 Task: Basic personal budget green modern simple.
Action: Mouse moved to (92, 253)
Screenshot: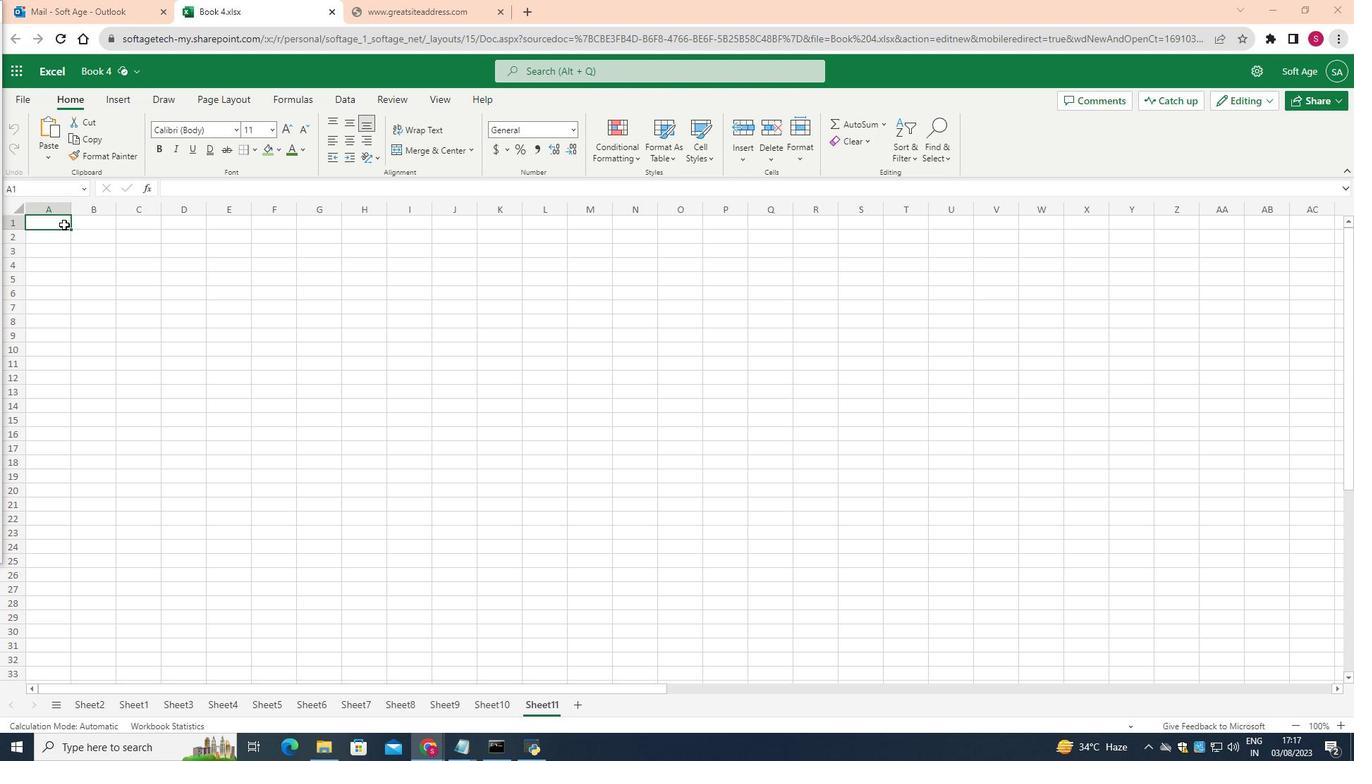 
Action: Mouse pressed left at (92, 253)
Screenshot: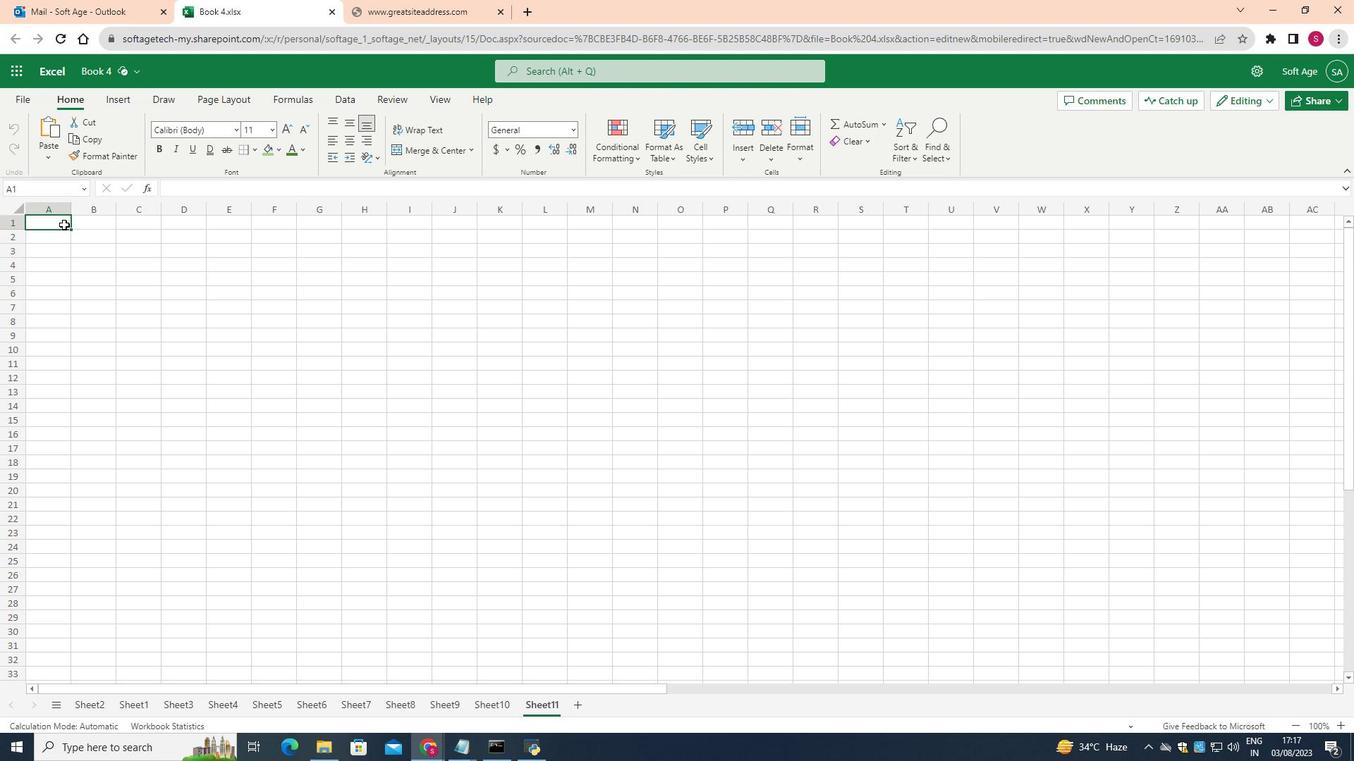 
Action: Mouse moved to (502, 177)
Screenshot: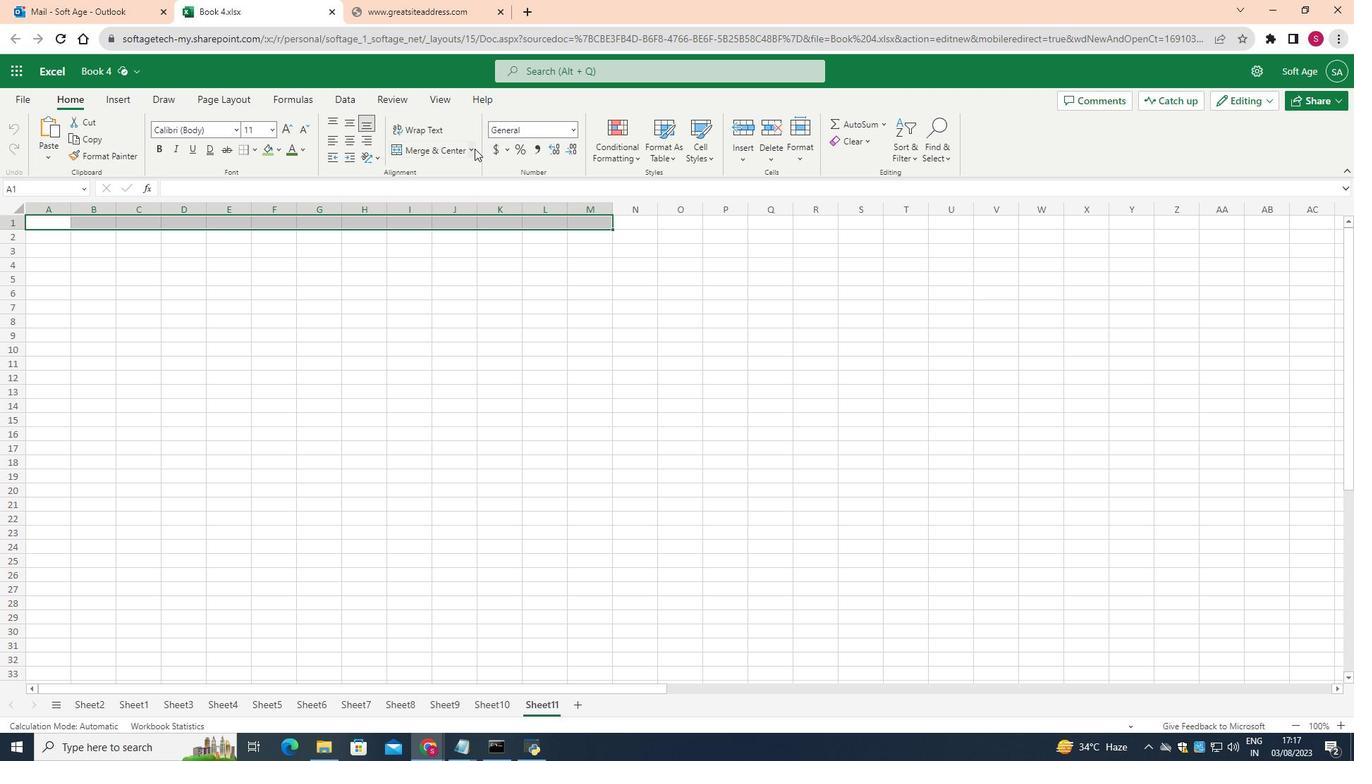 
Action: Mouse pressed left at (502, 177)
Screenshot: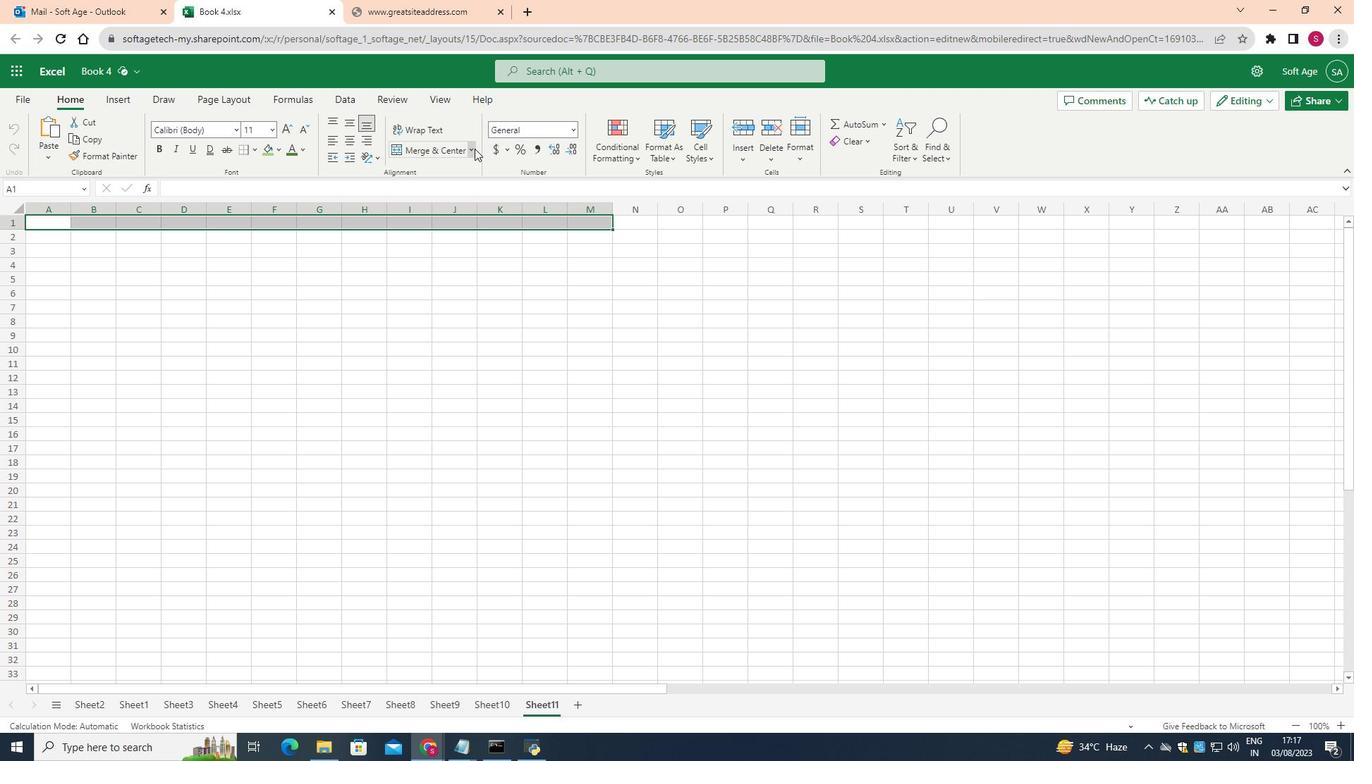 
Action: Mouse moved to (492, 262)
Screenshot: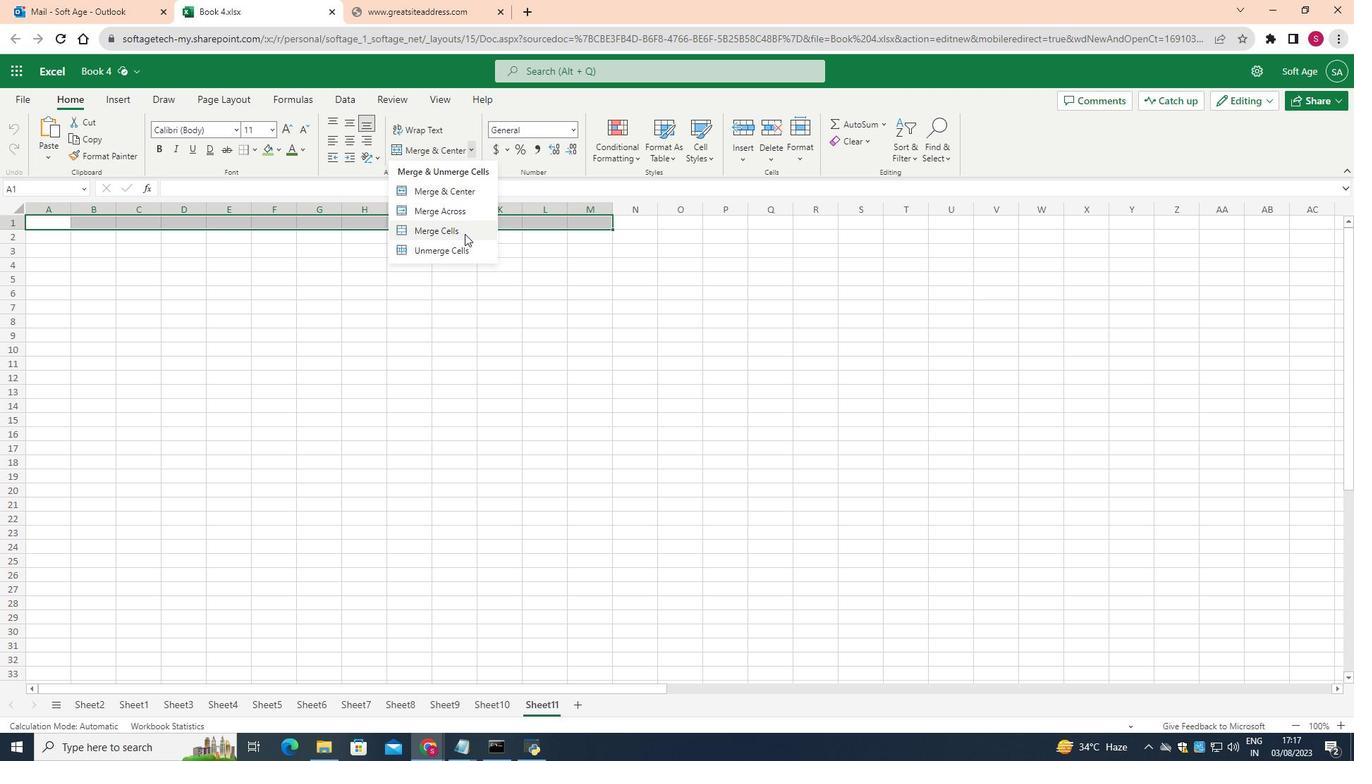 
Action: Mouse pressed left at (492, 262)
Screenshot: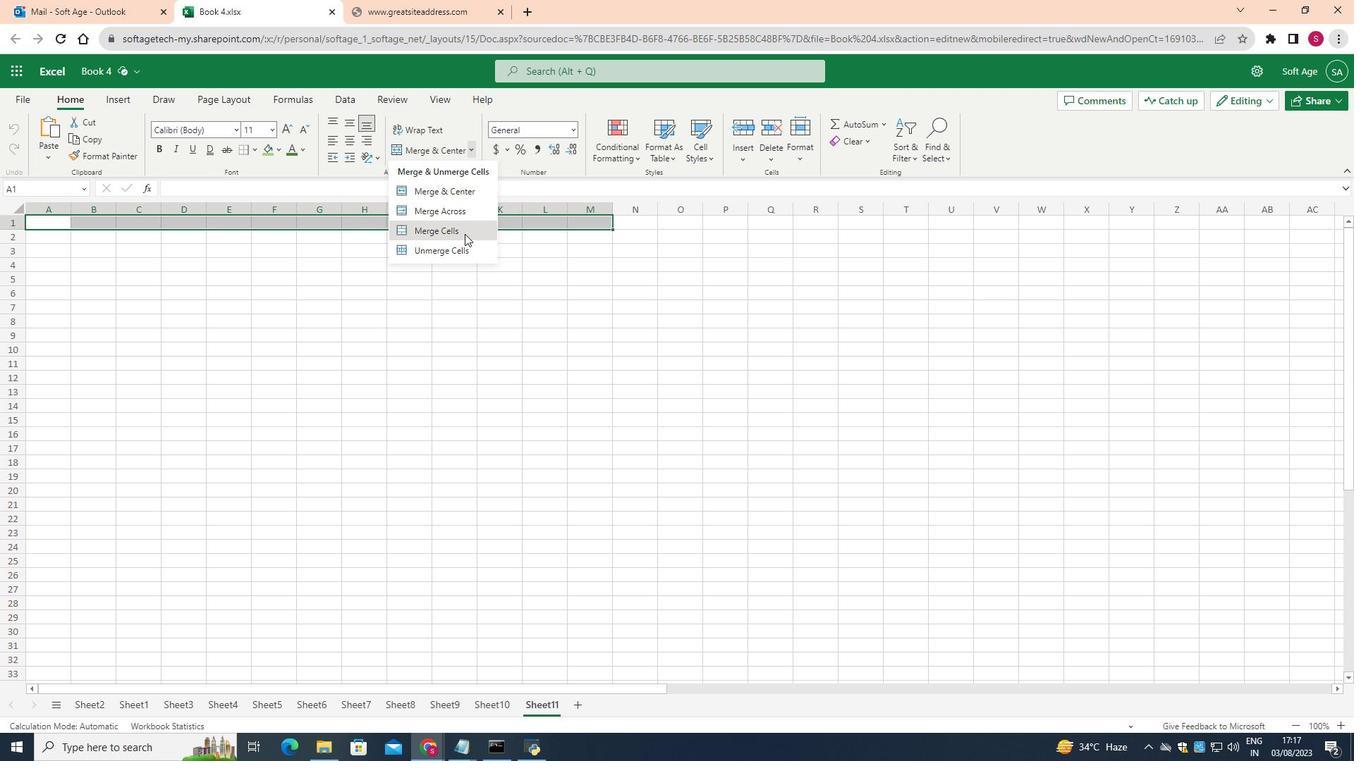 
Action: Mouse moved to (50, 257)
Screenshot: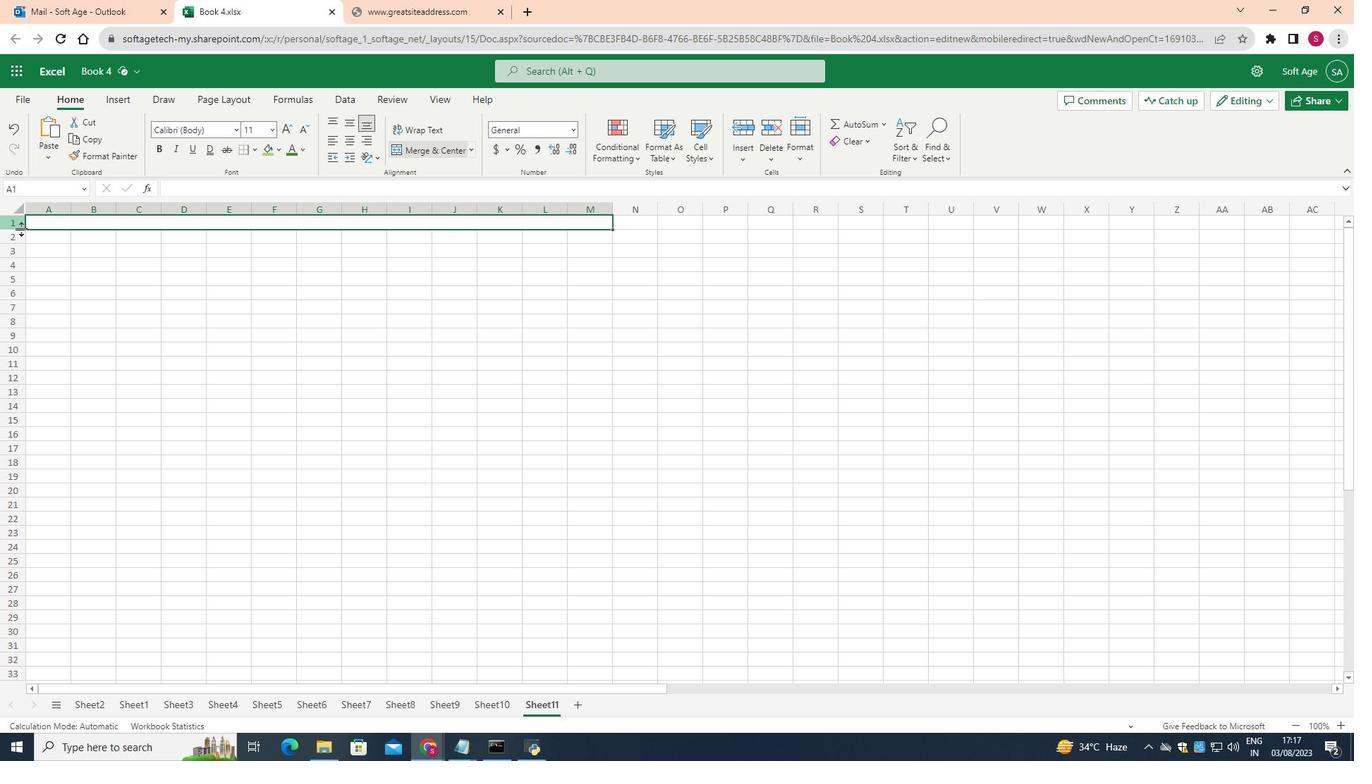 
Action: Mouse pressed left at (50, 257)
Screenshot: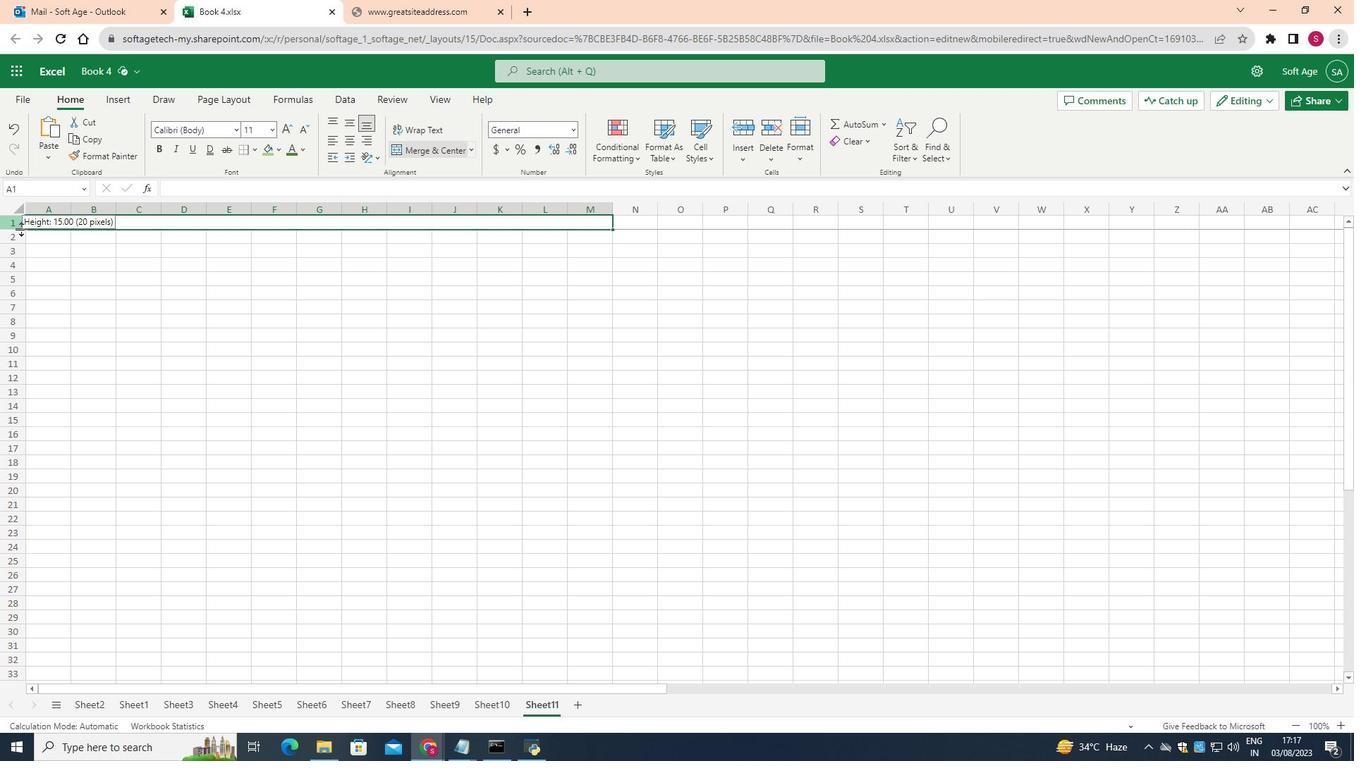 
Action: Mouse moved to (42, 299)
Screenshot: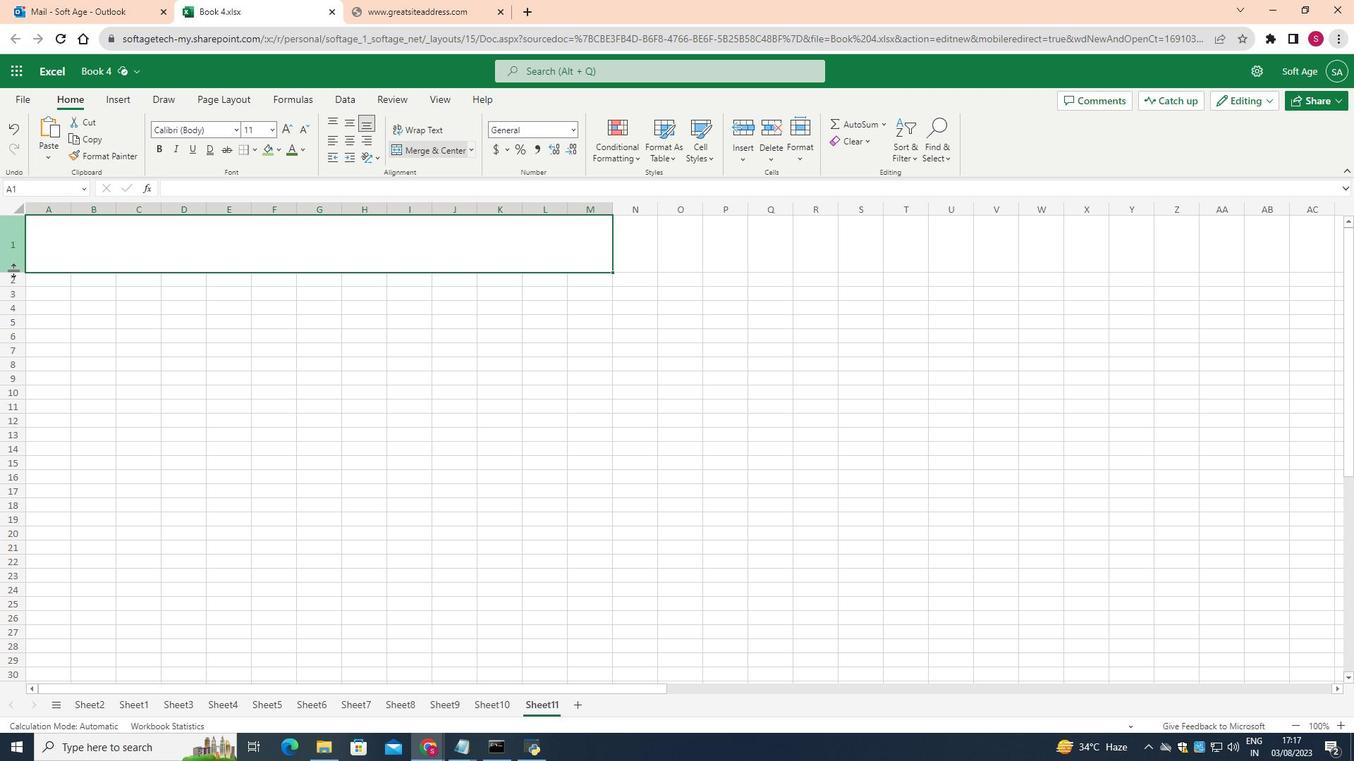 
Action: Mouse pressed left at (42, 299)
Screenshot: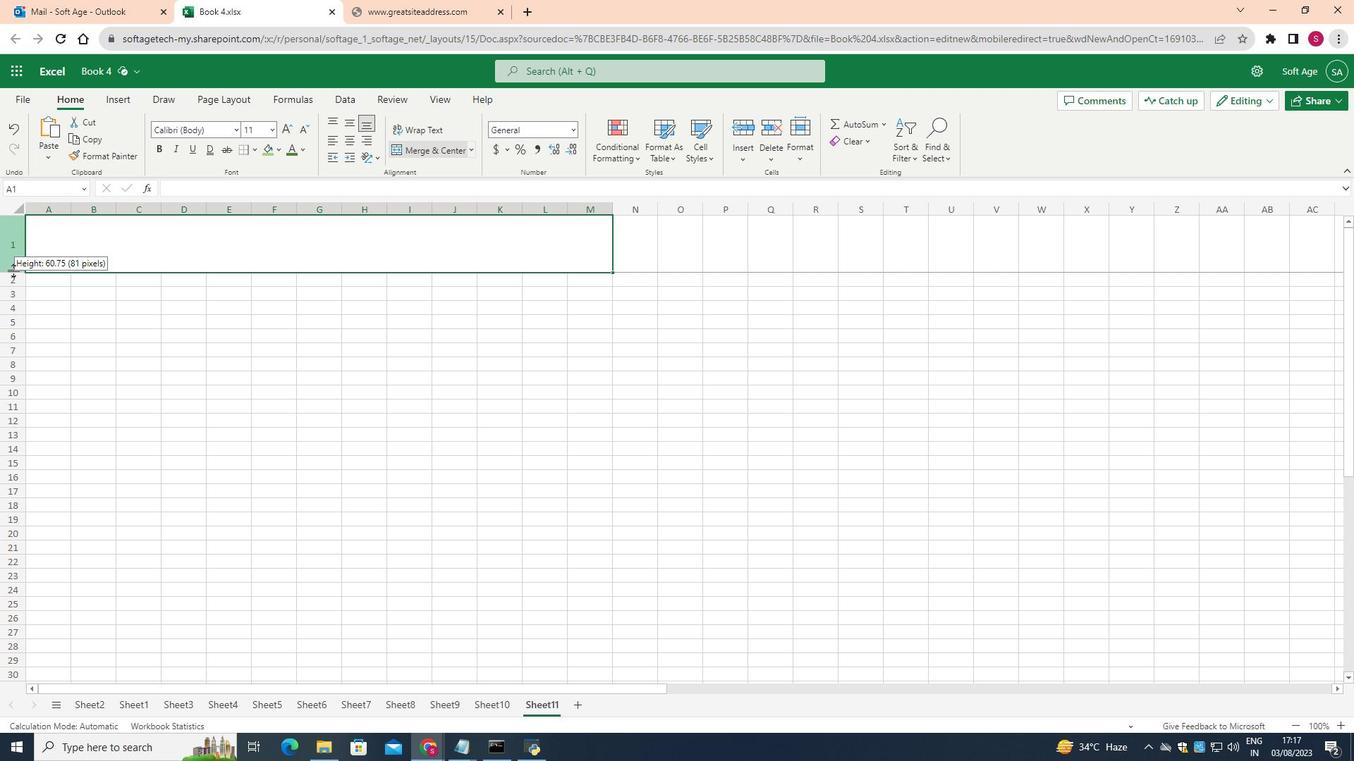 
Action: Mouse moved to (301, 157)
Screenshot: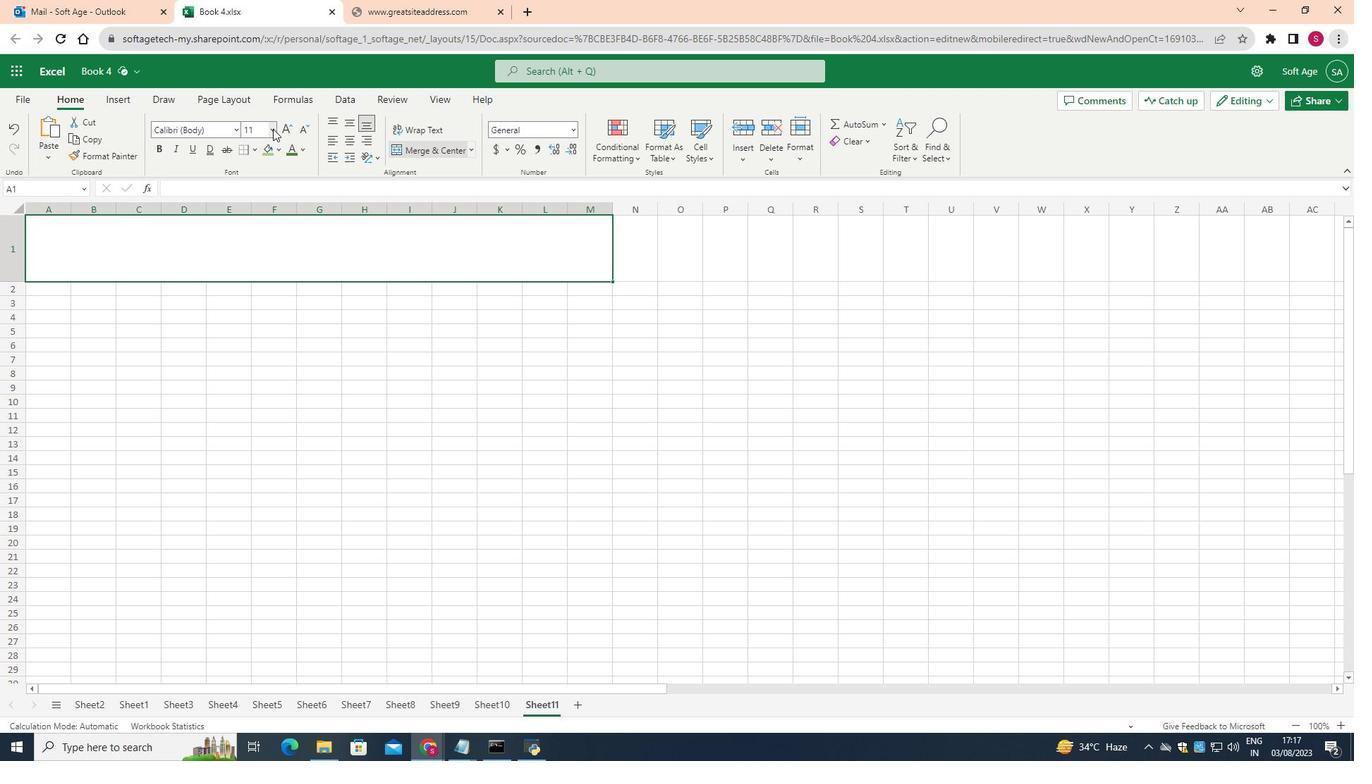 
Action: Mouse pressed left at (301, 157)
Screenshot: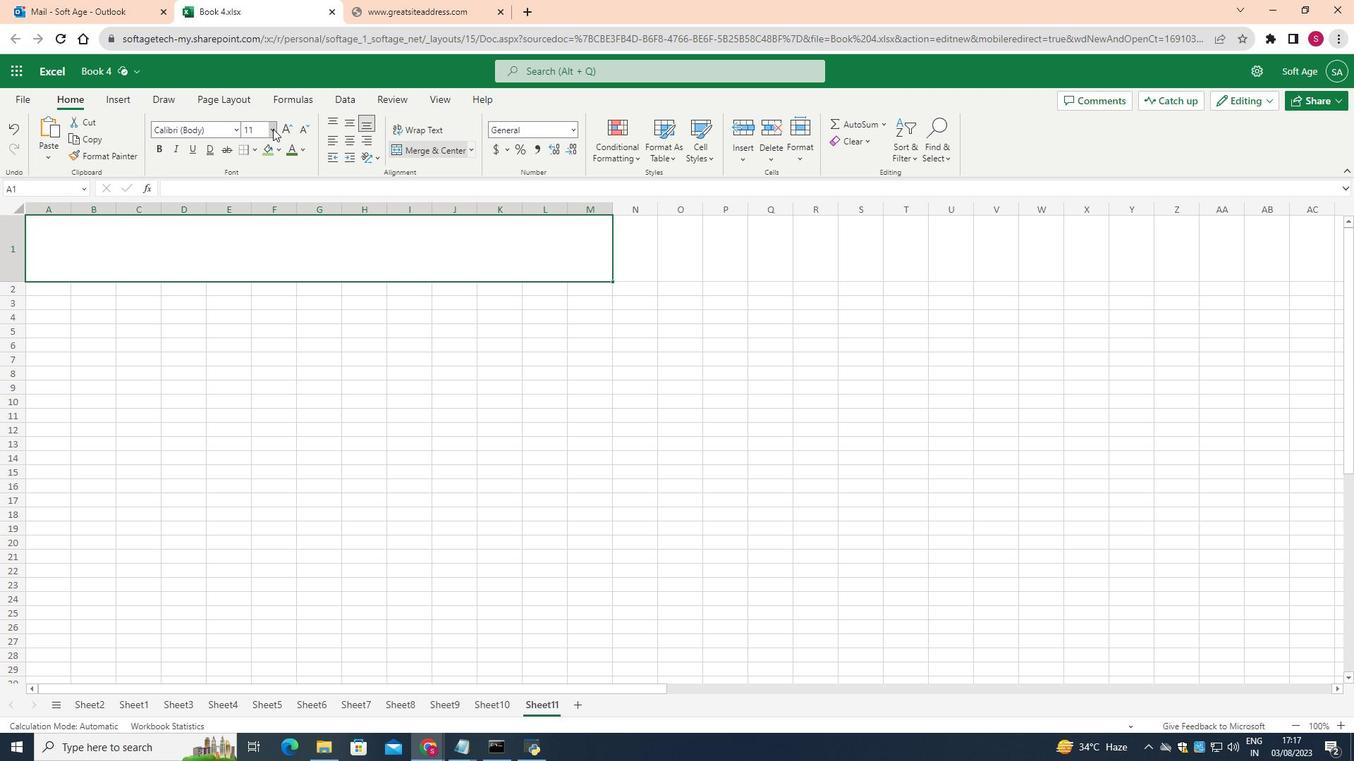 
Action: Mouse moved to (284, 387)
Screenshot: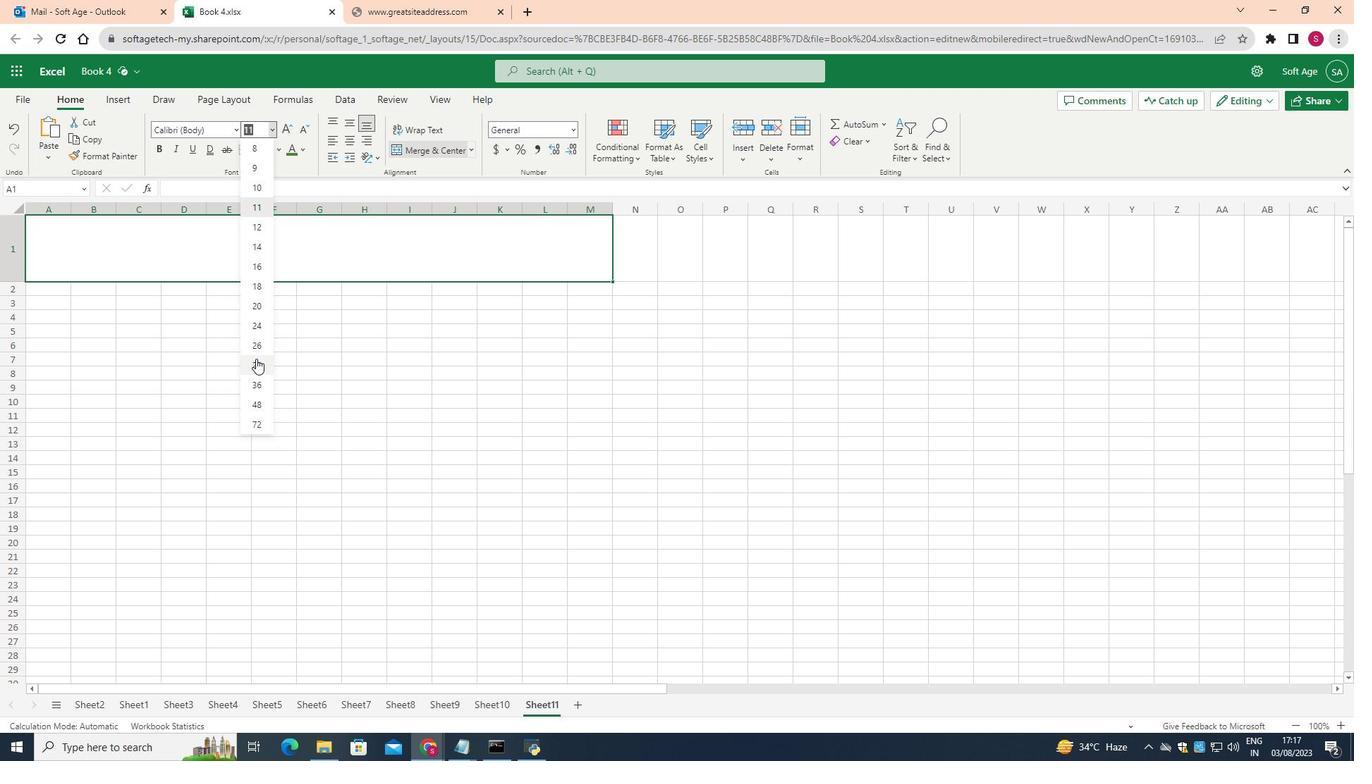 
Action: Mouse pressed left at (284, 387)
Screenshot: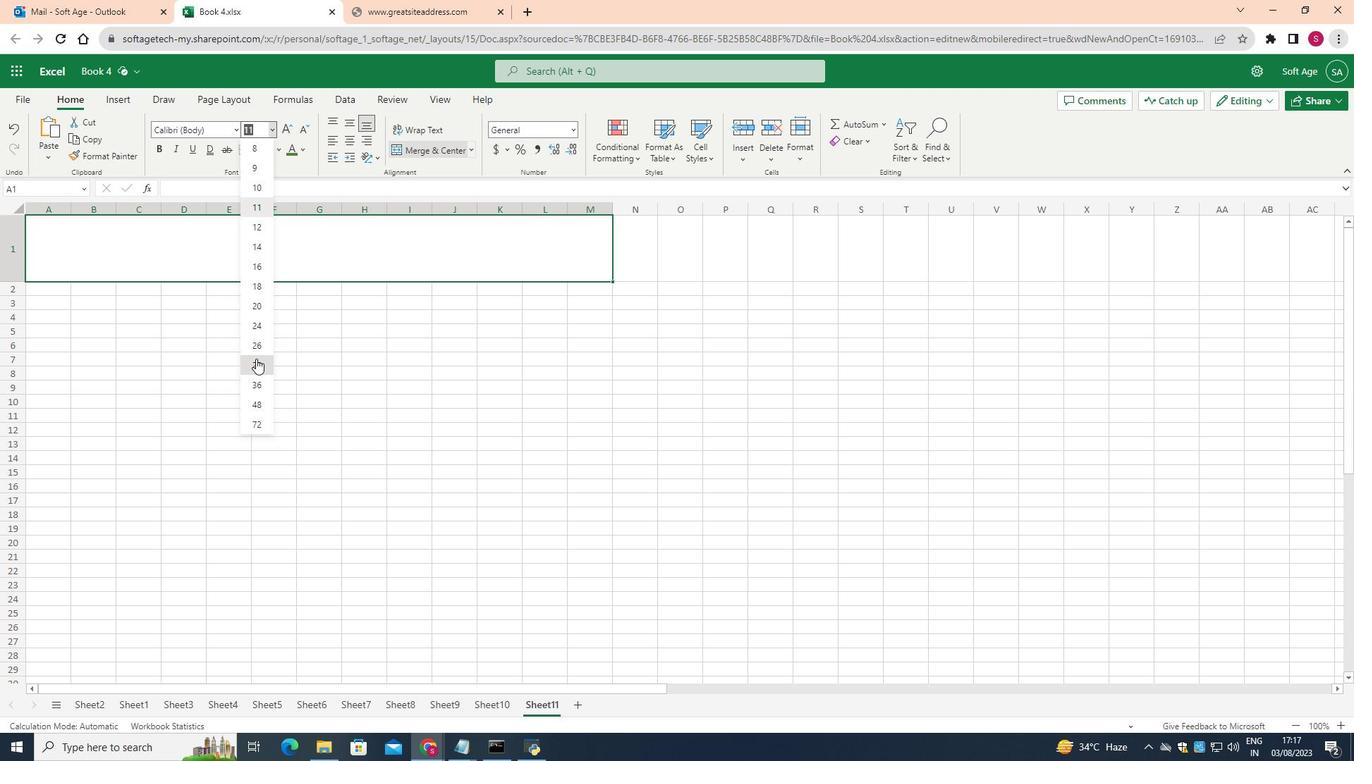 
Action: Mouse moved to (277, 284)
Screenshot: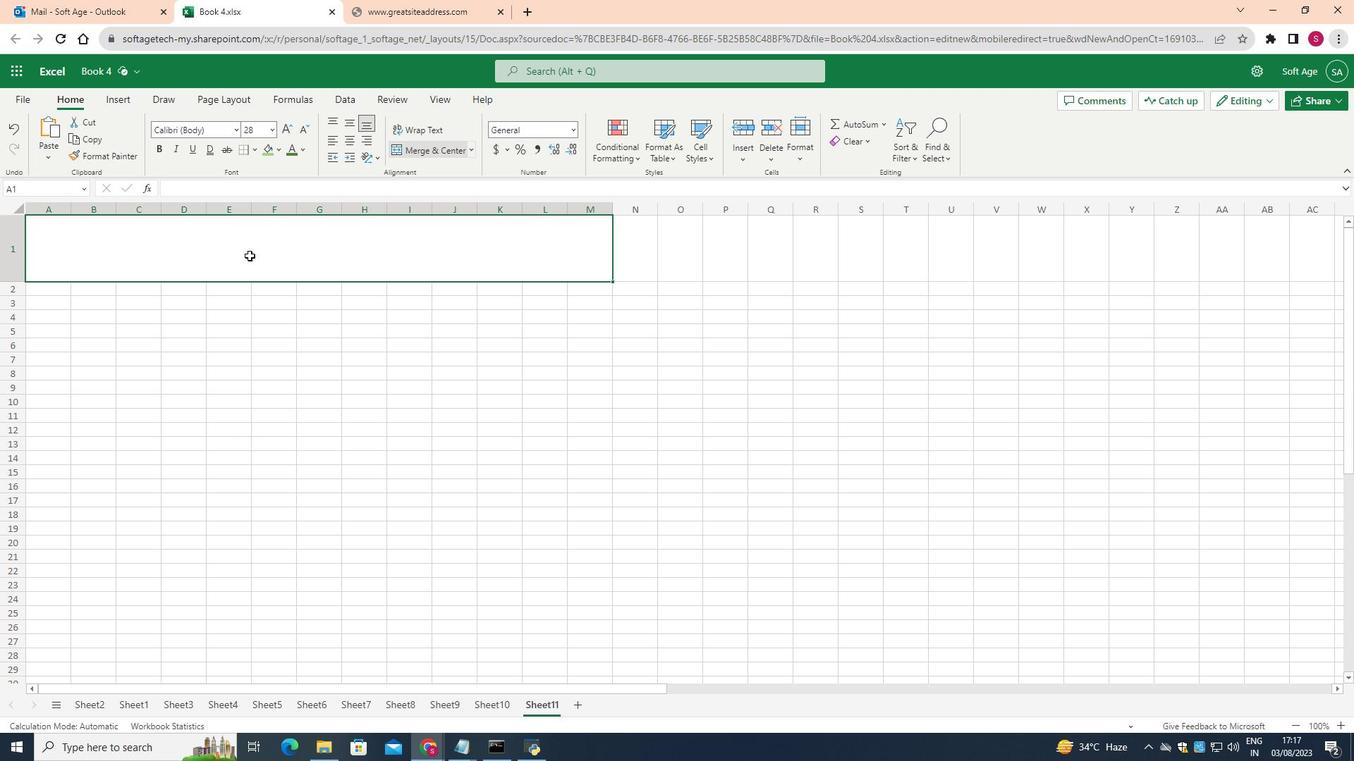 
Action: Mouse pressed left at (277, 284)
Screenshot: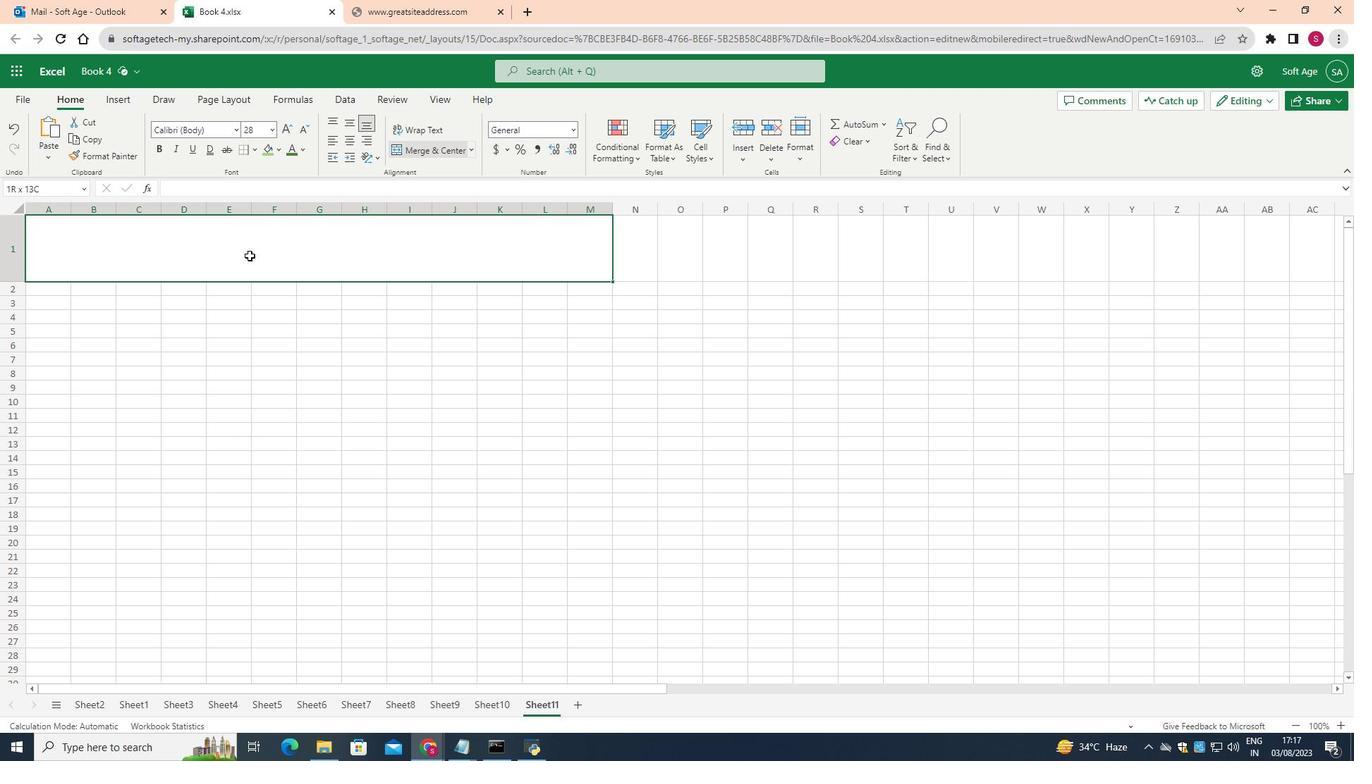 
Action: Mouse pressed left at (277, 284)
Screenshot: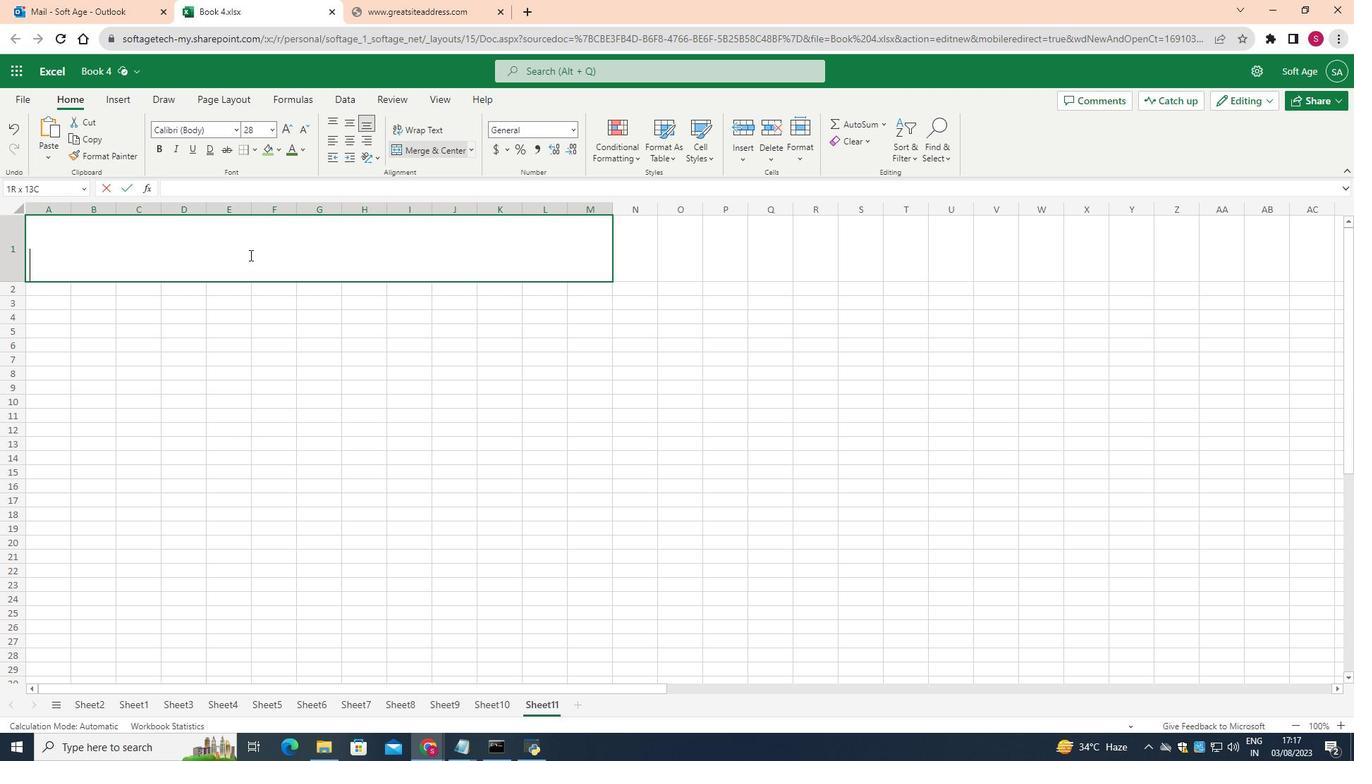 
Action: Mouse moved to (277, 283)
Screenshot: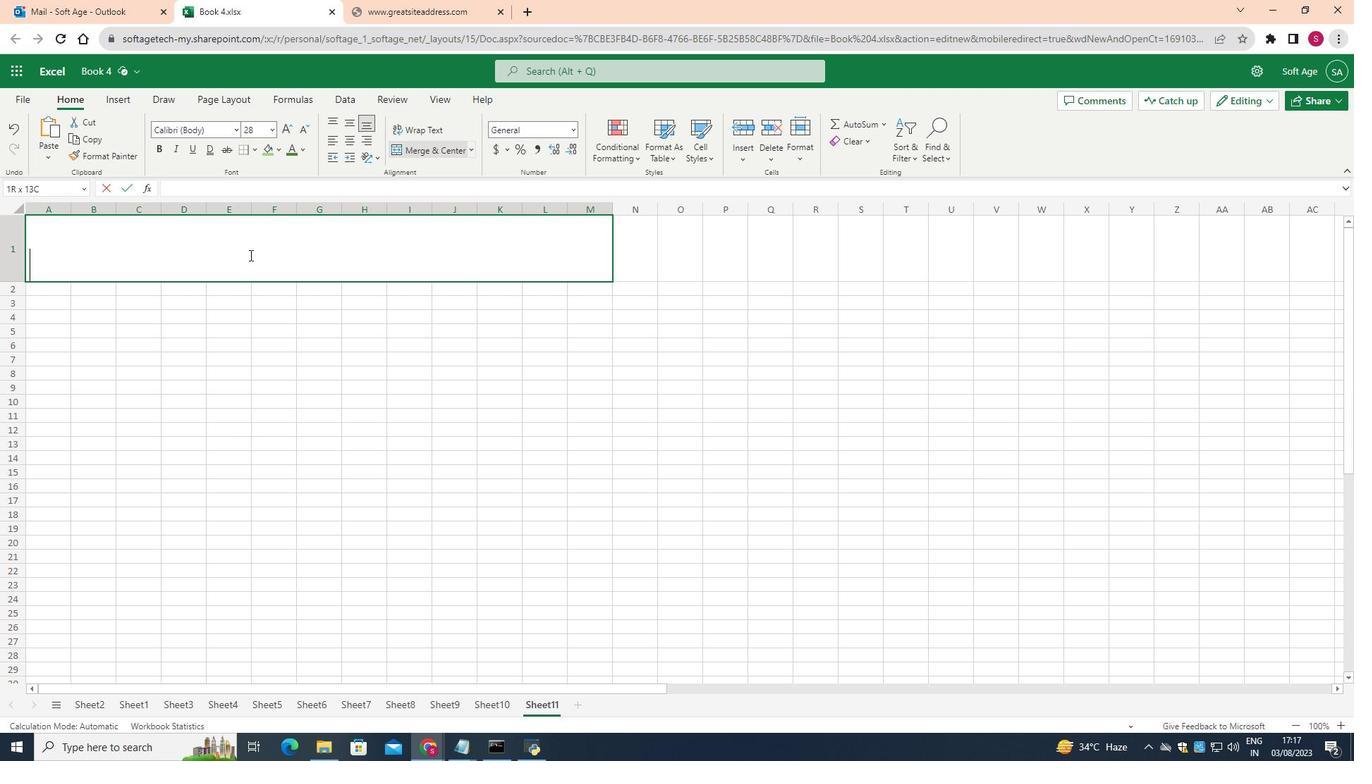 
Action: Key pressed <Key.shift>Personal<Key.space><Key.shift>Budget
Screenshot: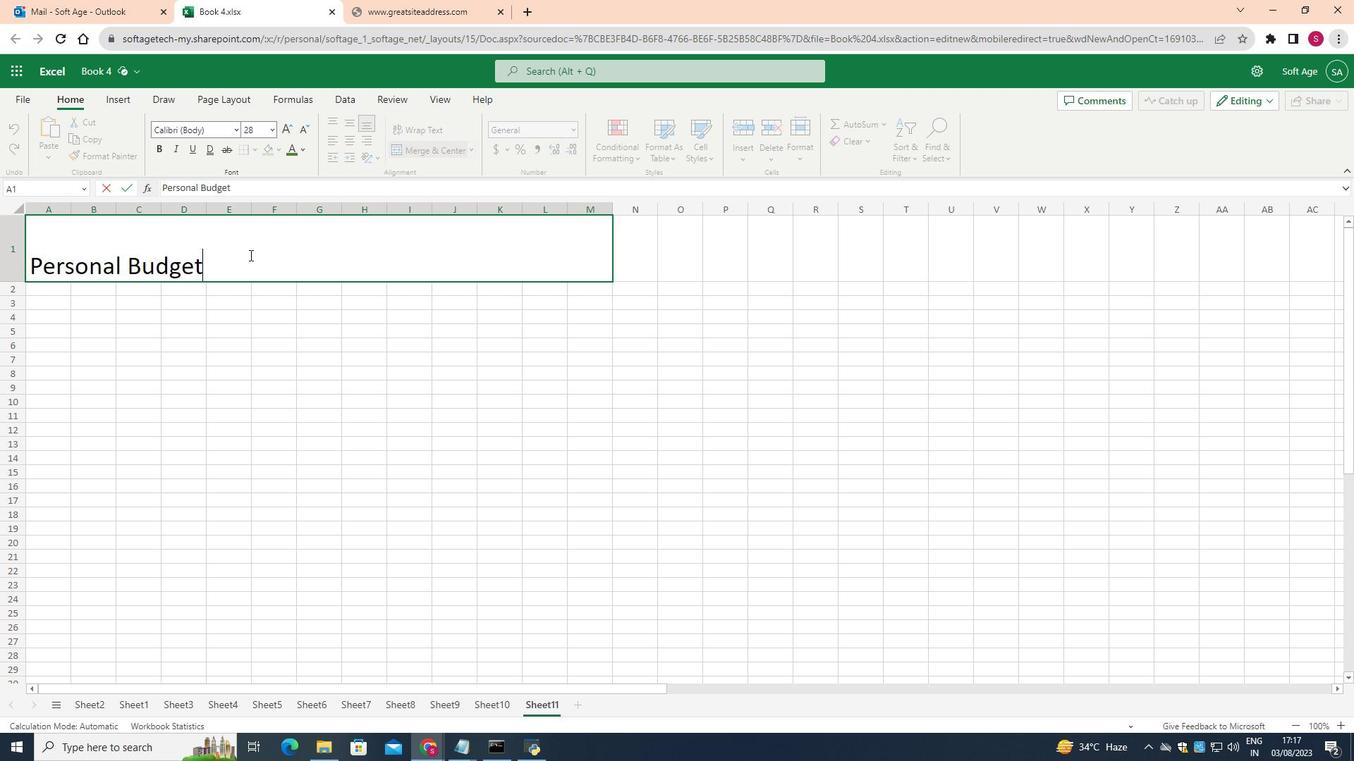 
Action: Mouse moved to (242, 368)
Screenshot: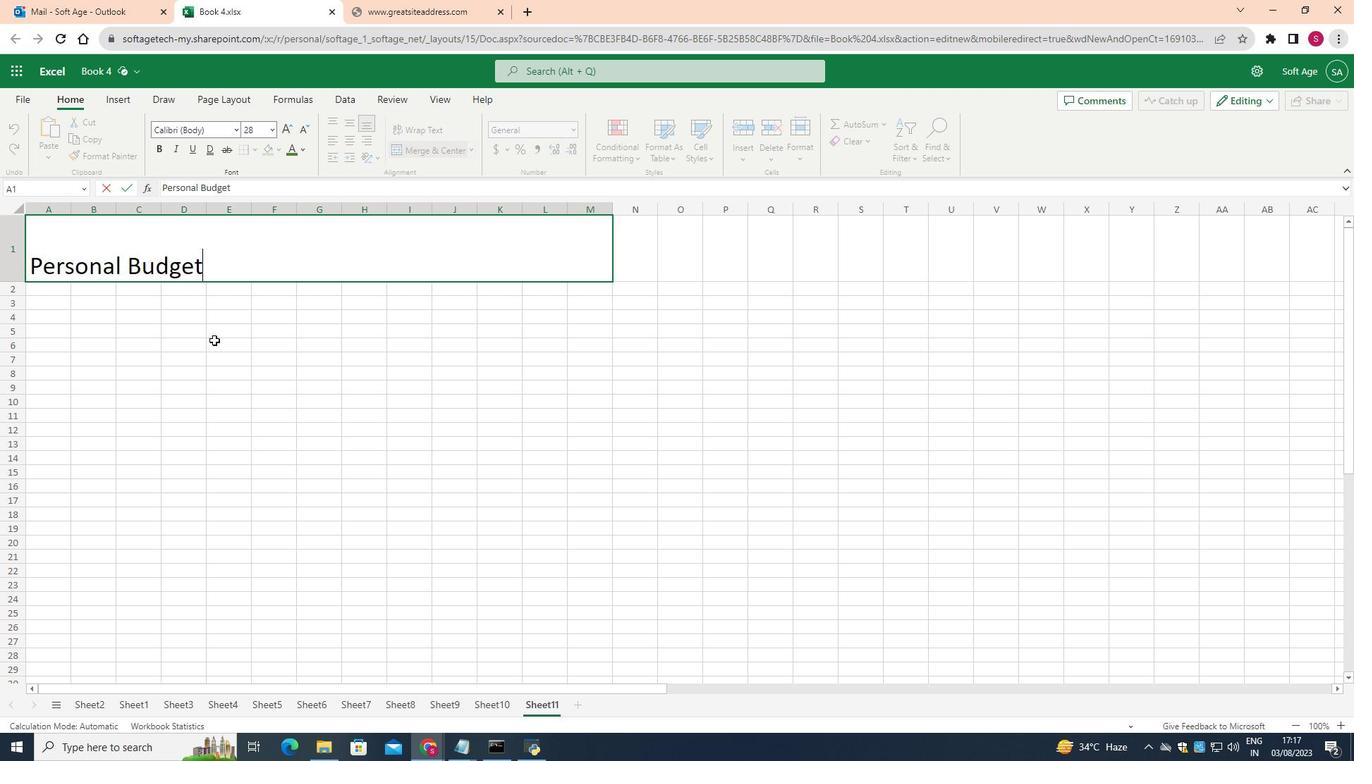 
Action: Mouse pressed left at (242, 368)
Screenshot: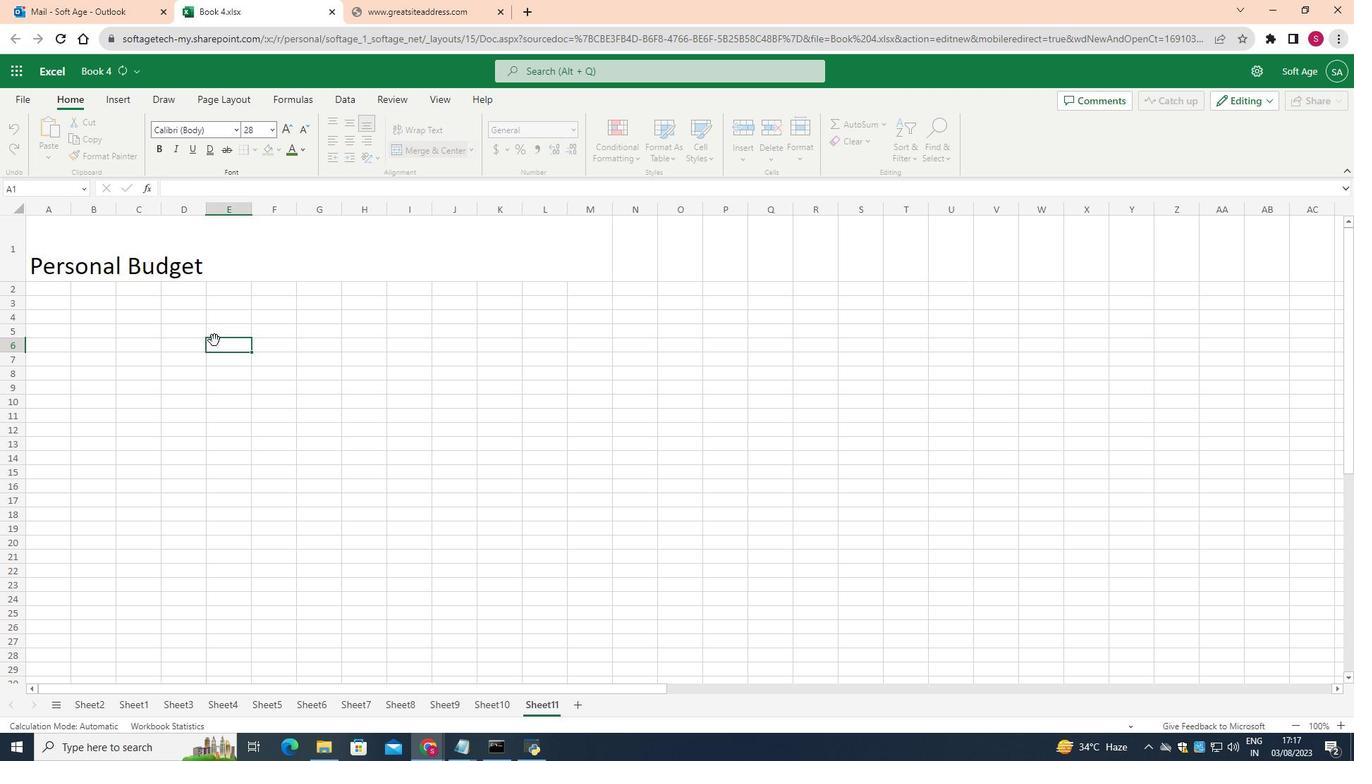 
Action: Mouse moved to (148, 294)
Screenshot: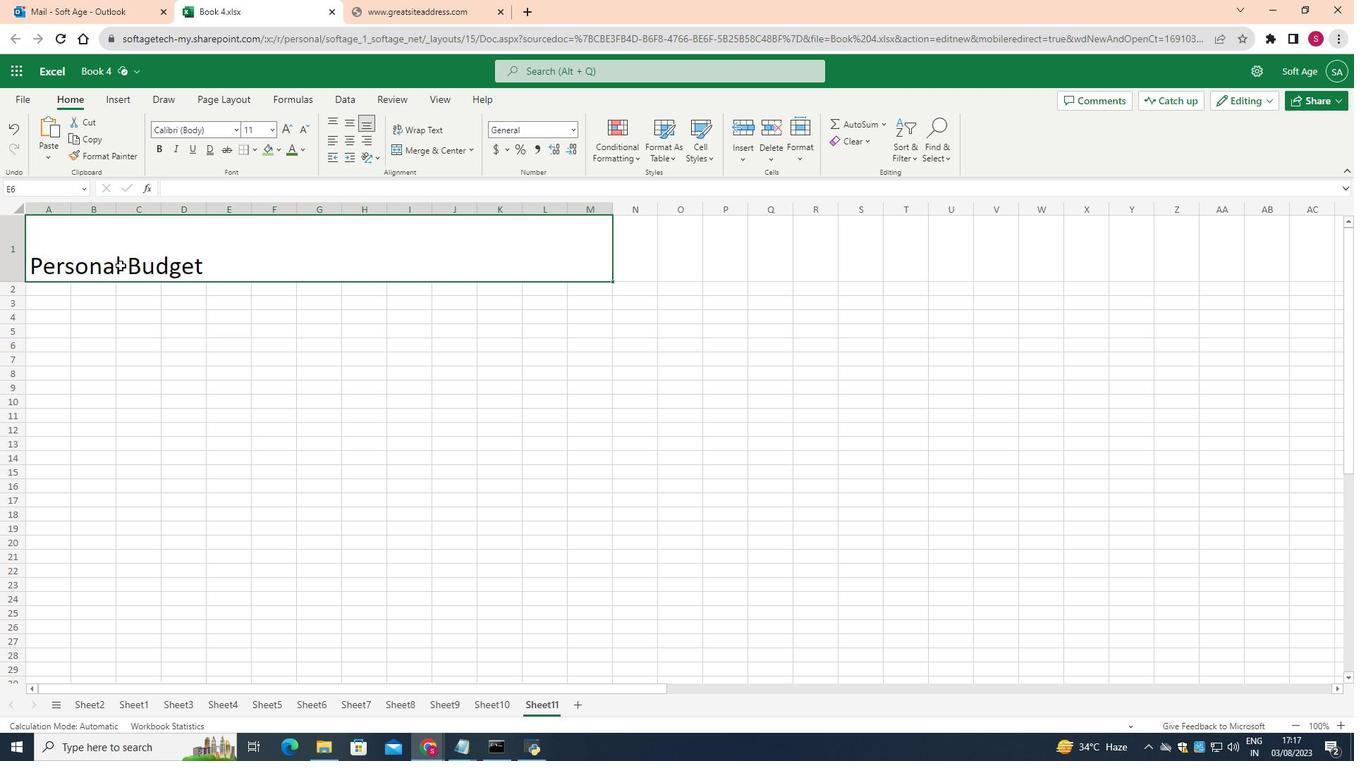 
Action: Mouse pressed left at (148, 294)
Screenshot: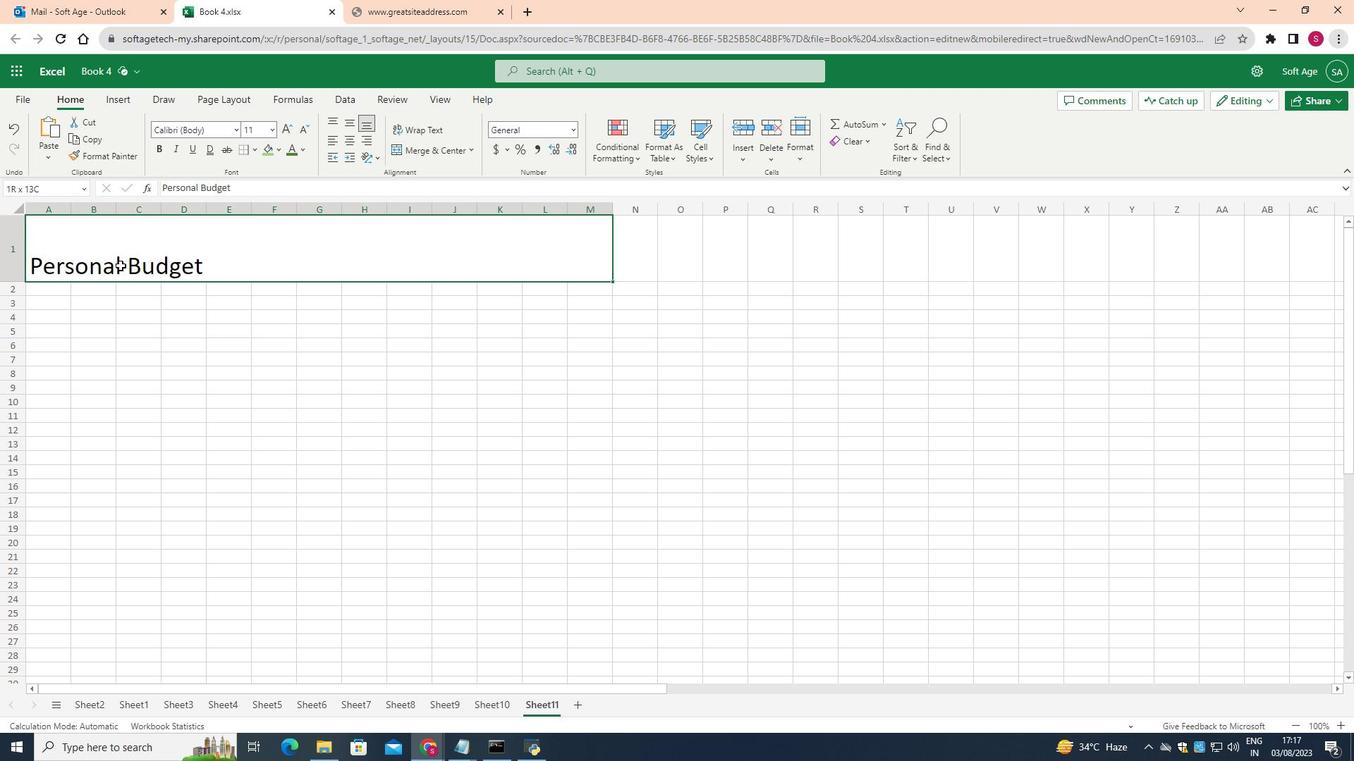 
Action: Mouse moved to (62, 293)
Screenshot: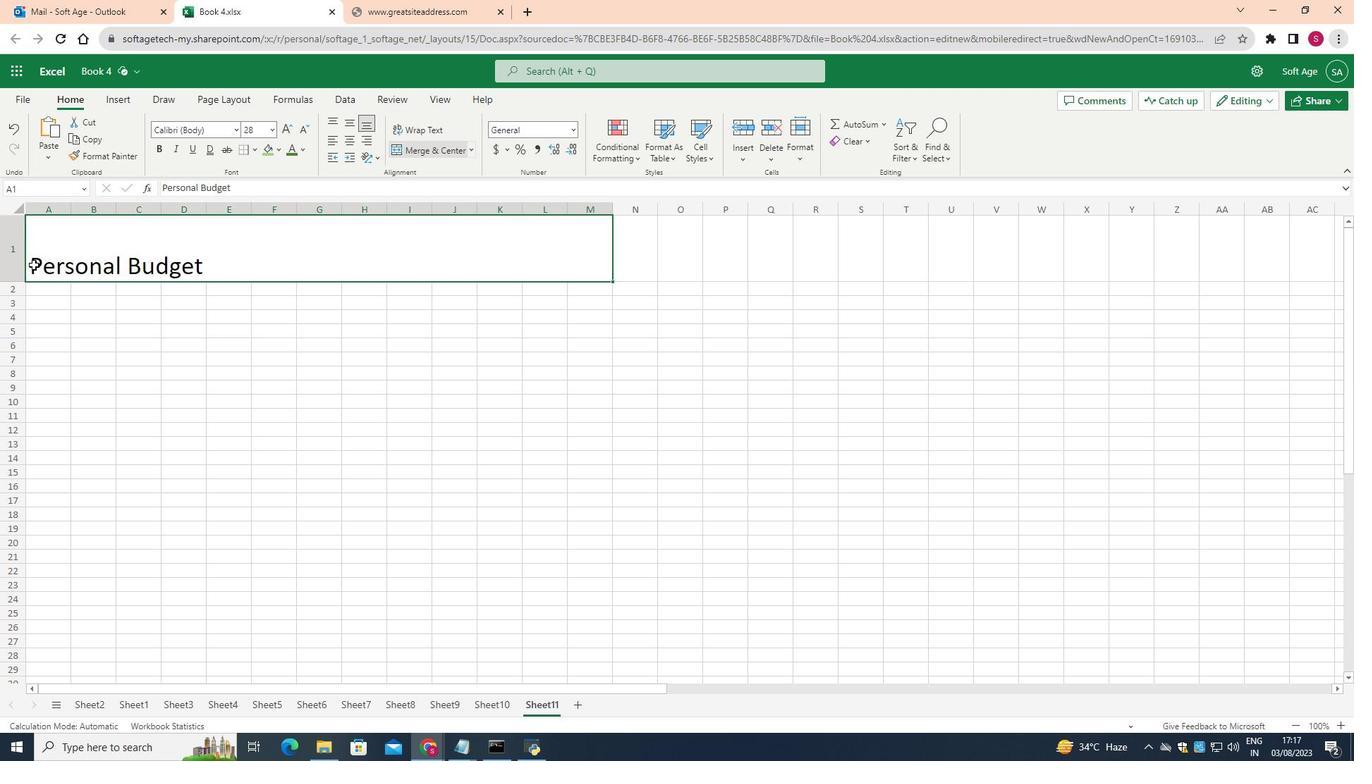 
Action: Mouse pressed left at (62, 293)
Screenshot: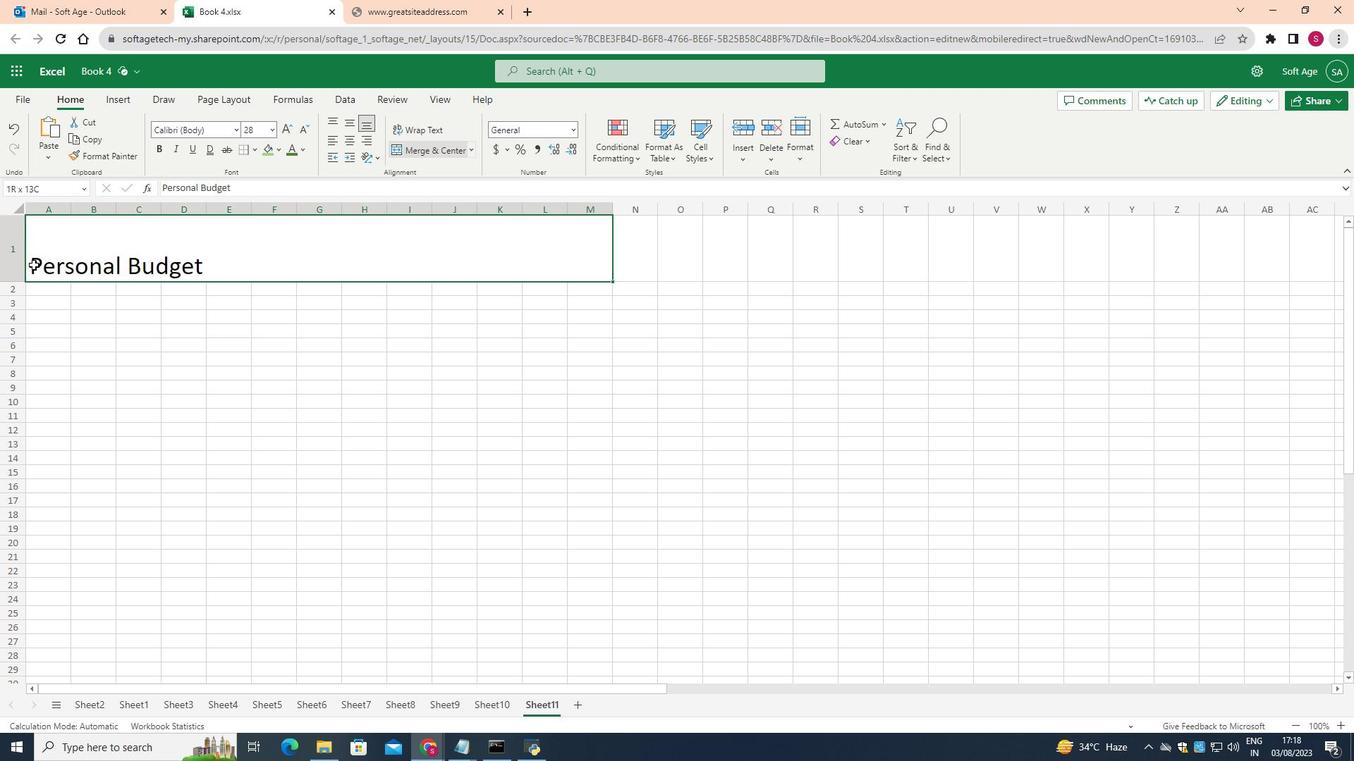 
Action: Mouse pressed left at (62, 293)
Screenshot: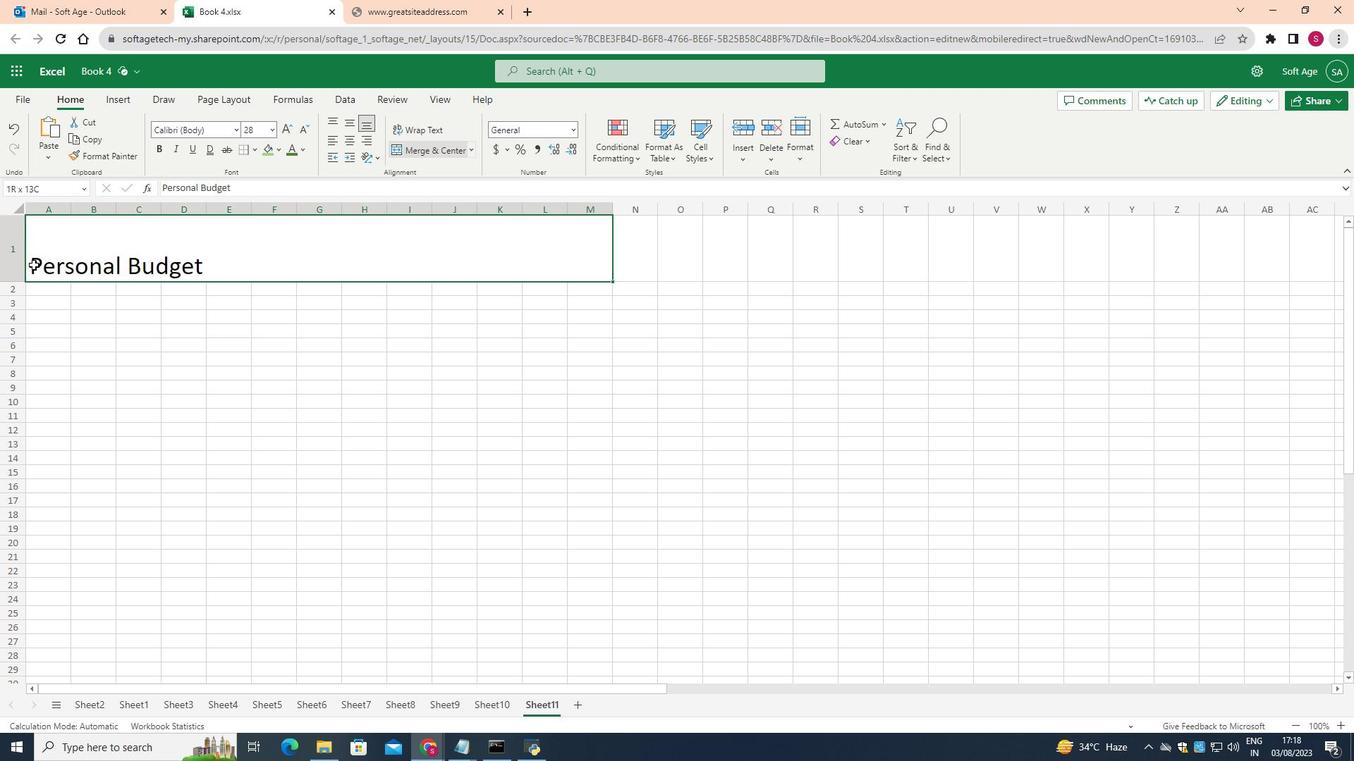 
Action: Mouse moved to (58, 295)
Screenshot: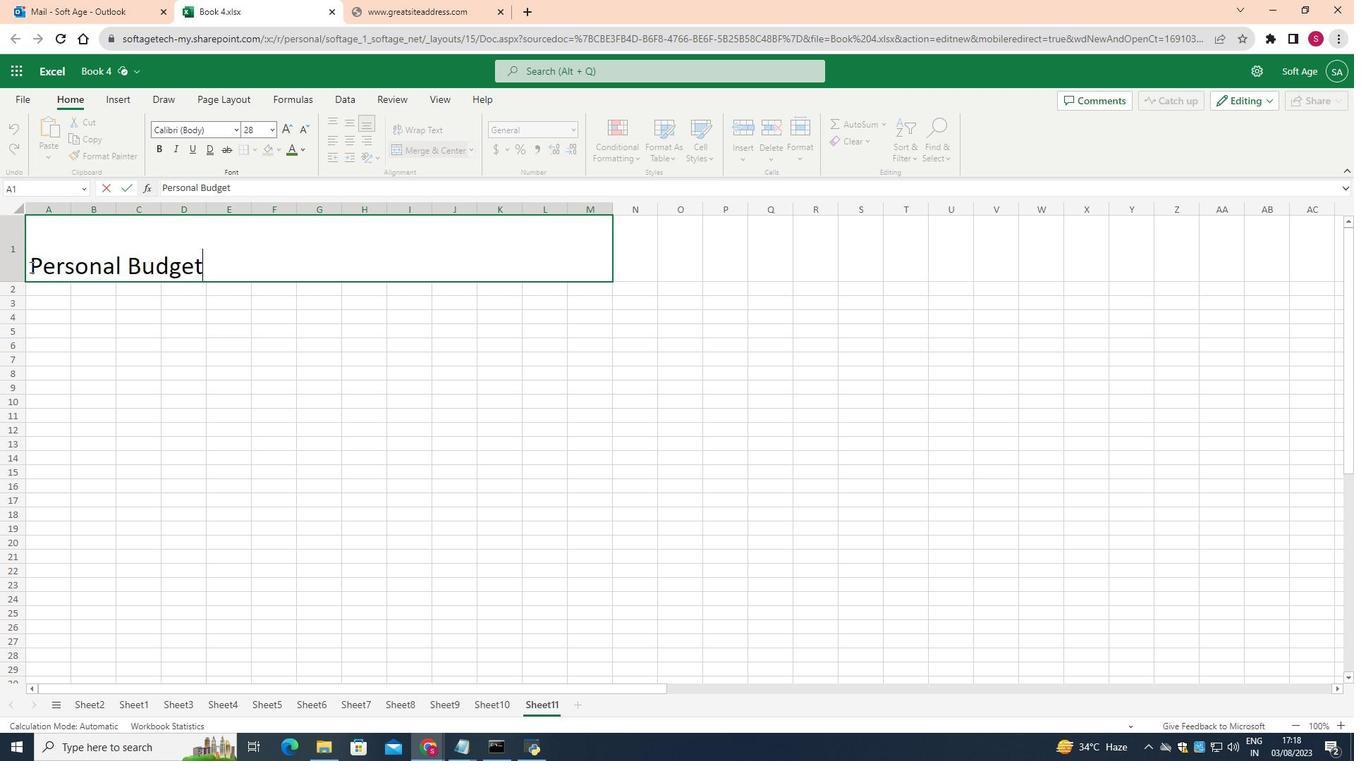 
Action: Mouse pressed left at (58, 295)
Screenshot: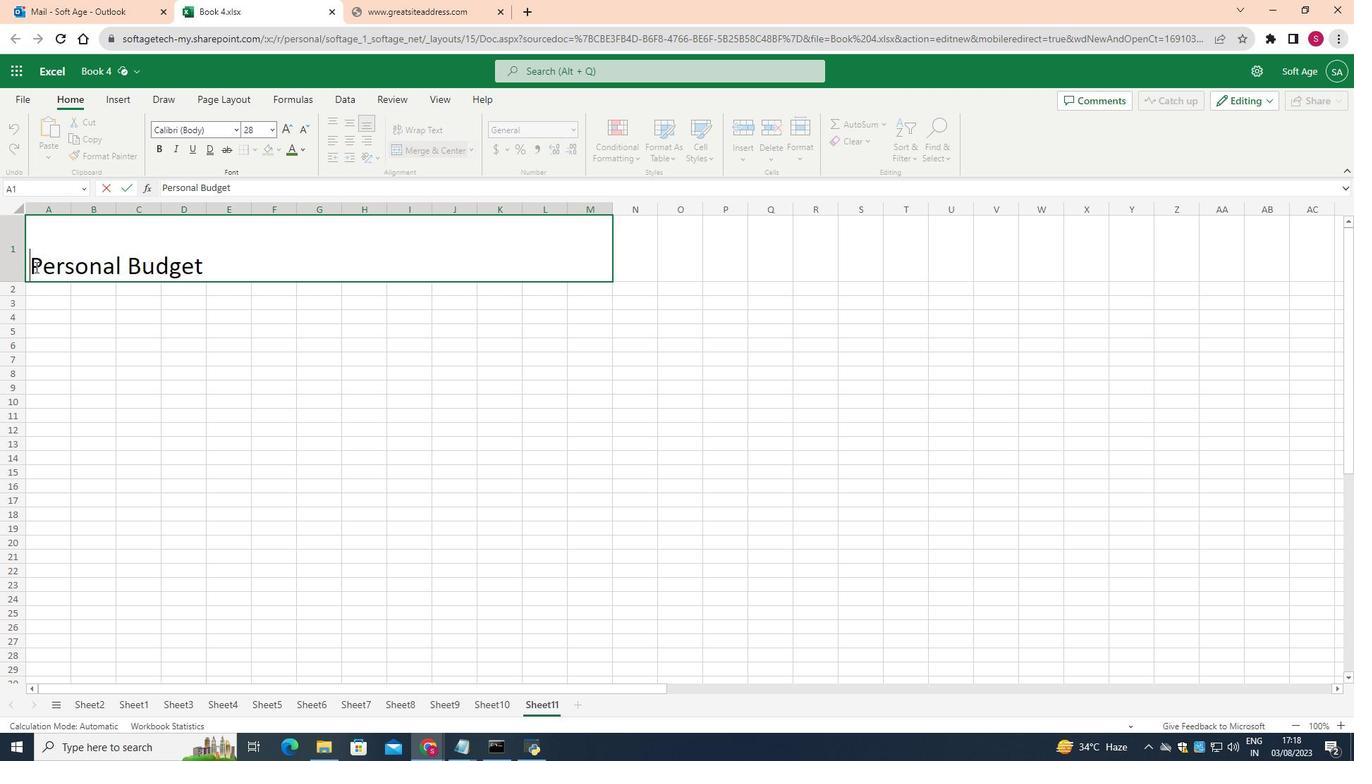 
Action: Mouse moved to (401, 395)
Screenshot: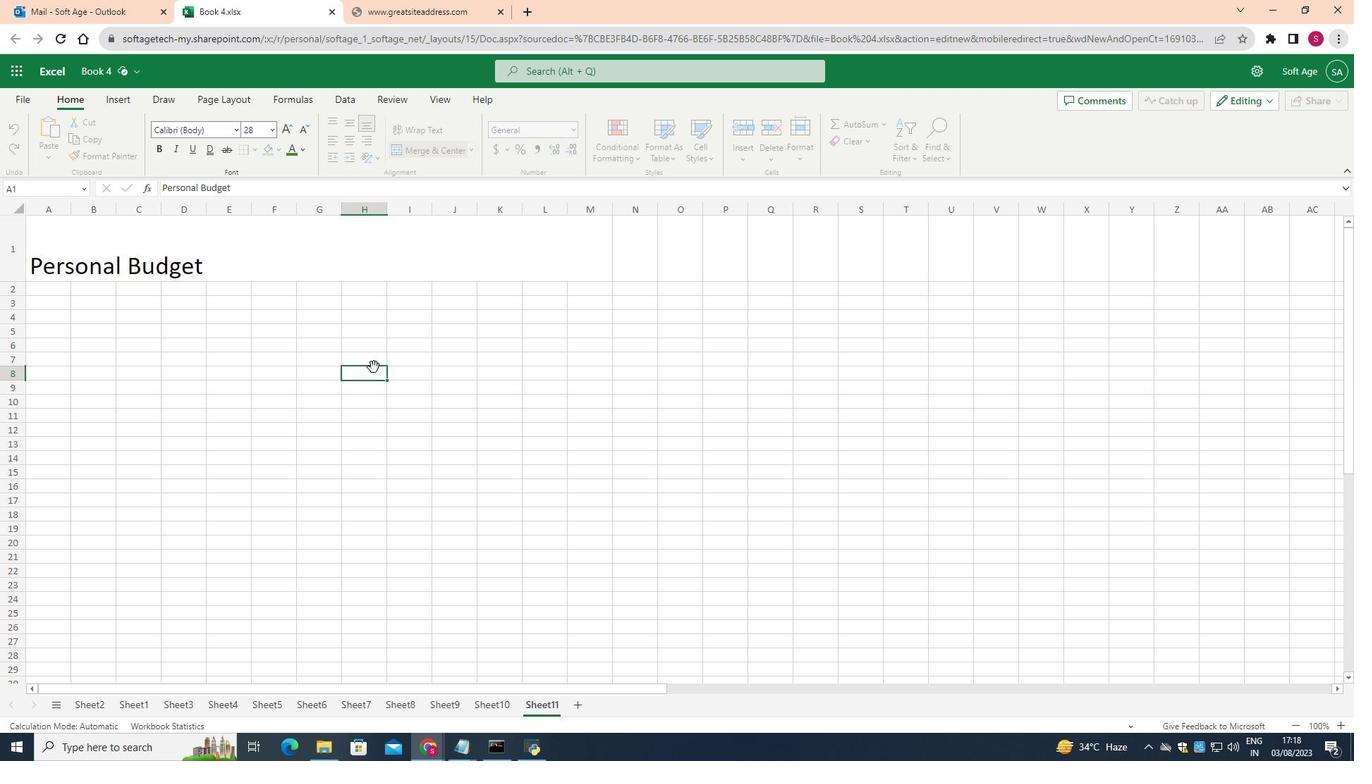 
Action: Mouse pressed left at (401, 395)
Screenshot: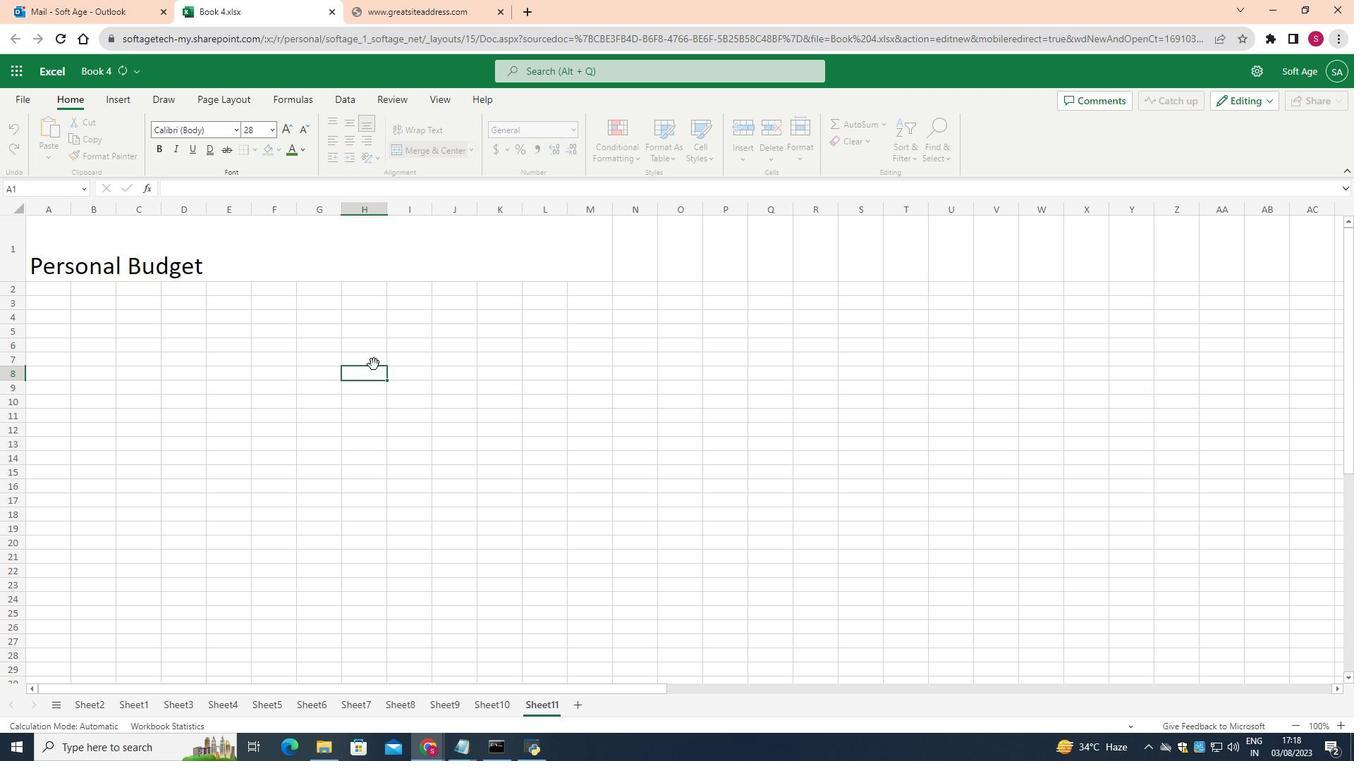 
Action: Mouse moved to (391, 300)
Screenshot: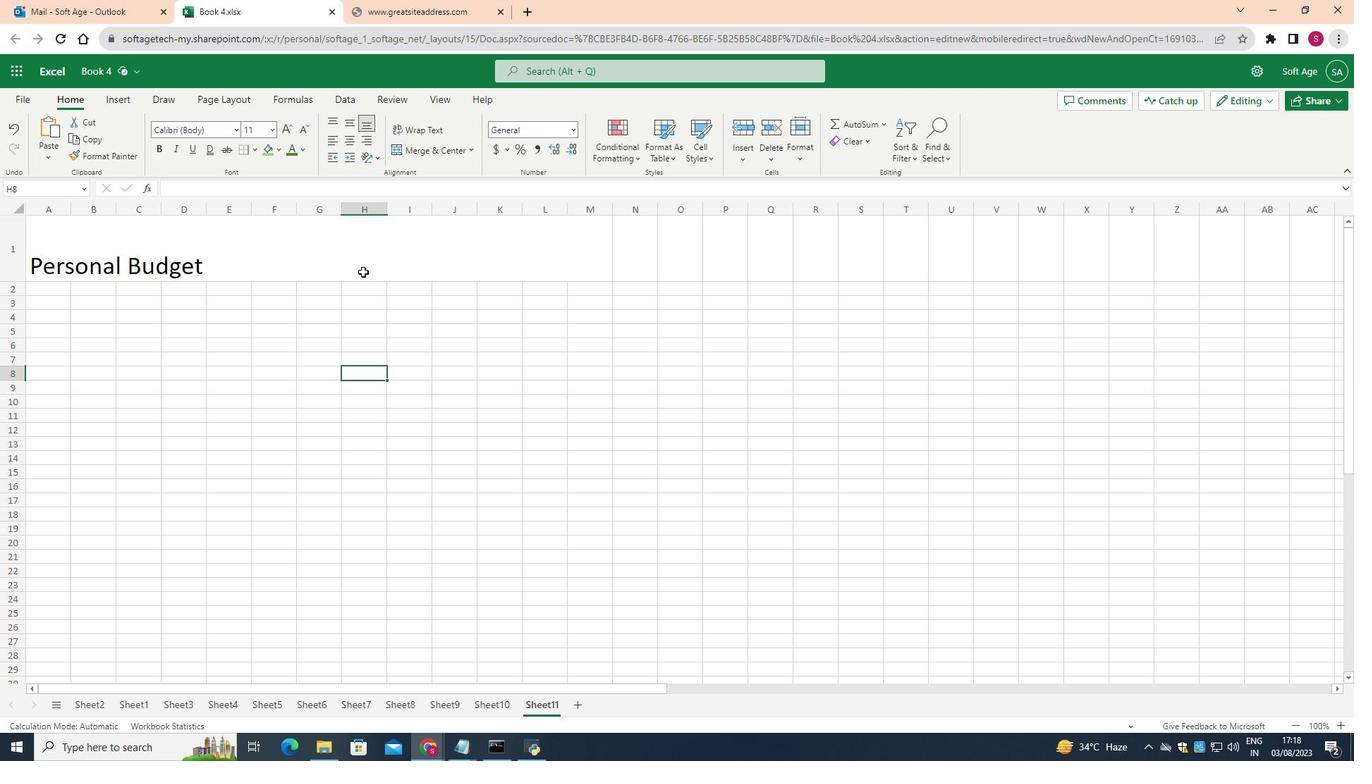 
Action: Mouse pressed left at (391, 300)
Screenshot: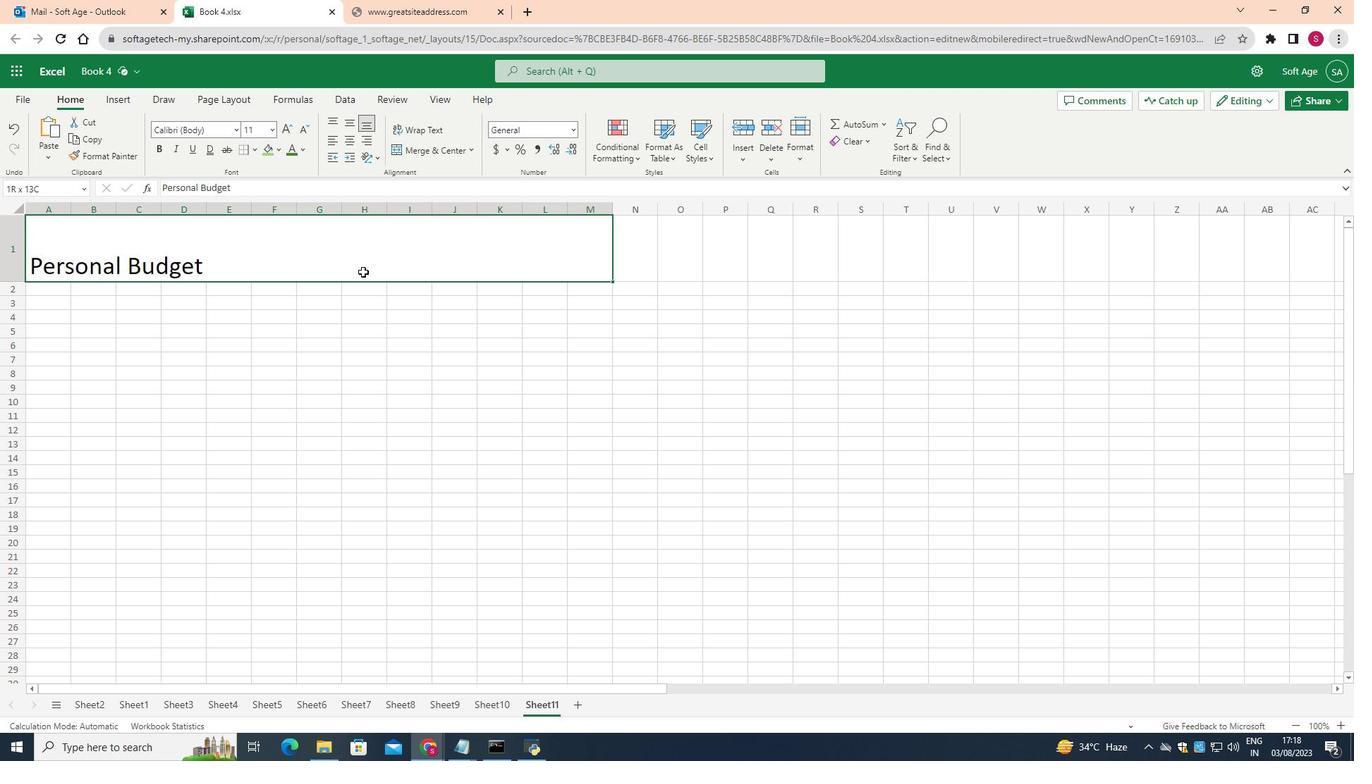 
Action: Mouse moved to (378, 148)
Screenshot: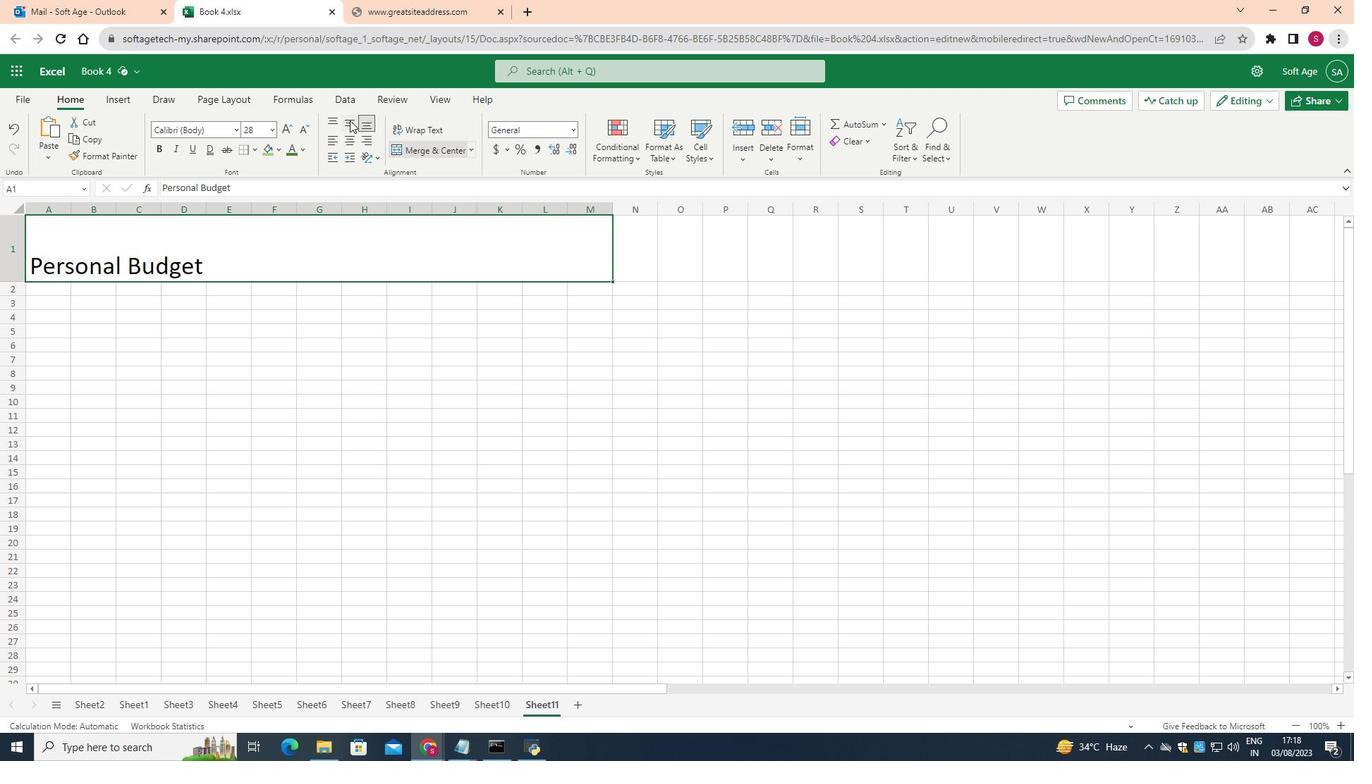 
Action: Mouse pressed left at (378, 148)
Screenshot: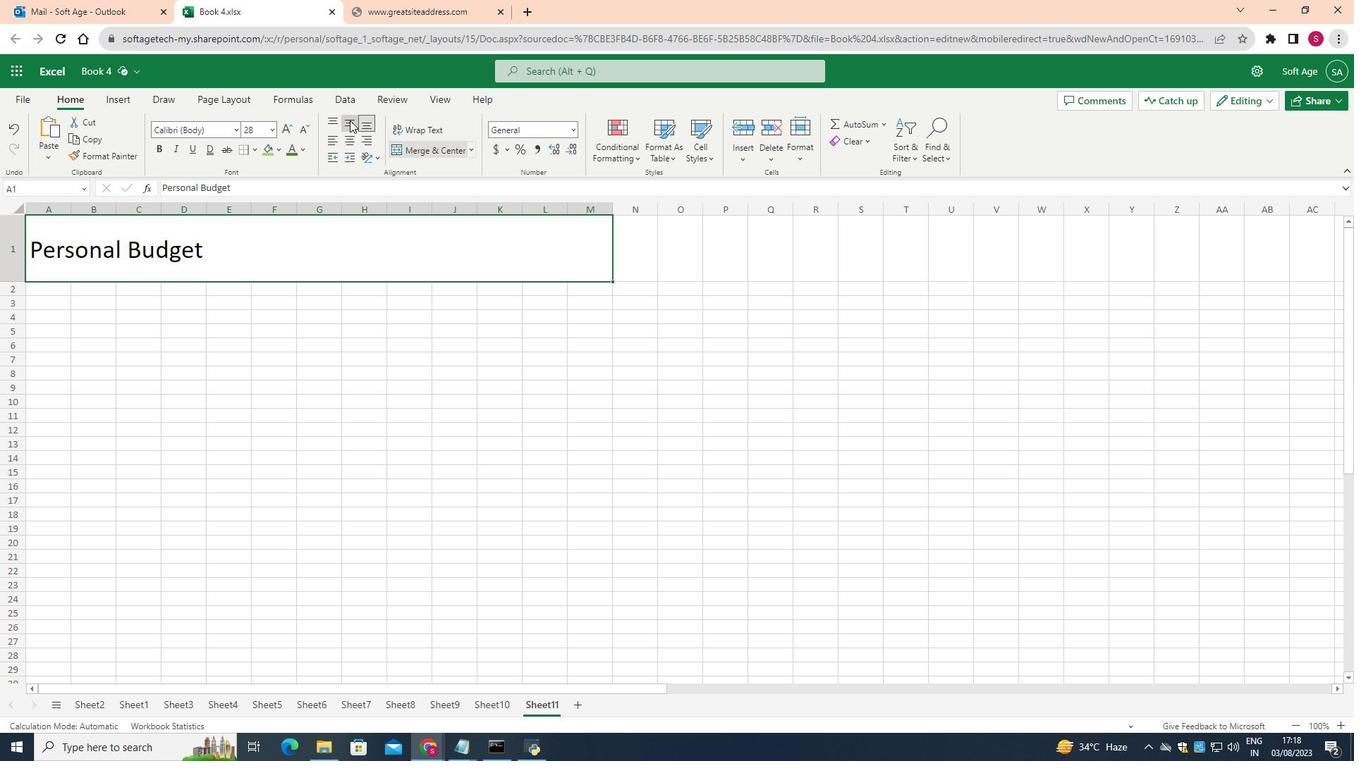 
Action: Mouse moved to (298, 160)
Screenshot: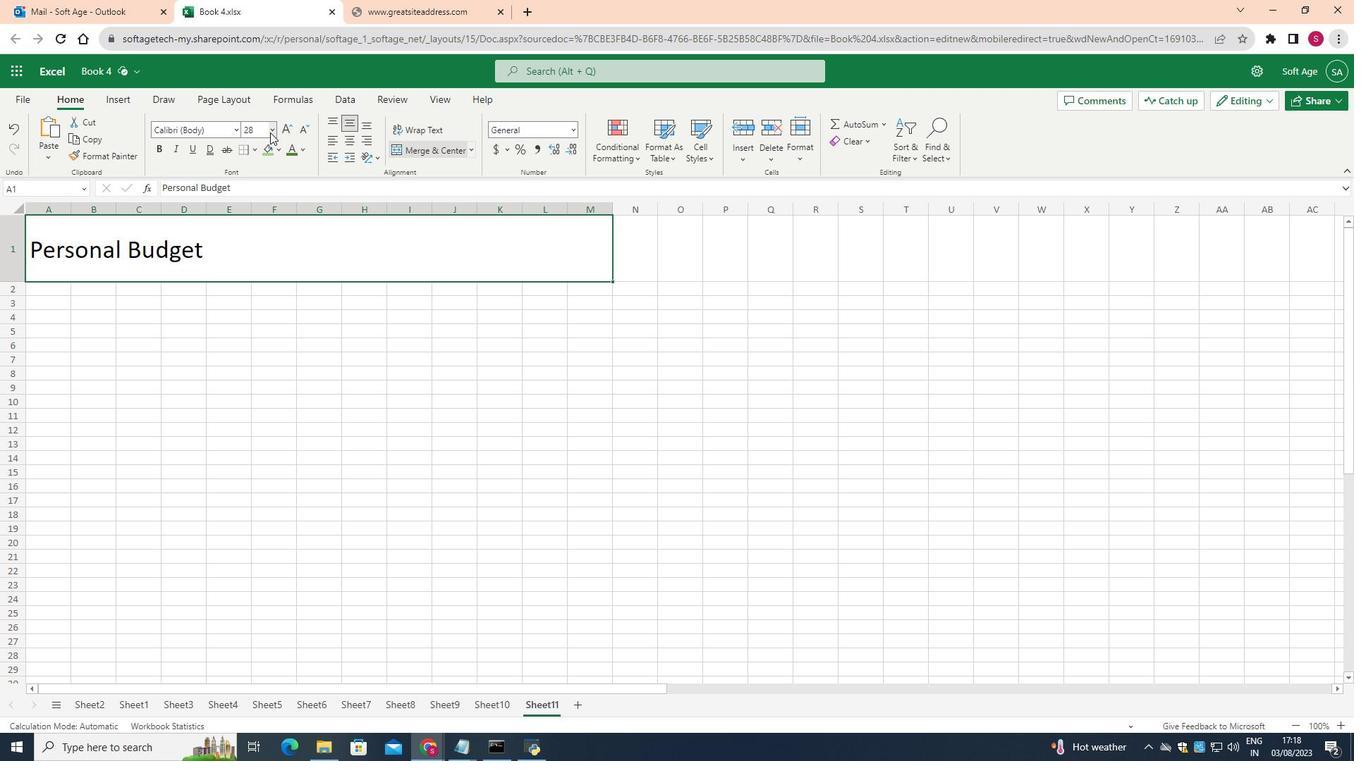 
Action: Mouse pressed left at (298, 160)
Screenshot: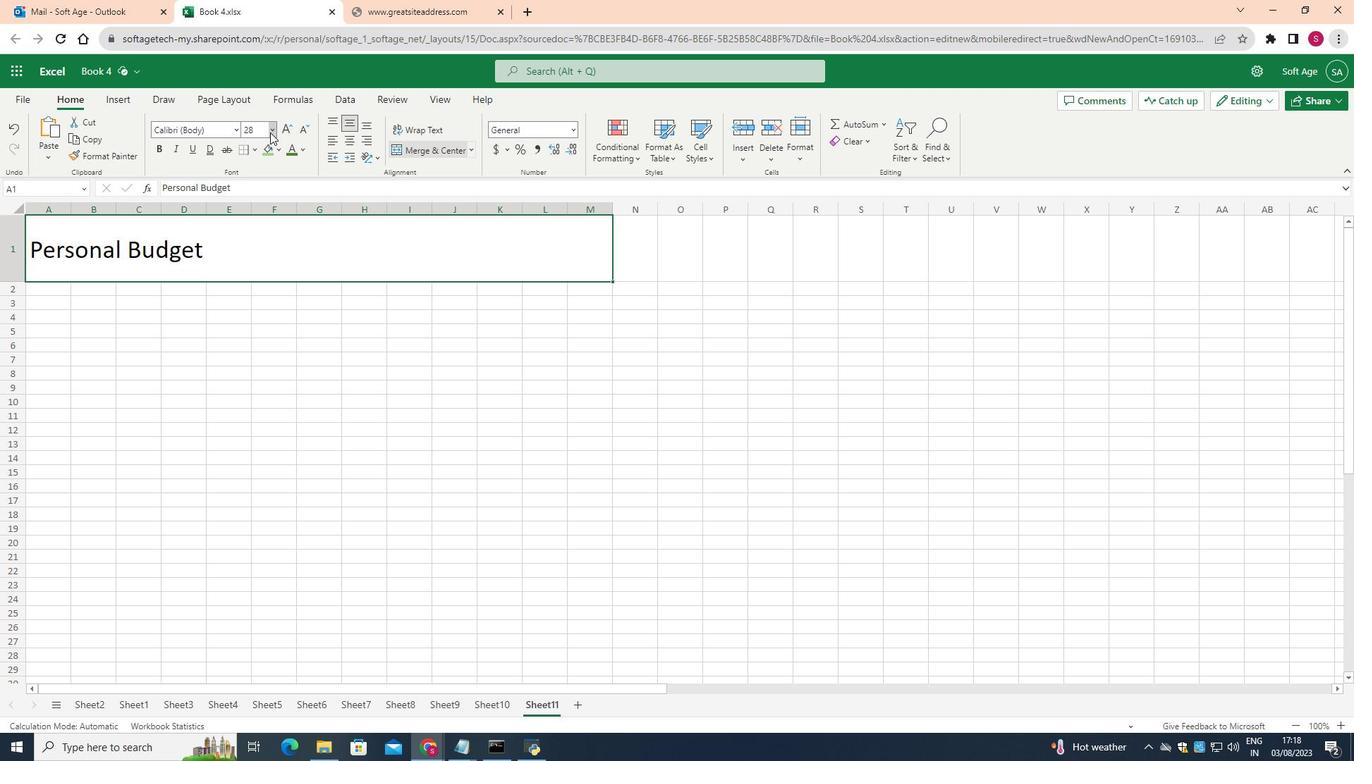 
Action: Mouse moved to (285, 407)
Screenshot: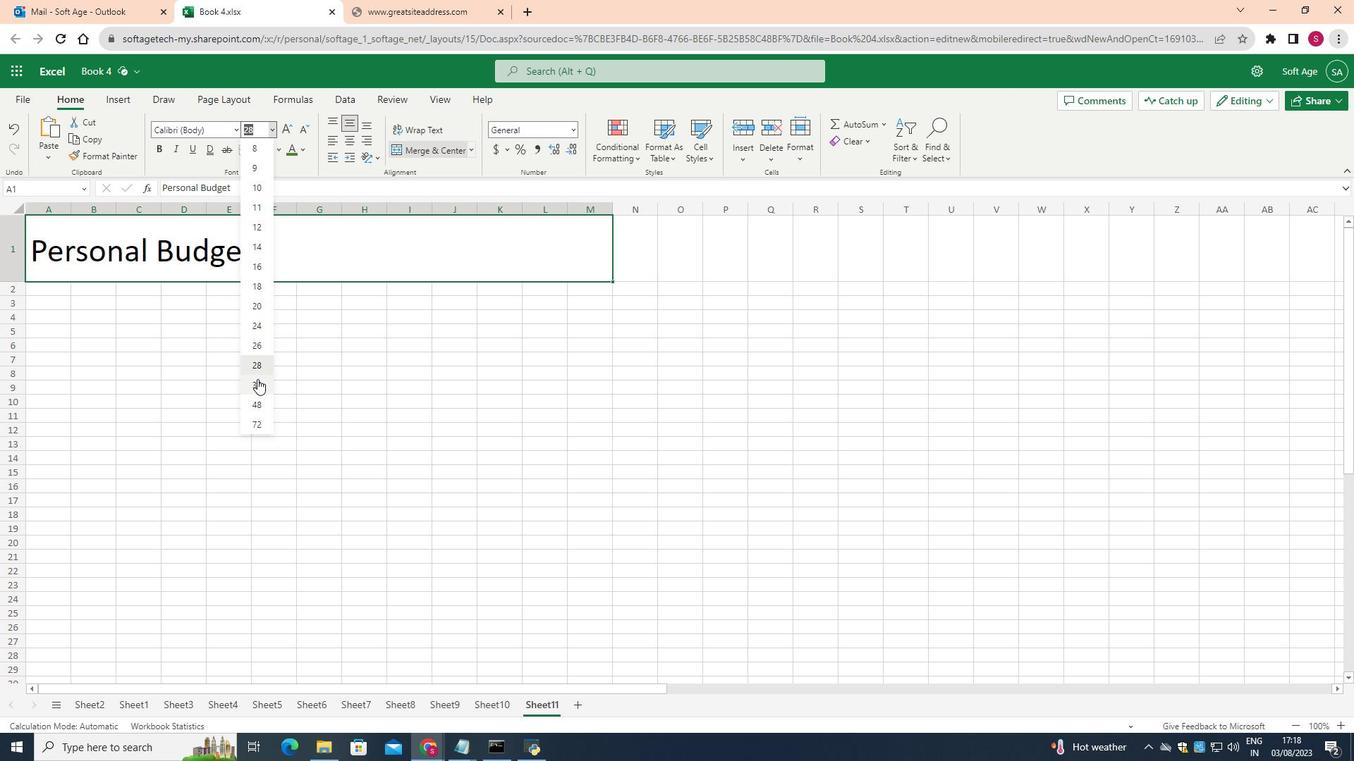 
Action: Mouse pressed left at (285, 407)
Screenshot: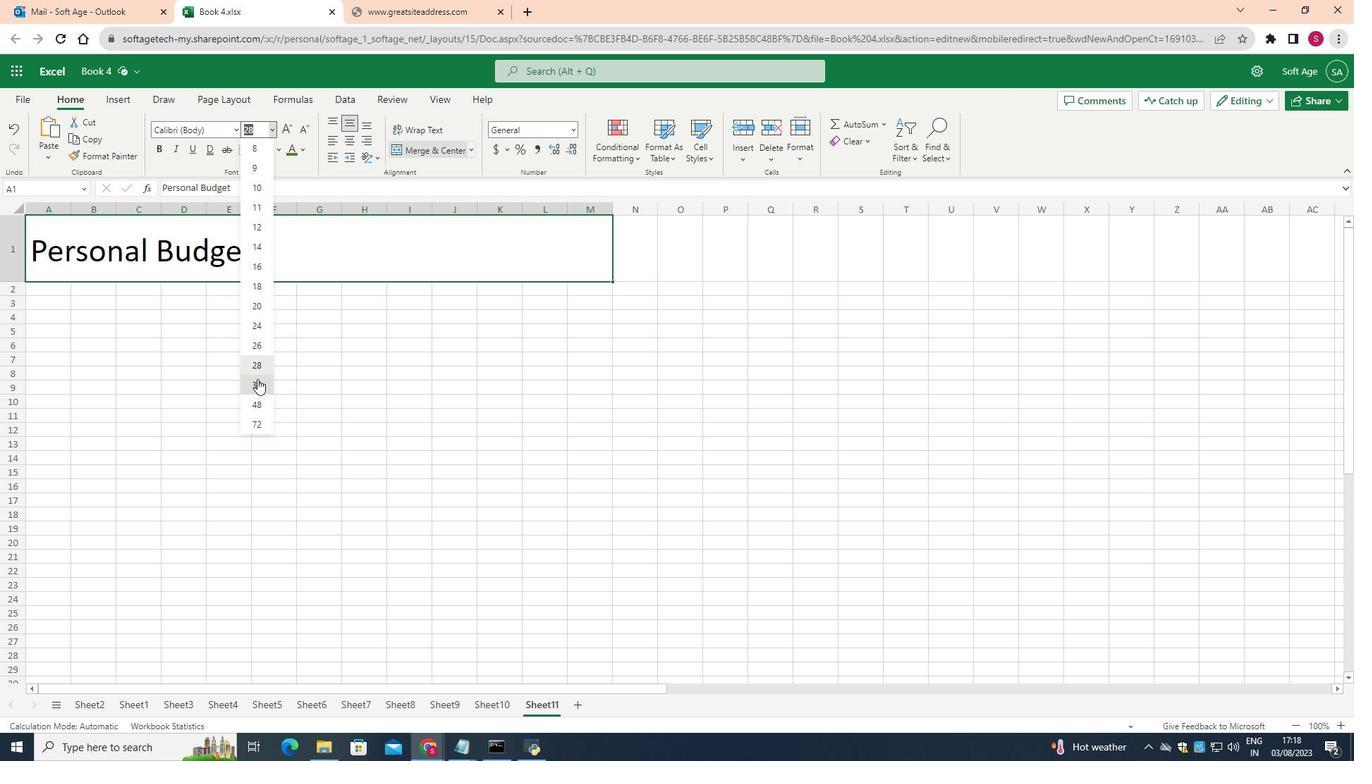 
Action: Mouse moved to (285, 360)
Screenshot: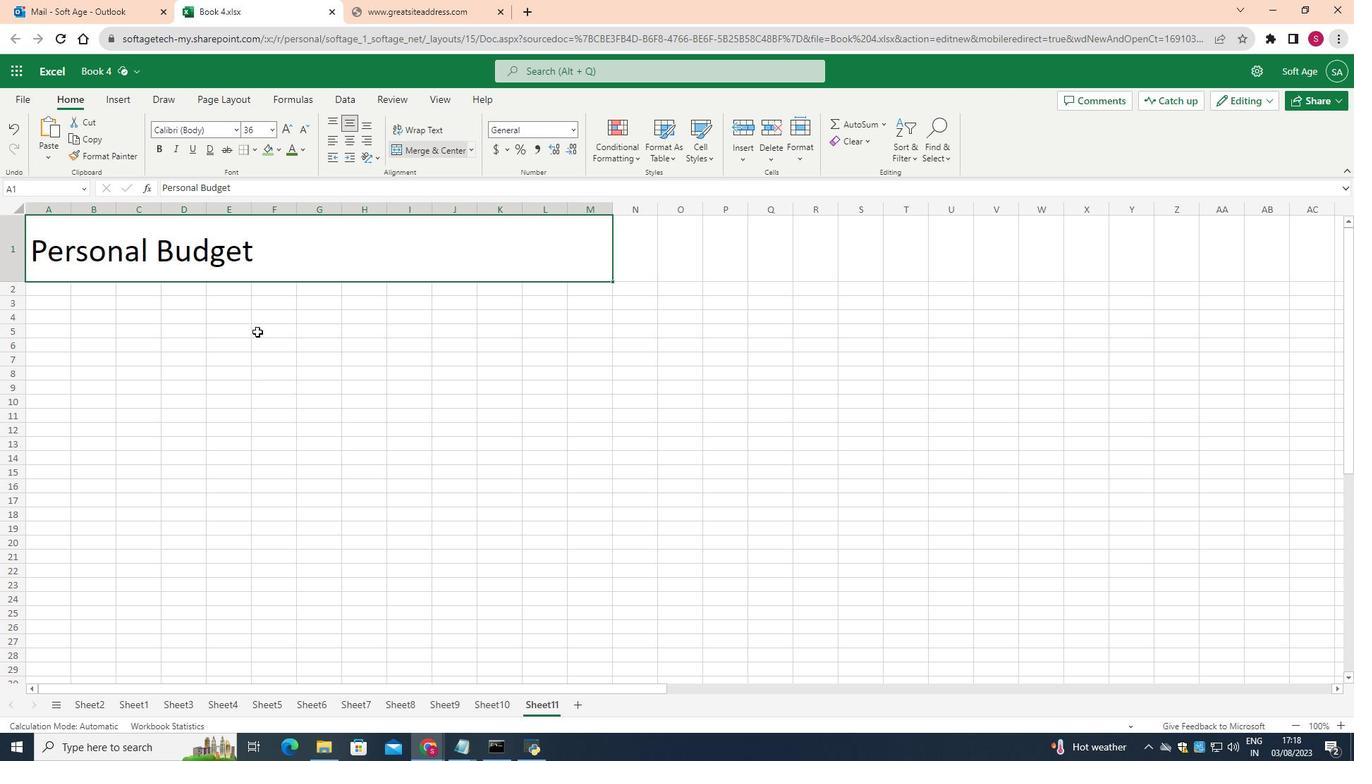 
Action: Mouse pressed left at (285, 360)
Screenshot: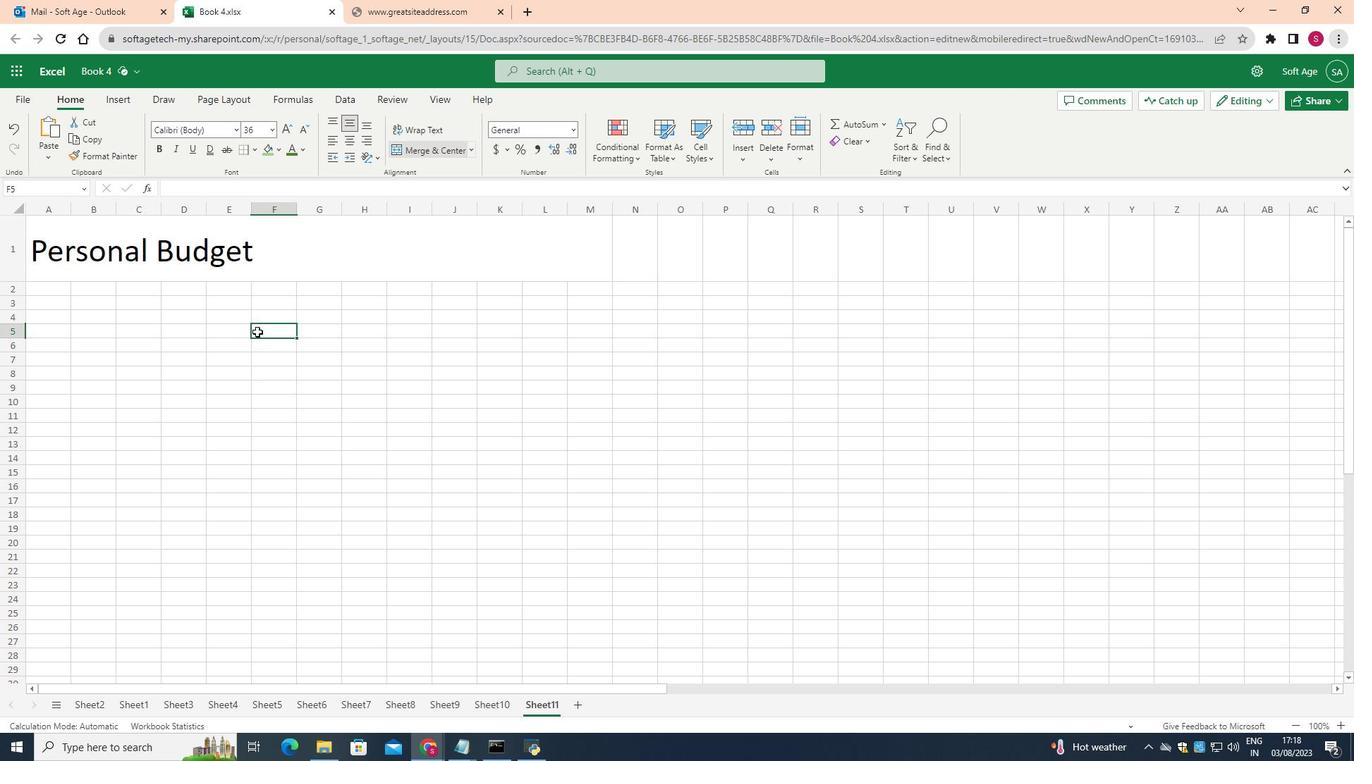 
Action: Mouse moved to (100, 241)
Screenshot: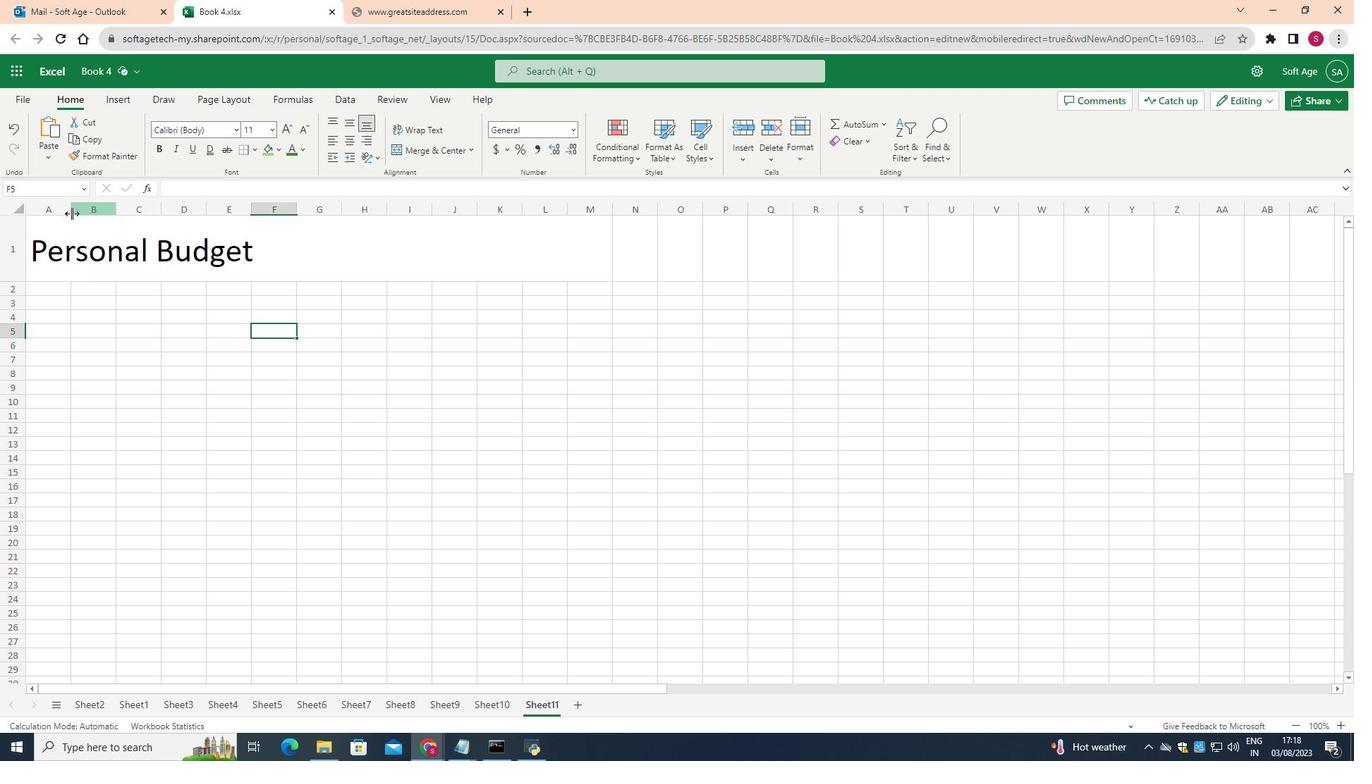 
Action: Mouse pressed left at (100, 241)
Screenshot: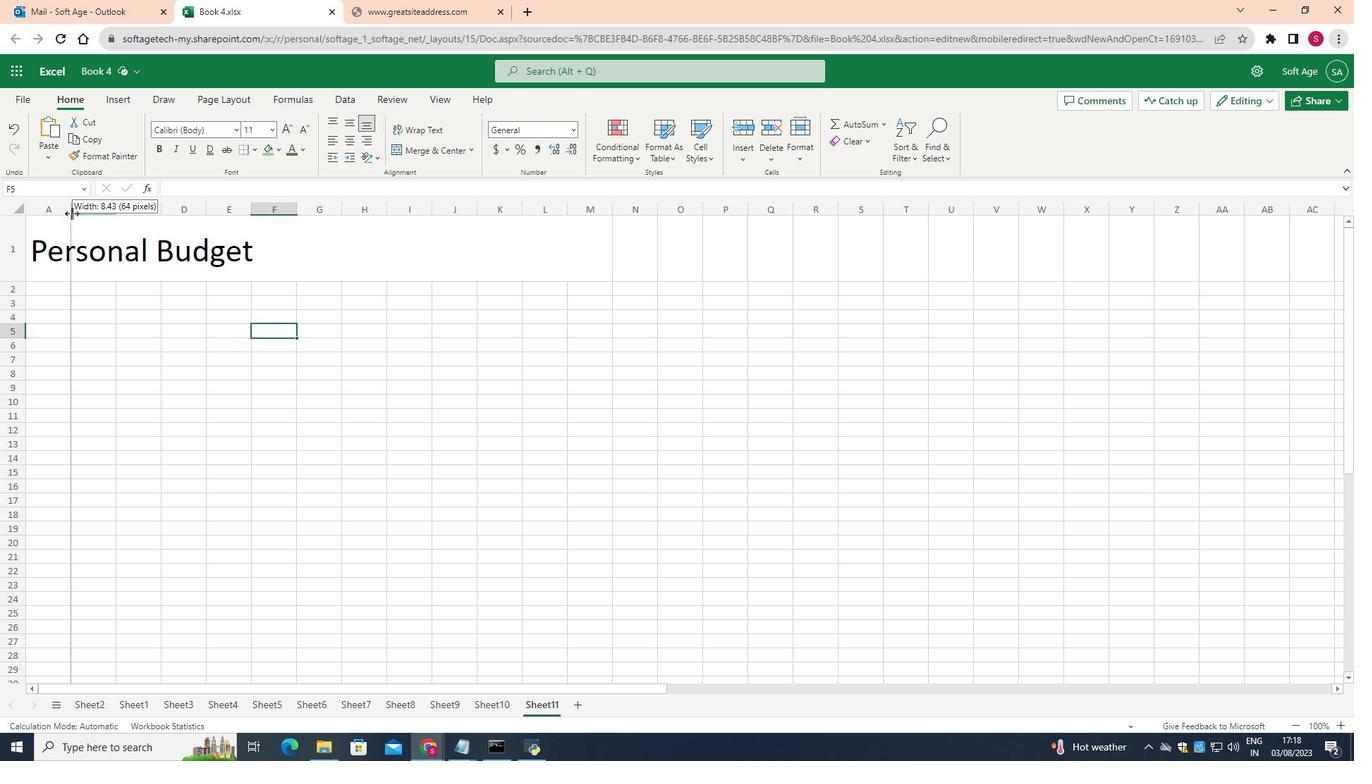 
Action: Mouse moved to (178, 314)
Screenshot: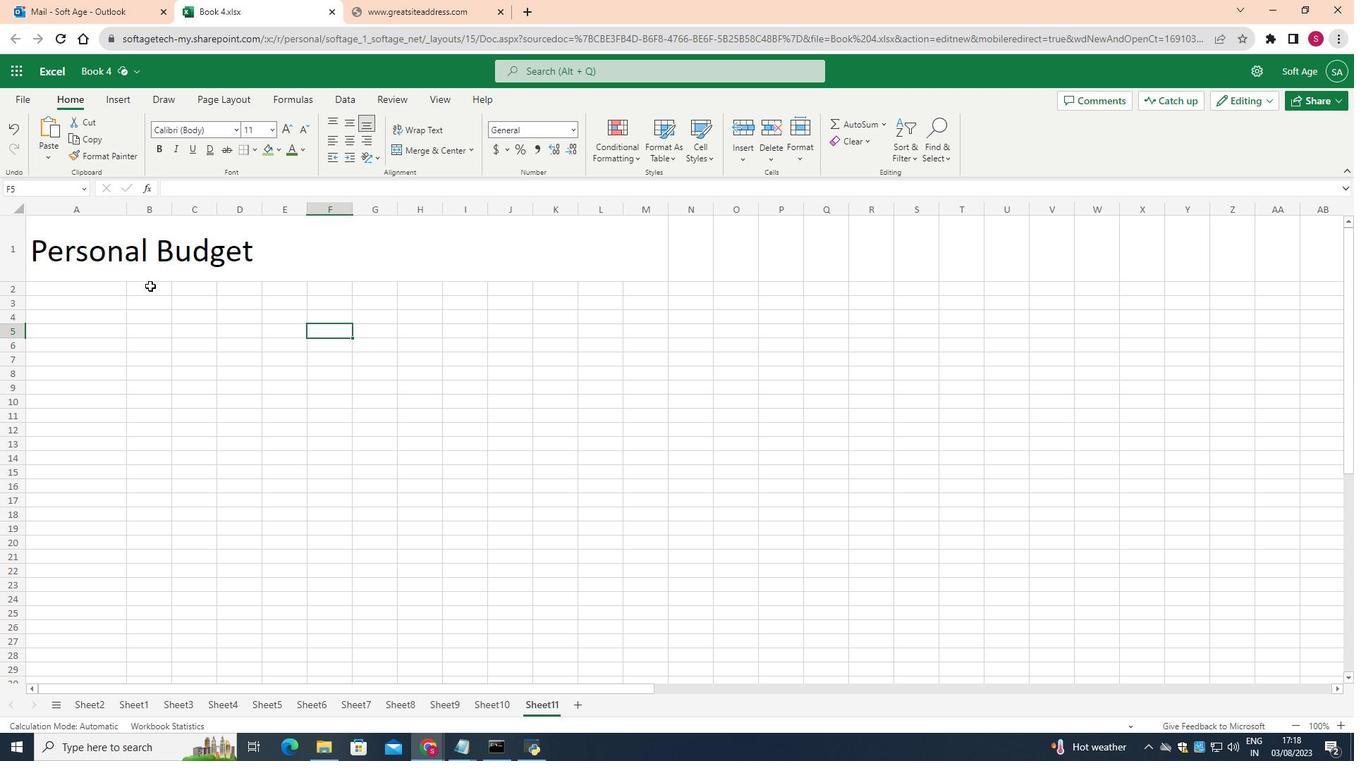 
Action: Mouse pressed left at (178, 314)
Screenshot: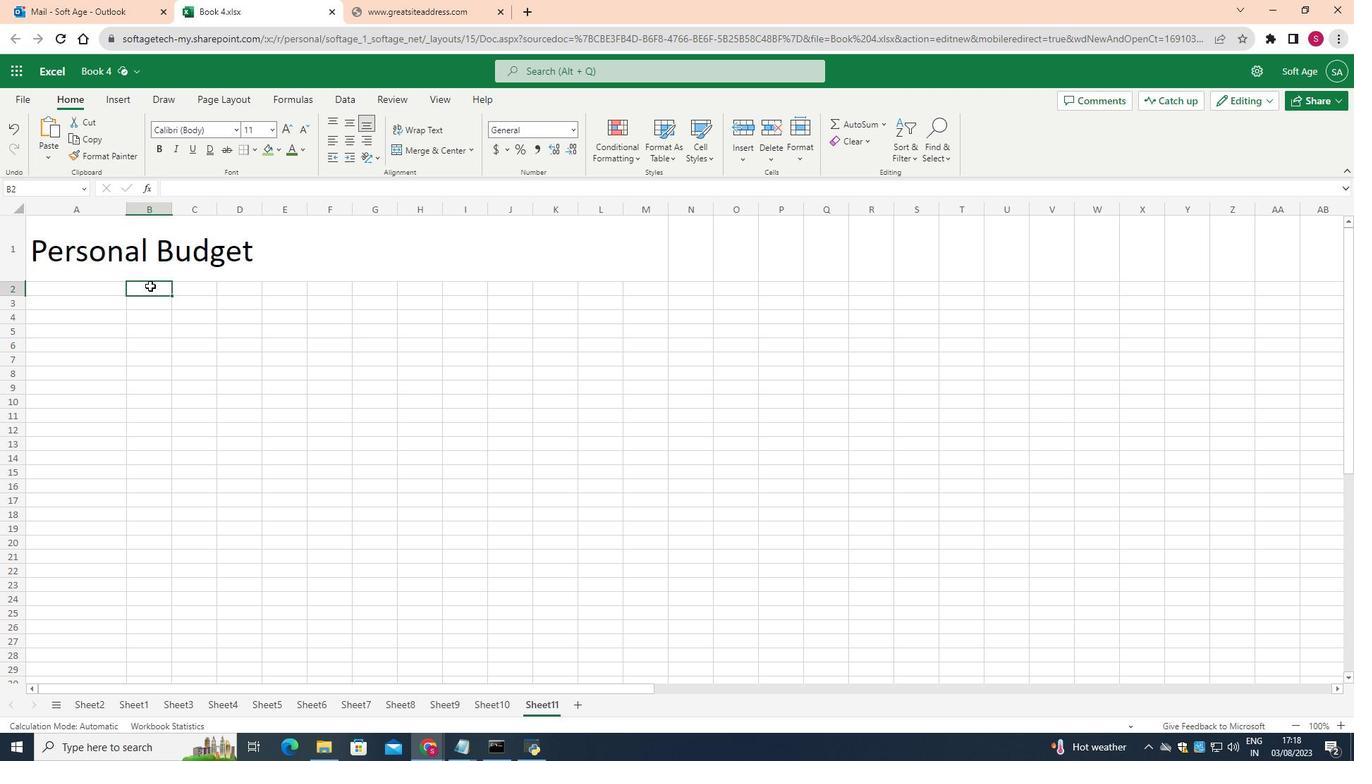 
Action: Mouse moved to (301, 154)
Screenshot: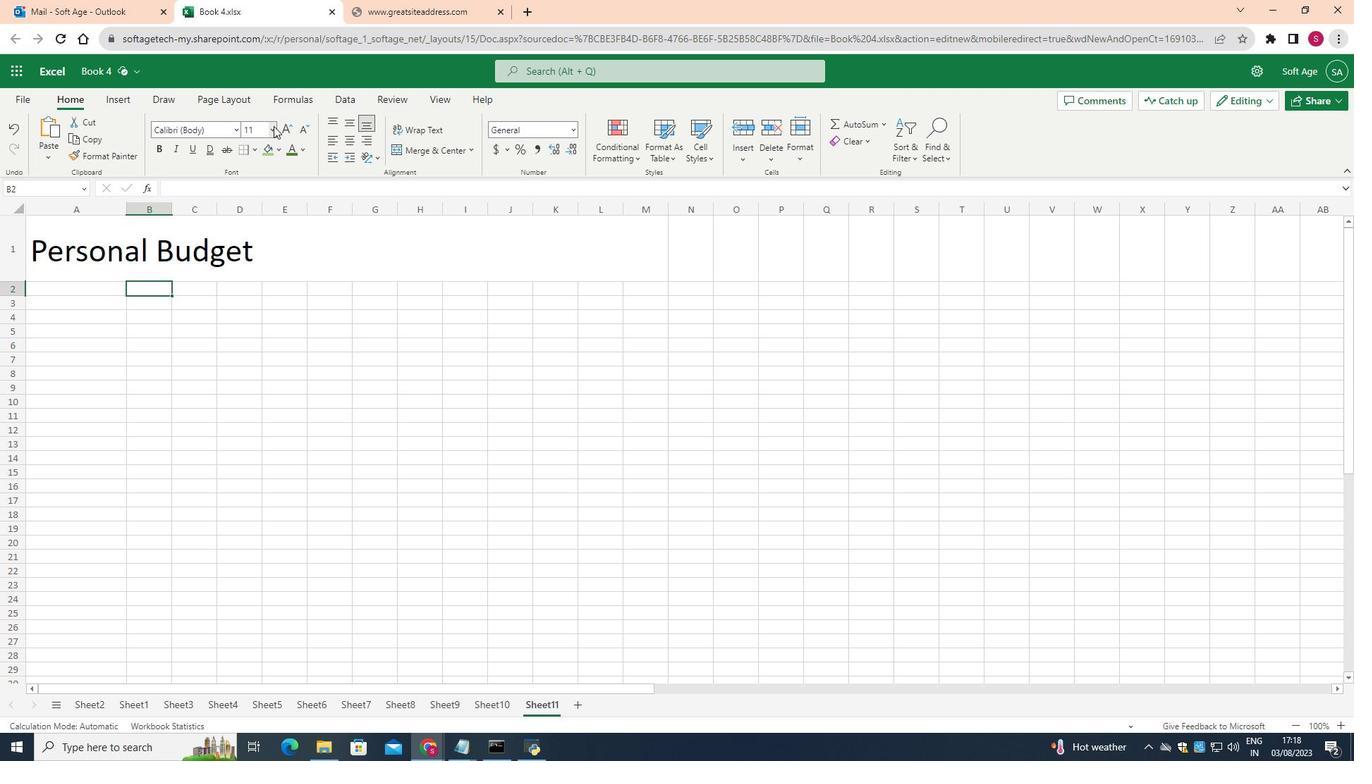 
Action: Mouse pressed left at (301, 154)
Screenshot: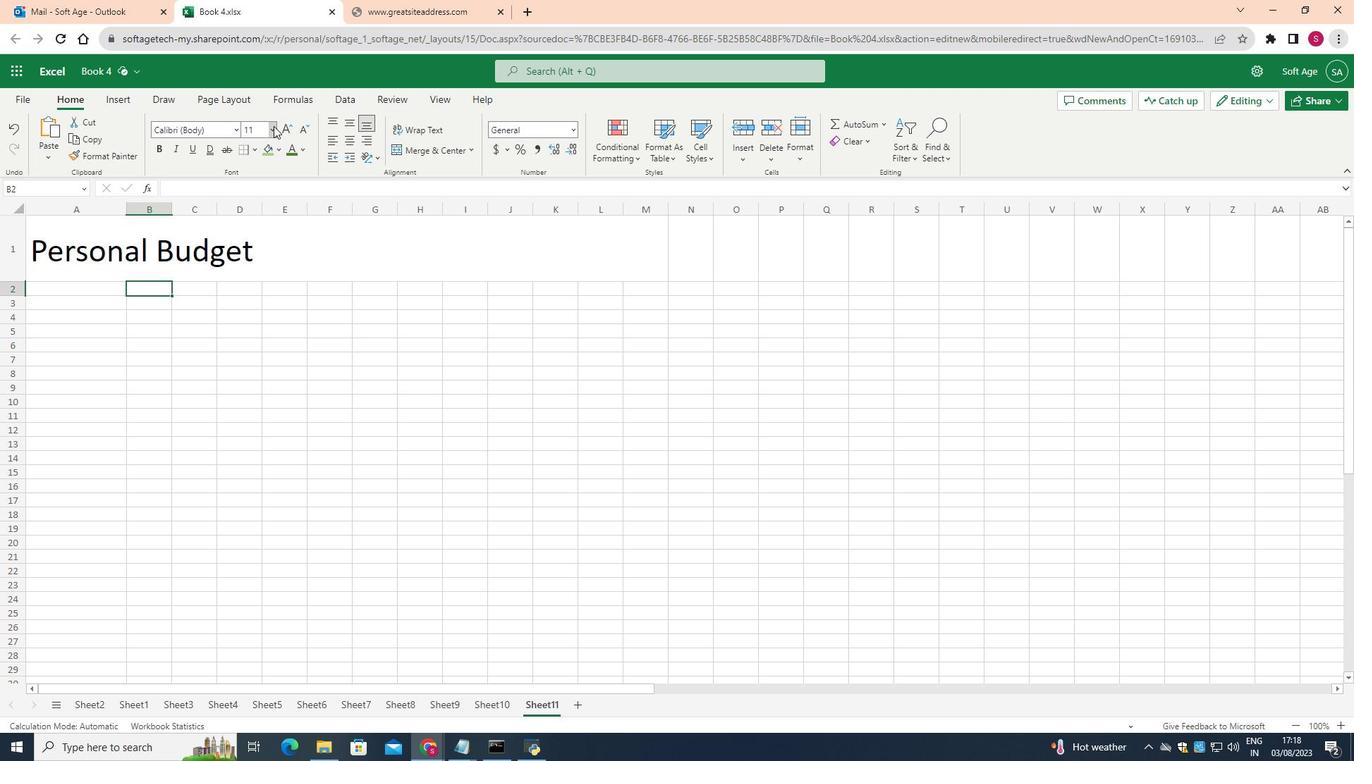 
Action: Mouse moved to (287, 272)
Screenshot: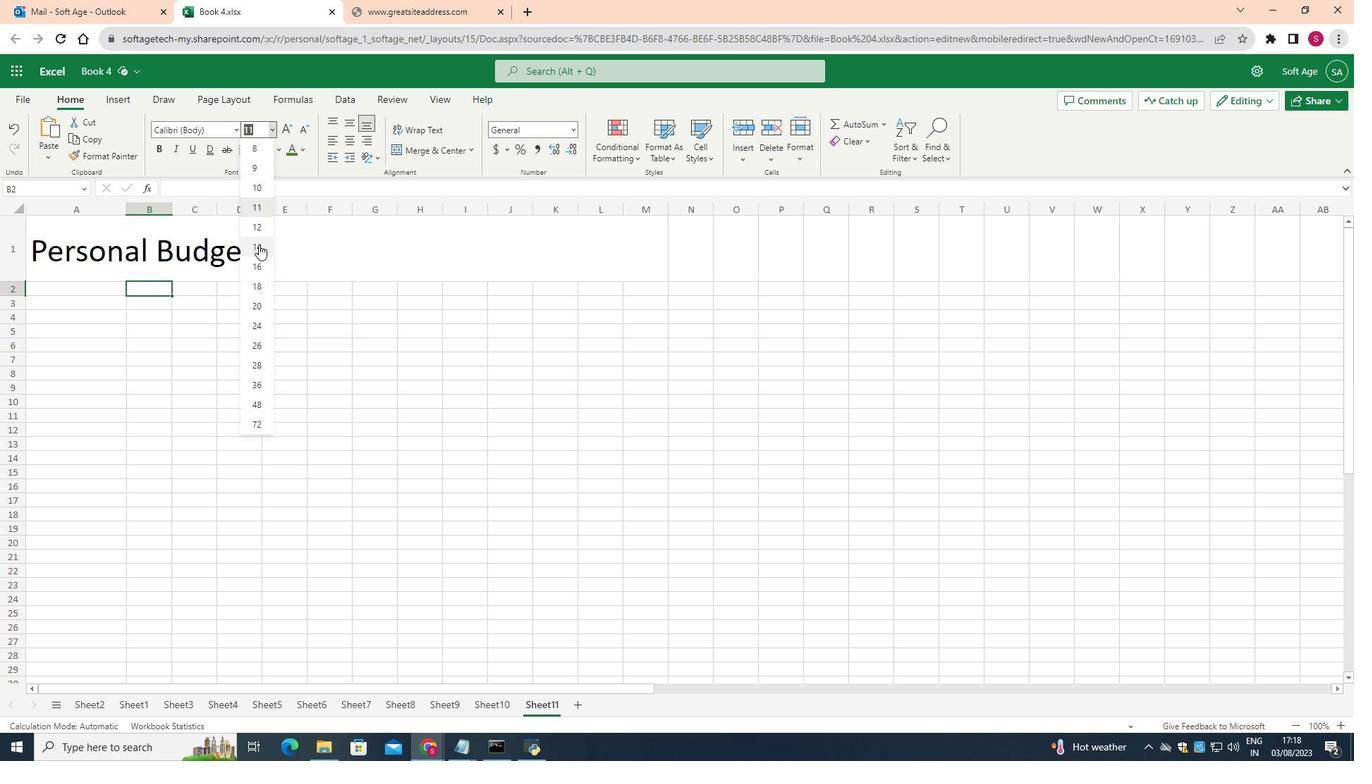 
Action: Mouse pressed left at (287, 272)
Screenshot: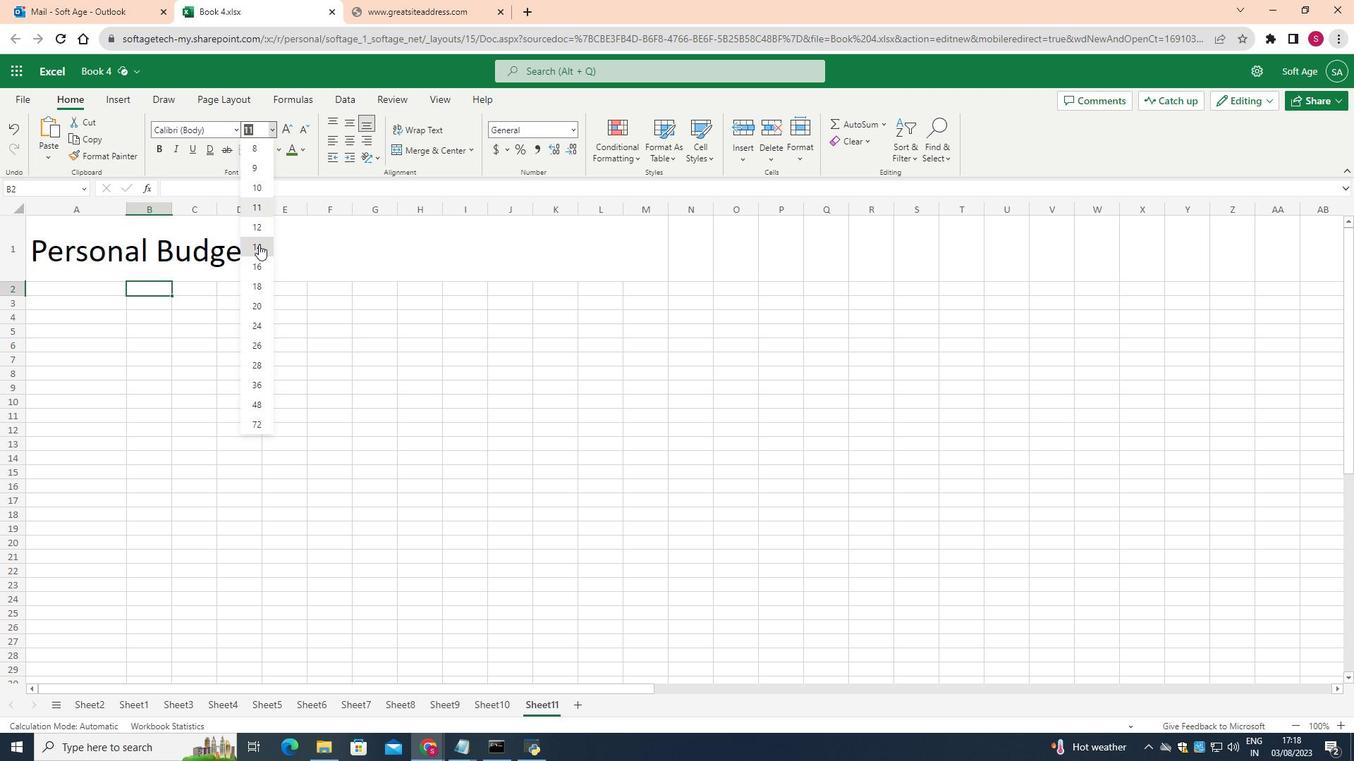 
Action: Key pressed <Key.shift>Jan
Screenshot: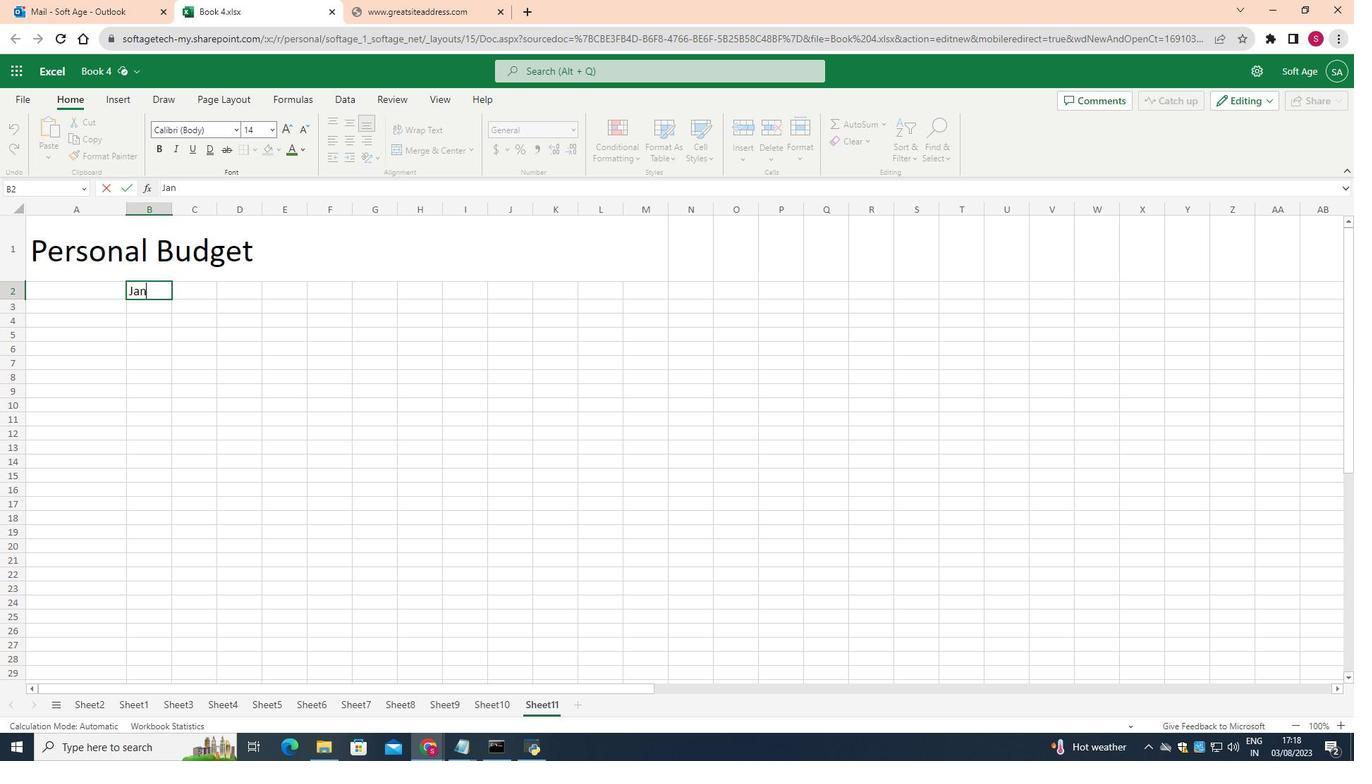 
Action: Mouse moved to (210, 320)
Screenshot: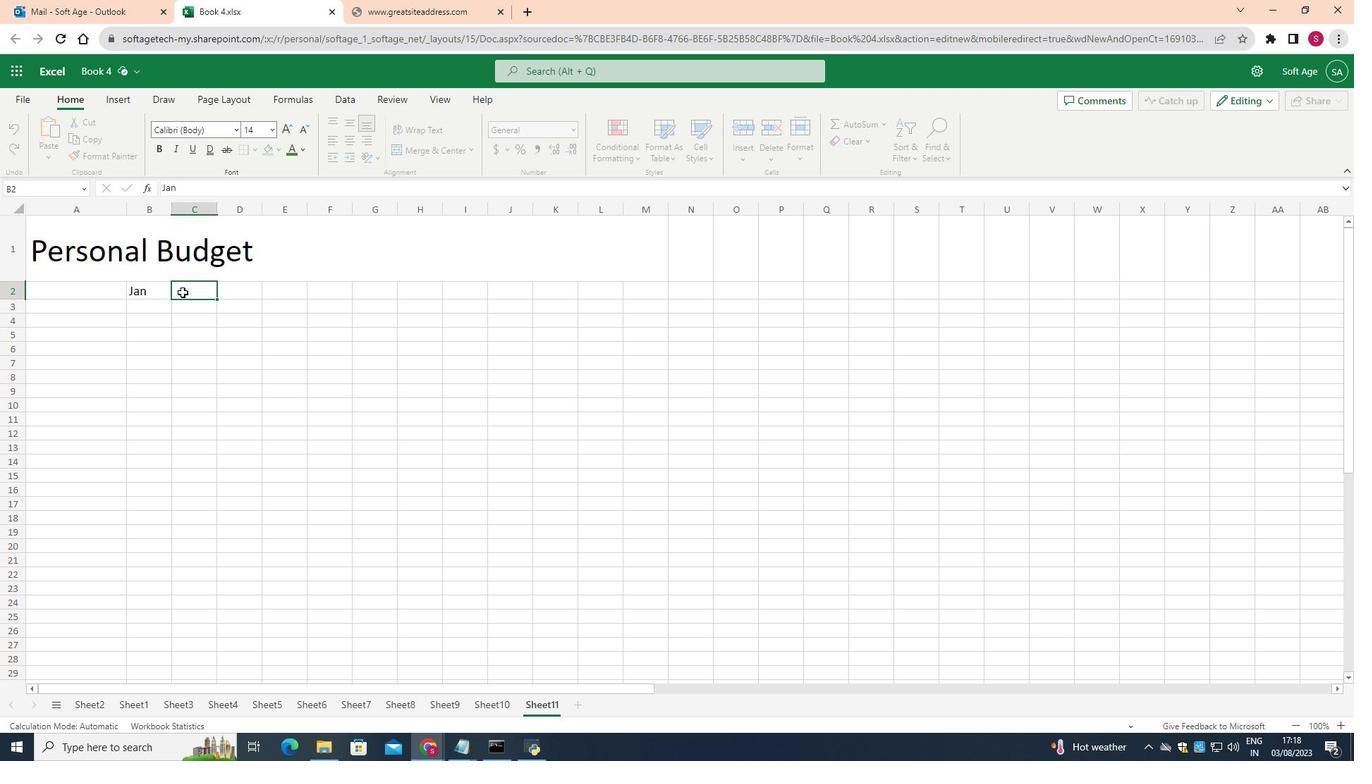 
Action: Mouse pressed left at (210, 320)
Screenshot: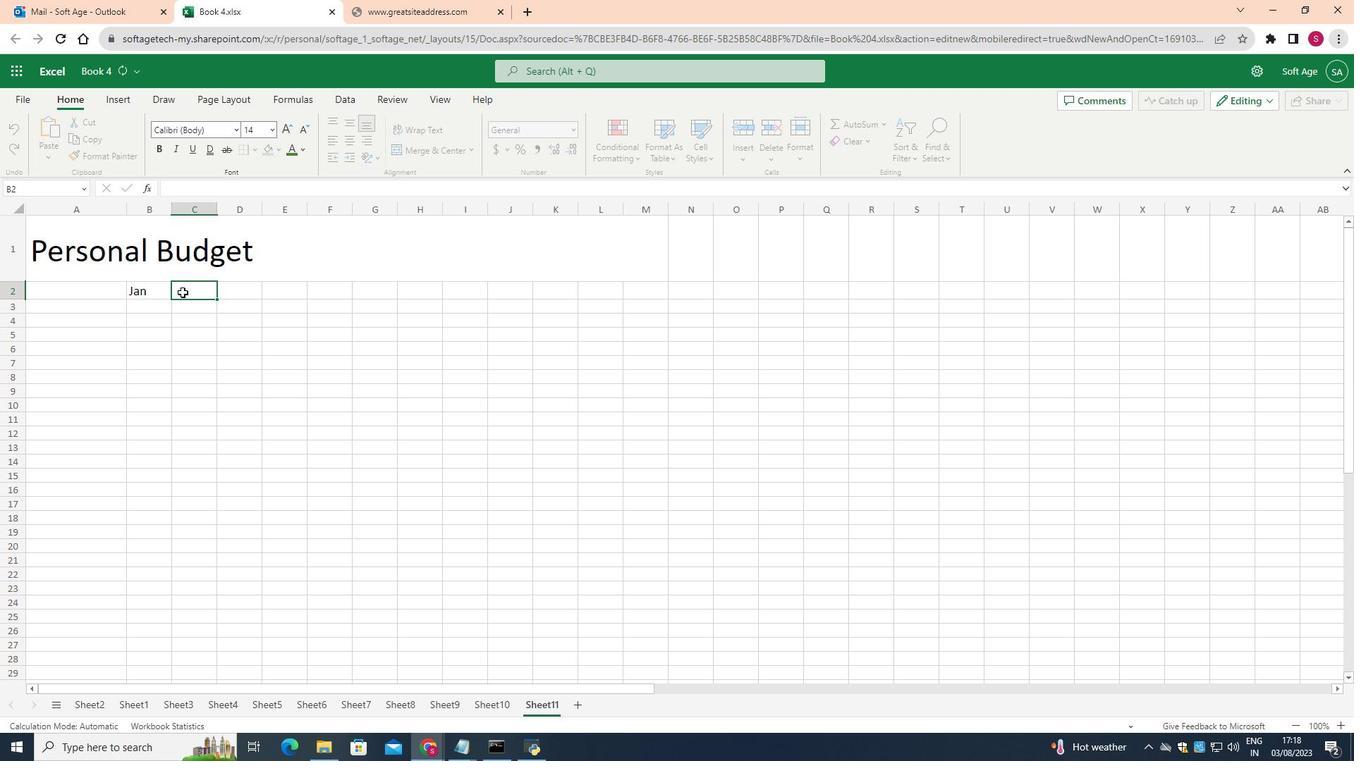 
Action: Mouse moved to (299, 153)
Screenshot: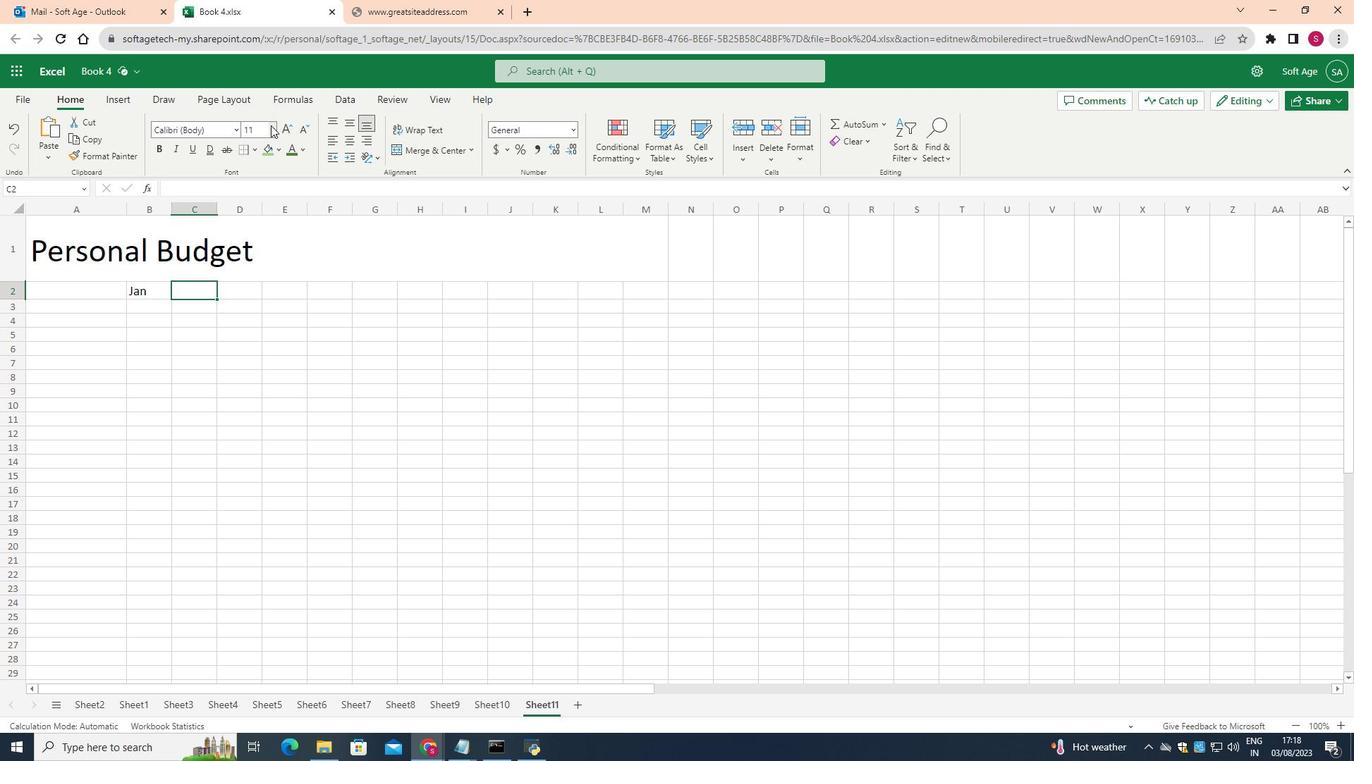 
Action: Mouse pressed left at (299, 153)
Screenshot: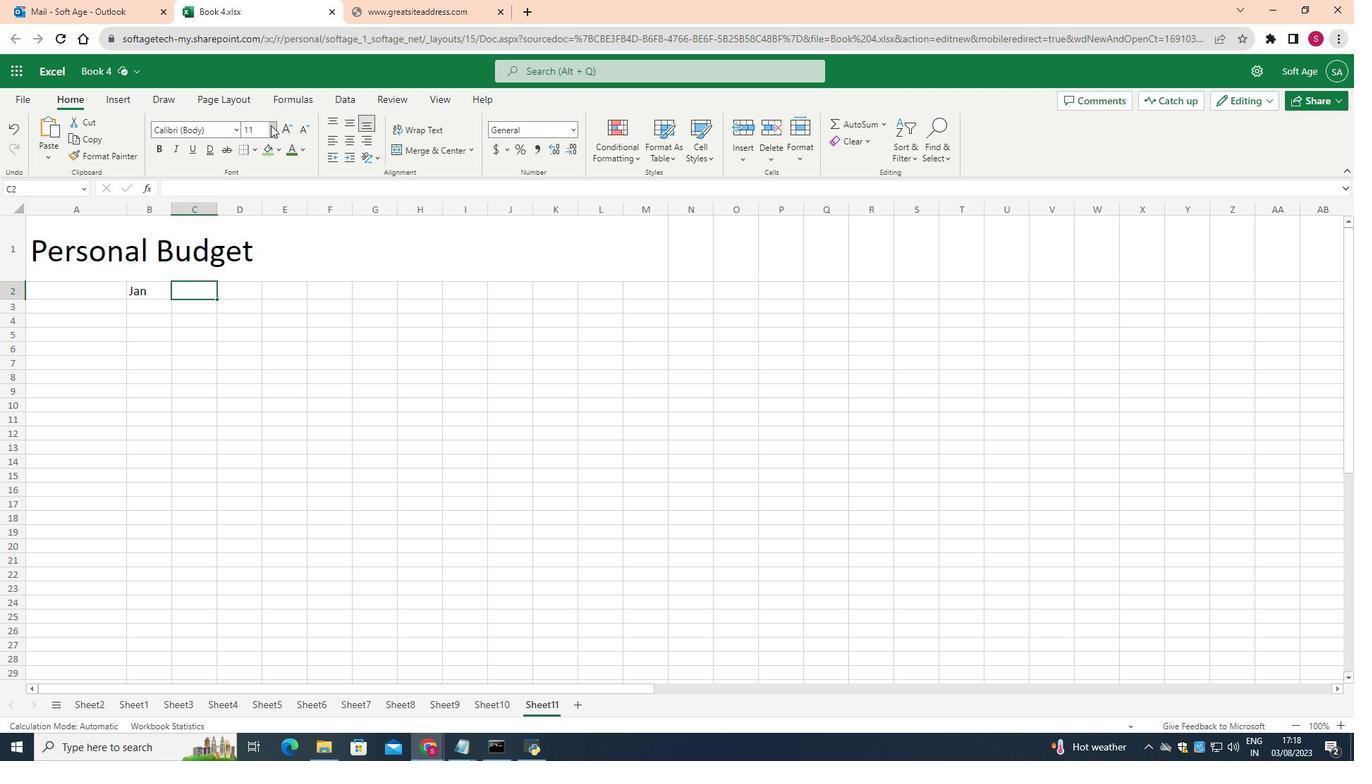 
Action: Mouse moved to (289, 275)
Screenshot: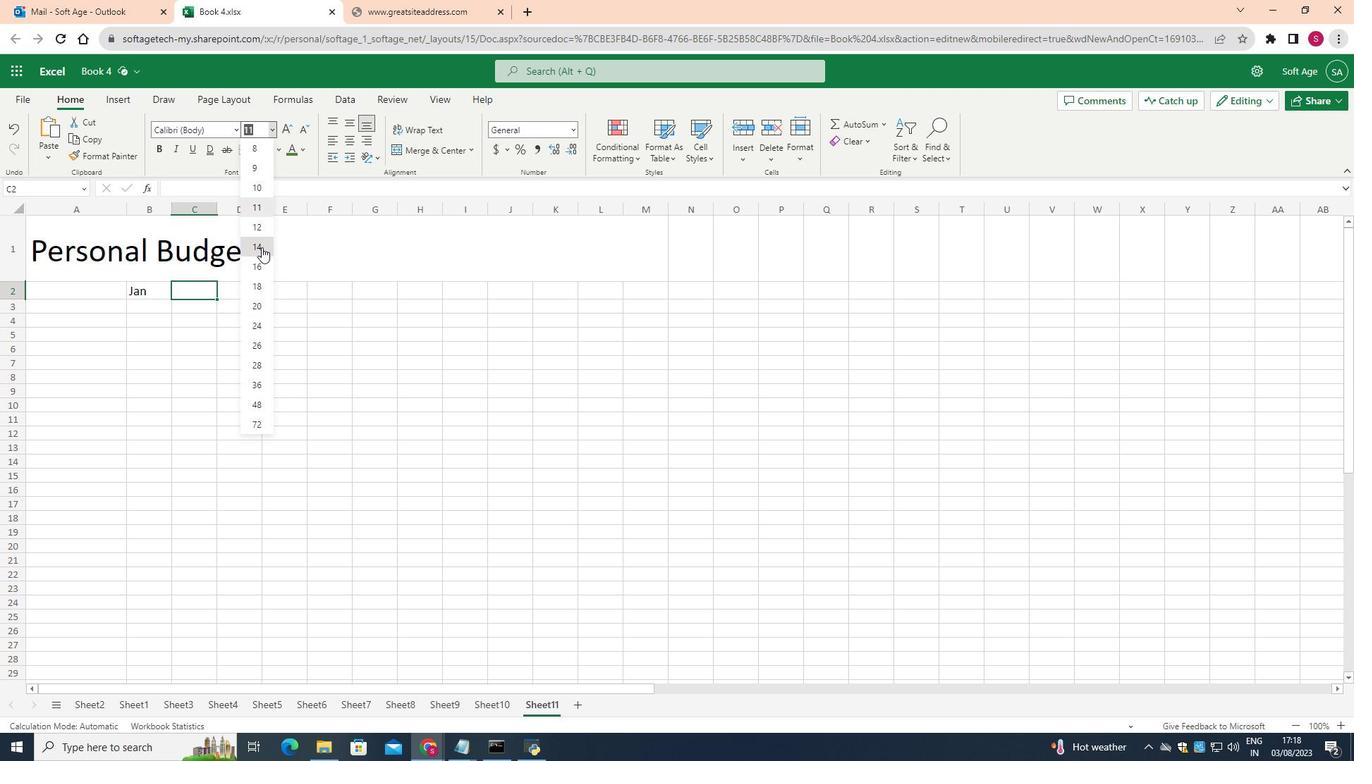
Action: Mouse pressed left at (289, 275)
Screenshot: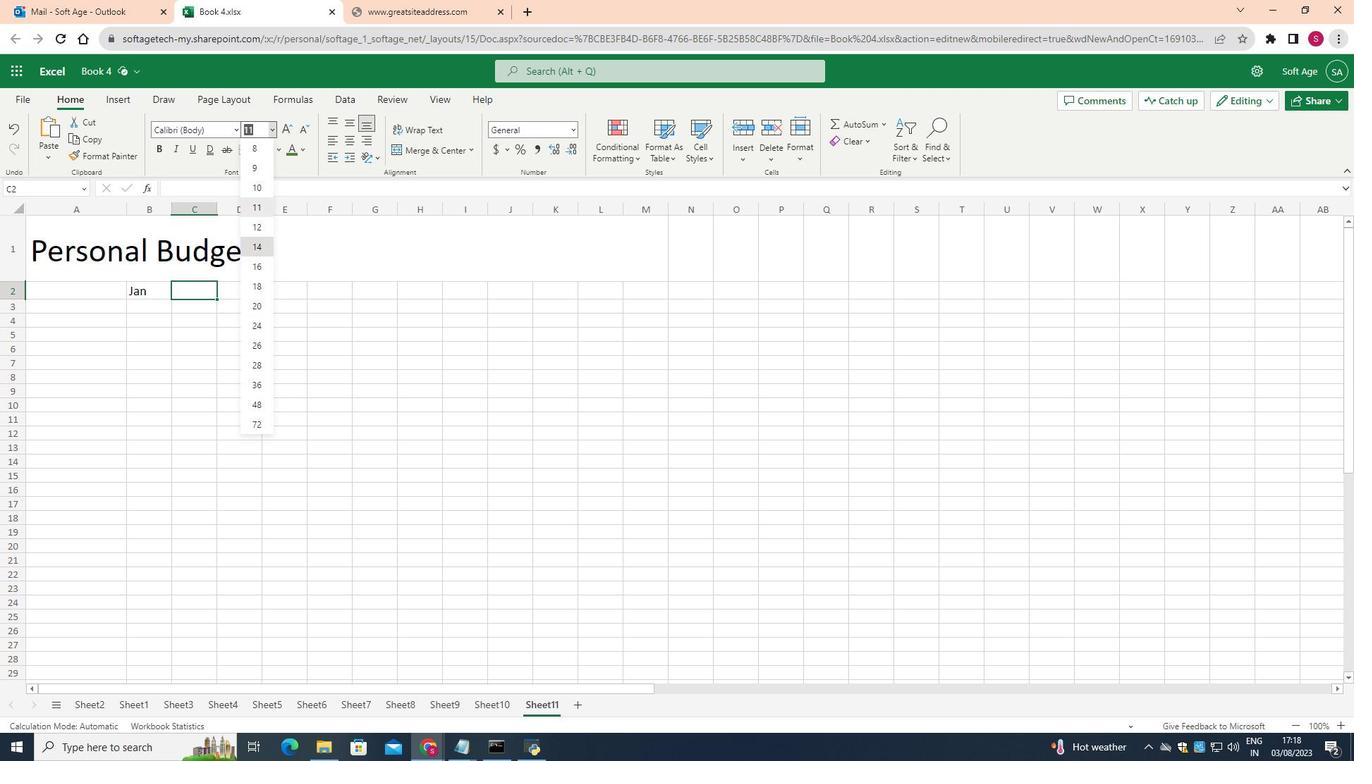 
Action: Key pressed <Key.shift>Feb
Screenshot: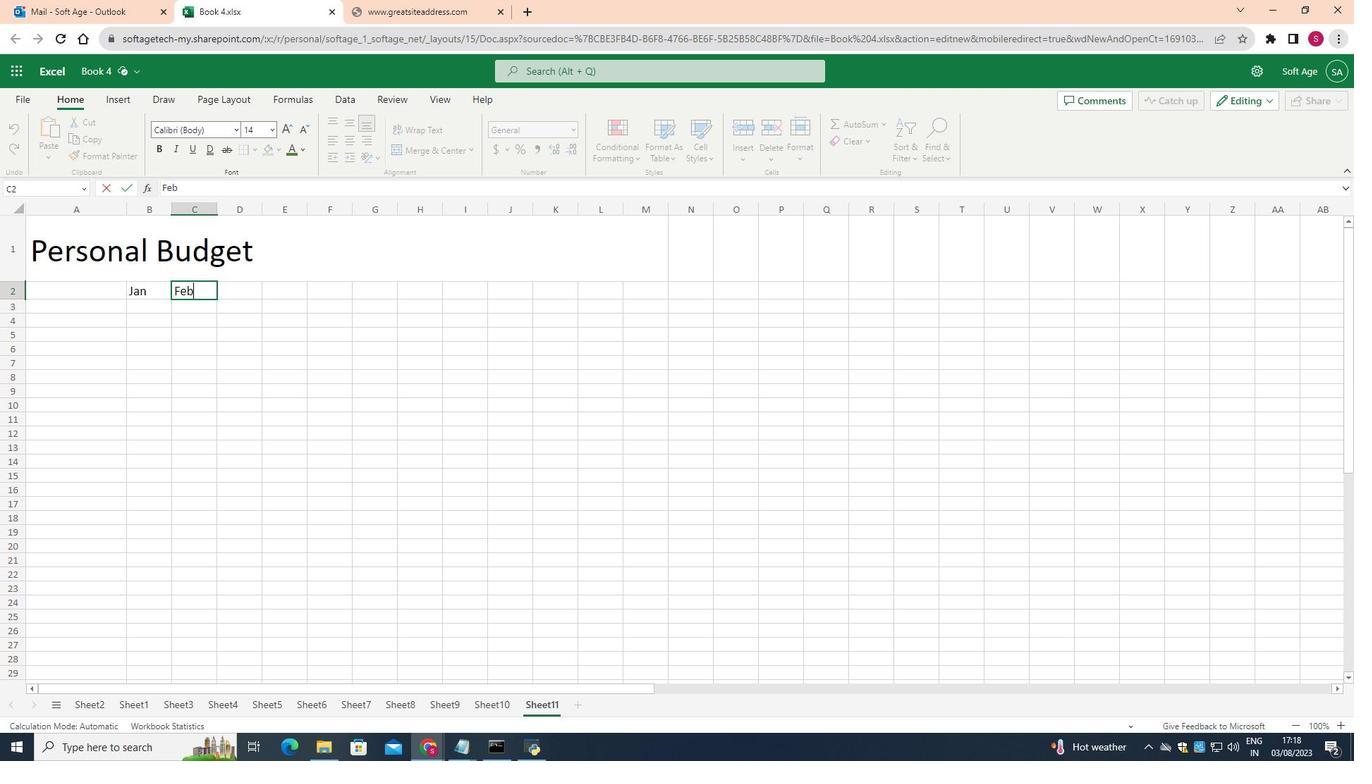 
Action: Mouse moved to (278, 318)
Screenshot: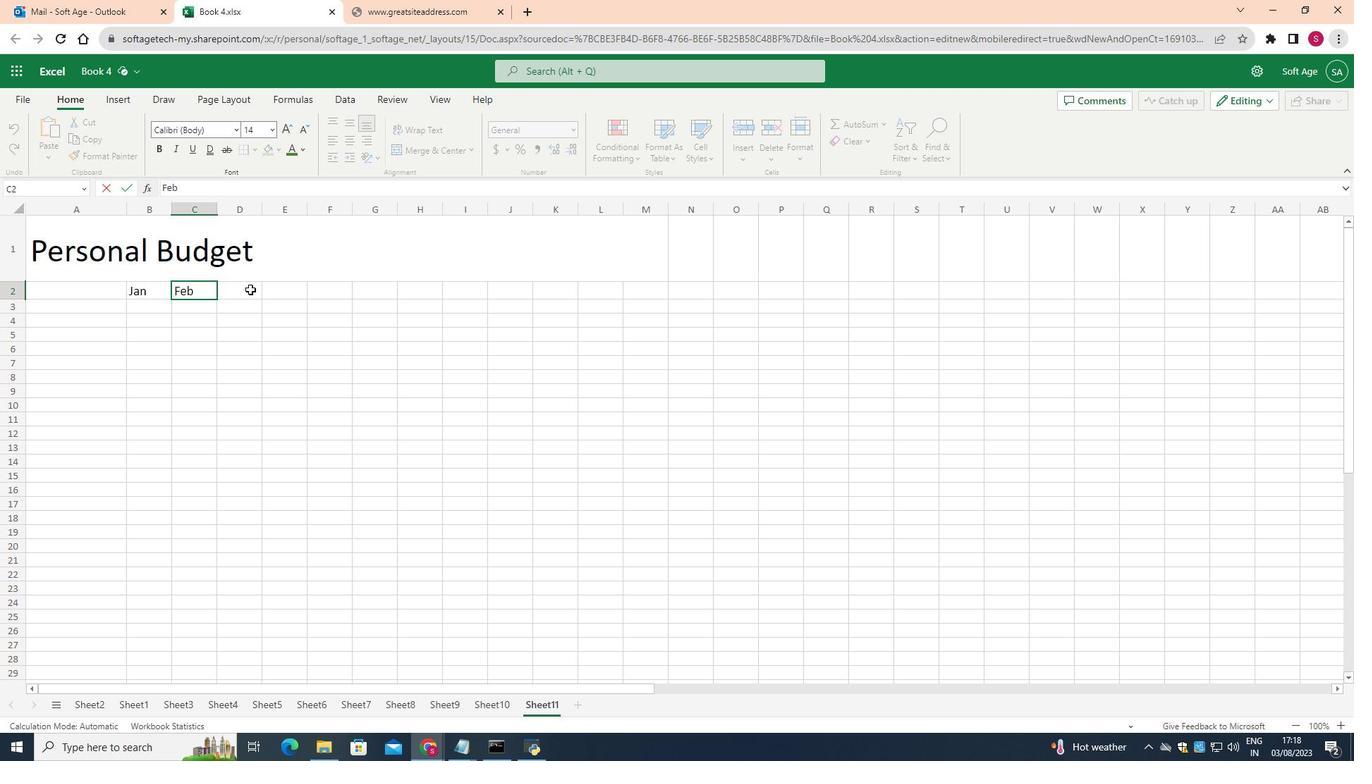 
Action: Mouse pressed left at (278, 318)
Screenshot: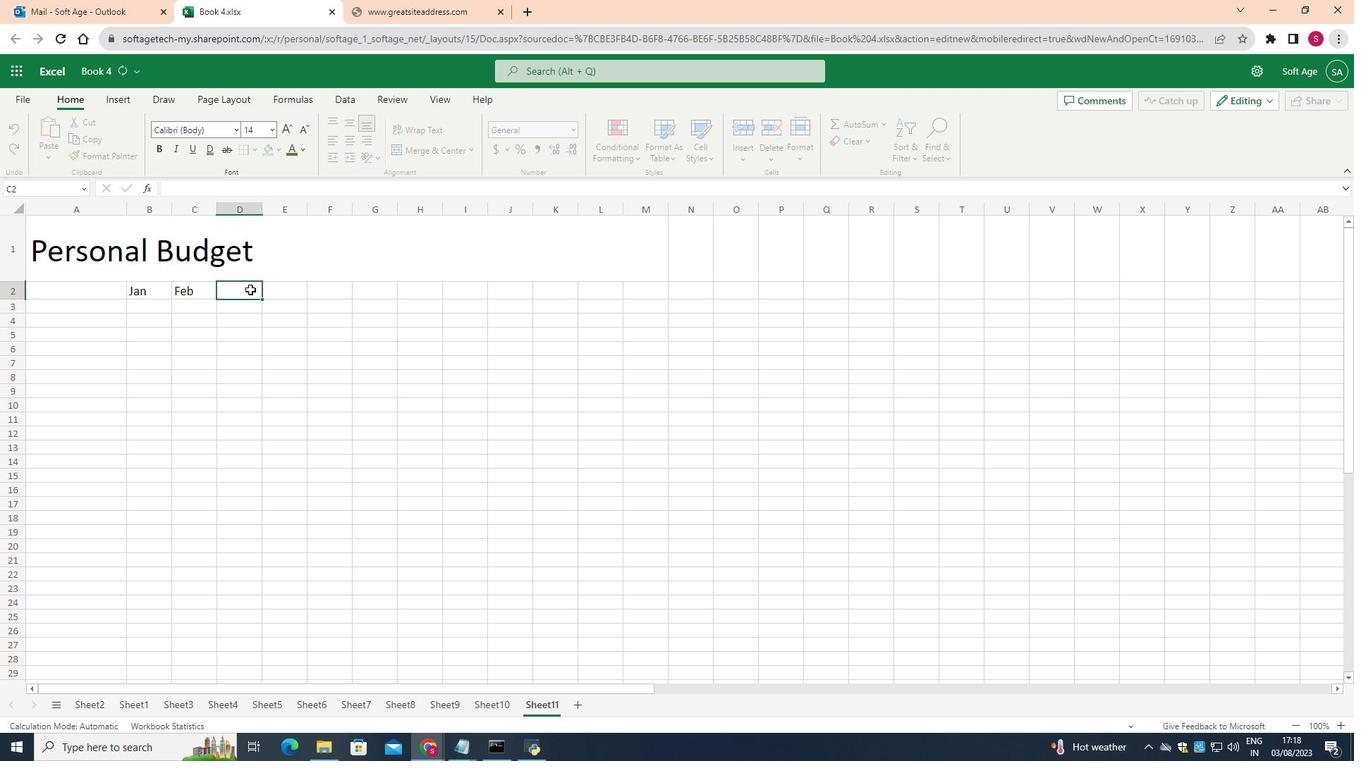 
Action: Mouse moved to (298, 156)
Screenshot: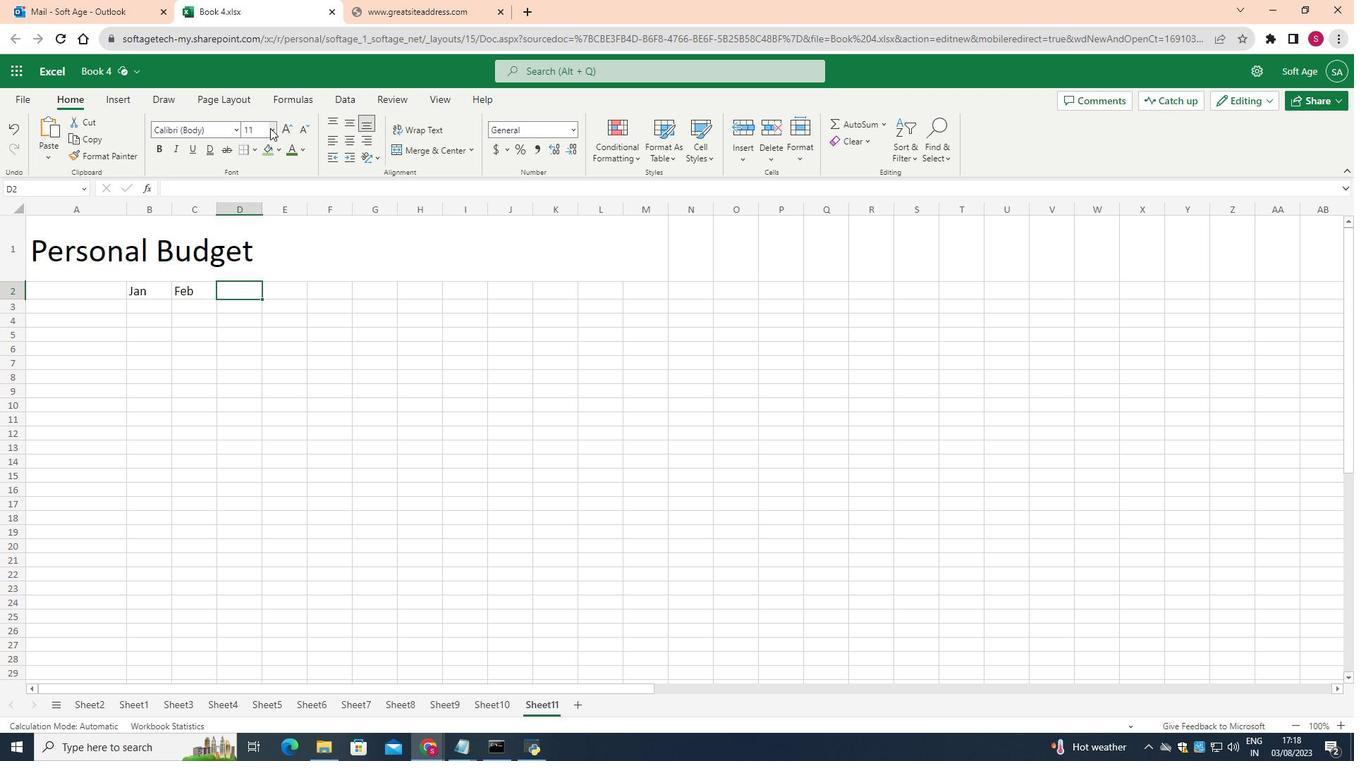 
Action: Mouse pressed left at (298, 156)
Screenshot: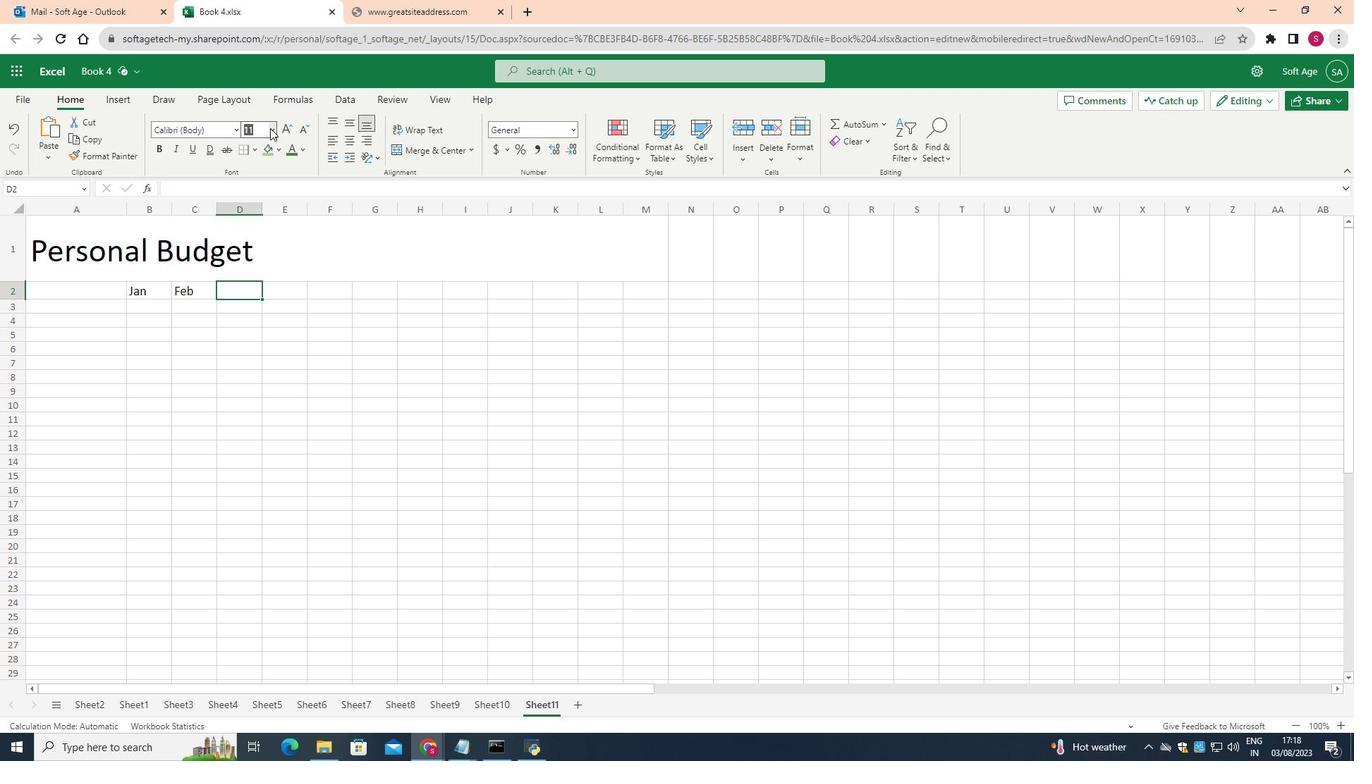 
Action: Mouse moved to (279, 270)
Screenshot: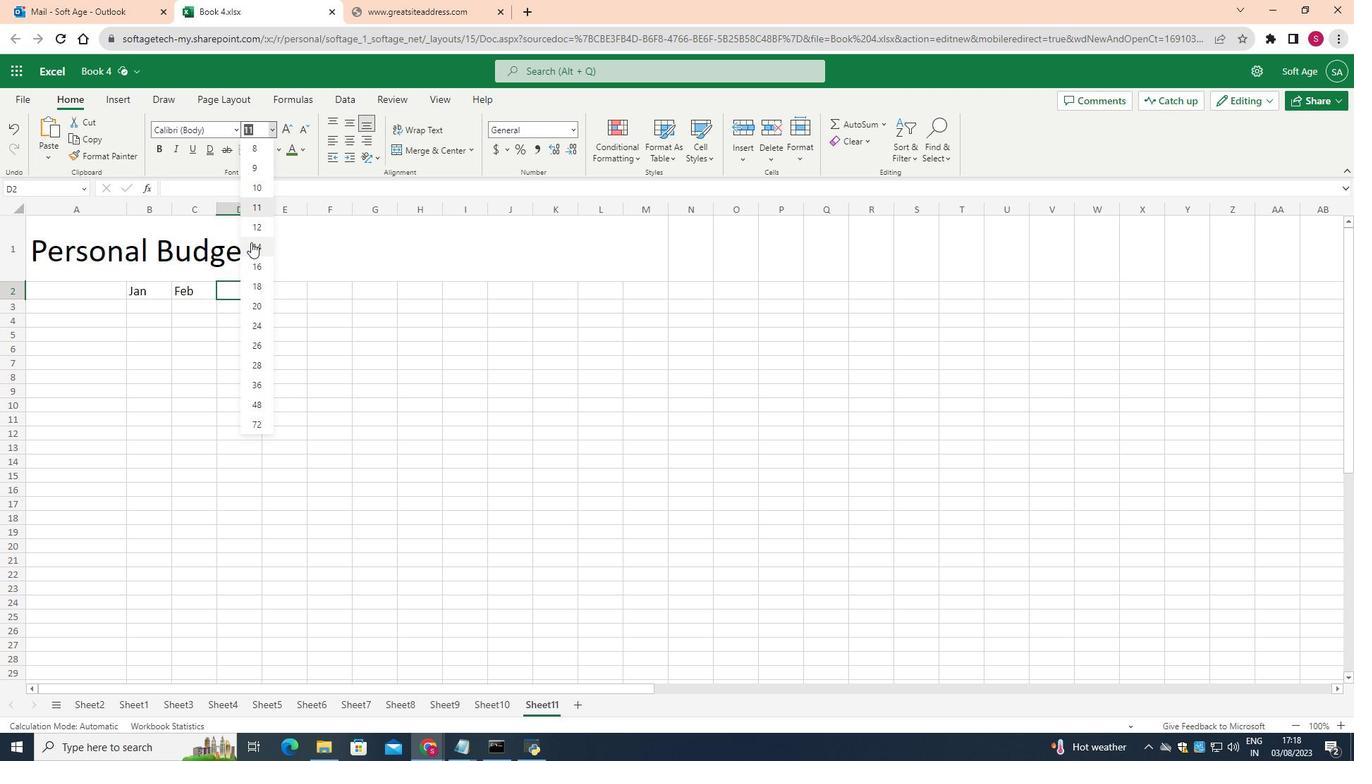 
Action: Mouse pressed left at (279, 270)
Screenshot: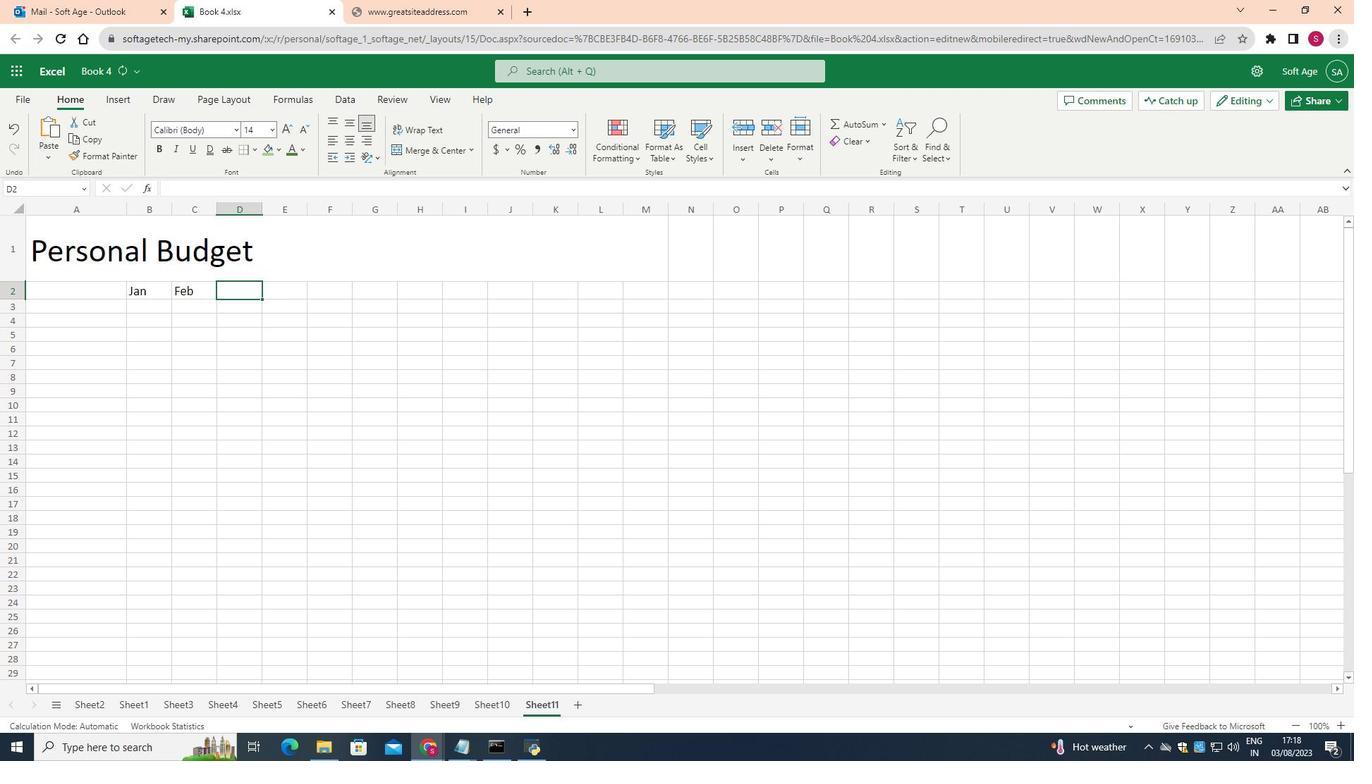
Action: Key pressed <Key.shift>March
Screenshot: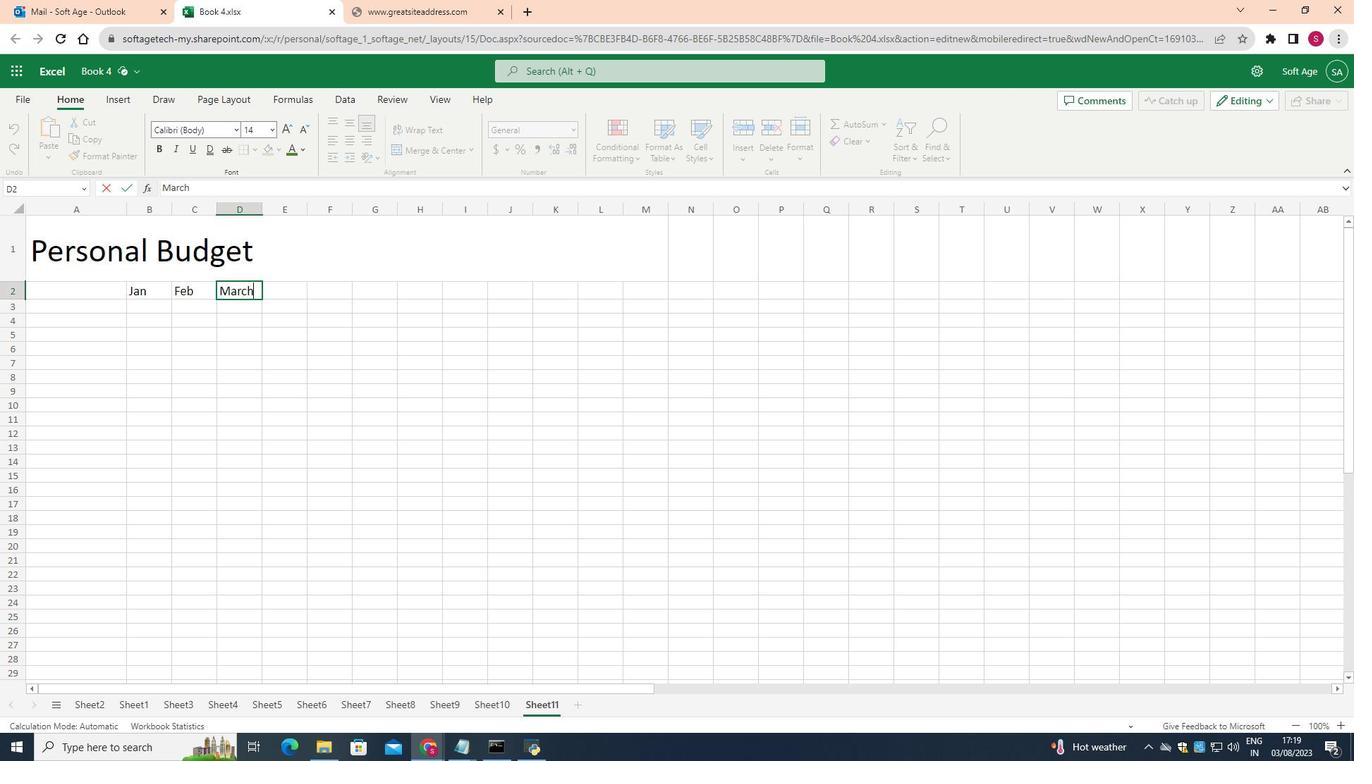 
Action: Mouse moved to (319, 323)
Screenshot: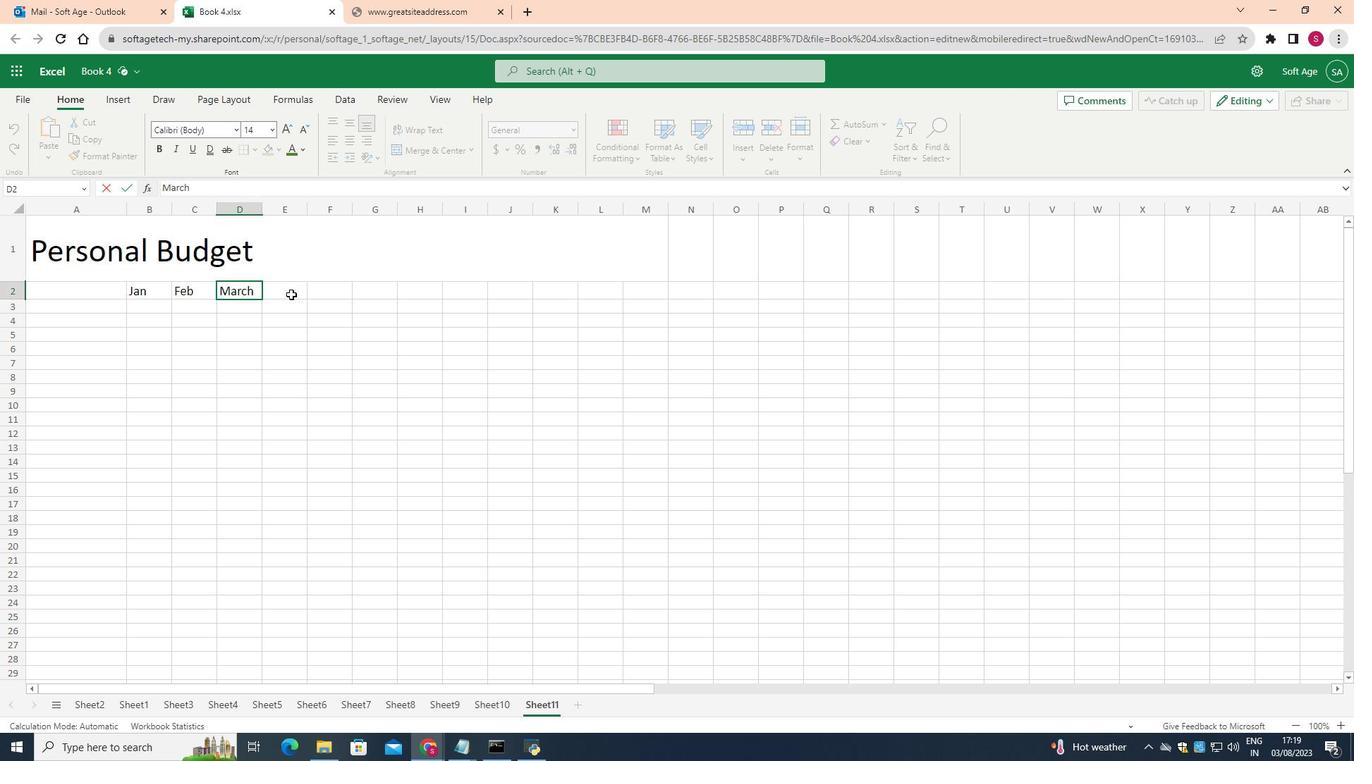 
Action: Mouse pressed left at (319, 323)
Screenshot: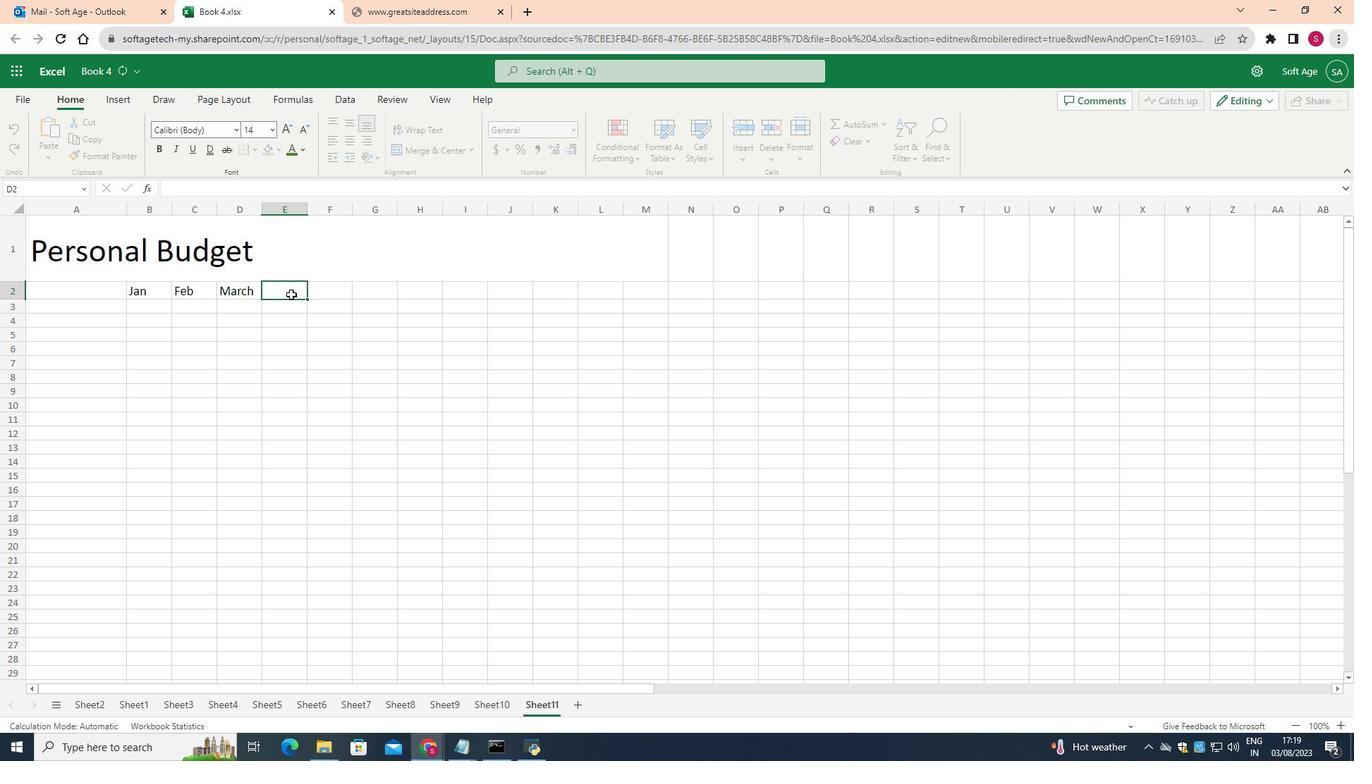 
Action: Mouse moved to (301, 160)
Screenshot: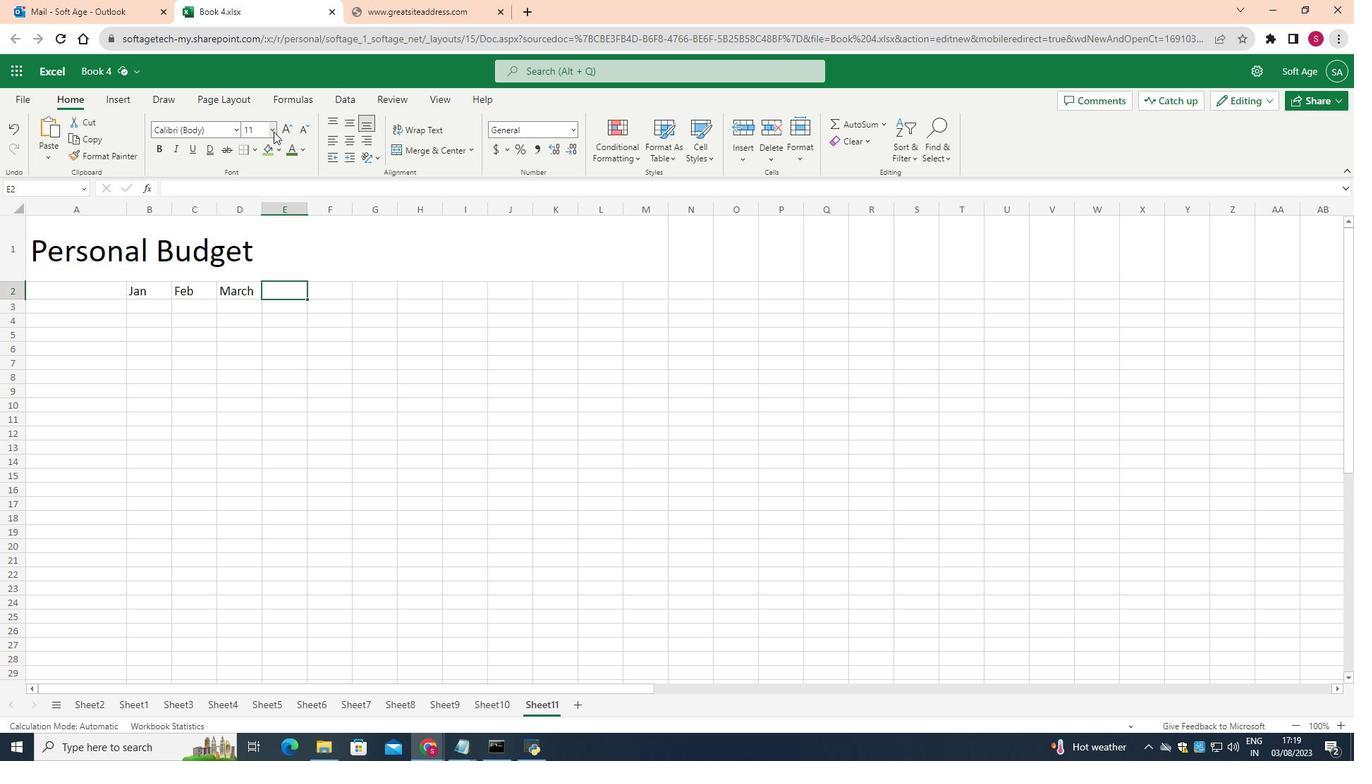 
Action: Mouse pressed left at (301, 160)
Screenshot: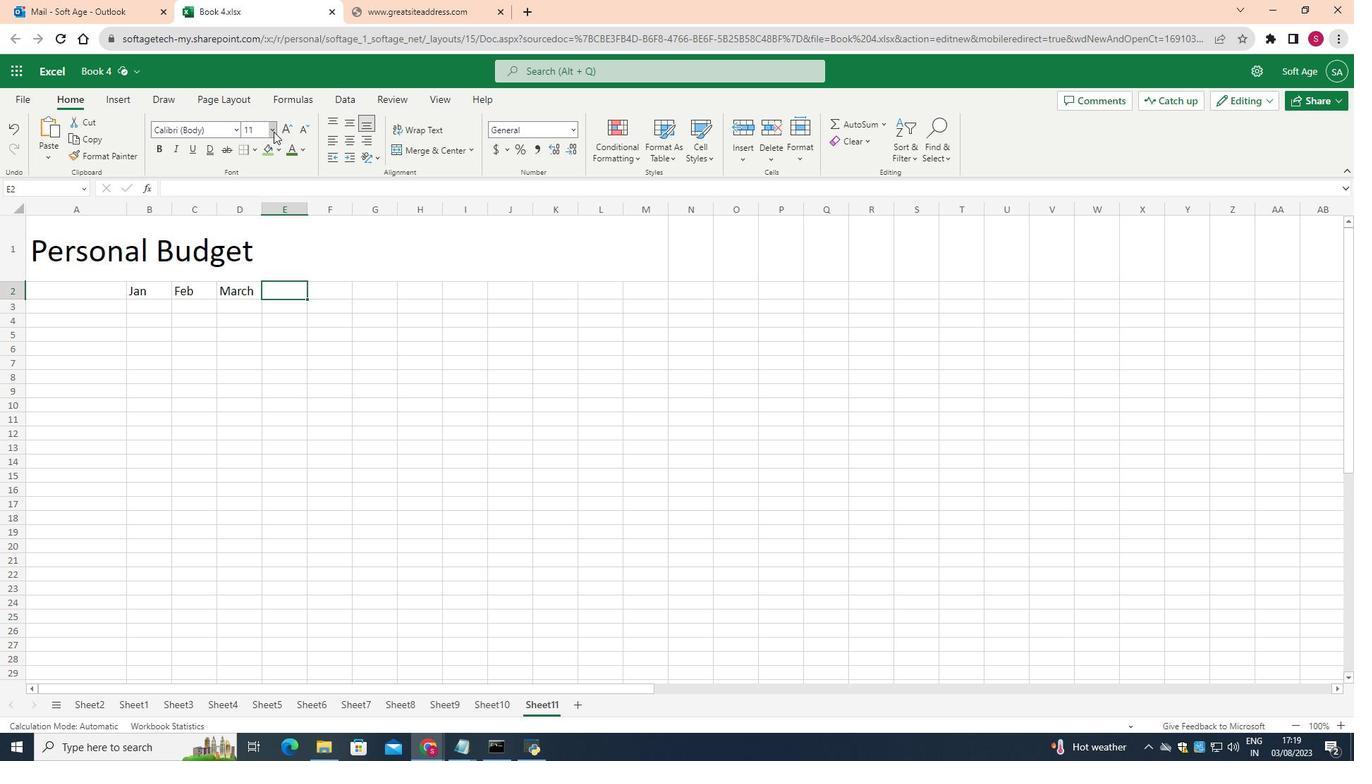 
Action: Mouse moved to (288, 279)
Screenshot: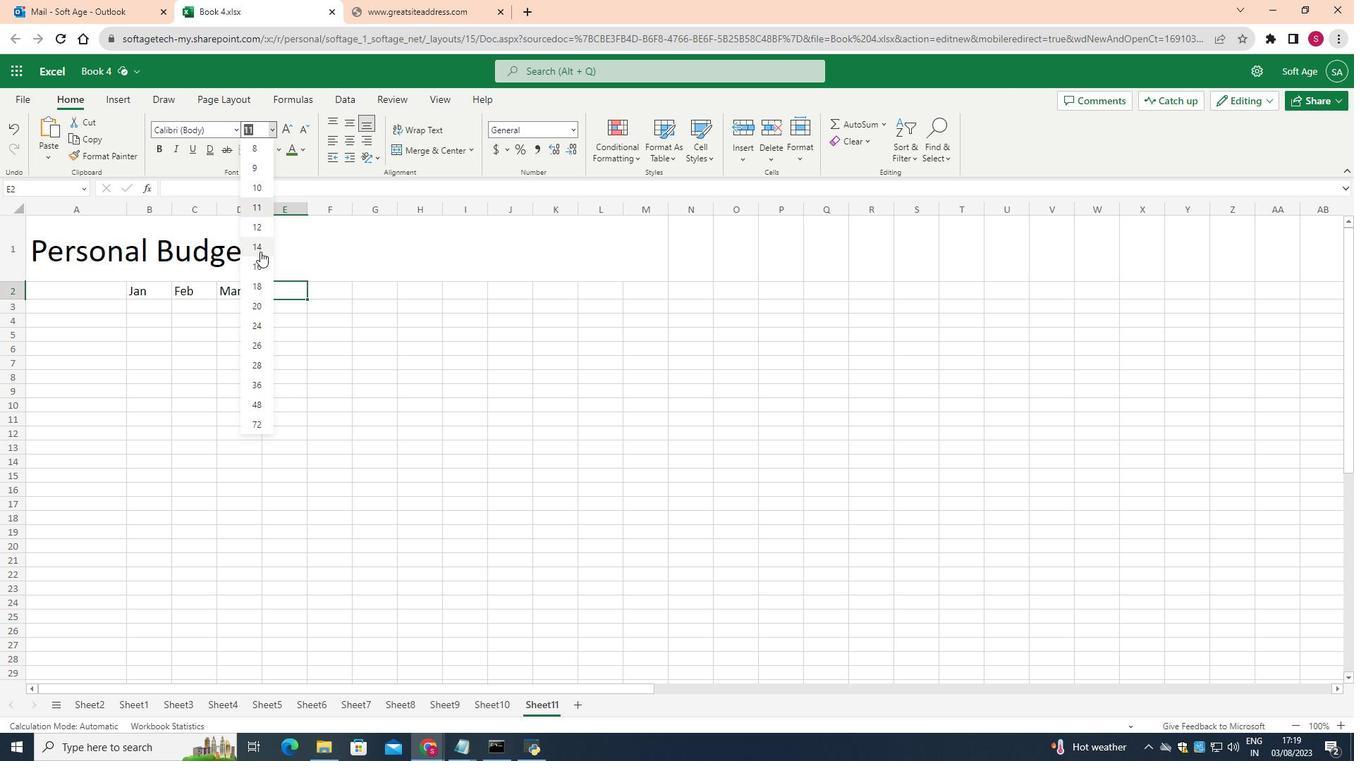 
Action: Mouse pressed left at (288, 279)
Screenshot: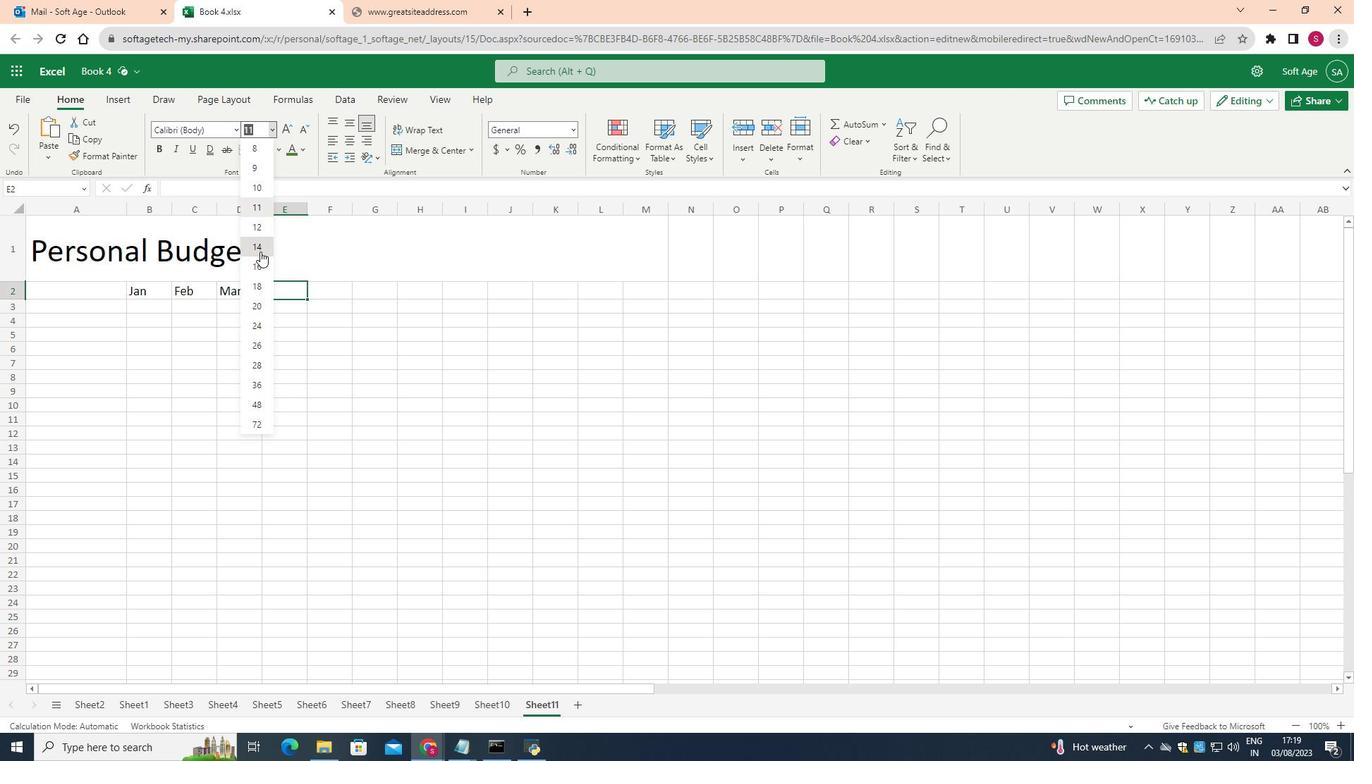 
Action: Key pressed <Key.shift>April
Screenshot: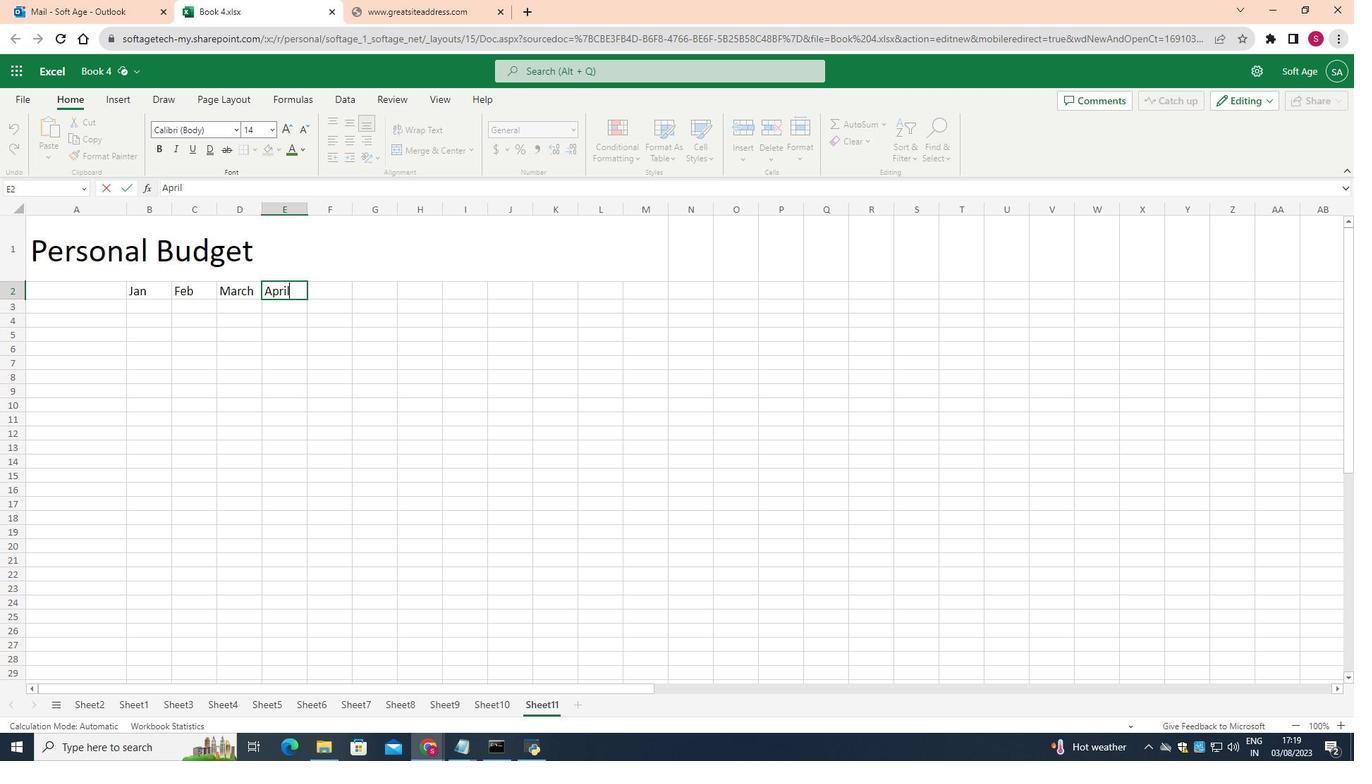 
Action: Mouse moved to (368, 319)
Screenshot: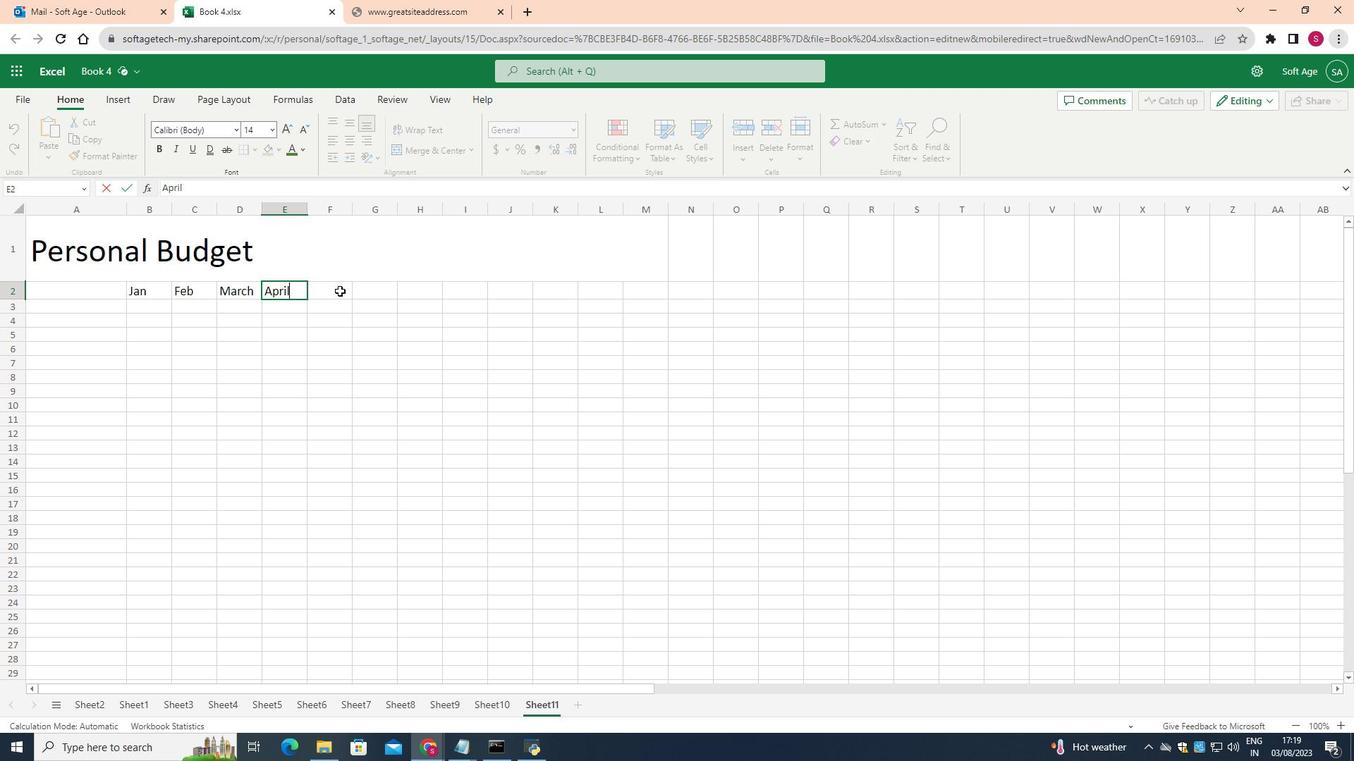 
Action: Mouse pressed left at (368, 319)
Screenshot: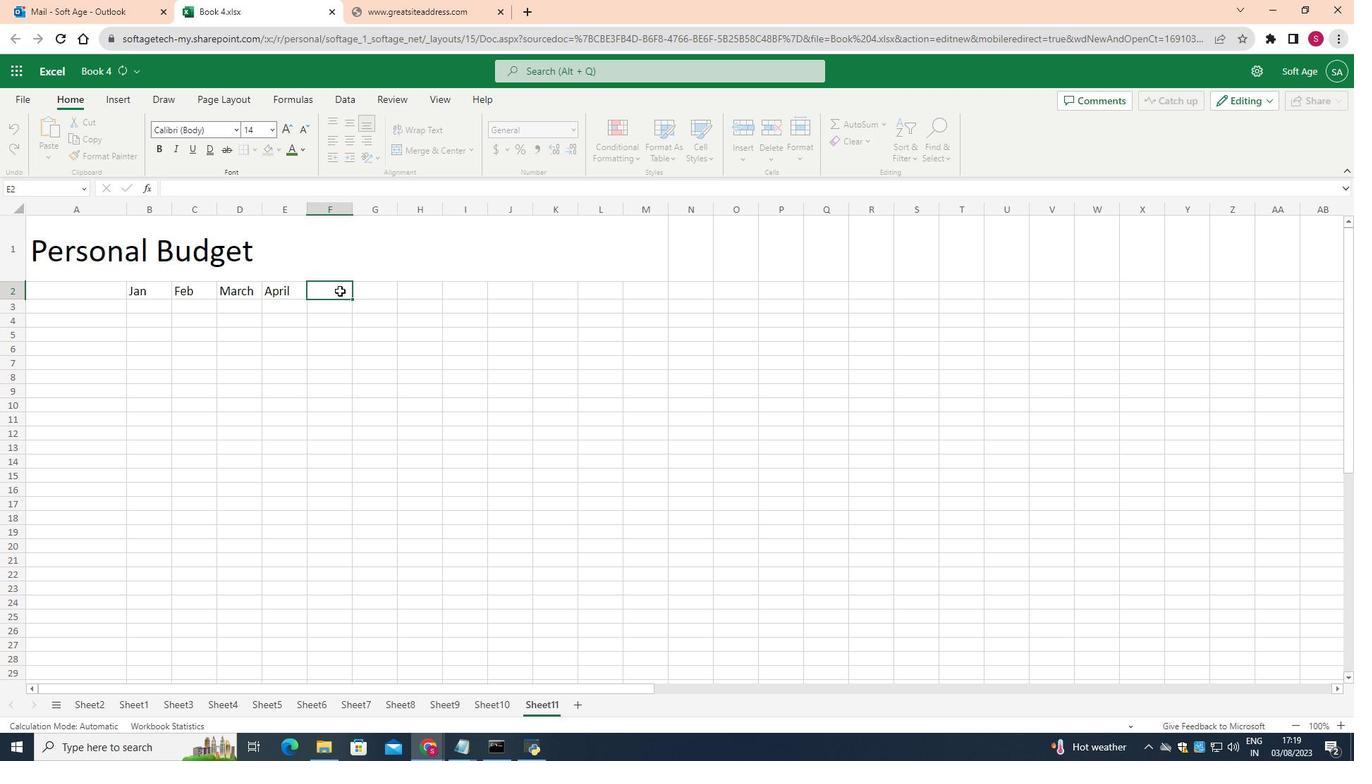 
Action: Mouse moved to (299, 155)
Screenshot: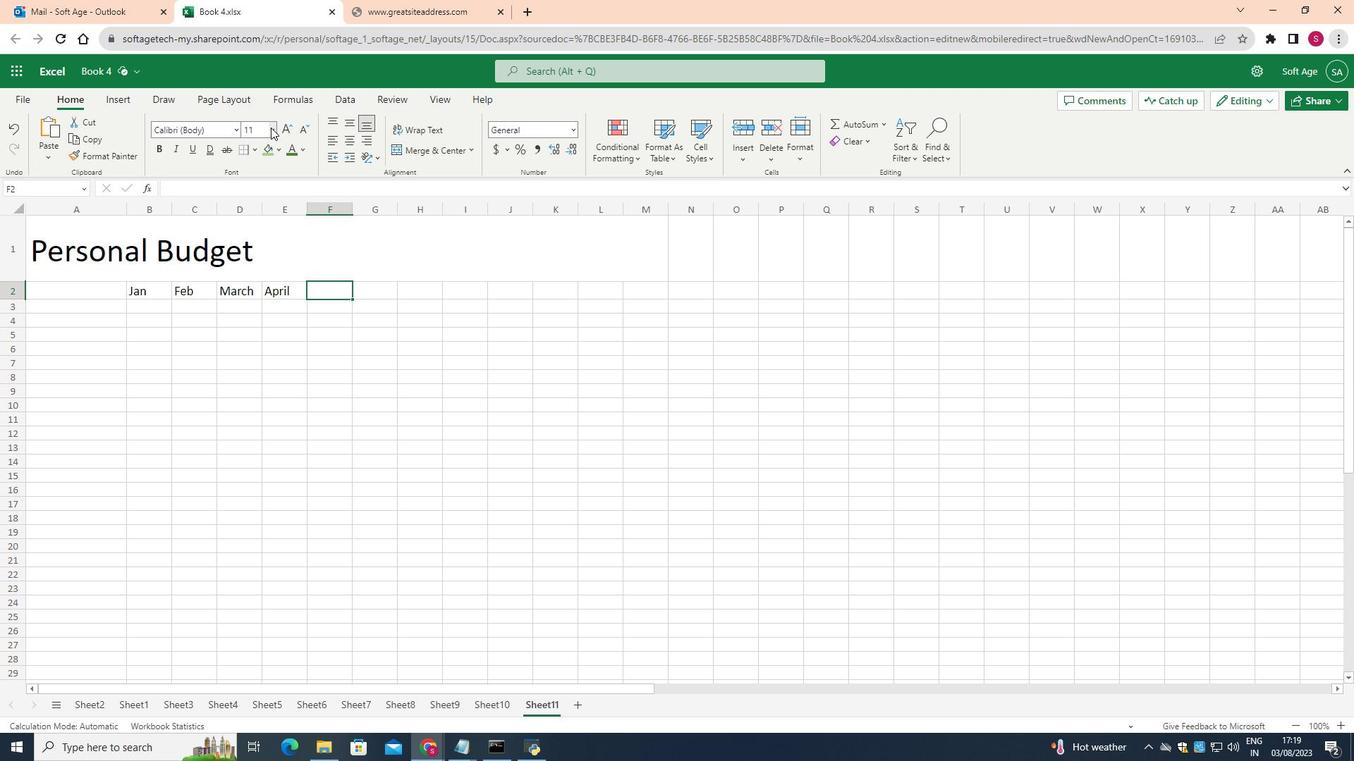 
Action: Mouse pressed left at (299, 155)
Screenshot: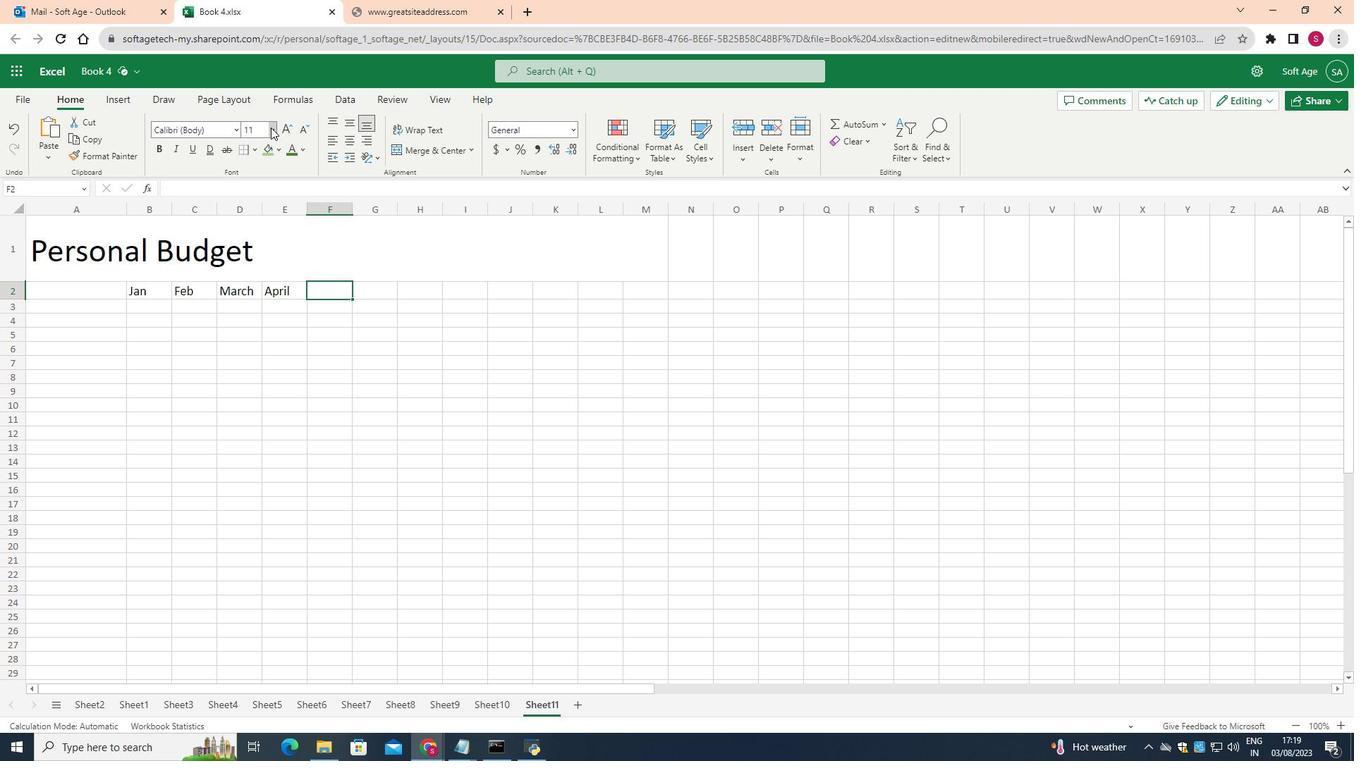 
Action: Mouse moved to (289, 274)
Screenshot: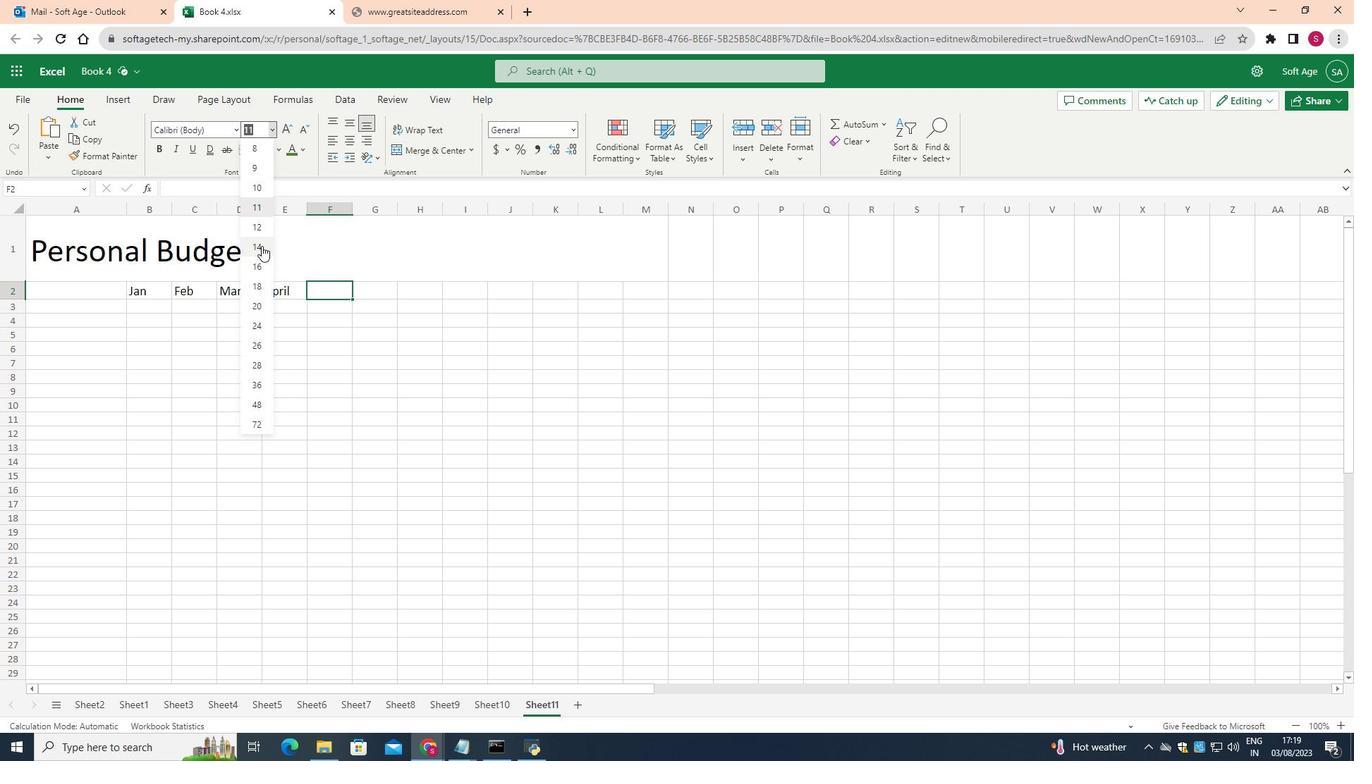 
Action: Mouse pressed left at (289, 274)
Screenshot: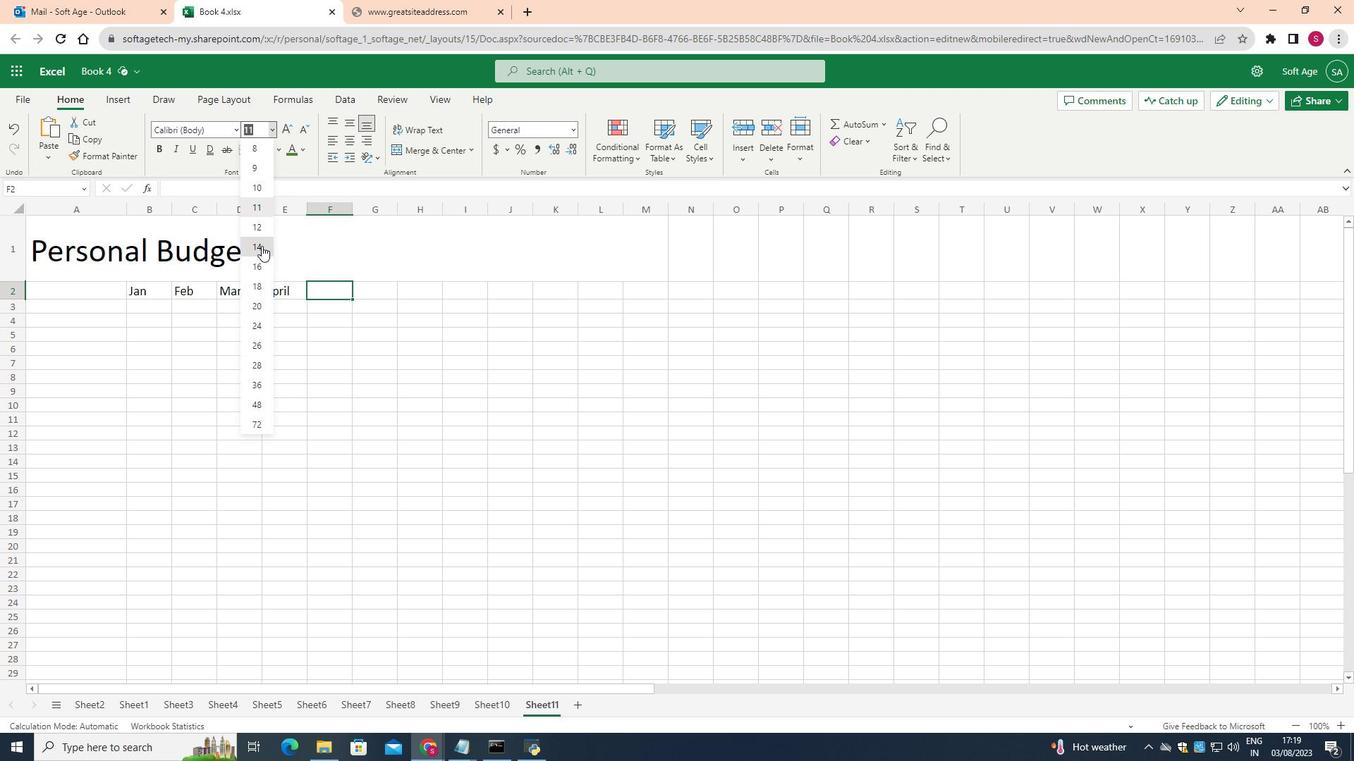 
Action: Key pressed <Key.shift>May
Screenshot: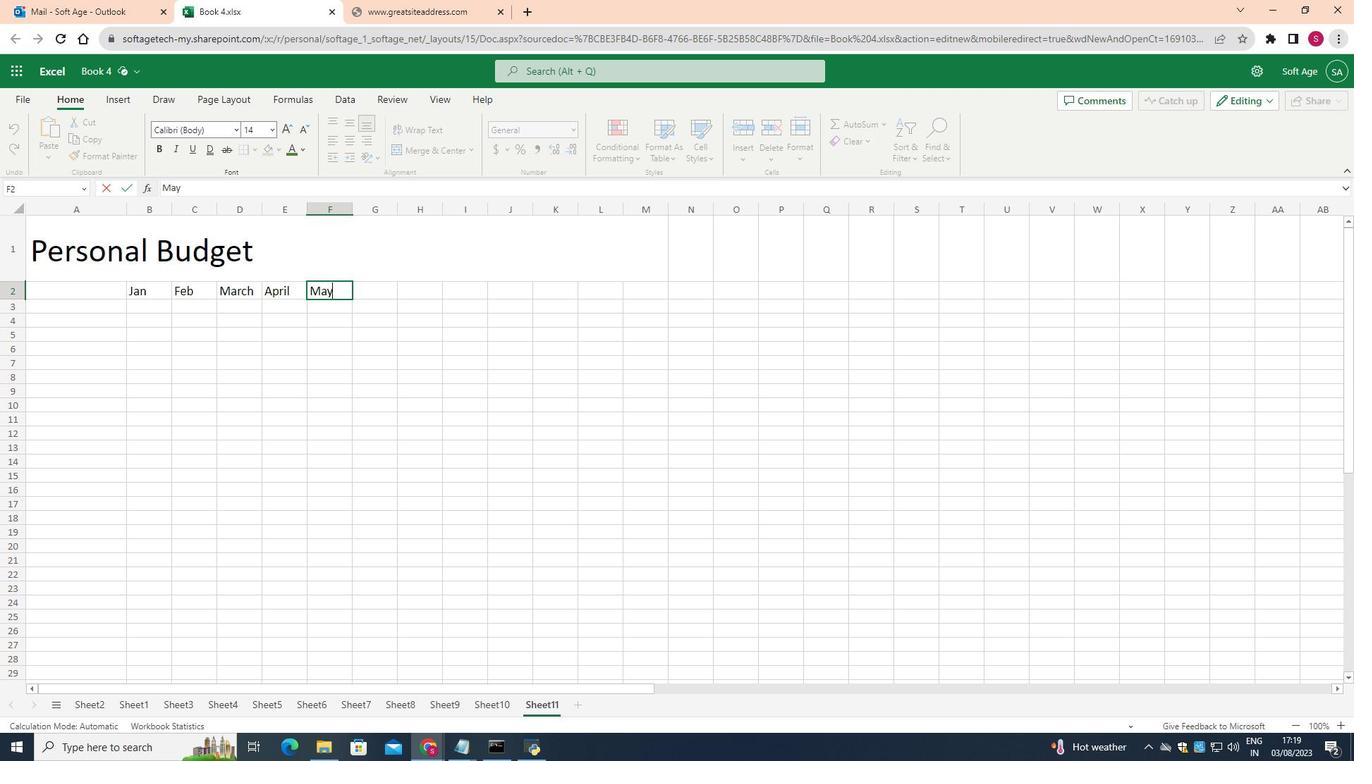
Action: Mouse moved to (413, 316)
Screenshot: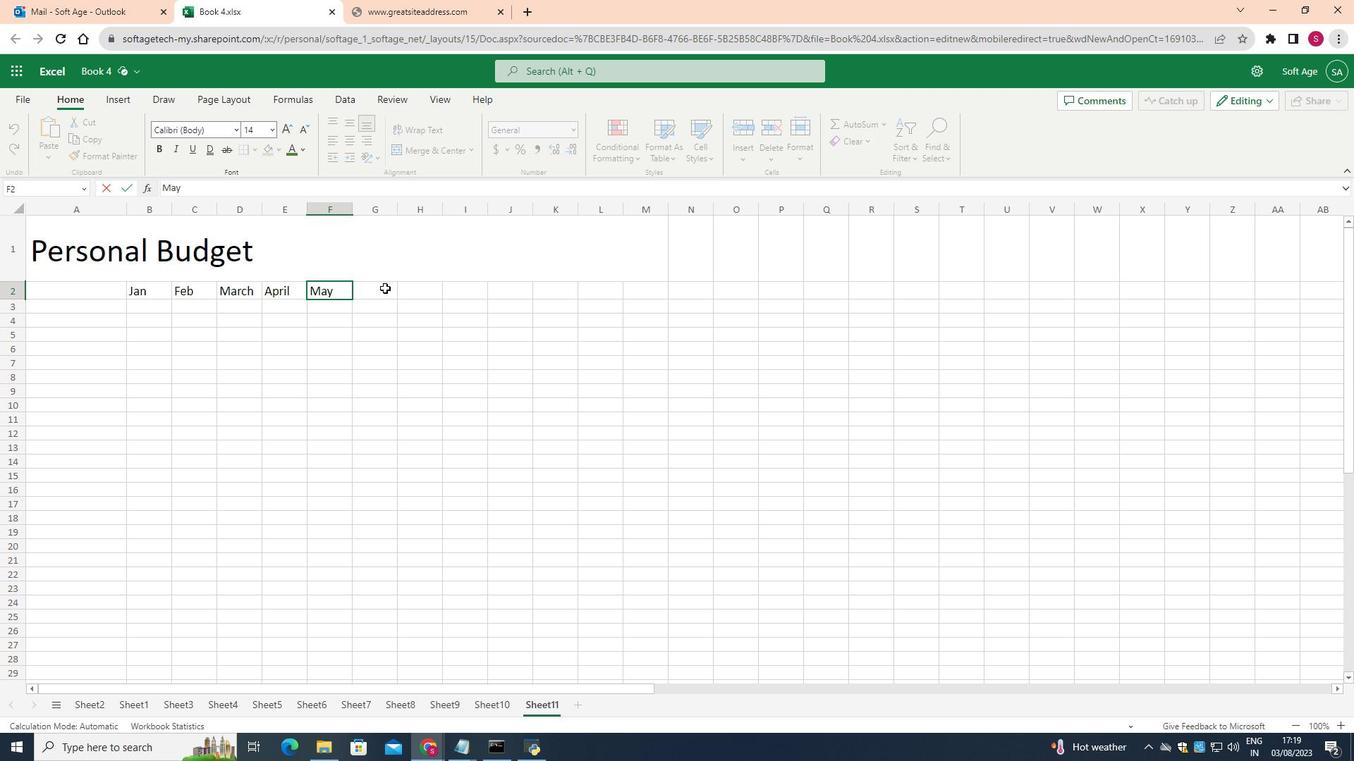 
Action: Mouse pressed left at (413, 316)
Screenshot: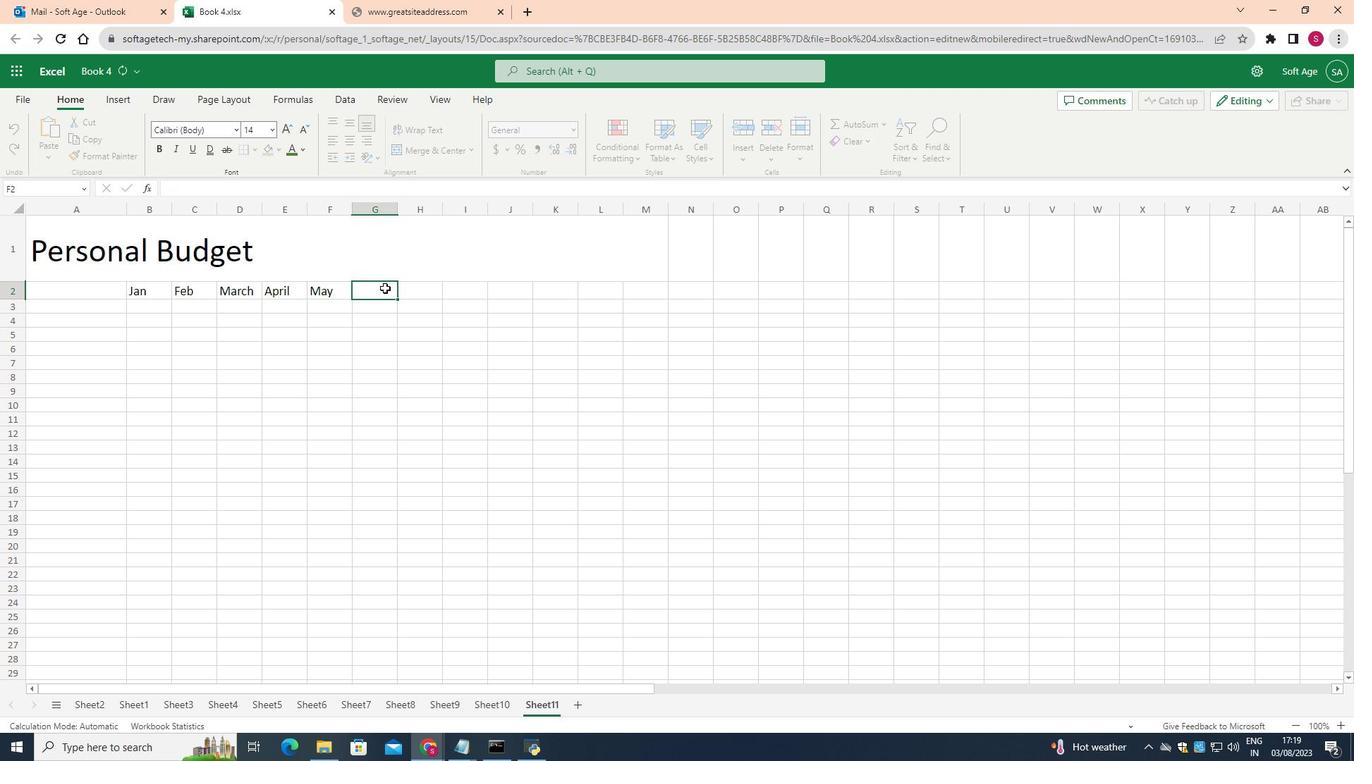 
Action: Mouse moved to (299, 153)
Screenshot: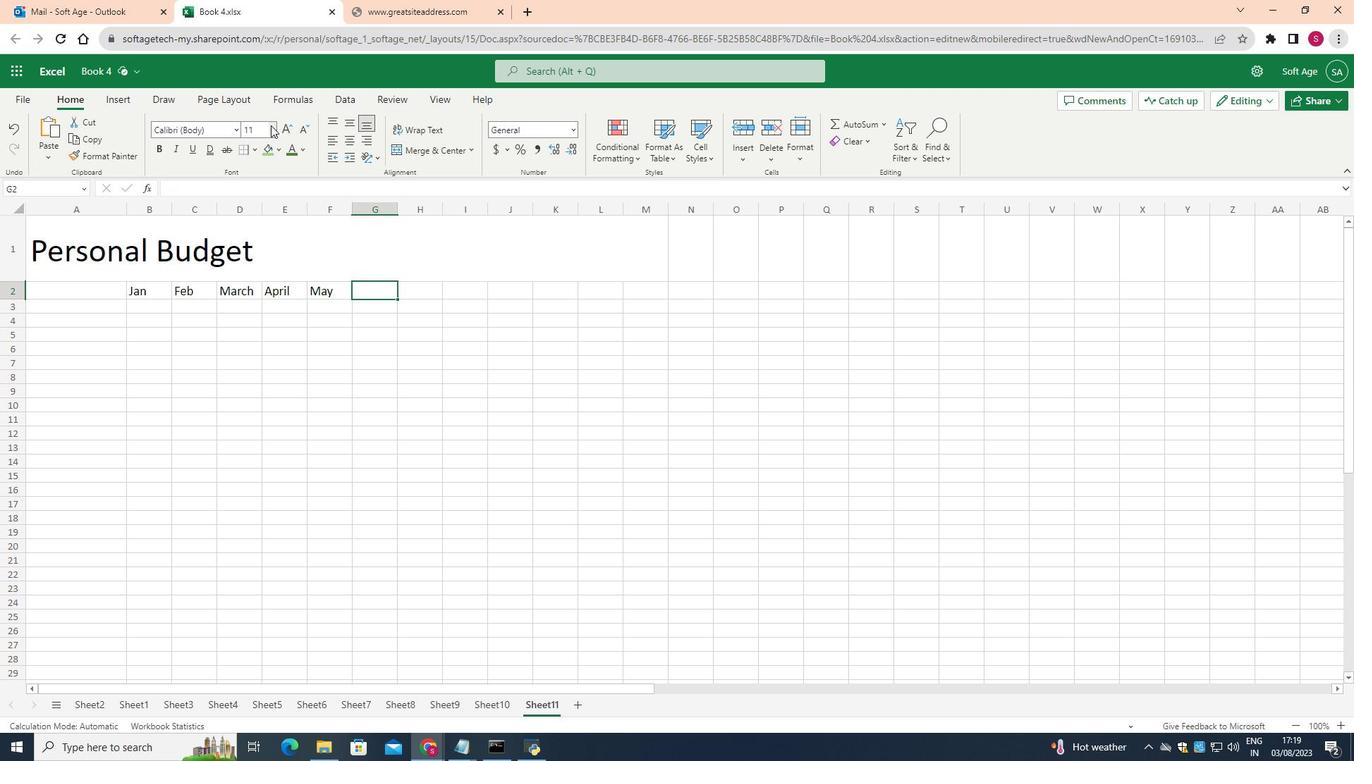 
Action: Mouse pressed left at (299, 153)
Screenshot: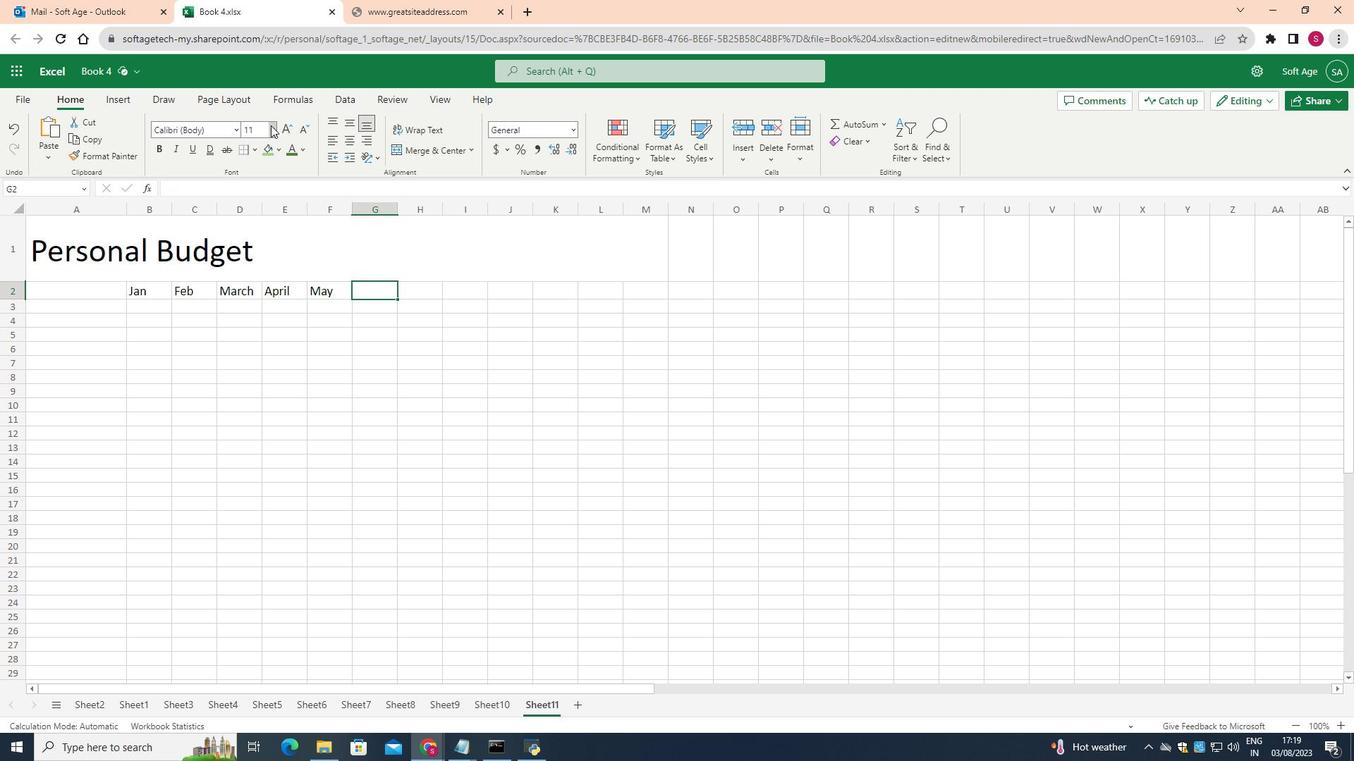 
Action: Mouse moved to (284, 271)
Screenshot: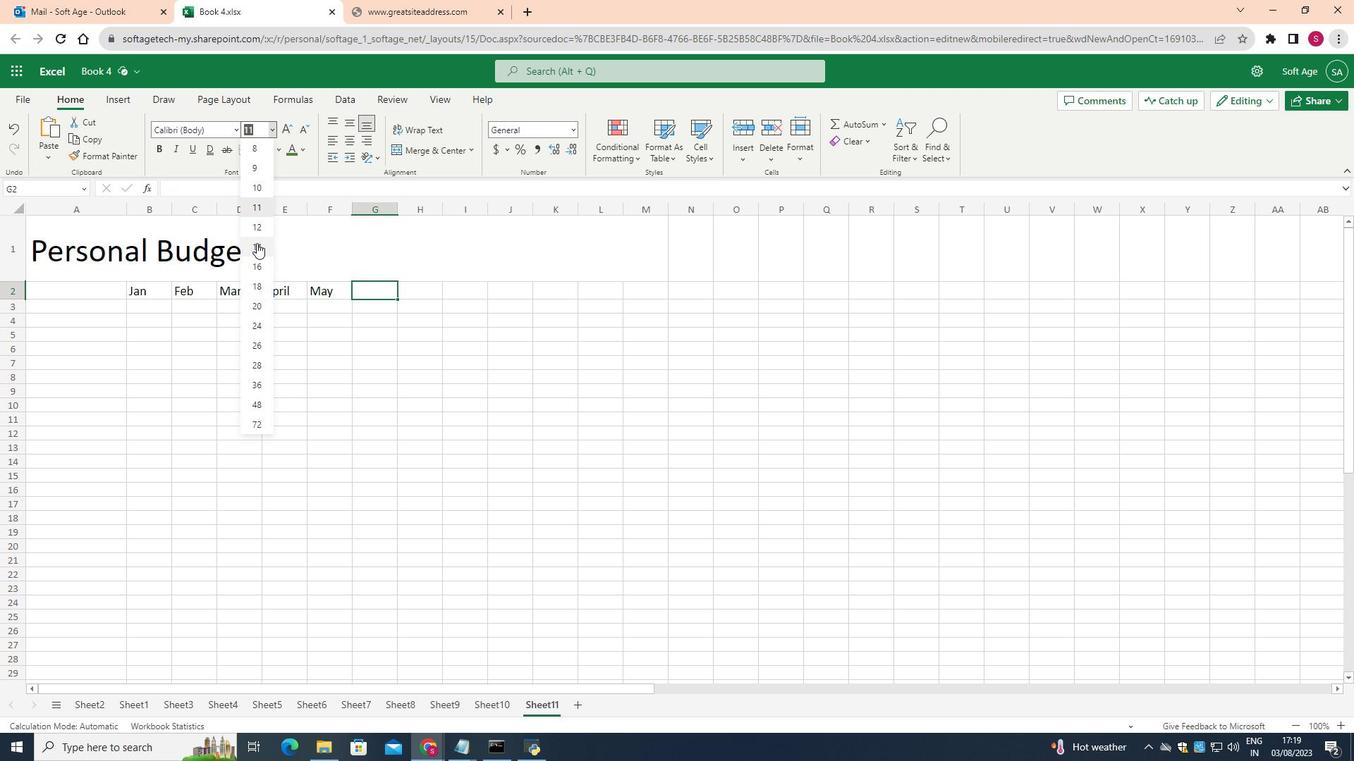 
Action: Mouse pressed left at (284, 271)
Screenshot: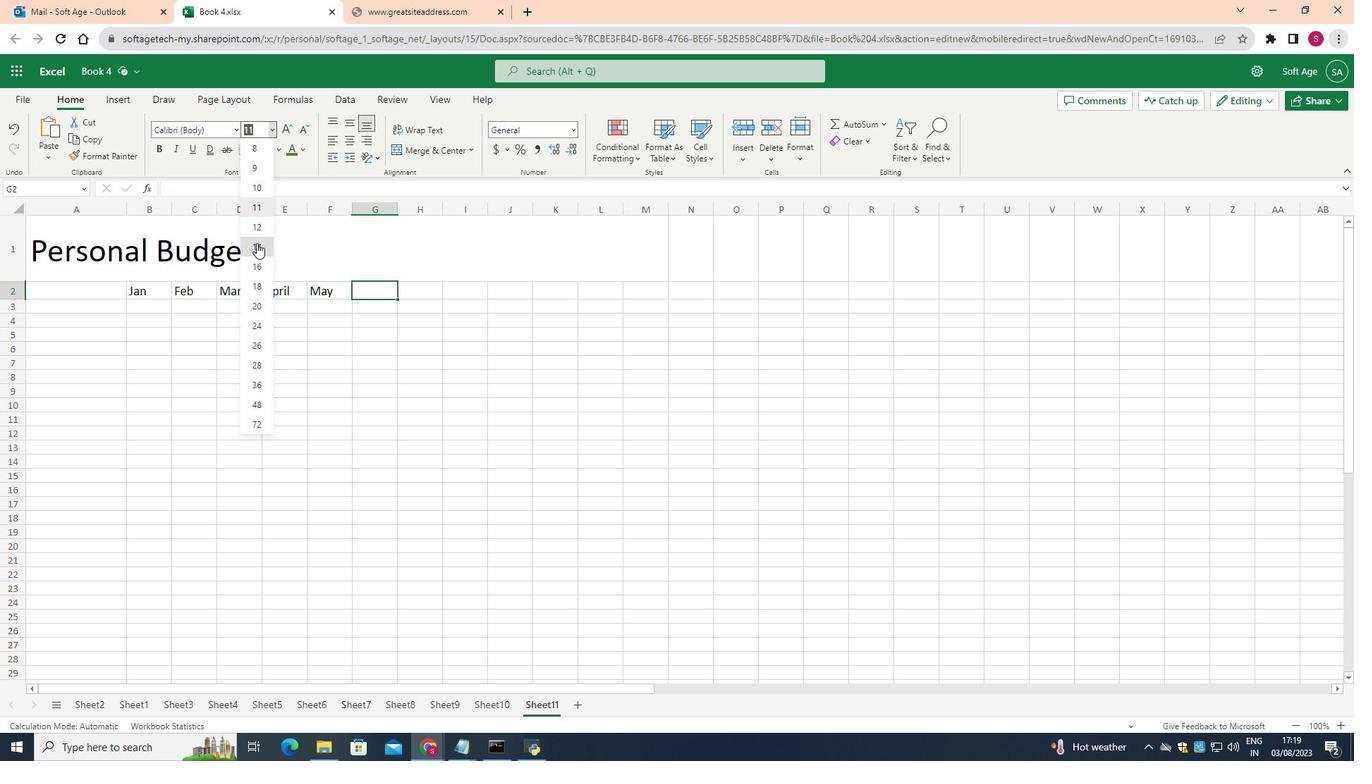 
Action: Key pressed <Key.shift>June
Screenshot: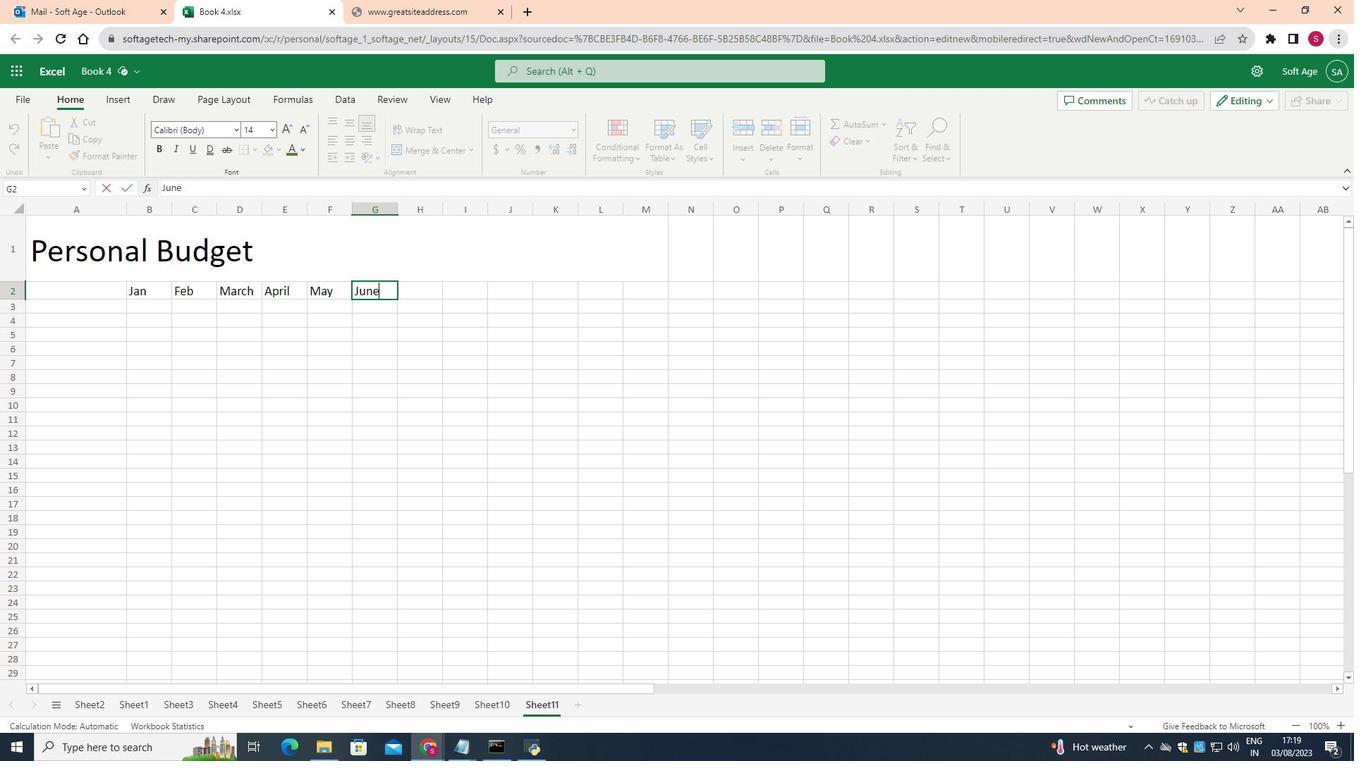 
Action: Mouse moved to (438, 318)
Screenshot: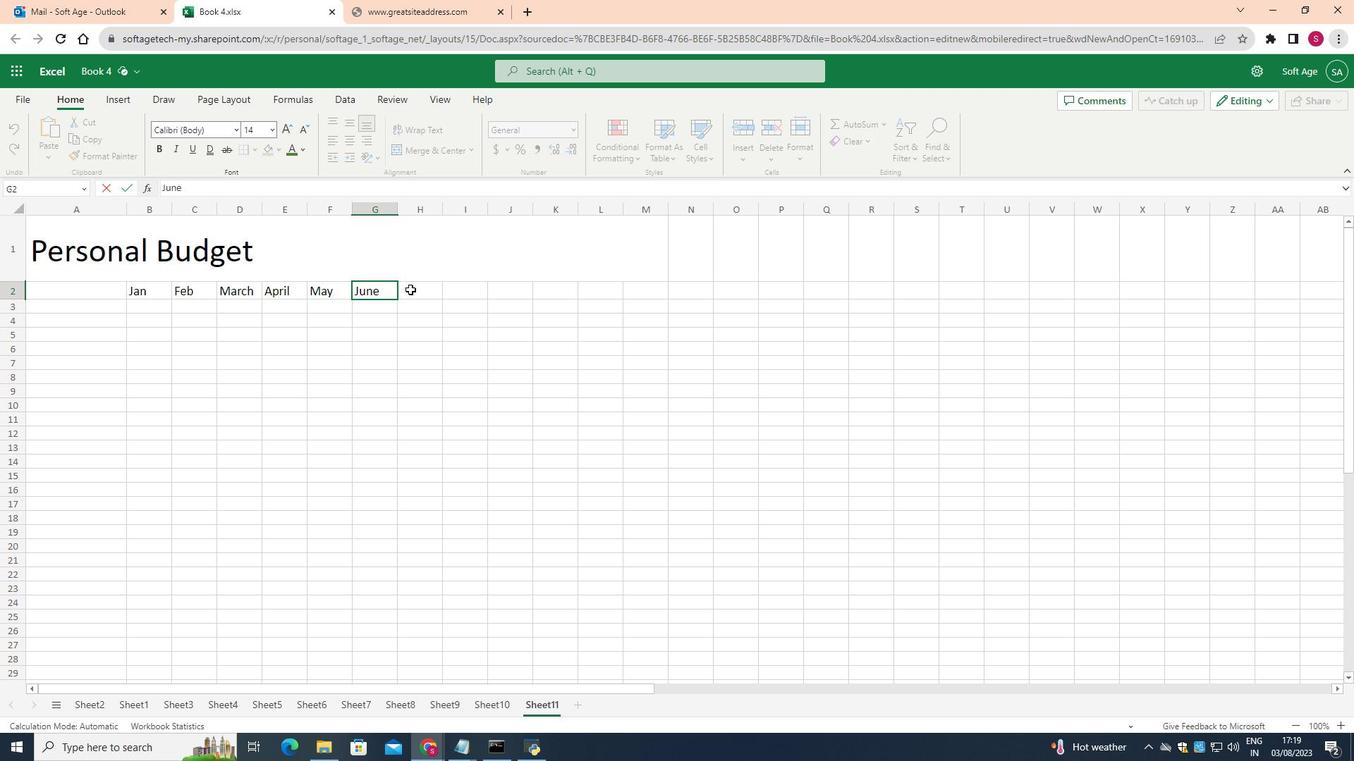 
Action: Mouse pressed left at (438, 318)
Screenshot: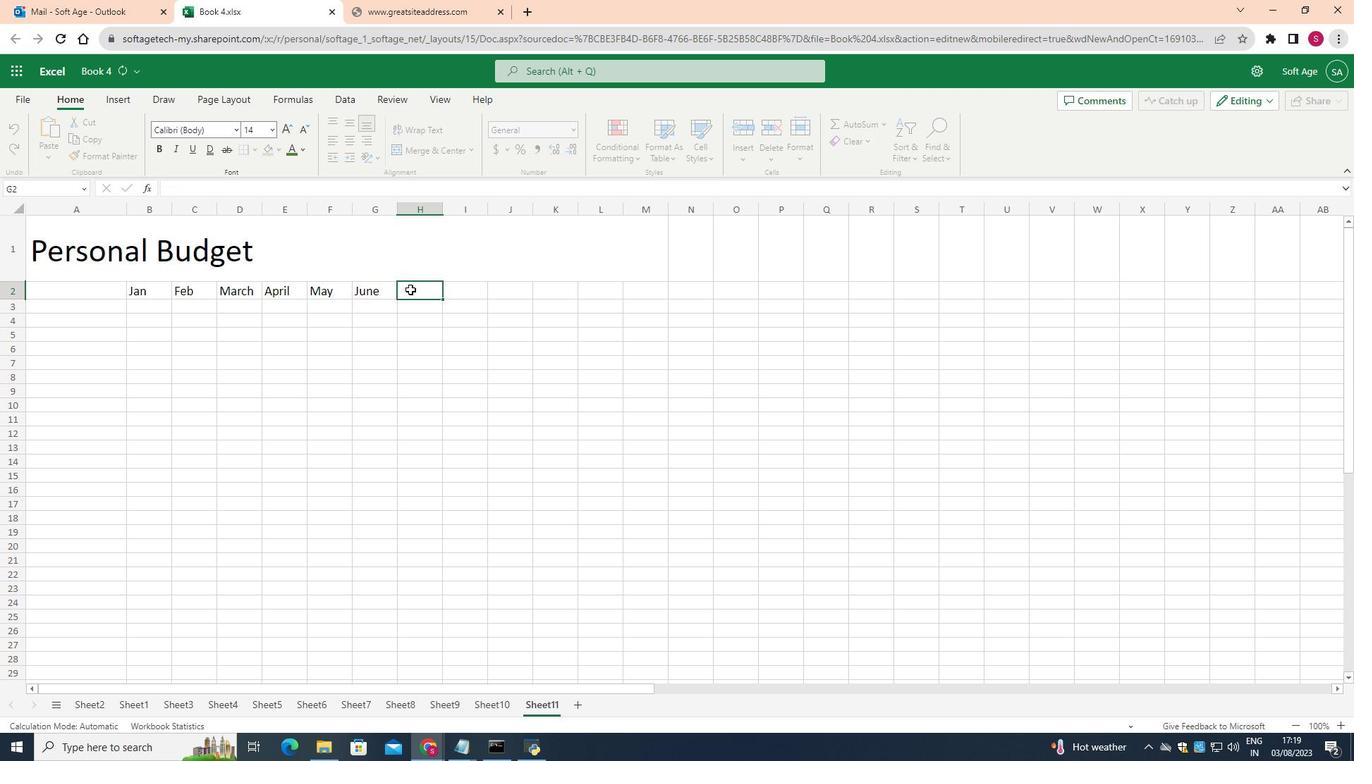 
Action: Mouse moved to (296, 155)
Screenshot: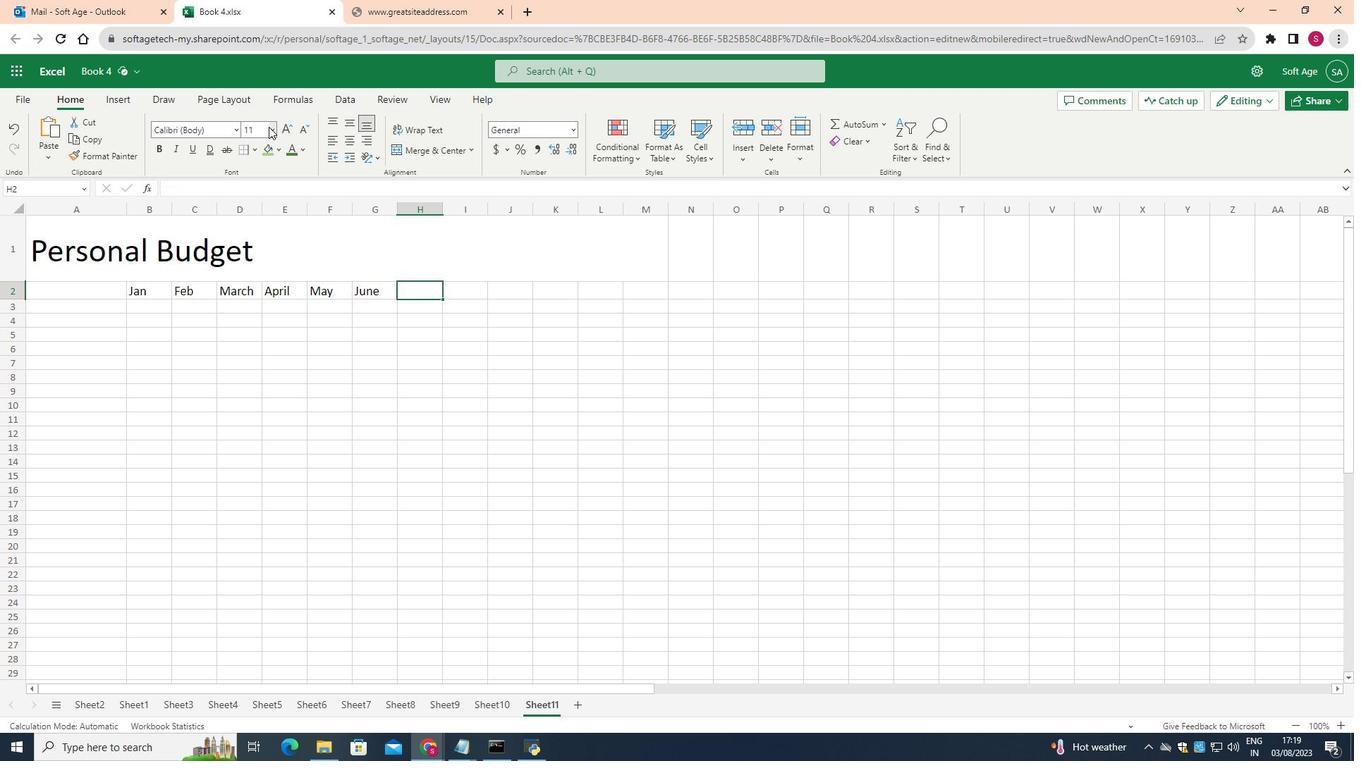 
Action: Mouse pressed left at (296, 155)
Screenshot: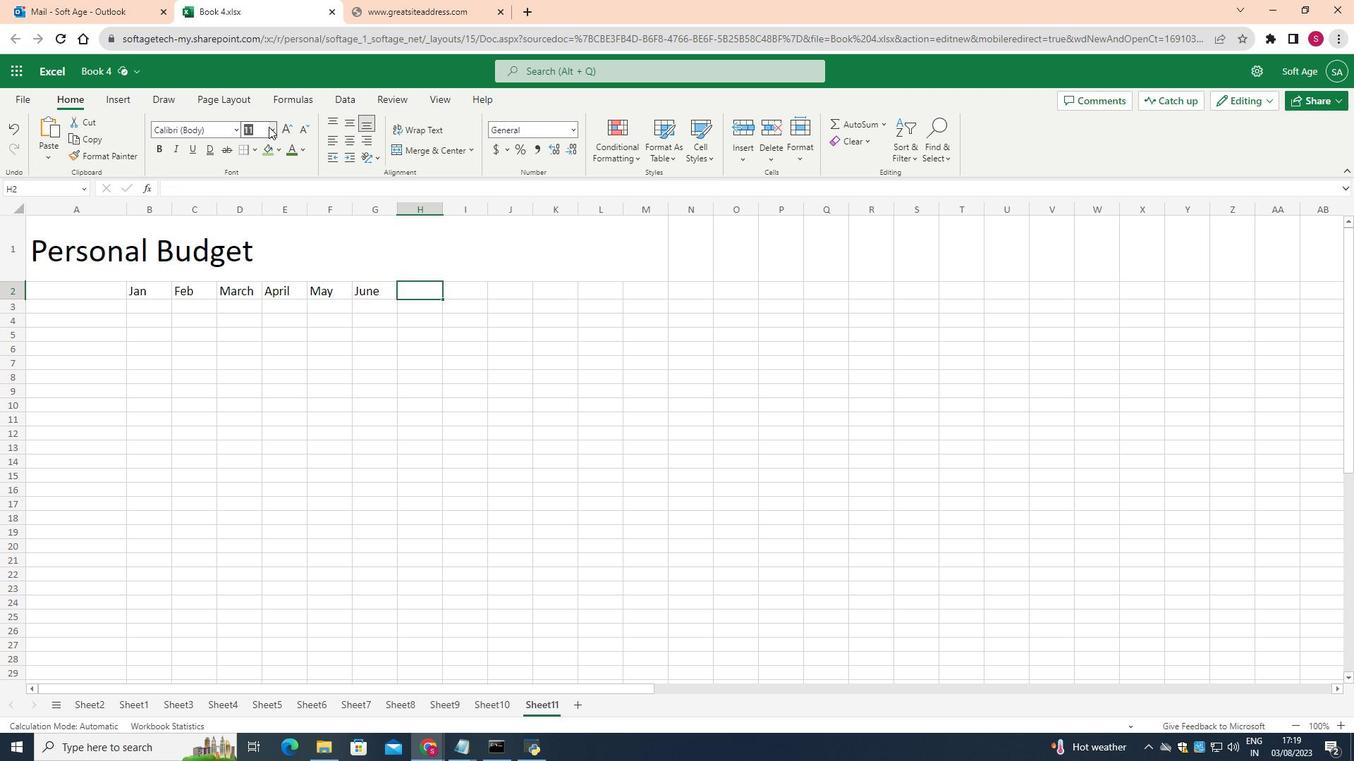 
Action: Mouse moved to (289, 272)
Screenshot: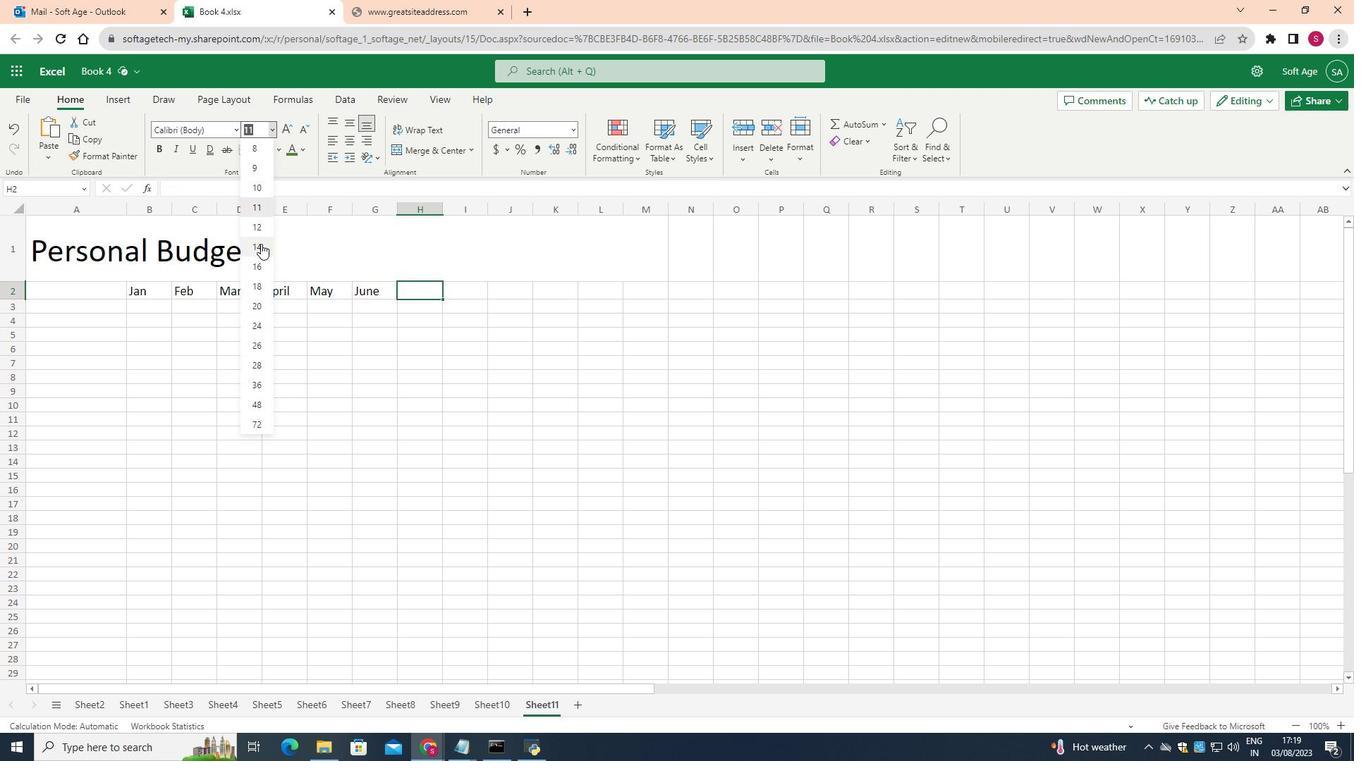 
Action: Mouse pressed left at (289, 272)
Screenshot: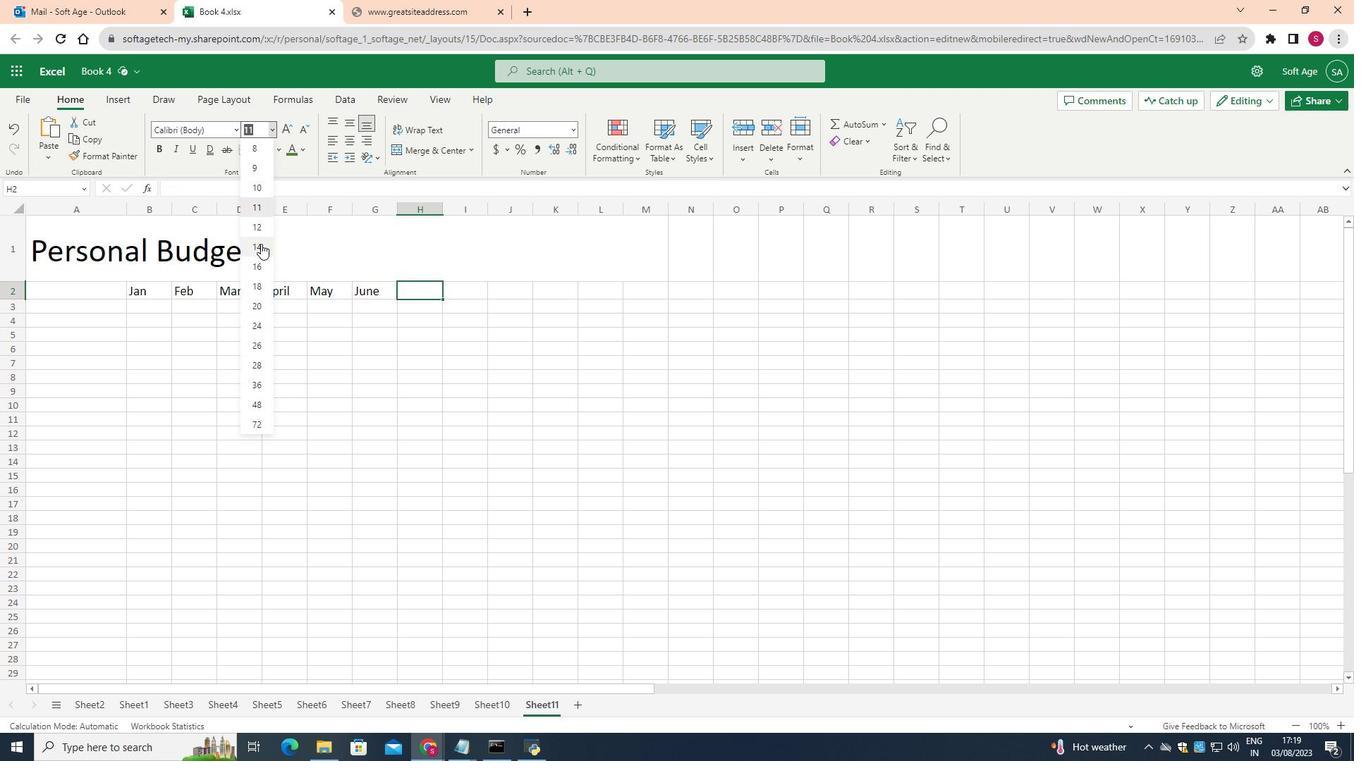 
Action: Key pressed <Key.shift>July
Screenshot: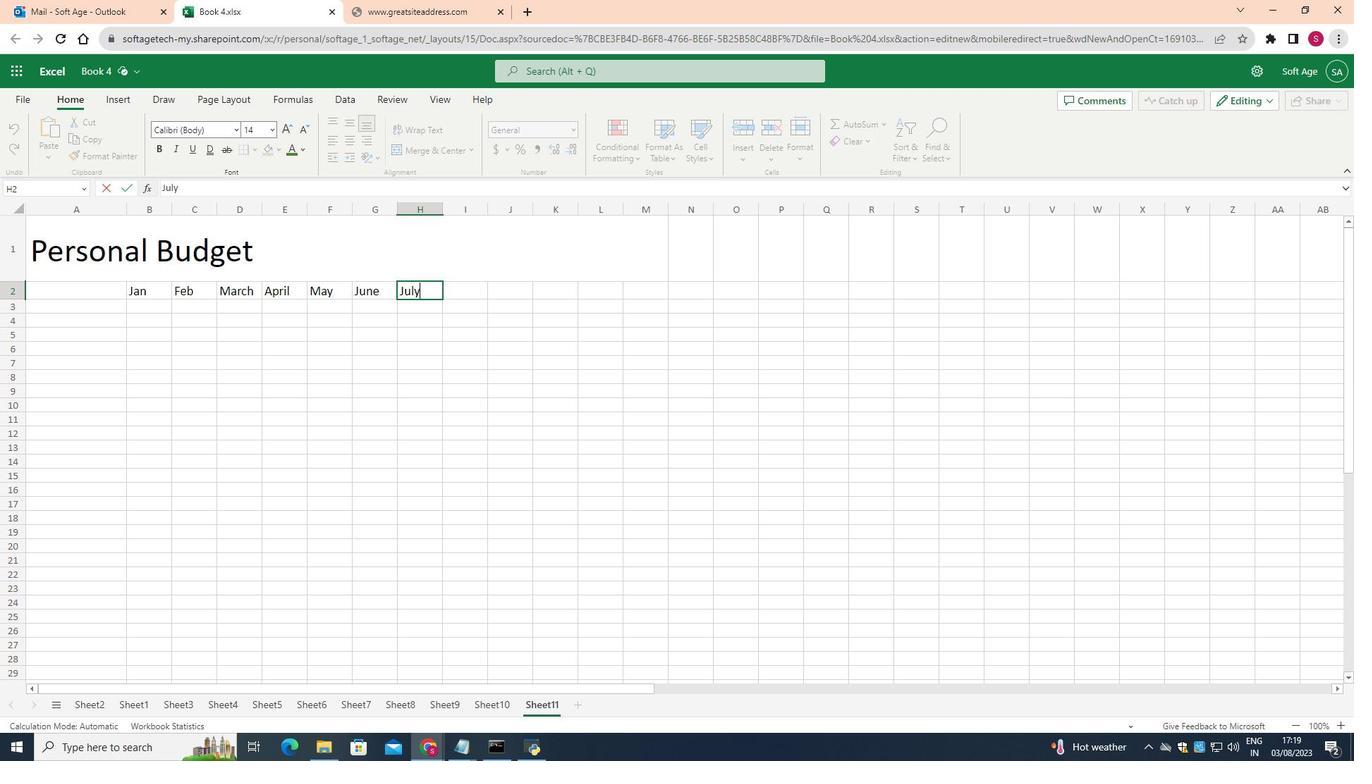 
Action: Mouse moved to (503, 322)
Screenshot: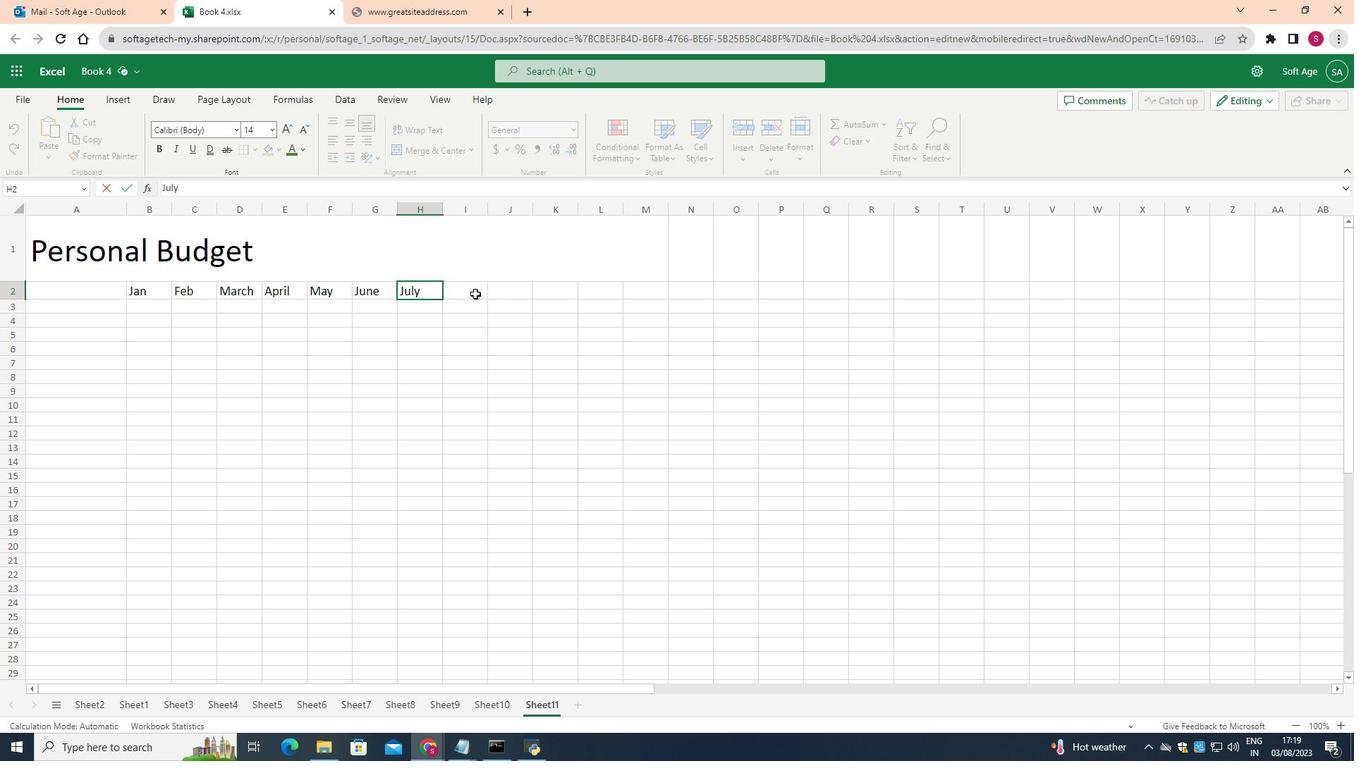
Action: Mouse pressed left at (503, 322)
Screenshot: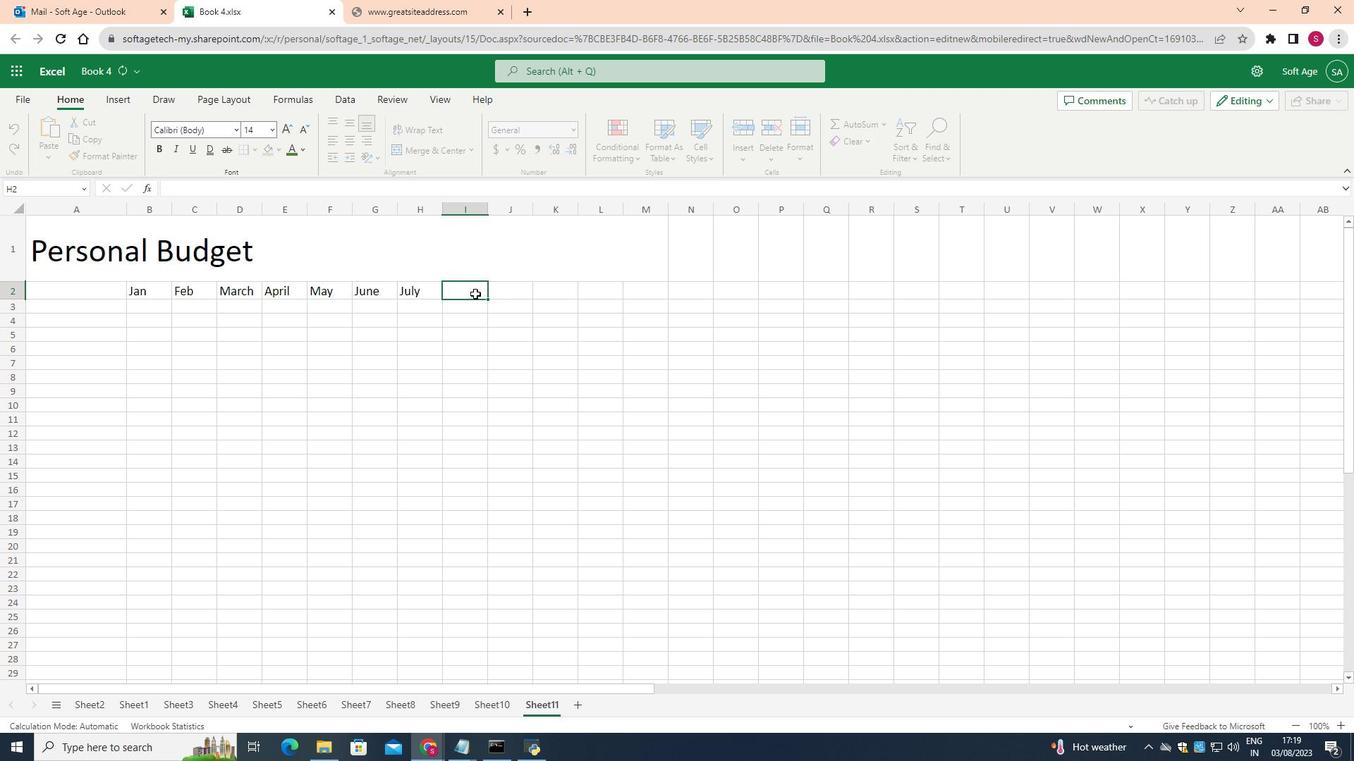 
Action: Mouse moved to (299, 156)
Screenshot: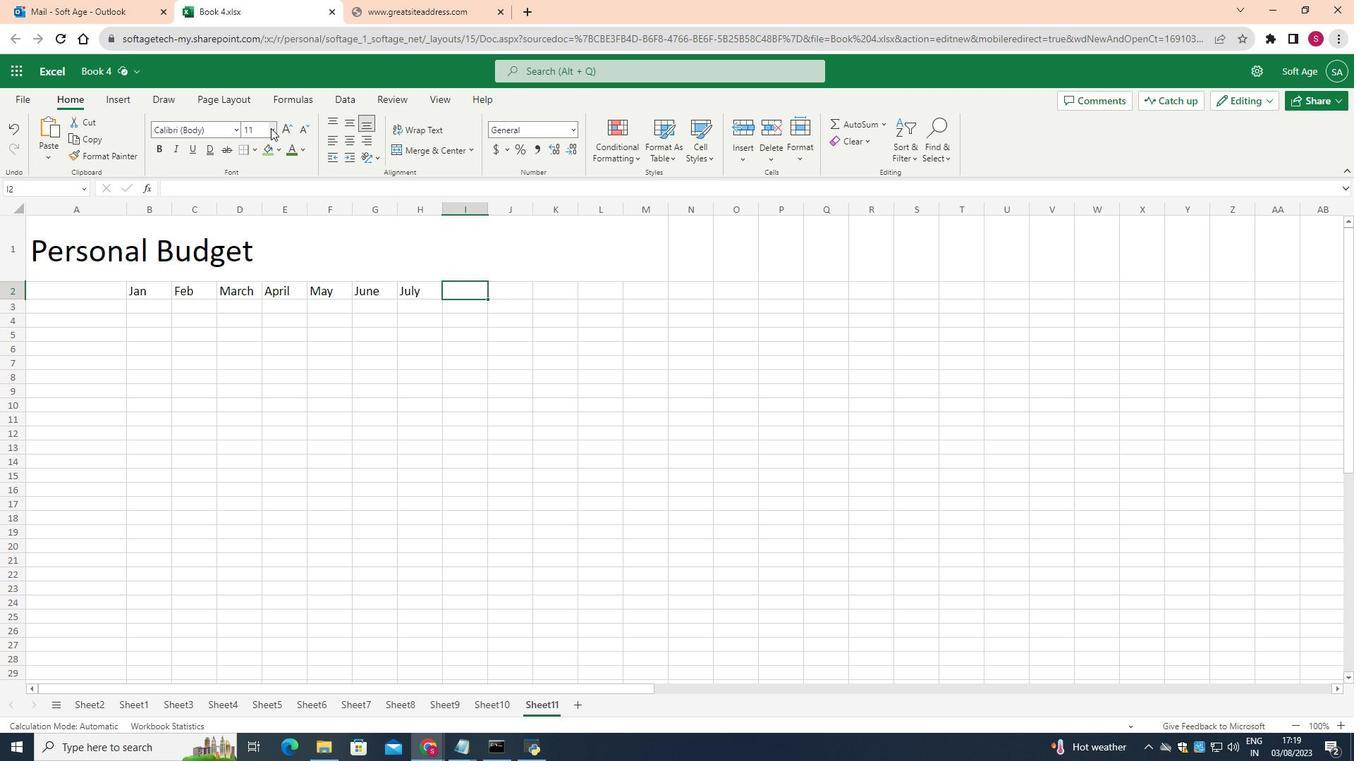 
Action: Mouse pressed left at (299, 156)
Screenshot: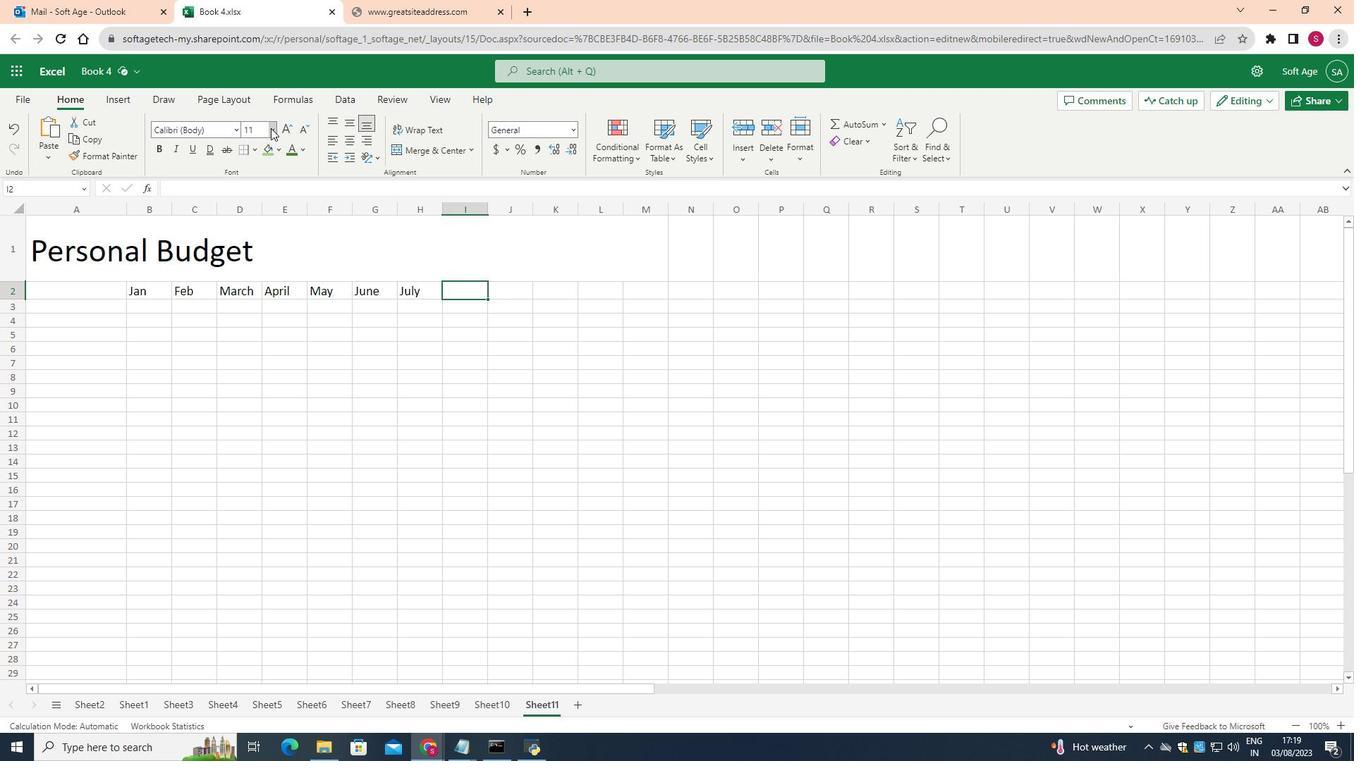 
Action: Mouse moved to (280, 271)
Screenshot: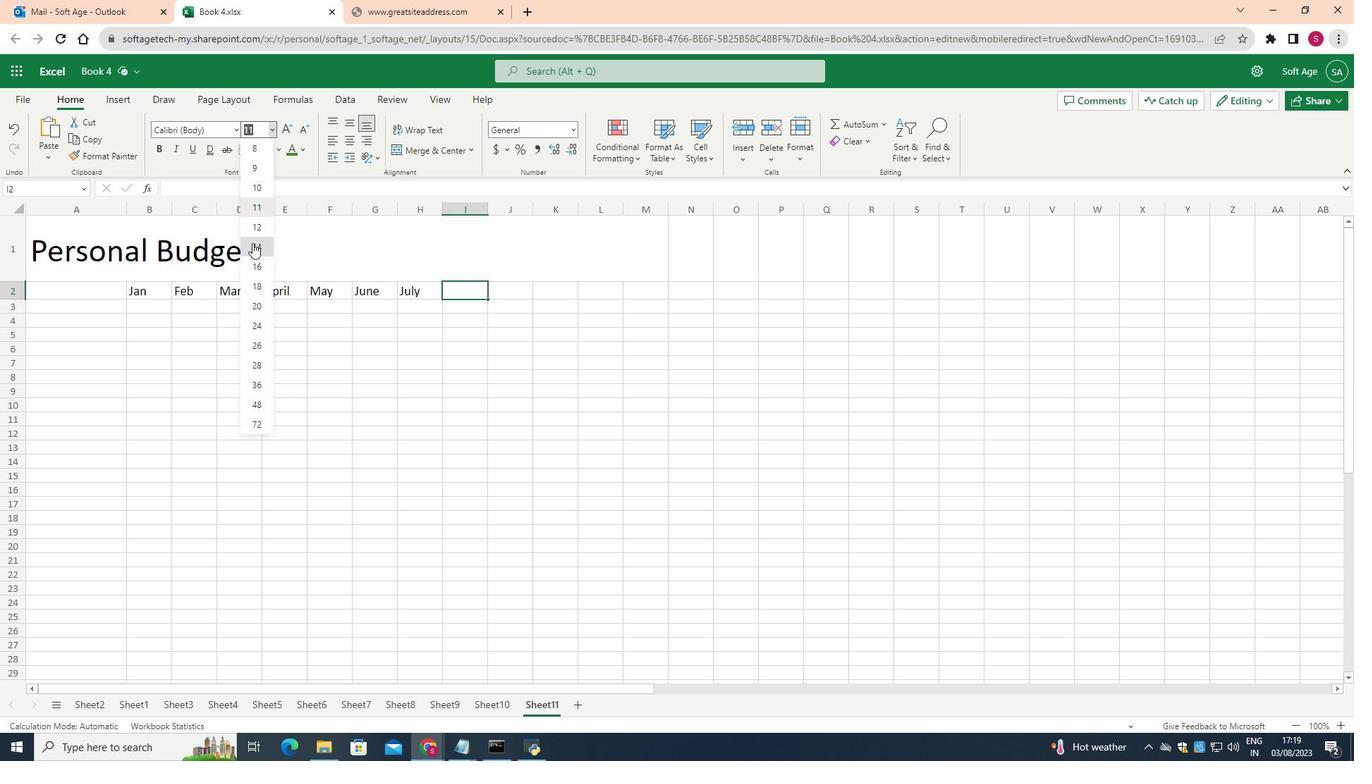 
Action: Mouse pressed left at (280, 271)
Screenshot: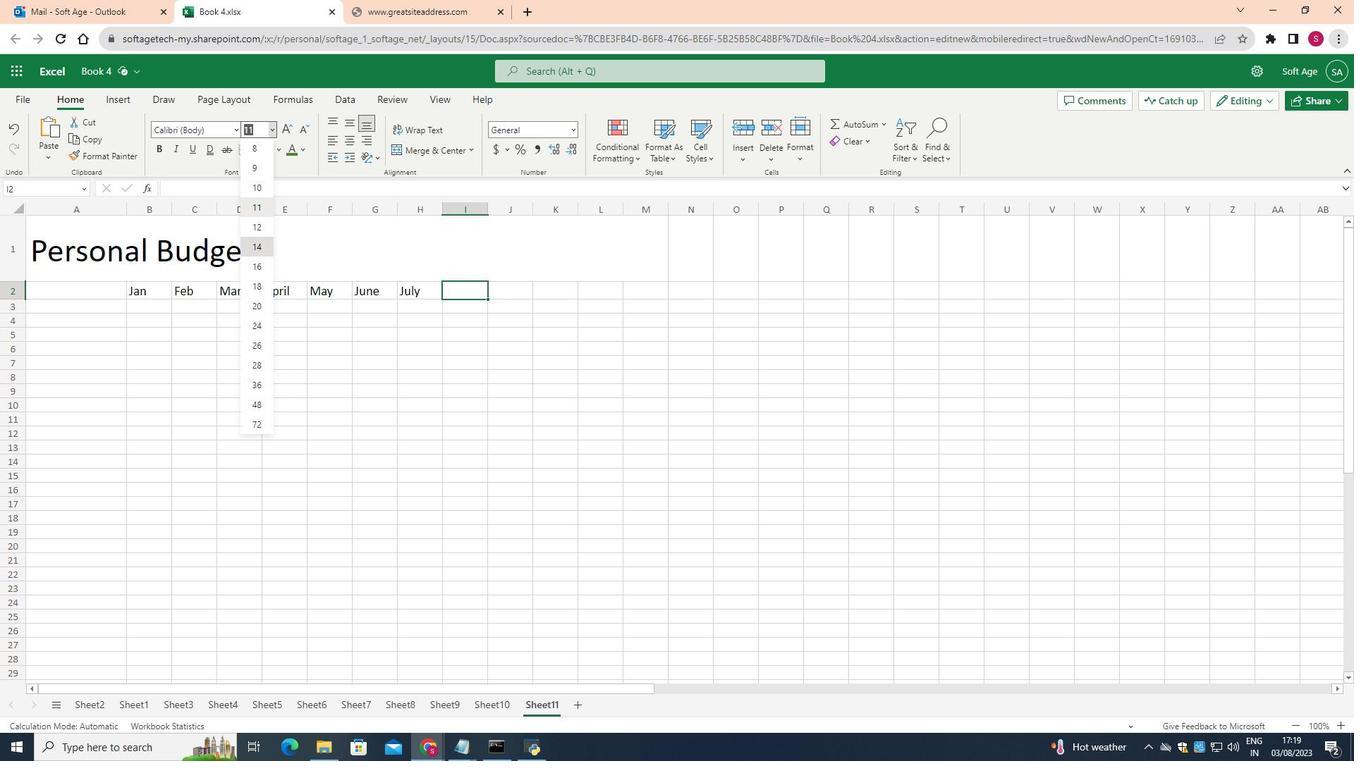 
Action: Mouse moved to (478, 320)
Screenshot: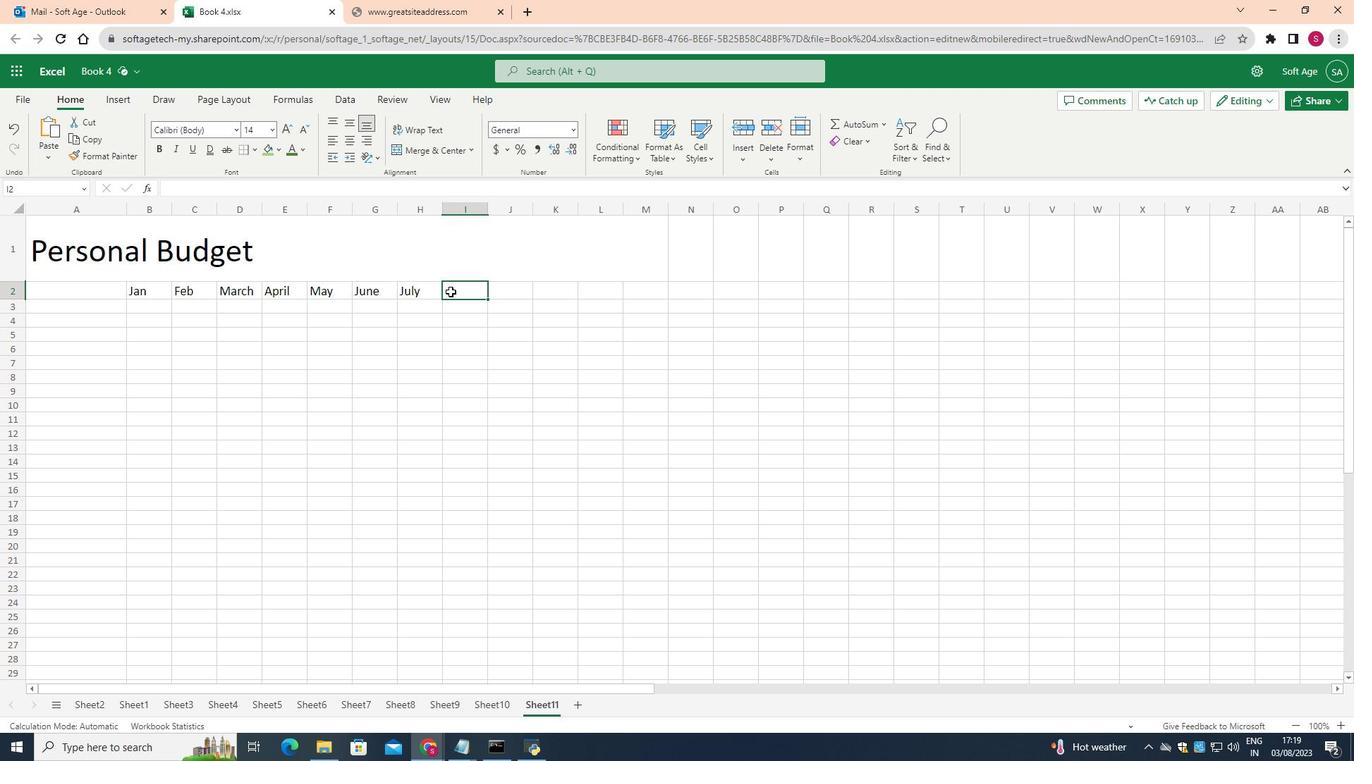 
Action: Mouse pressed left at (478, 320)
Screenshot: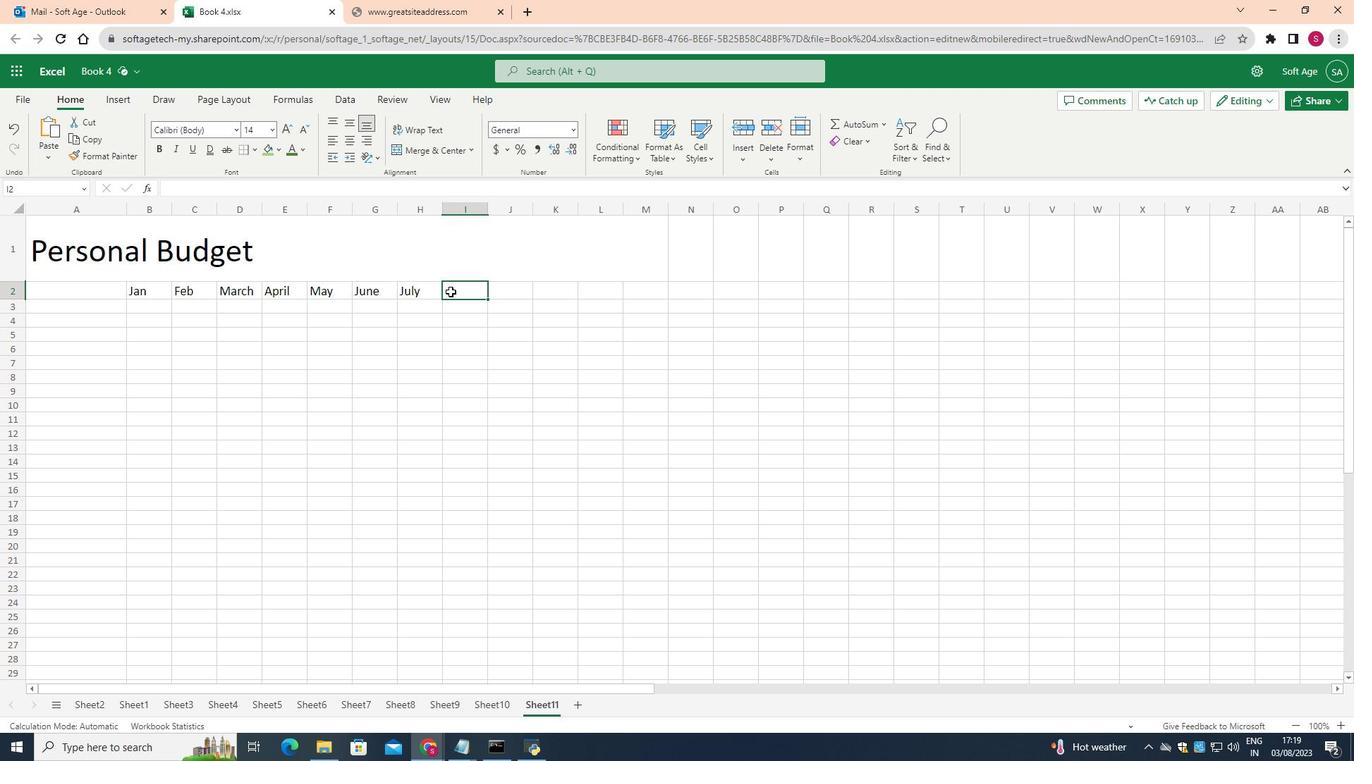 
Action: Mouse pressed left at (478, 320)
Screenshot: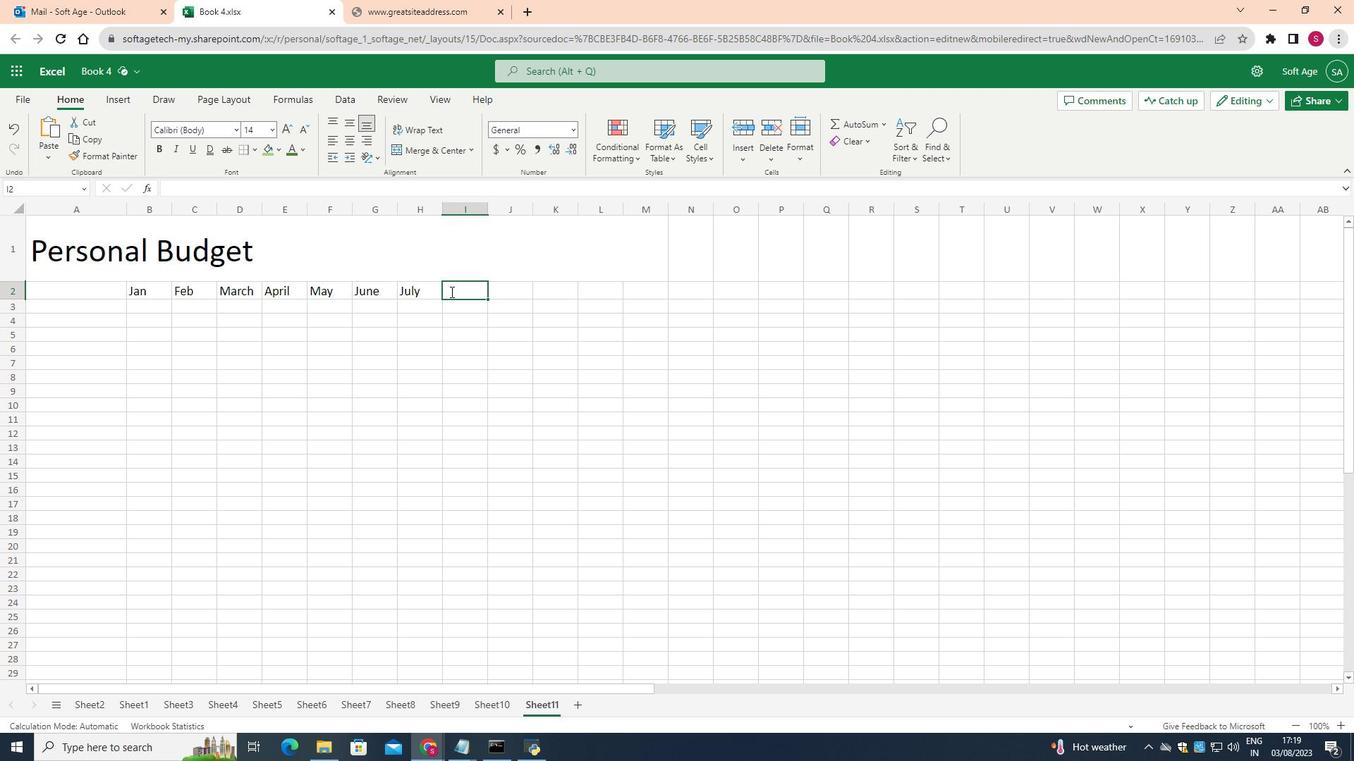 
Action: Key pressed <Key.shift>Aug
Screenshot: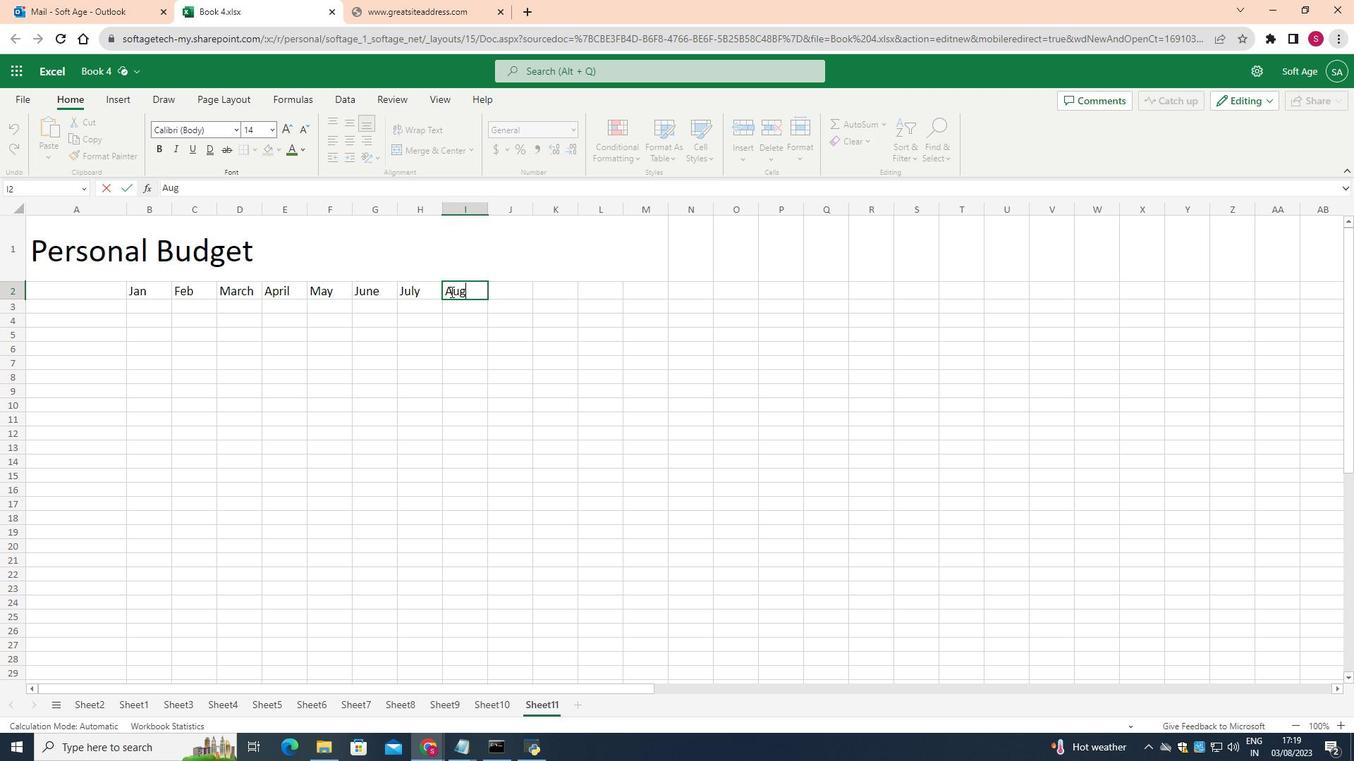 
Action: Mouse moved to (538, 327)
Screenshot: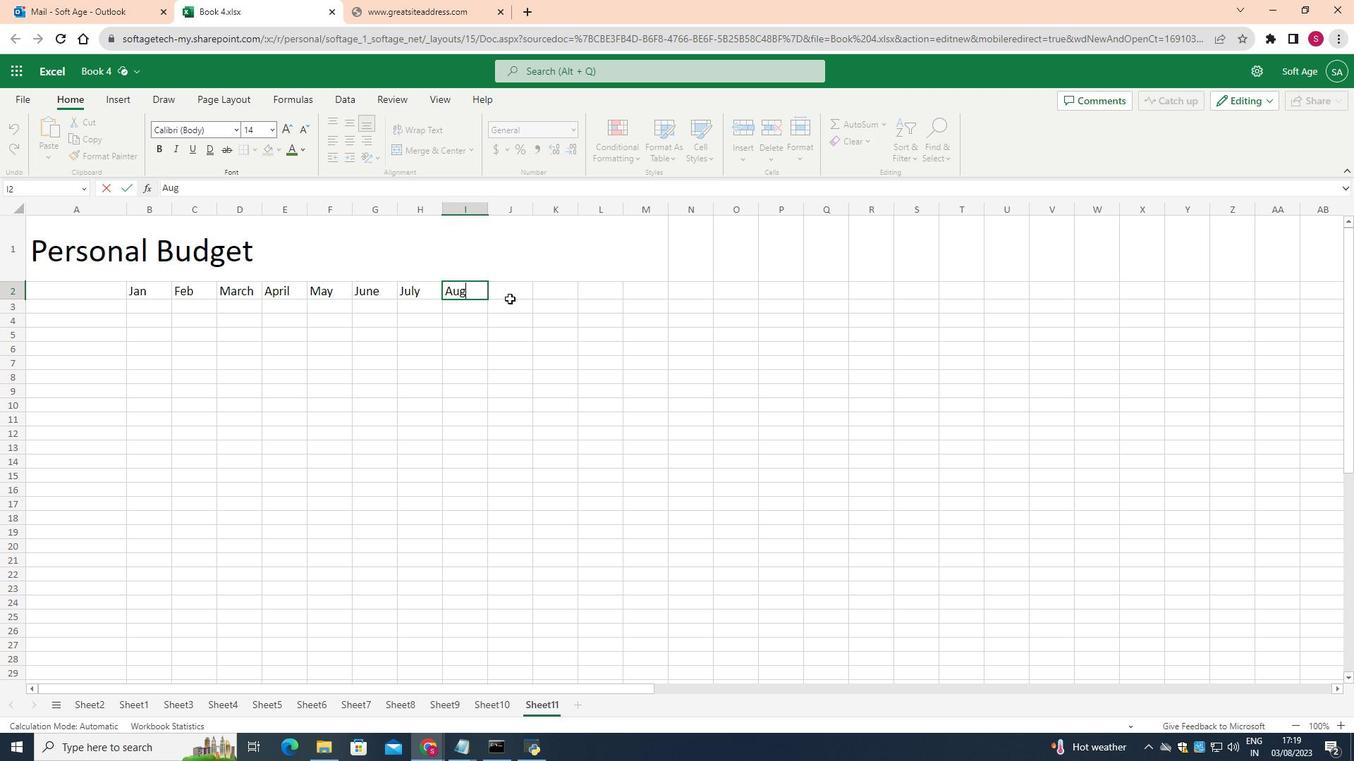 
Action: Mouse pressed left at (538, 327)
Screenshot: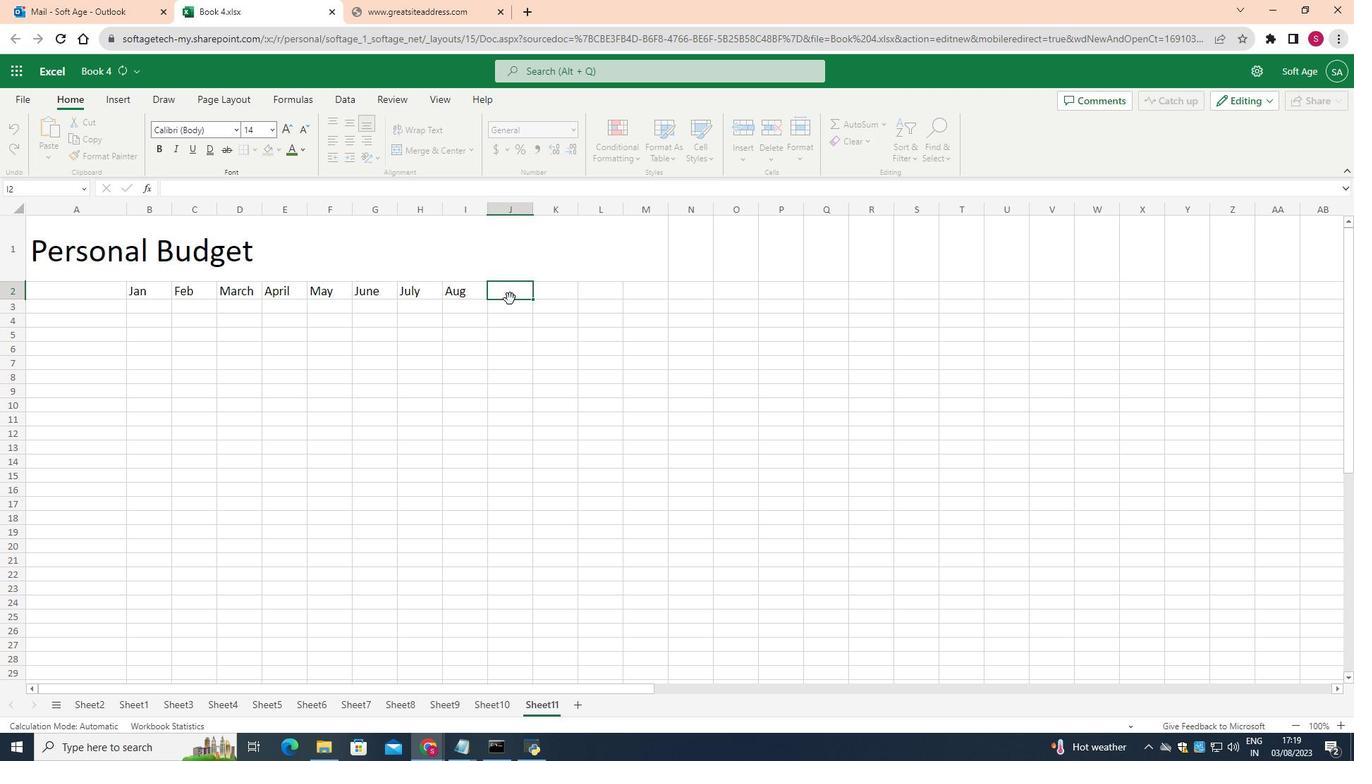 
Action: Mouse moved to (301, 157)
Screenshot: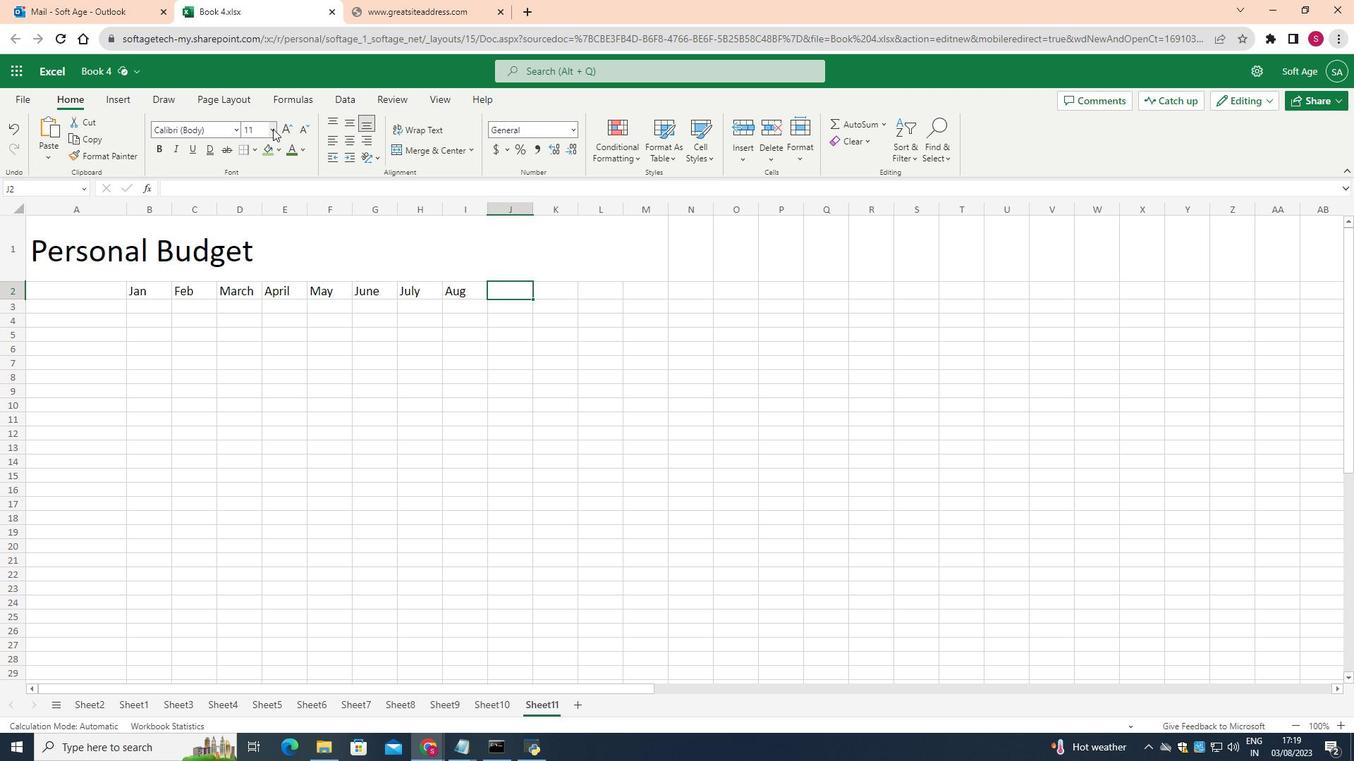 
Action: Mouse pressed left at (301, 157)
Screenshot: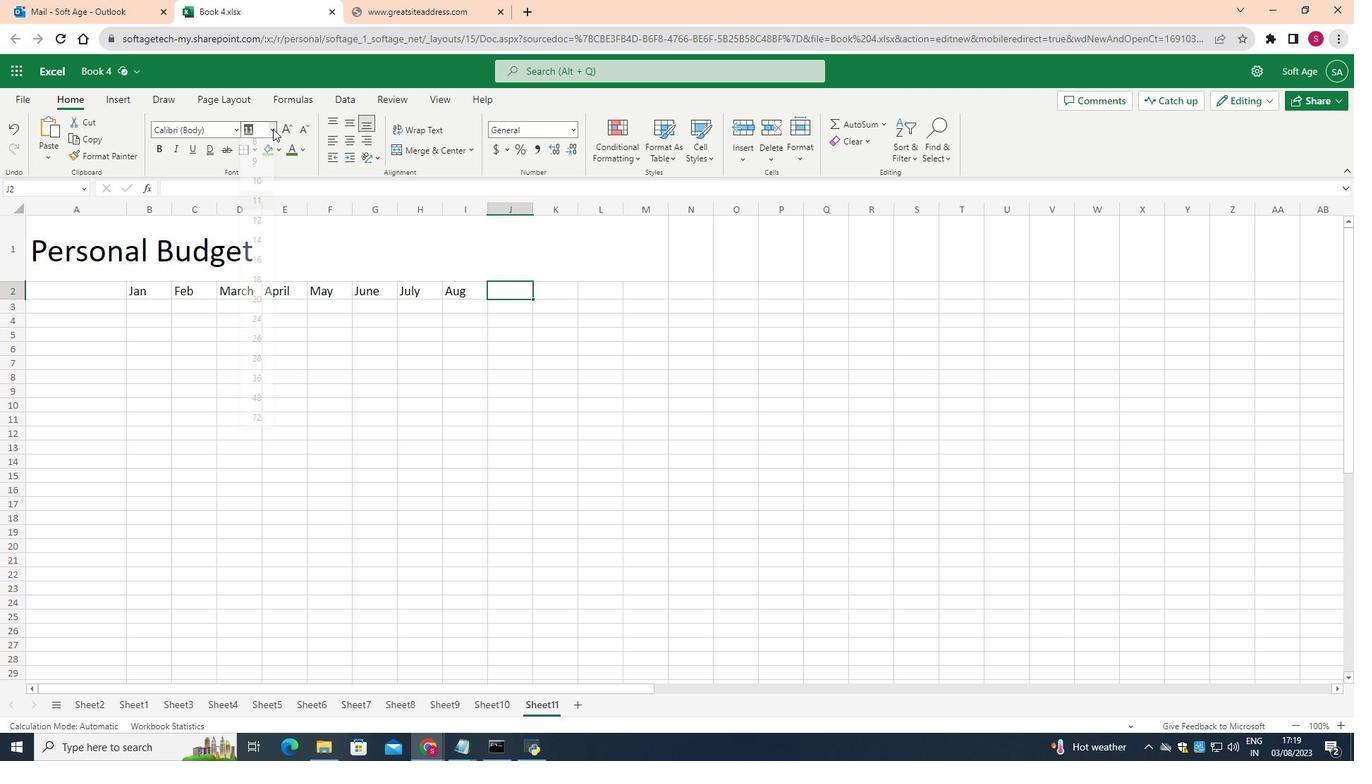 
Action: Mouse moved to (285, 277)
Screenshot: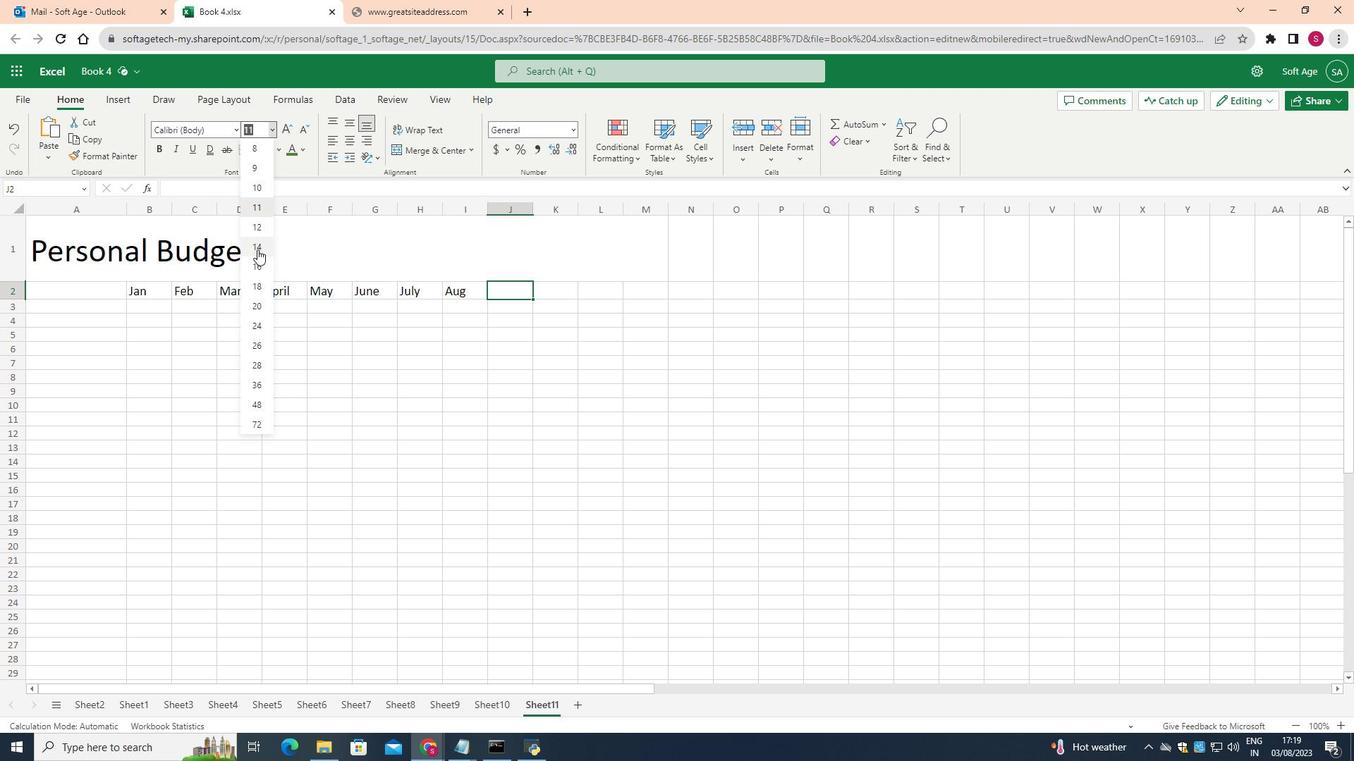 
Action: Mouse pressed left at (285, 277)
Screenshot: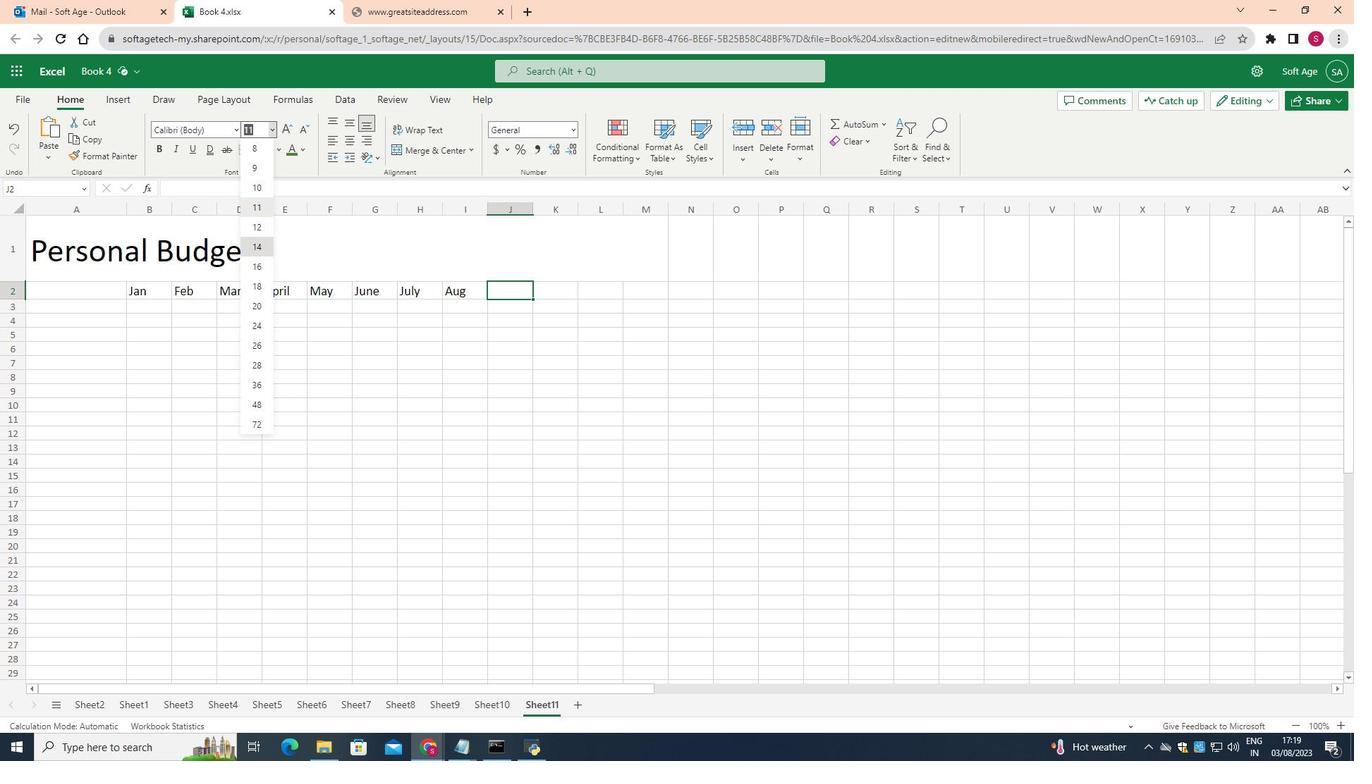 
Action: Mouse moved to (531, 325)
Screenshot: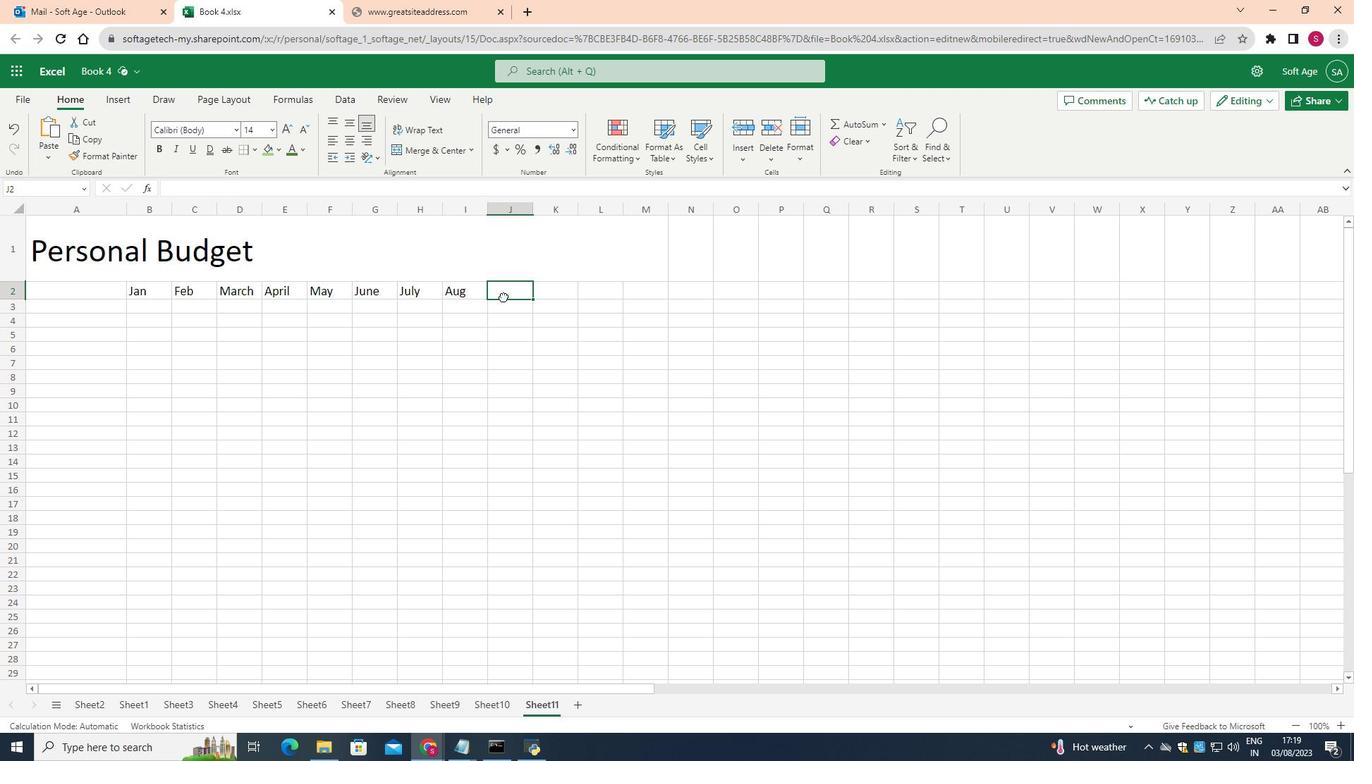 
Action: Mouse pressed left at (531, 325)
Screenshot: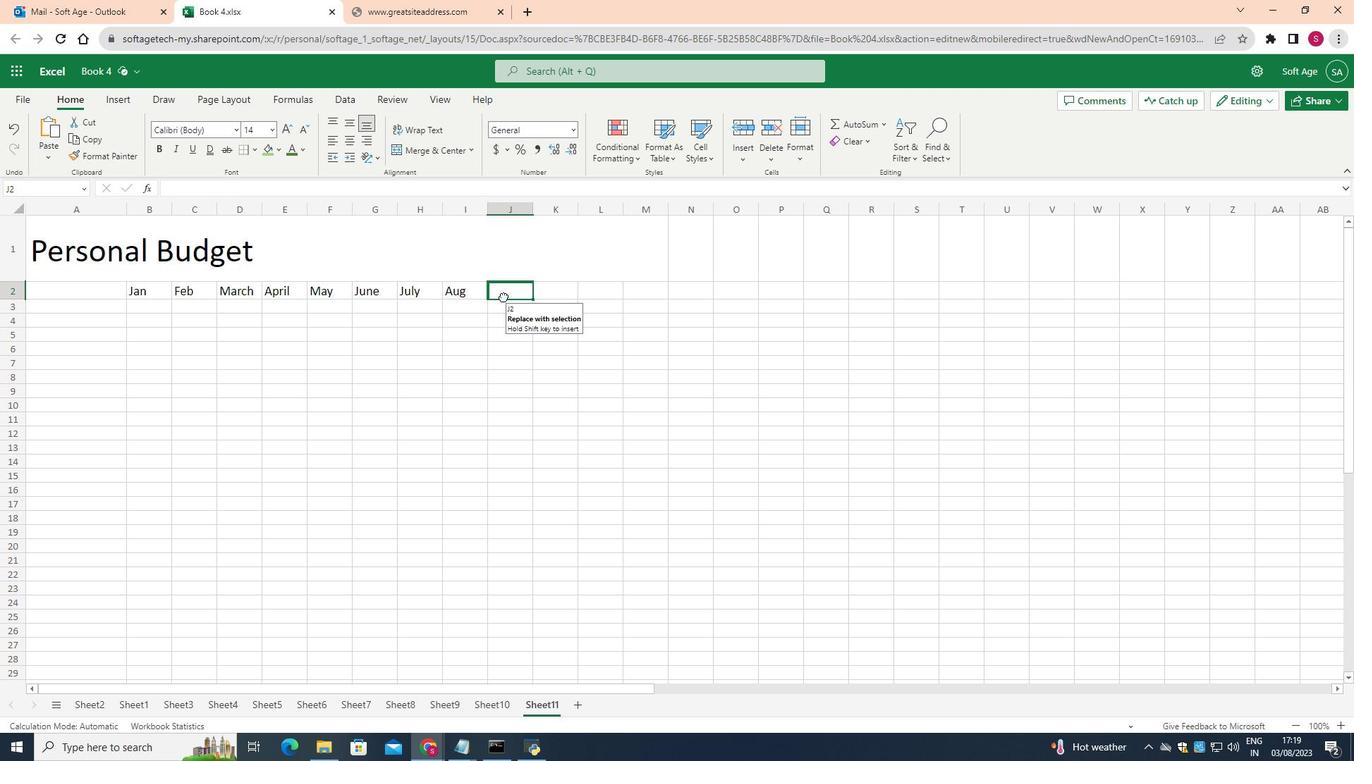 
Action: Mouse pressed left at (531, 325)
Screenshot: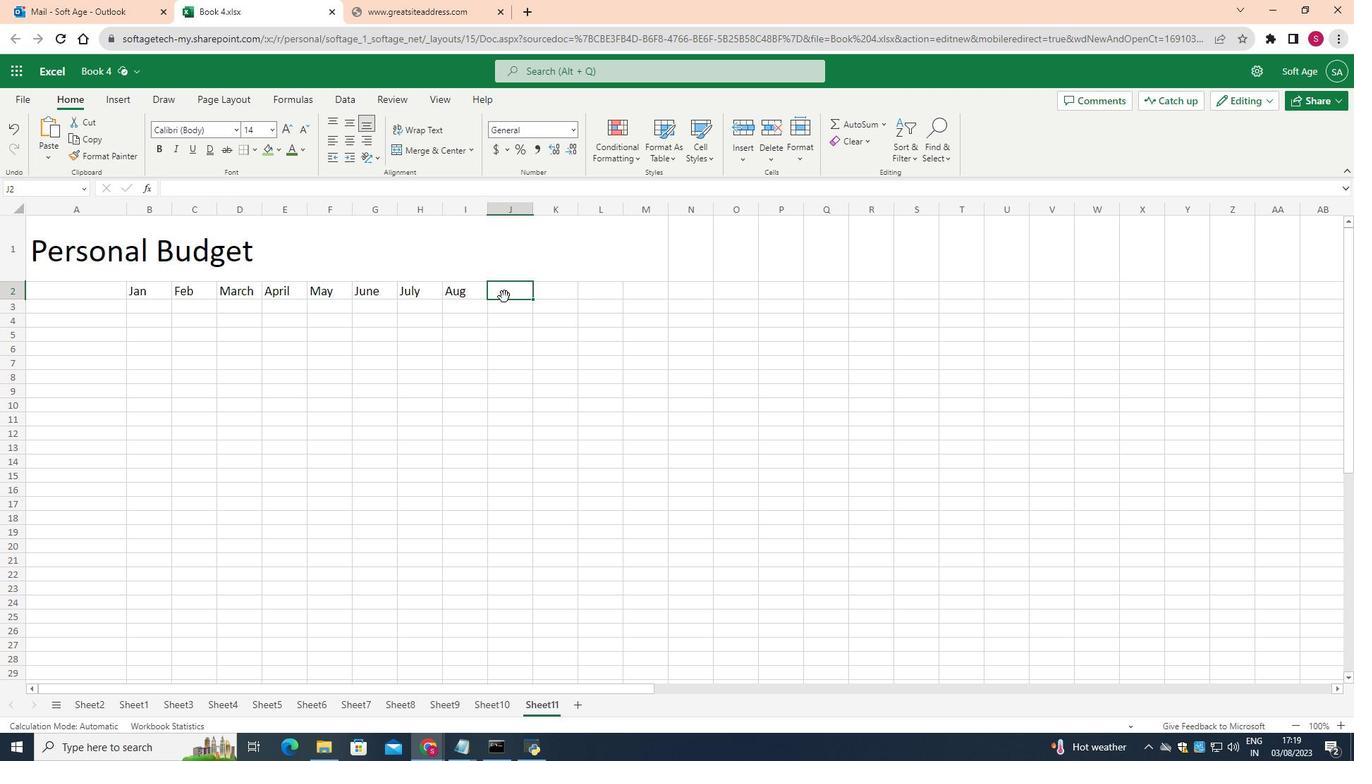
Action: Mouse moved to (533, 320)
Screenshot: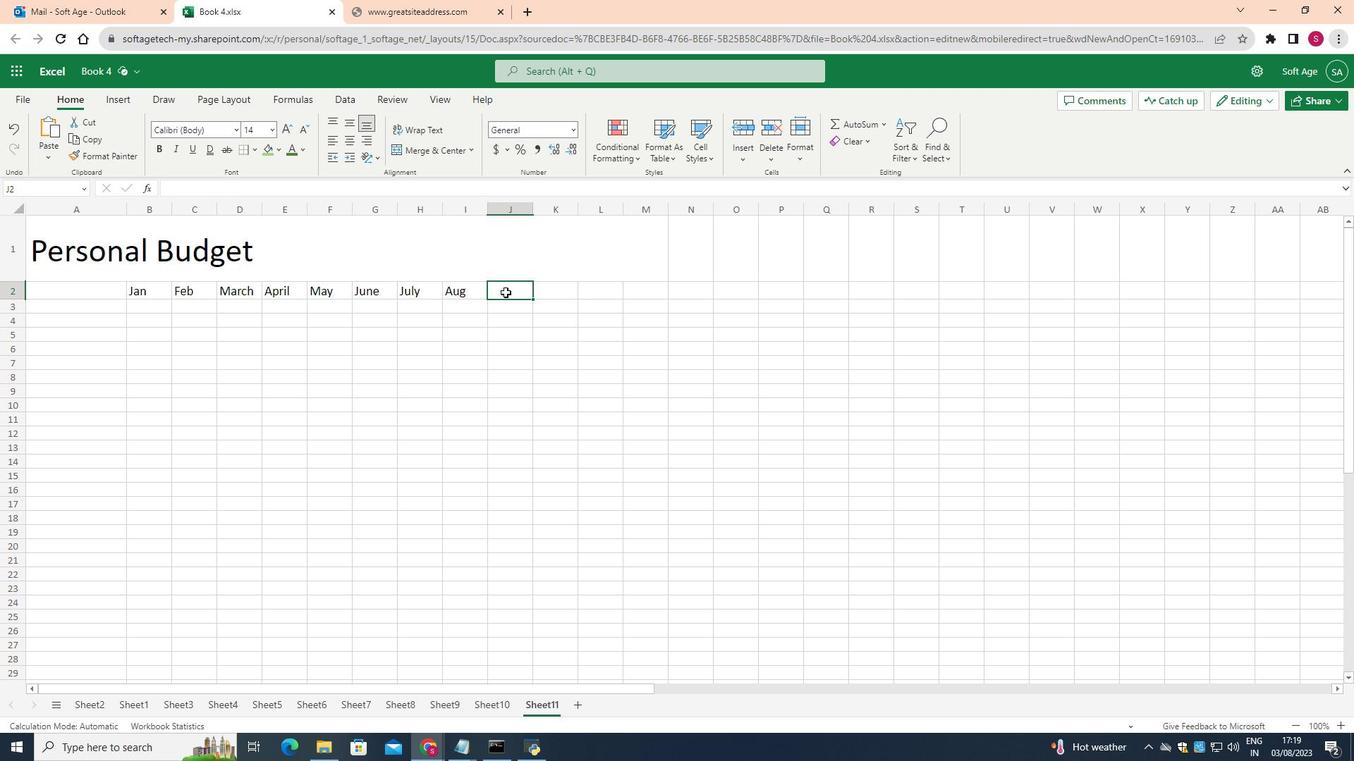 
Action: Mouse pressed left at (533, 320)
Screenshot: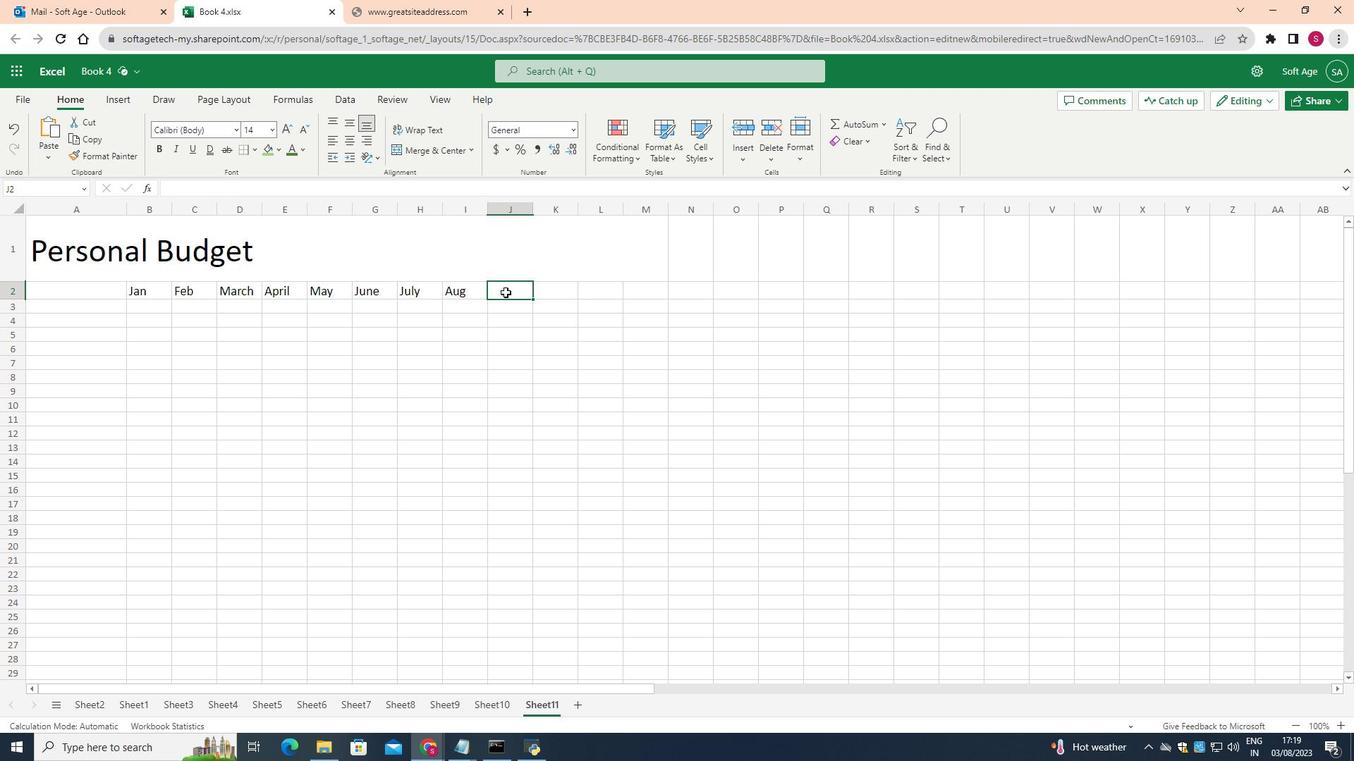 
Action: Mouse pressed left at (533, 320)
Screenshot: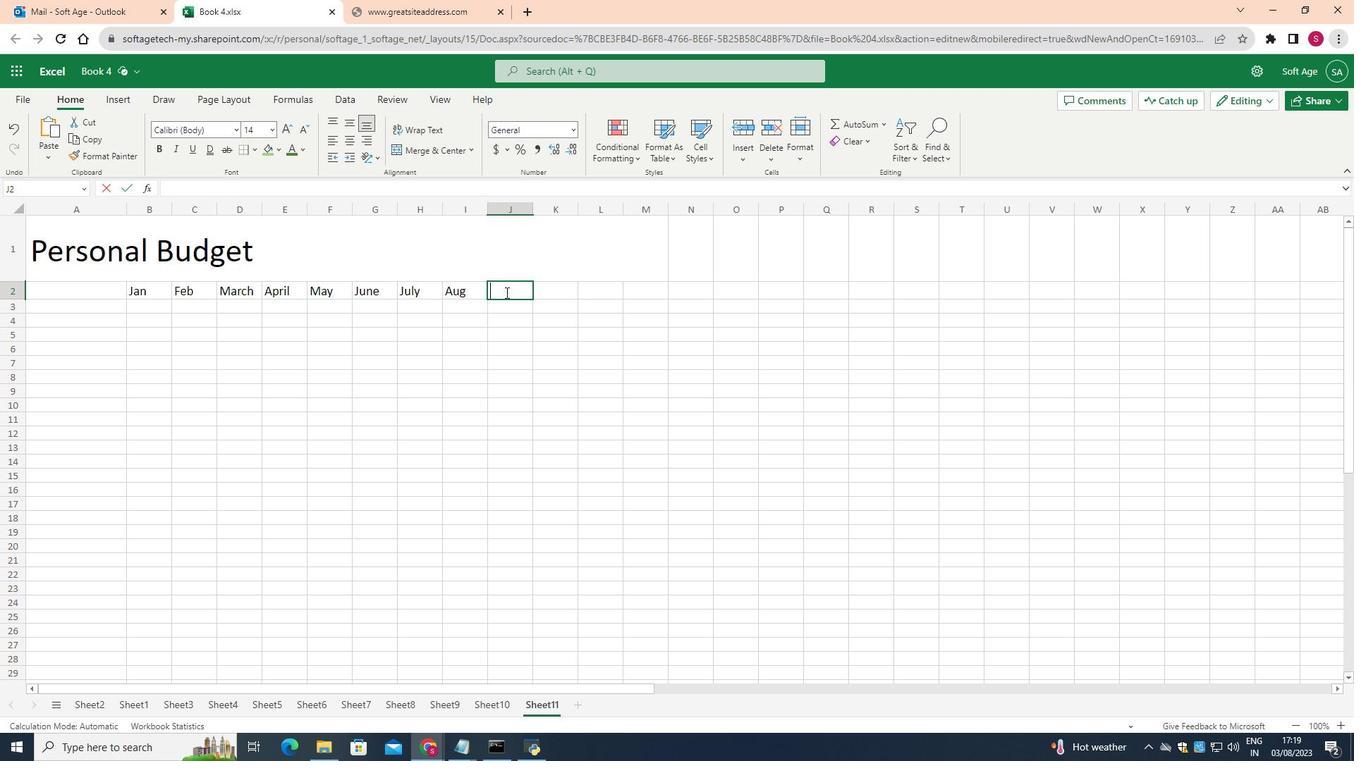 
Action: Key pressed <Key.shift>Sep
Screenshot: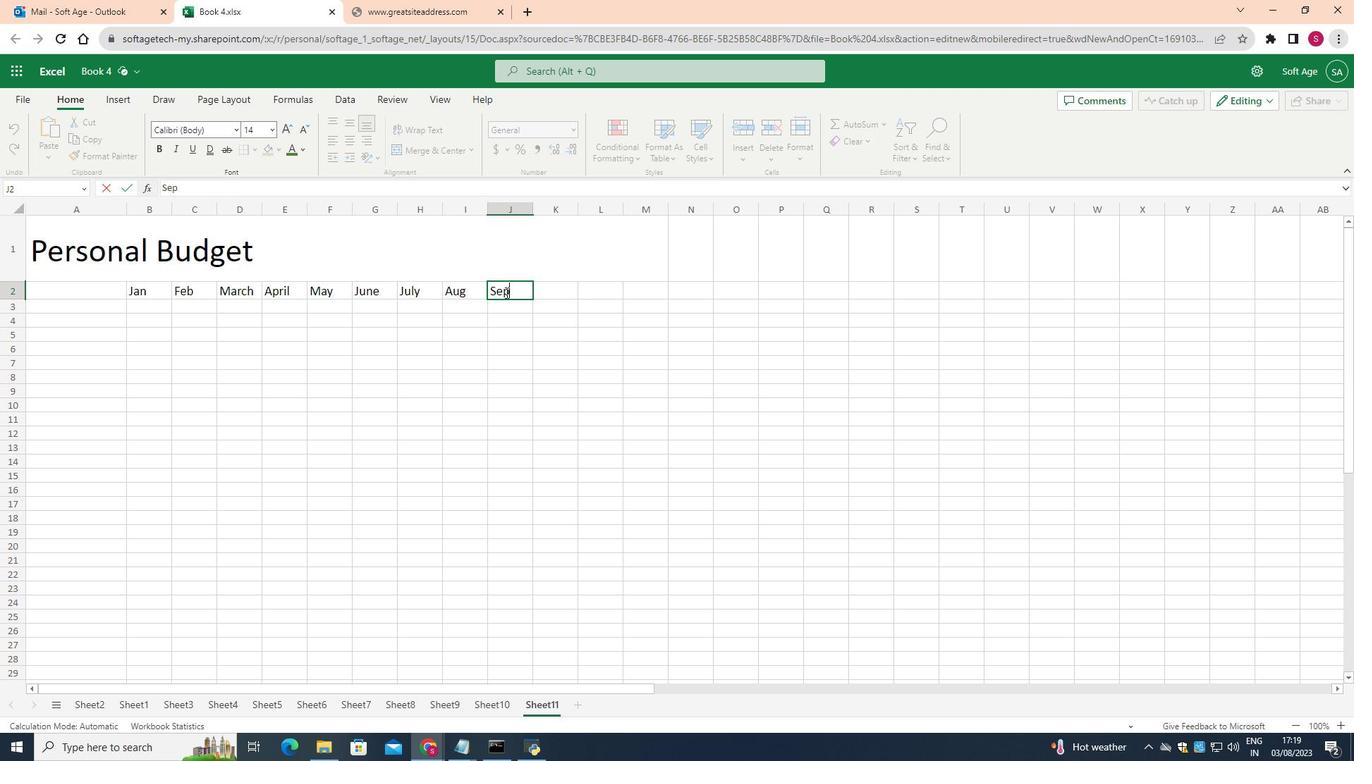 
Action: Mouse moved to (580, 315)
Screenshot: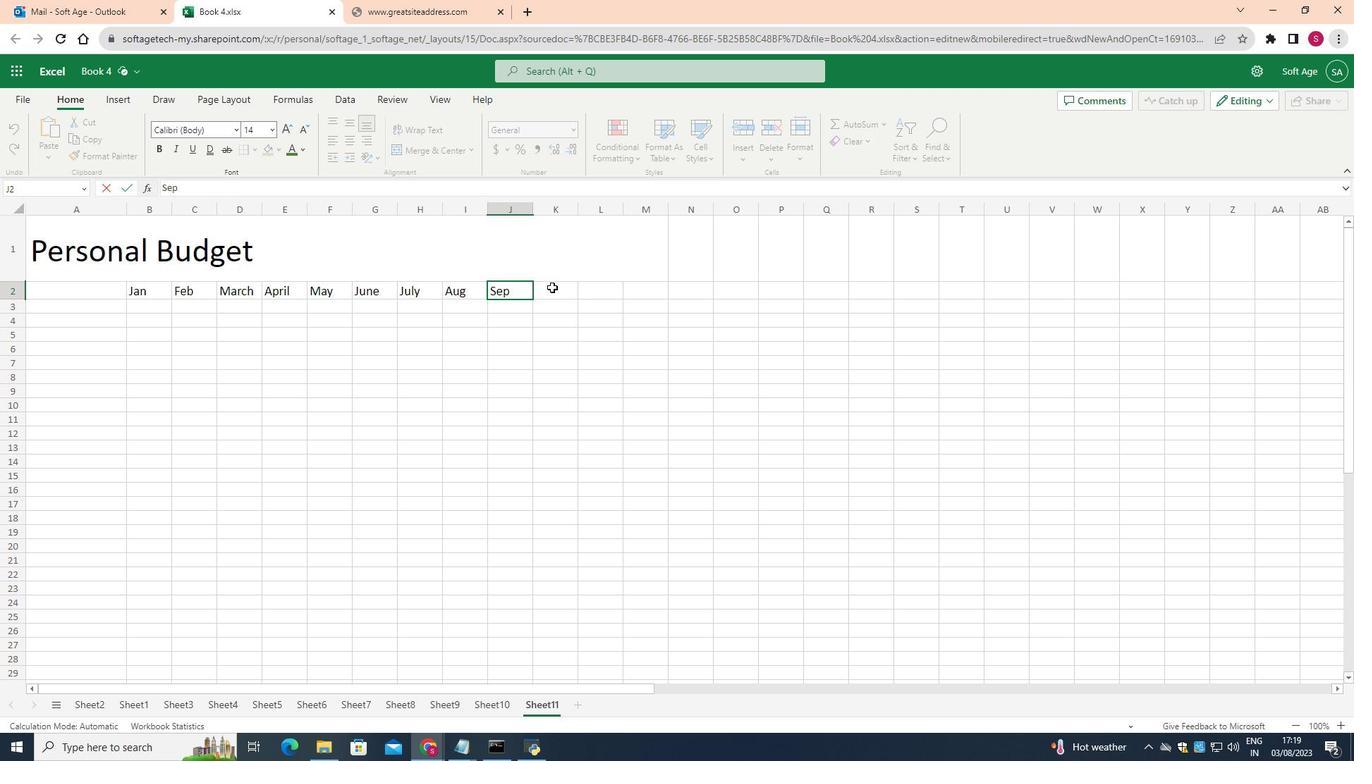 
Action: Mouse pressed left at (580, 315)
Screenshot: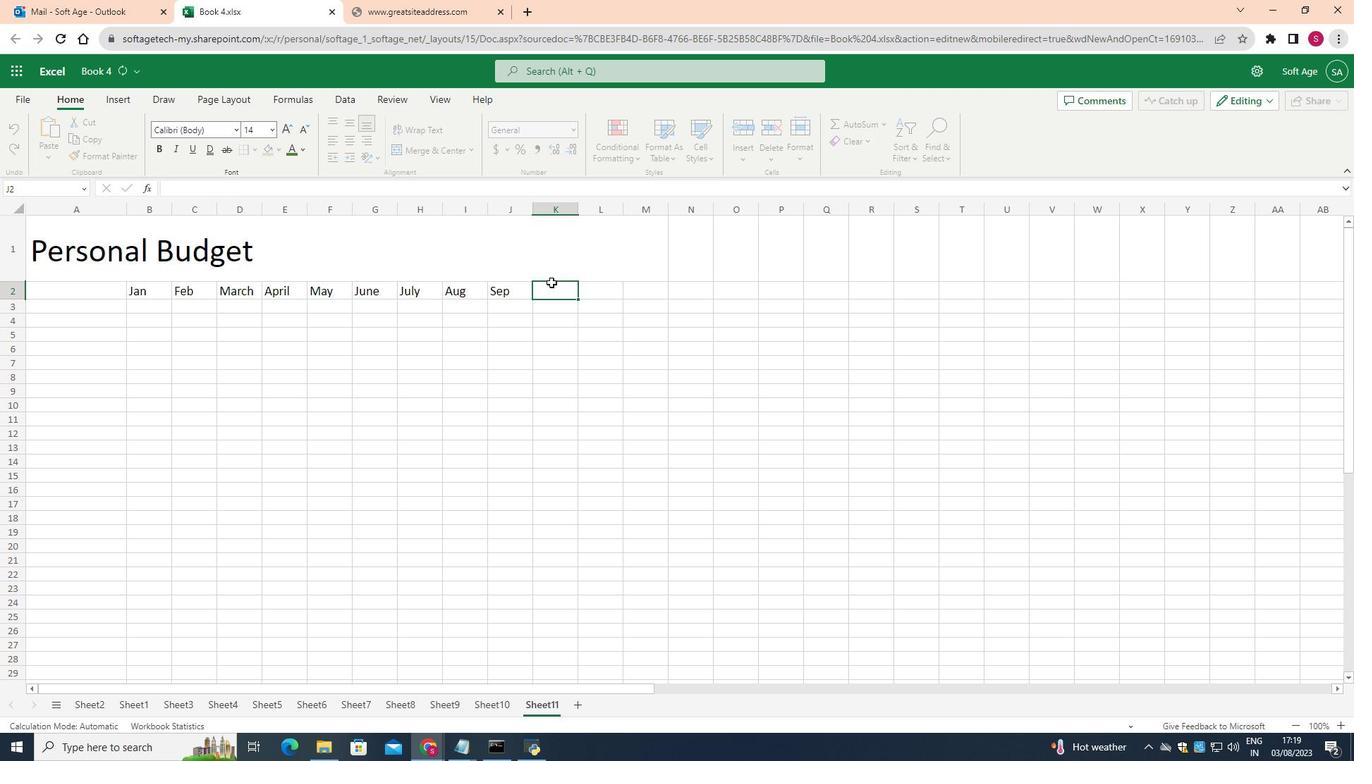 
Action: Mouse moved to (301, 152)
Screenshot: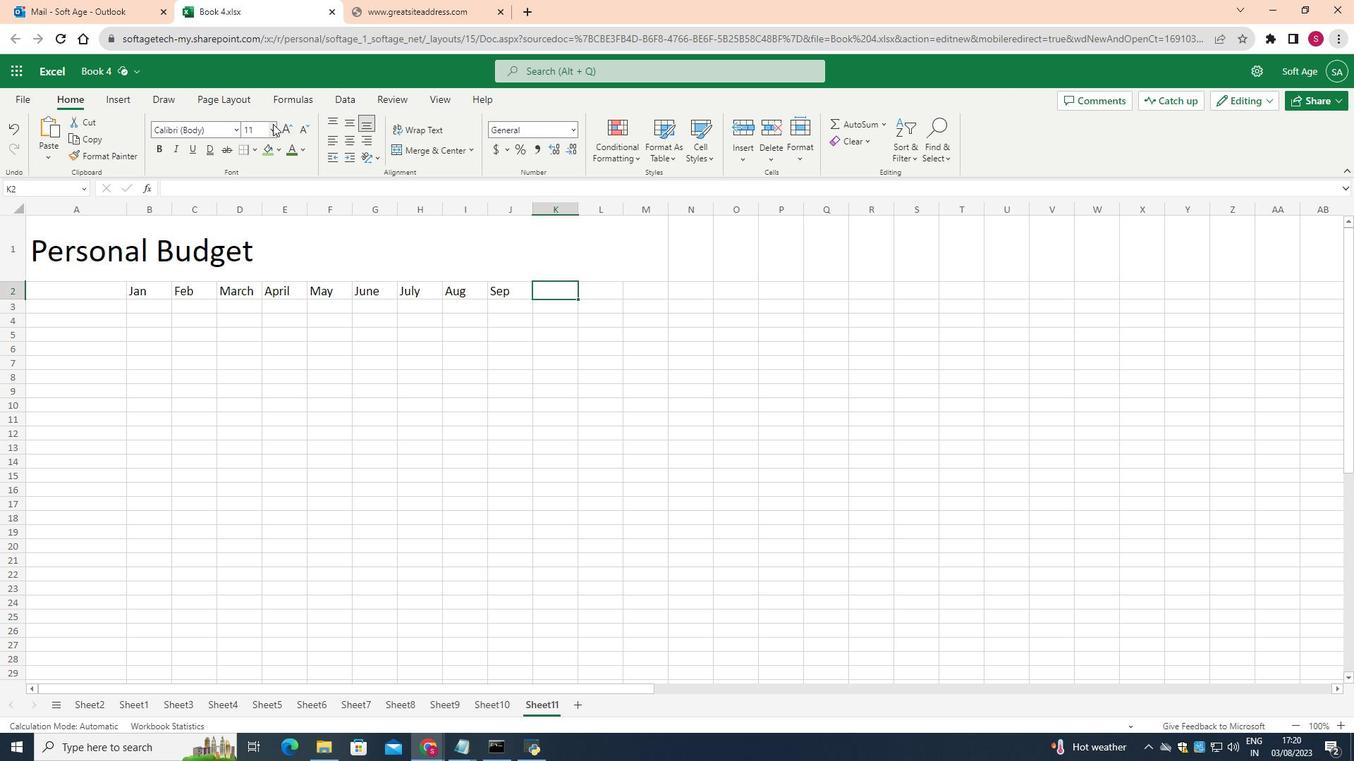 
Action: Mouse pressed left at (301, 152)
Screenshot: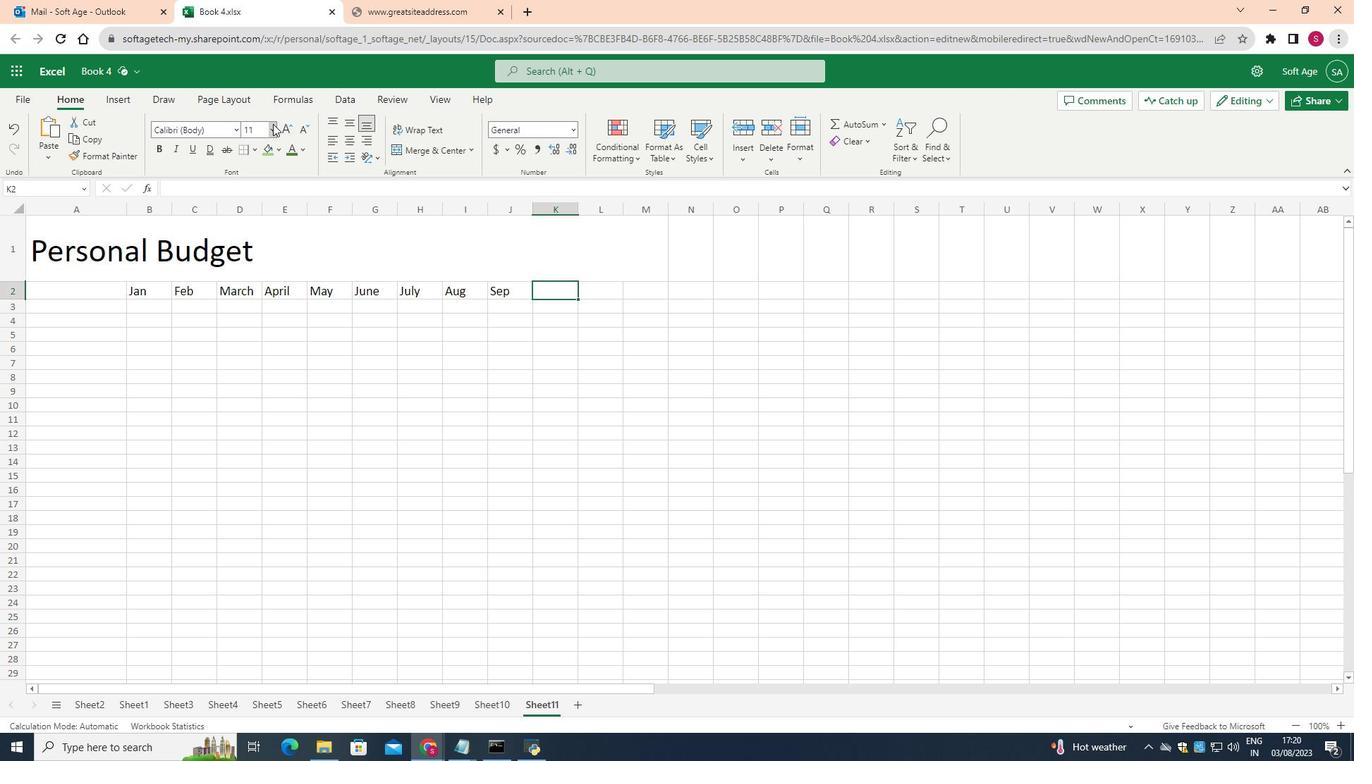 
Action: Mouse moved to (289, 268)
Screenshot: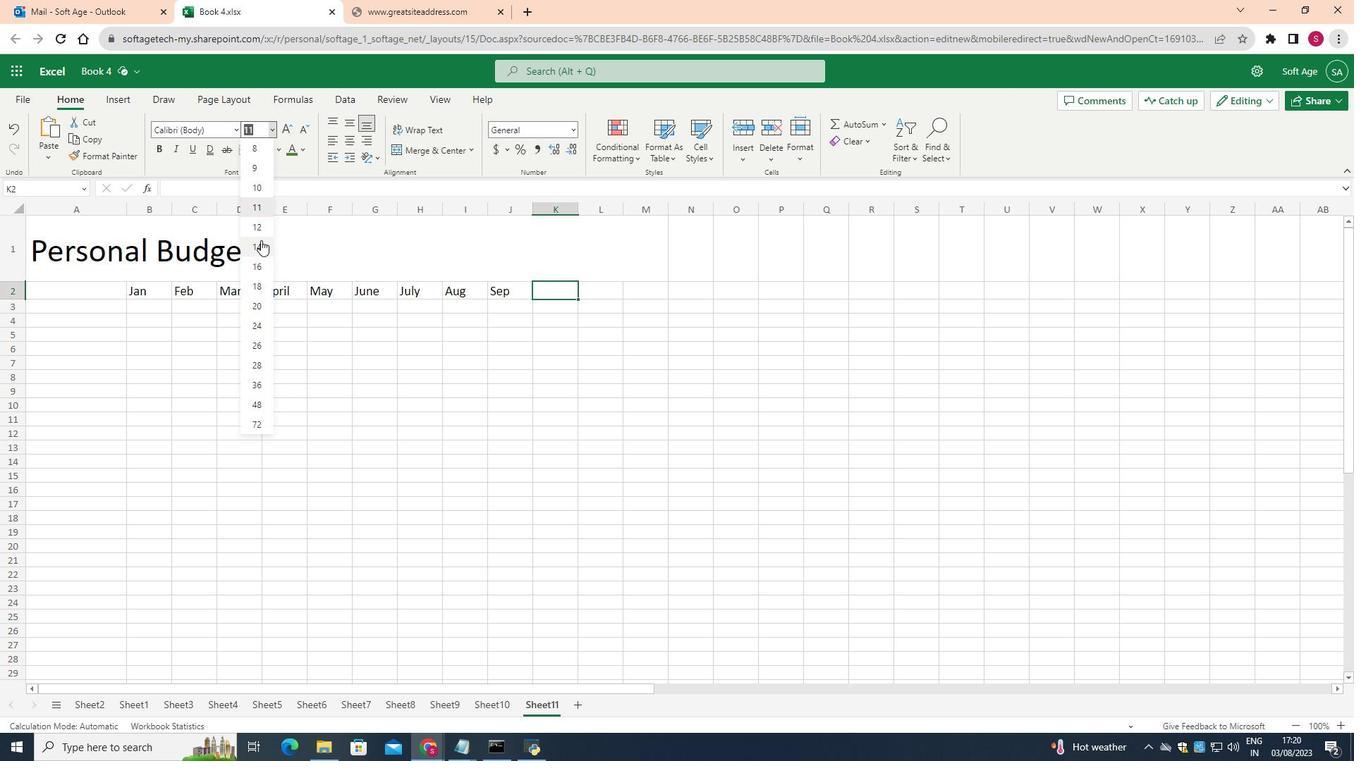 
Action: Mouse pressed left at (289, 268)
Screenshot: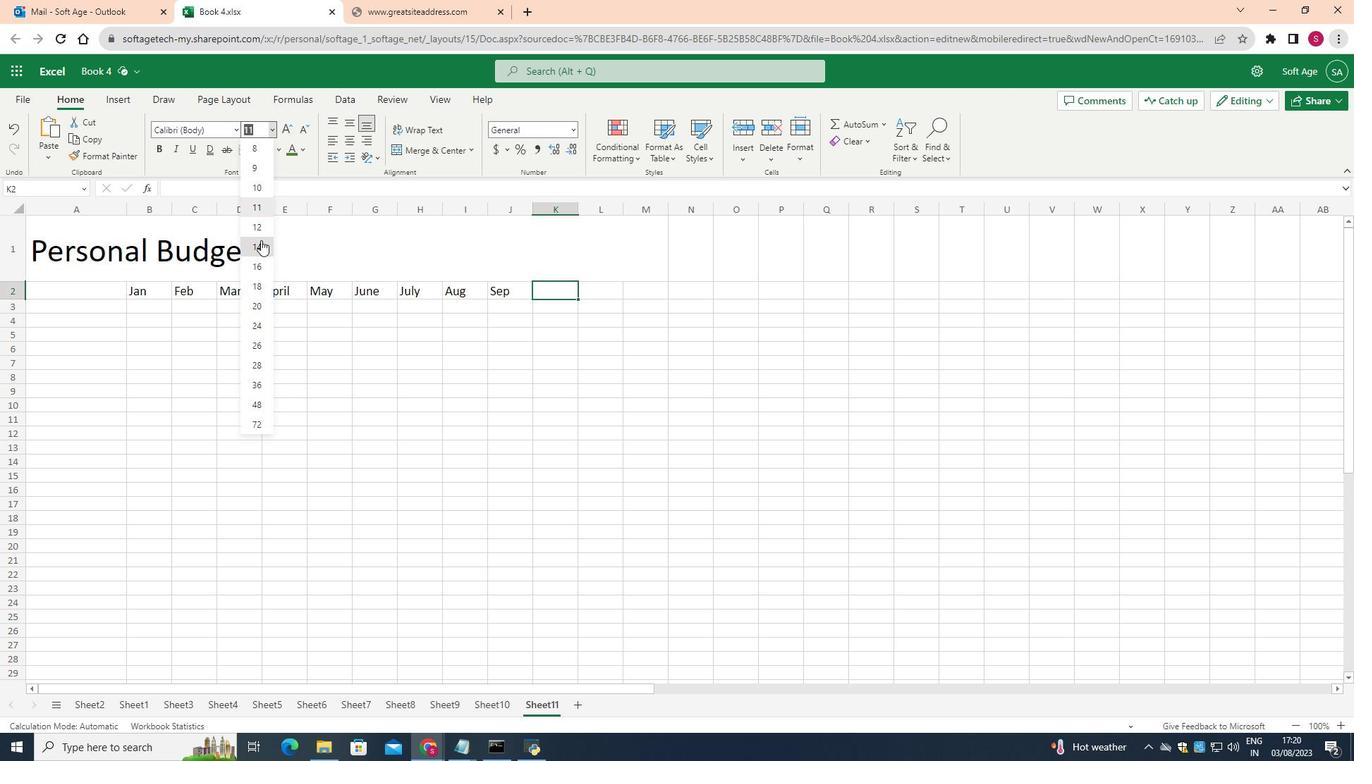 
Action: Mouse moved to (583, 320)
Screenshot: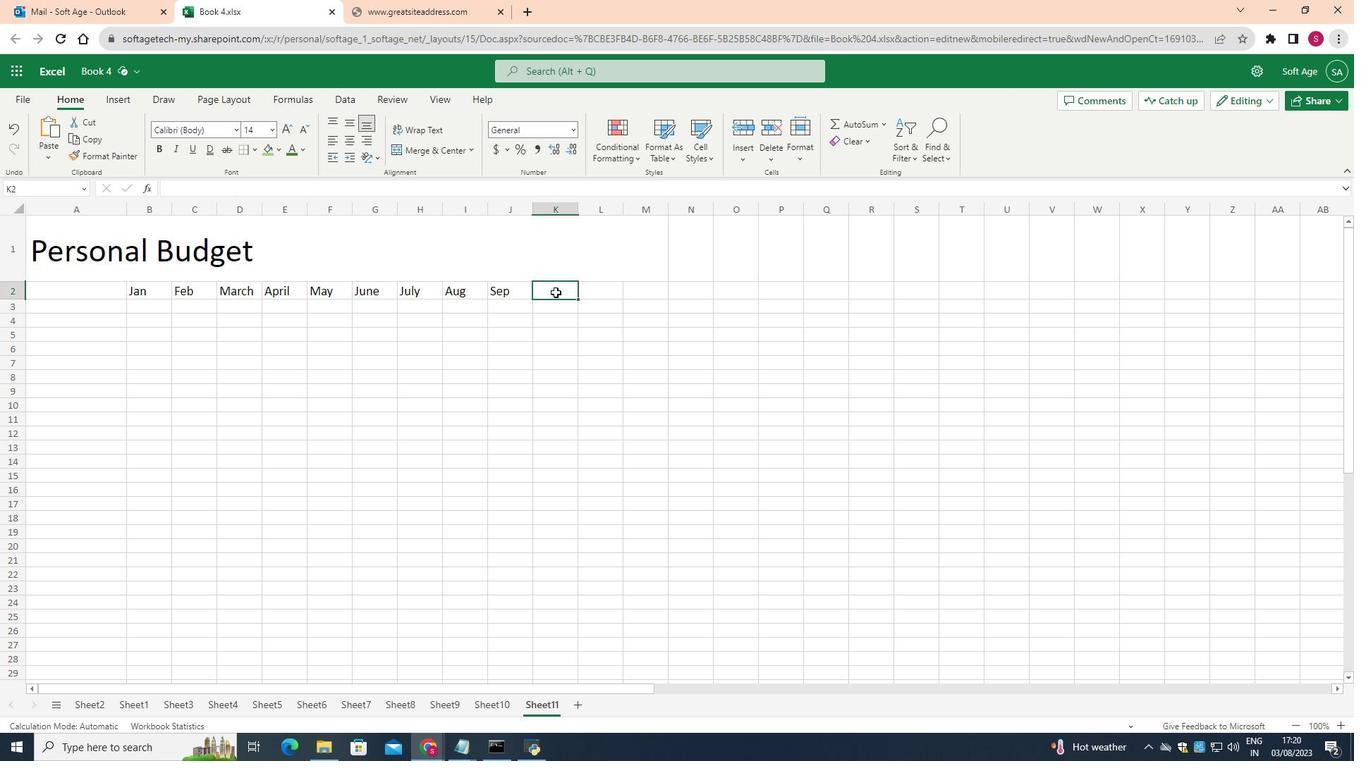 
Action: Mouse pressed left at (583, 320)
Screenshot: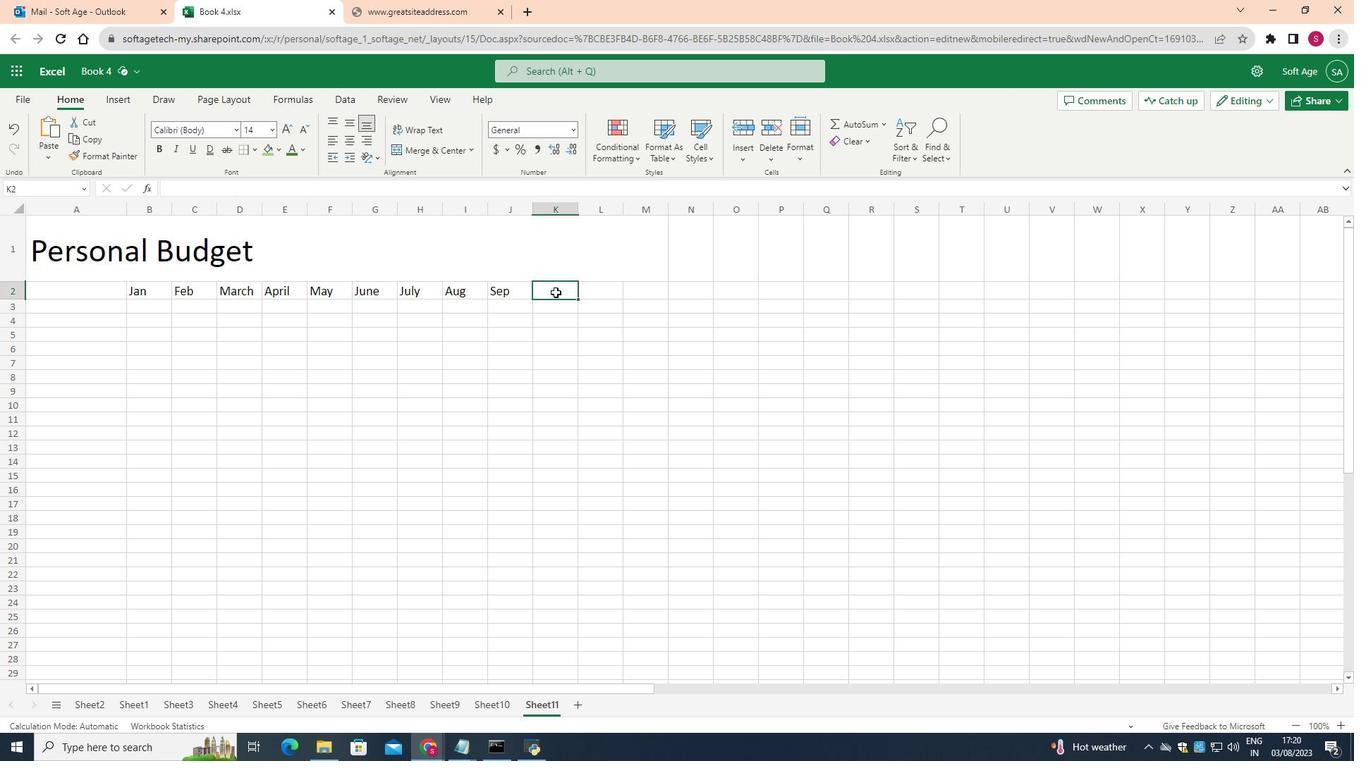
Action: Mouse pressed left at (583, 320)
Screenshot: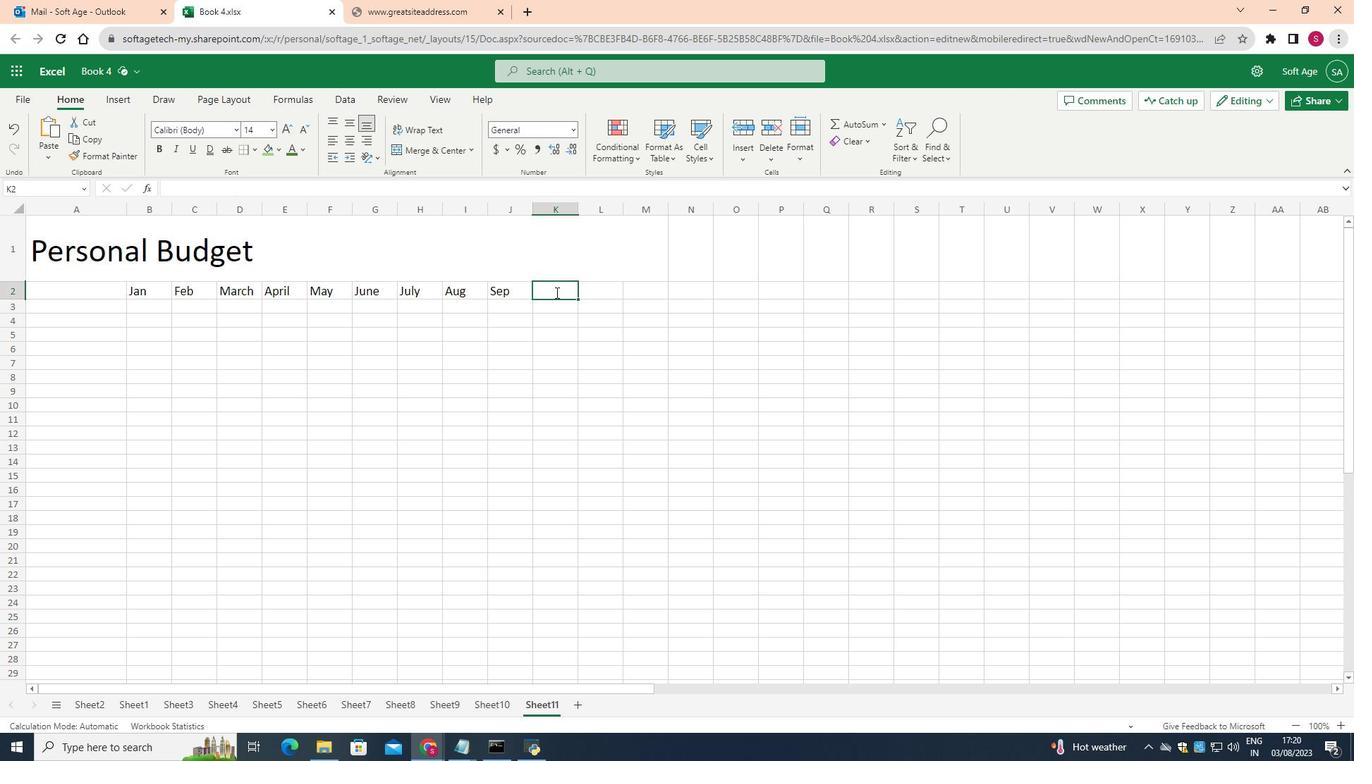 
Action: Key pressed <Key.shift>Oct
Screenshot: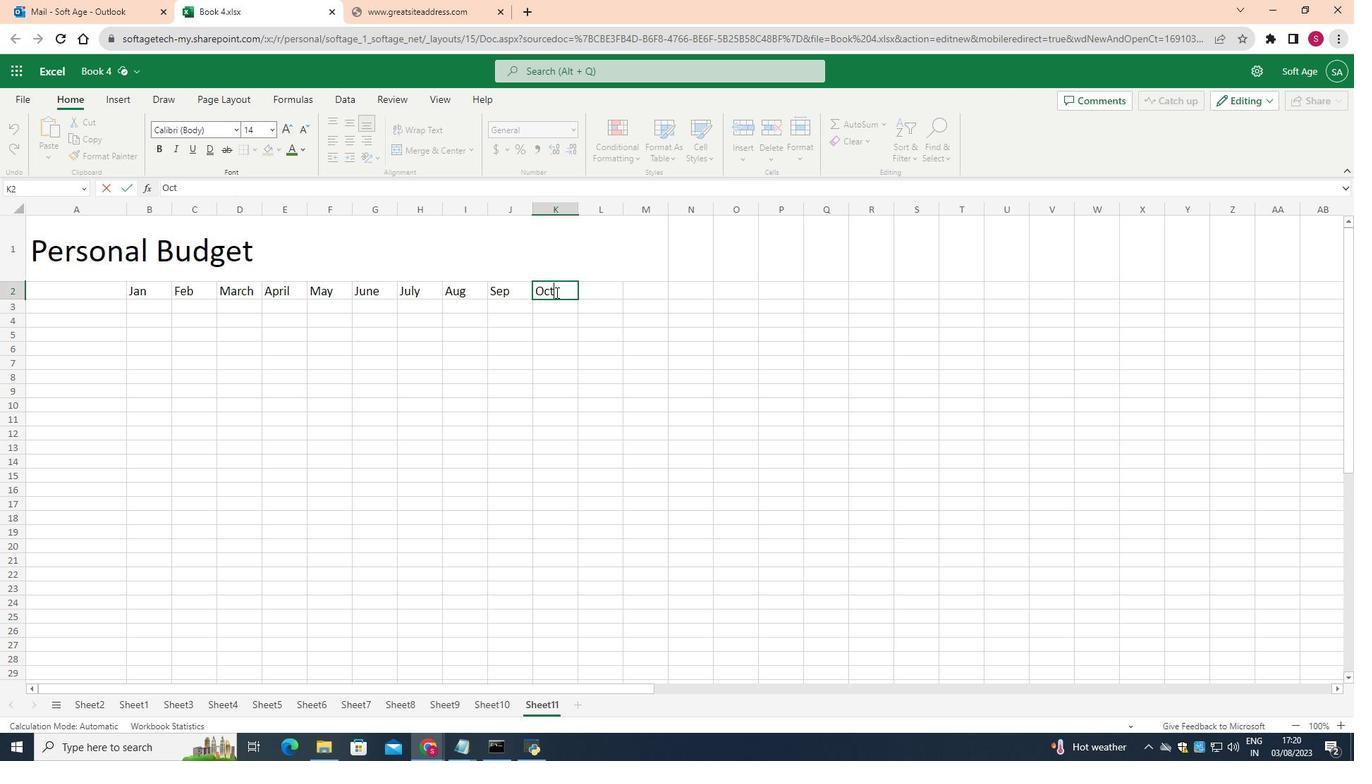 
Action: Mouse moved to (634, 316)
Screenshot: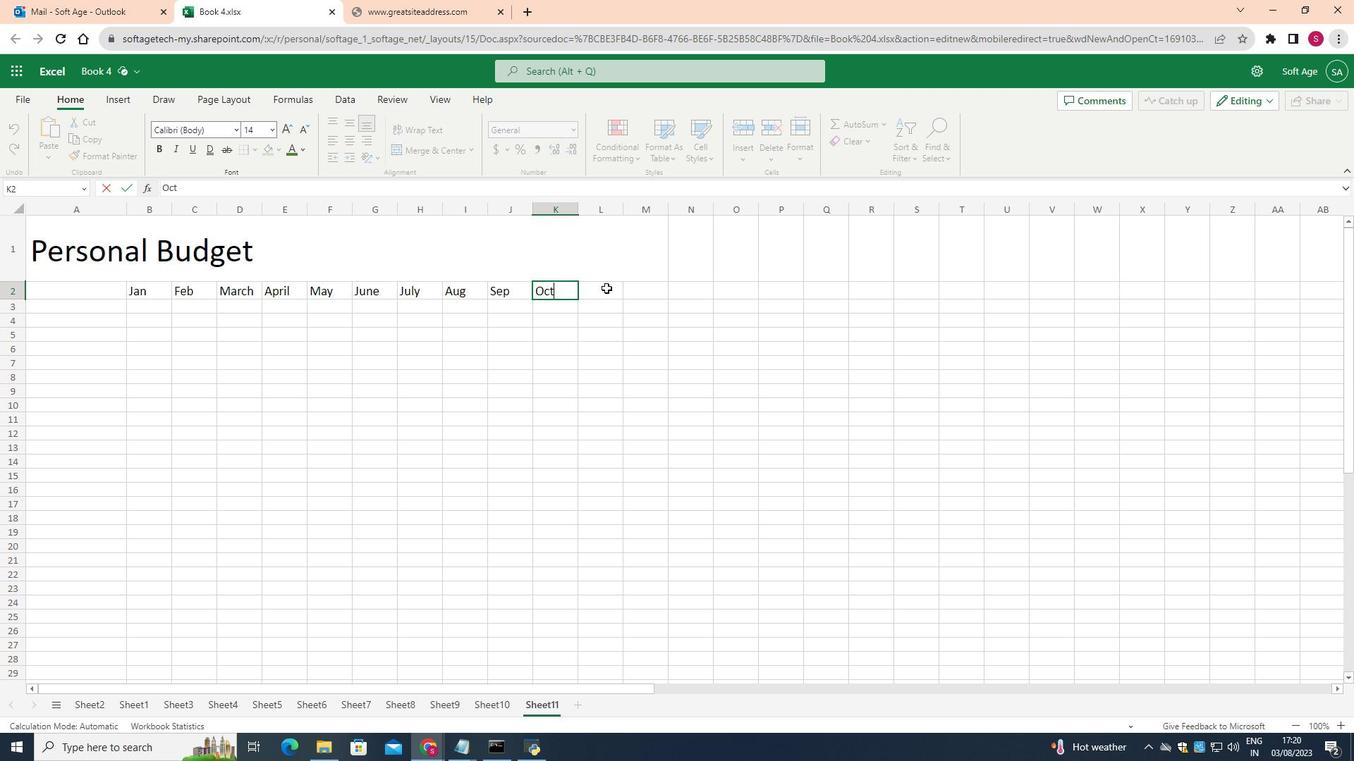 
Action: Mouse pressed left at (634, 316)
Screenshot: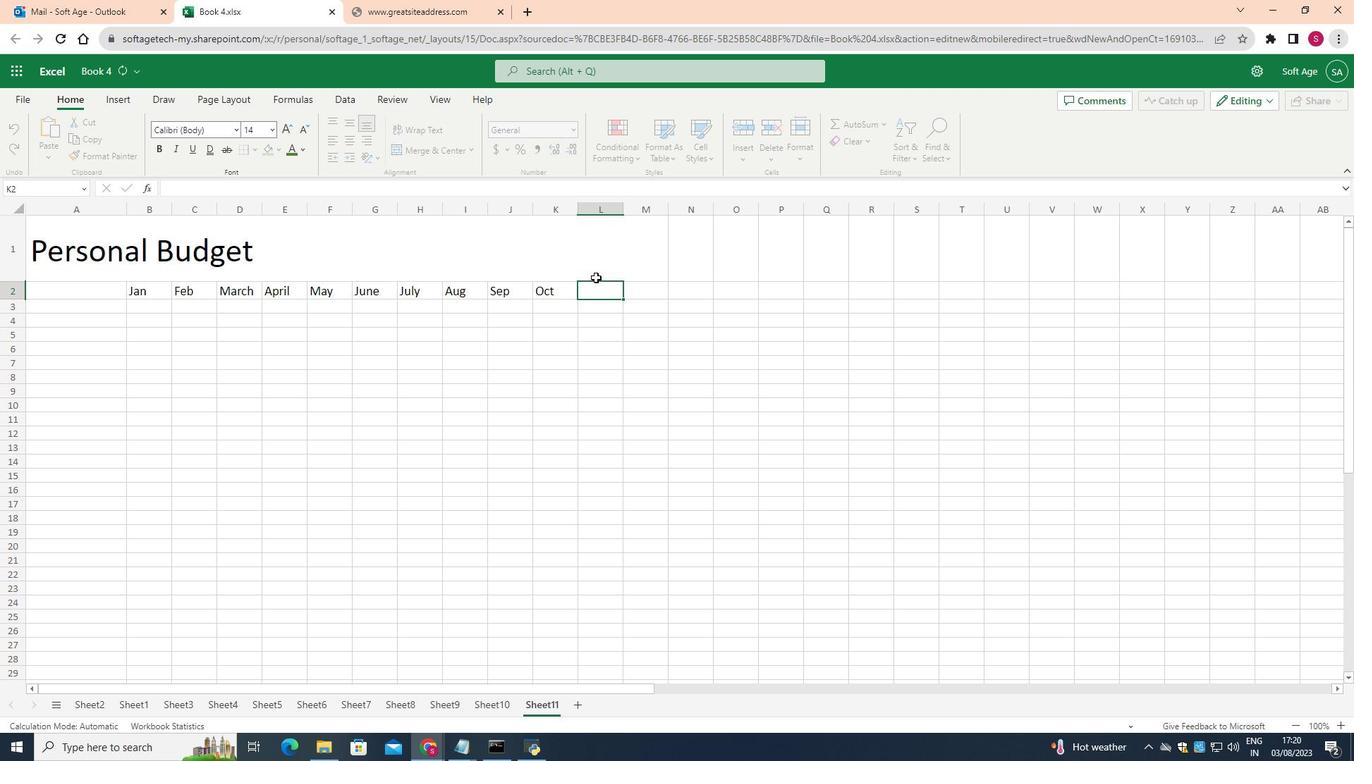 
Action: Mouse moved to (298, 158)
Screenshot: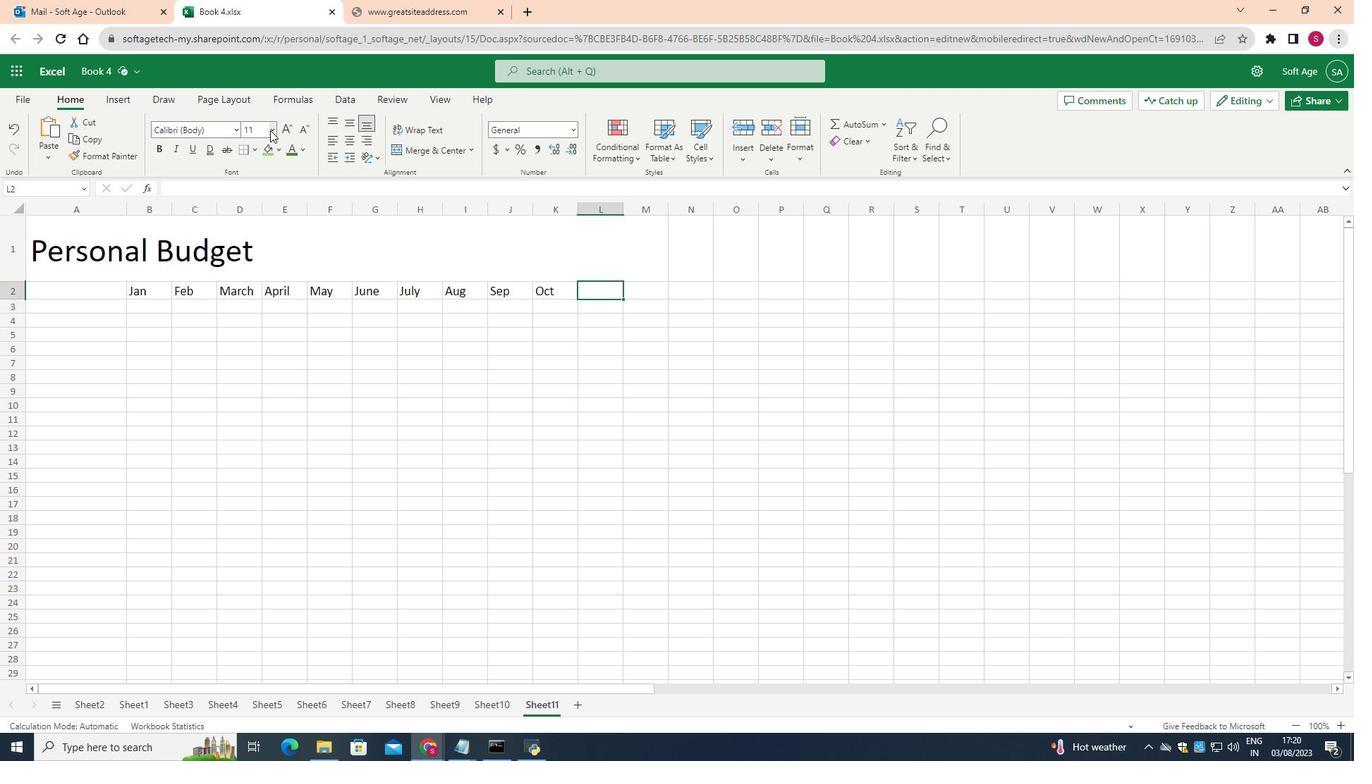 
Action: Mouse pressed left at (298, 158)
Screenshot: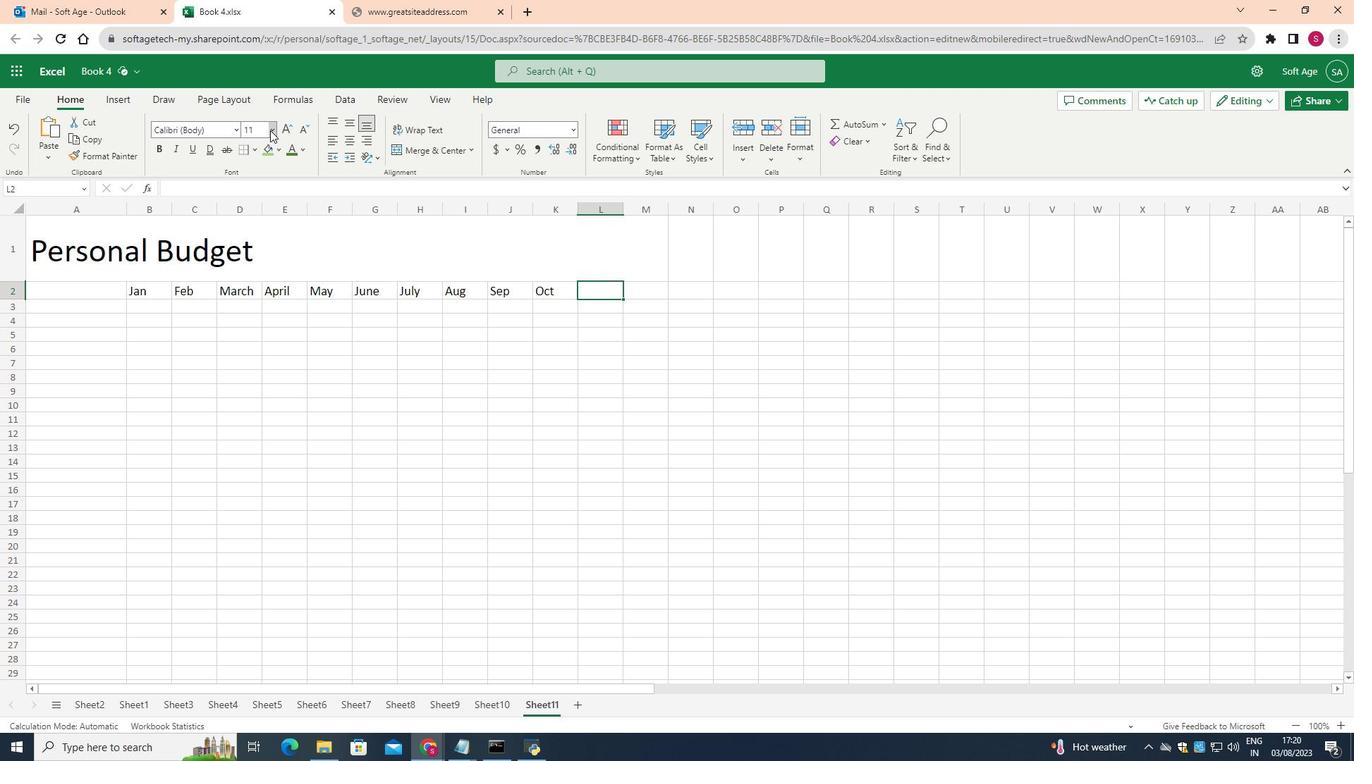 
Action: Mouse moved to (289, 272)
Screenshot: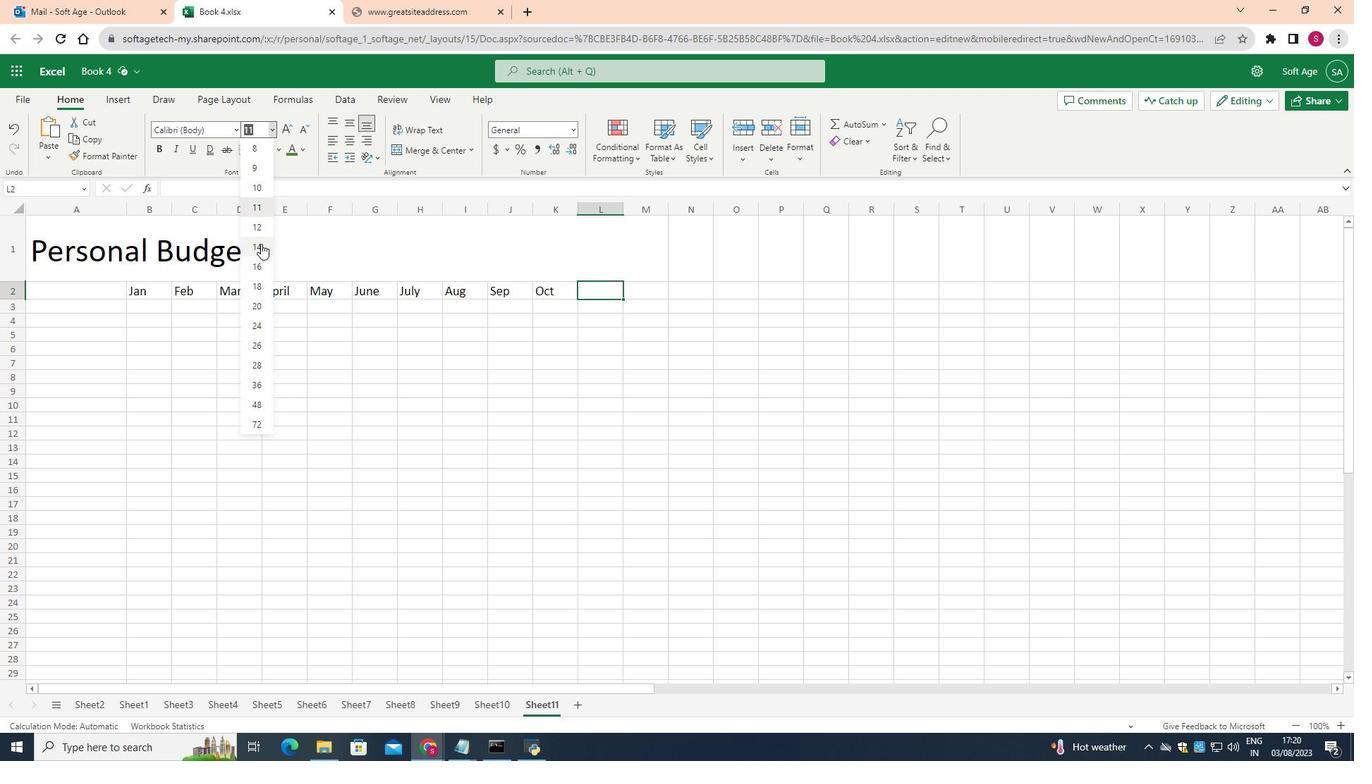 
Action: Mouse pressed left at (289, 272)
Screenshot: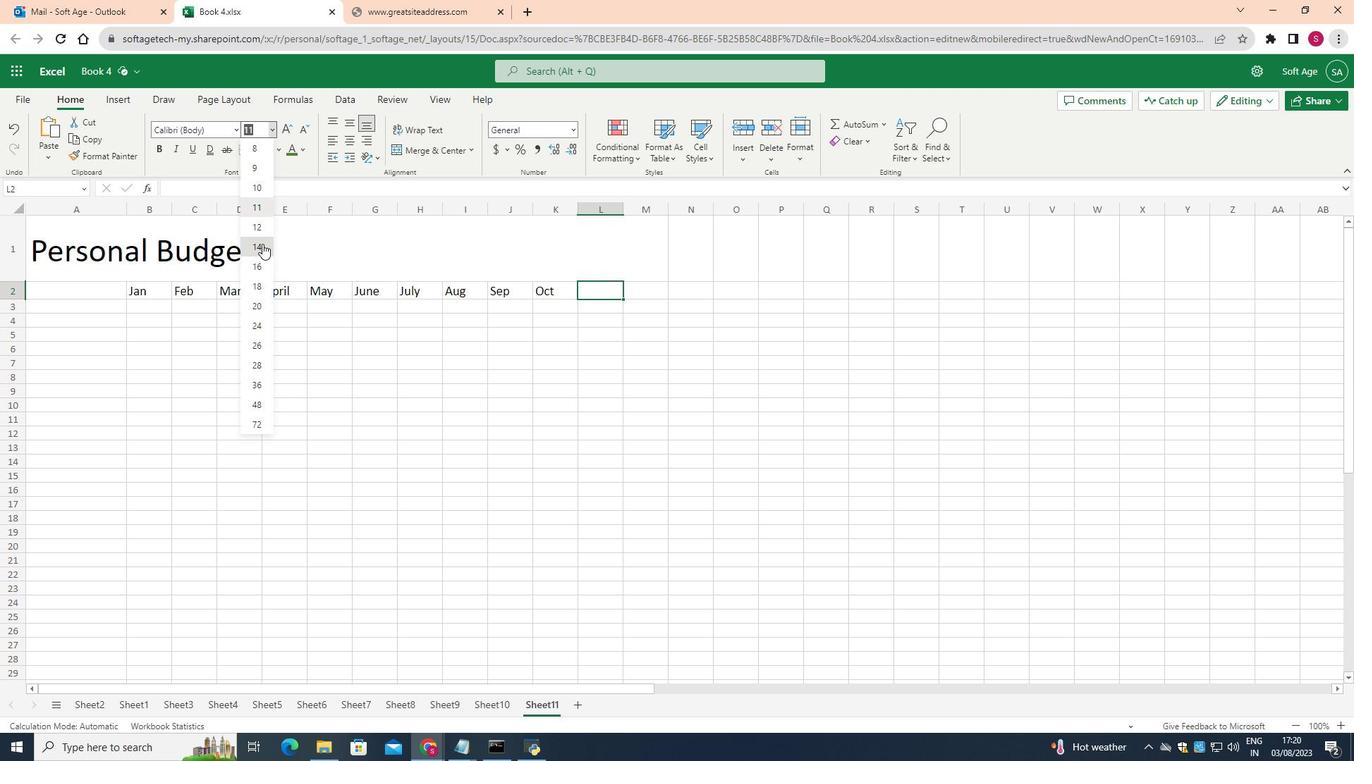
Action: Mouse moved to (626, 325)
Screenshot: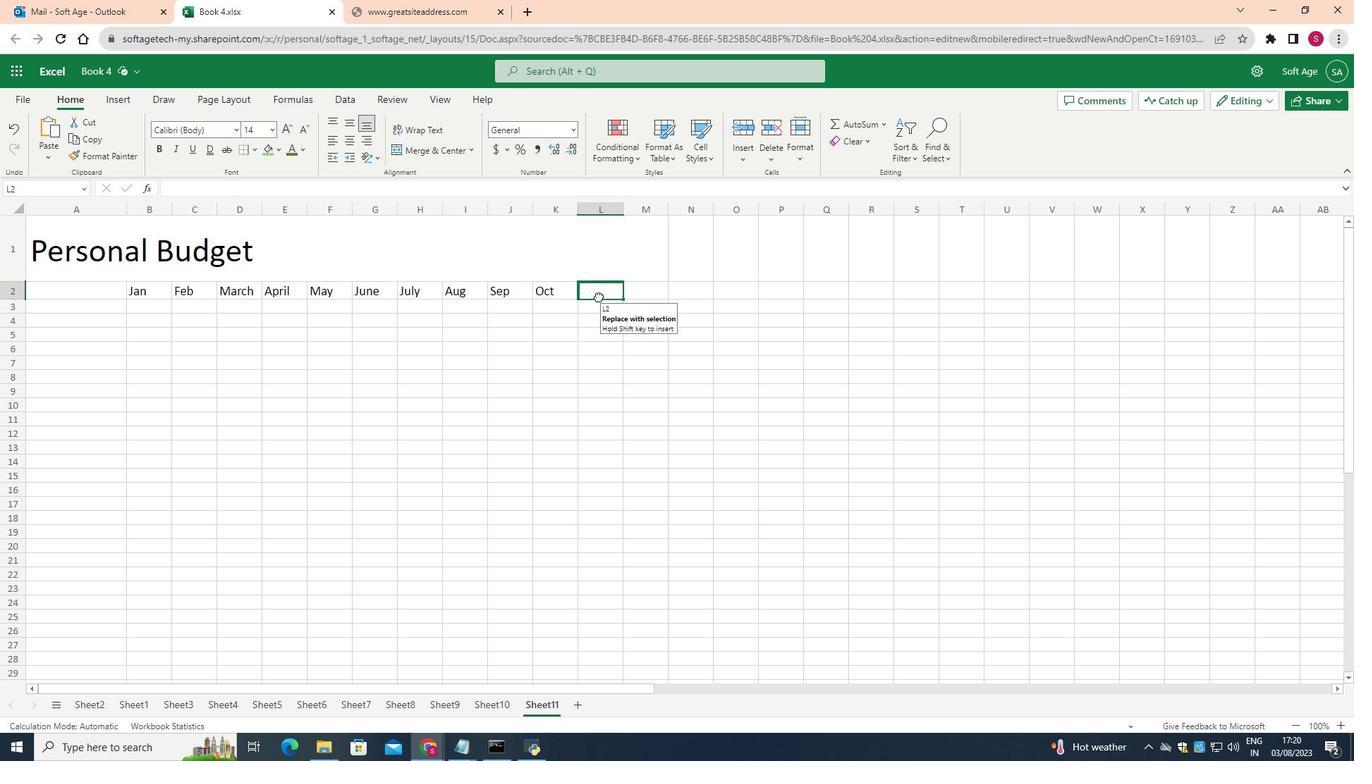 
Action: Mouse pressed left at (626, 325)
Screenshot: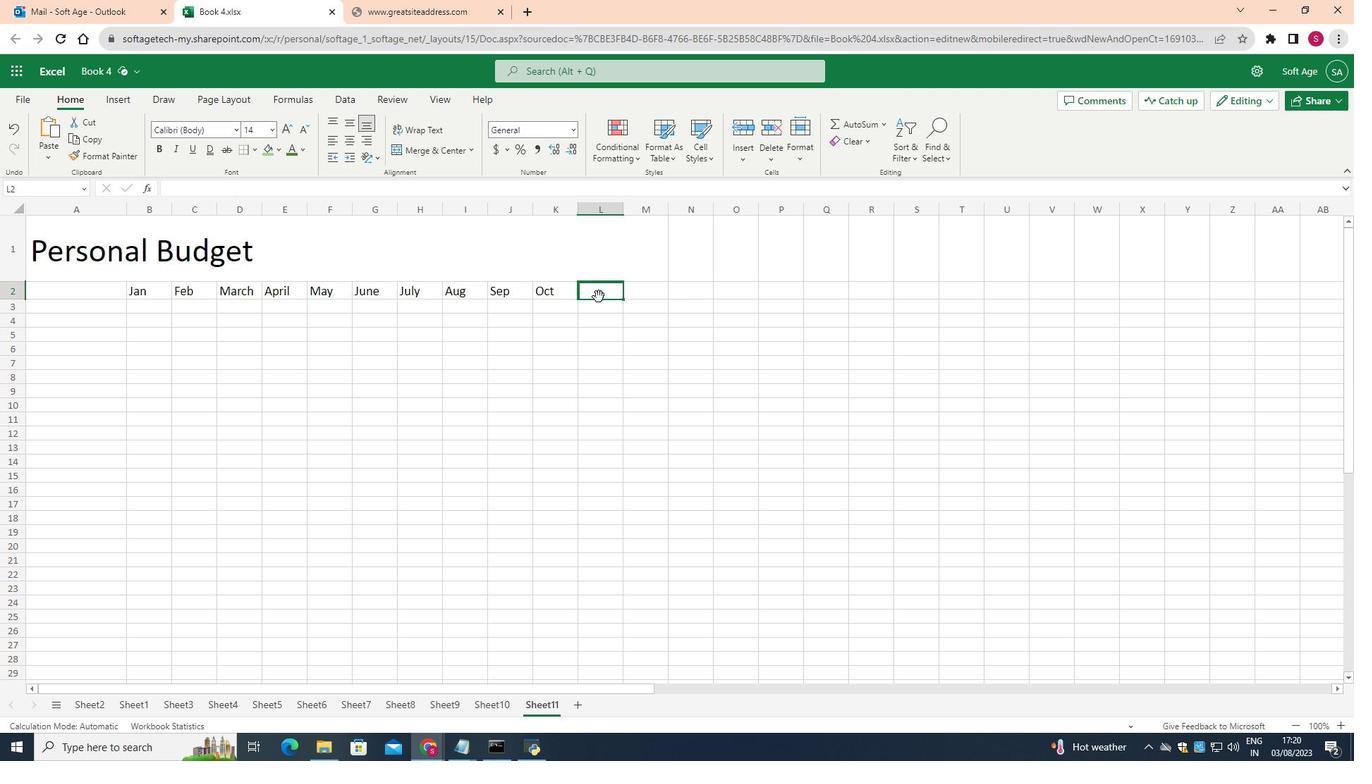 
Action: Key pressed <Key.shift>Nov
Screenshot: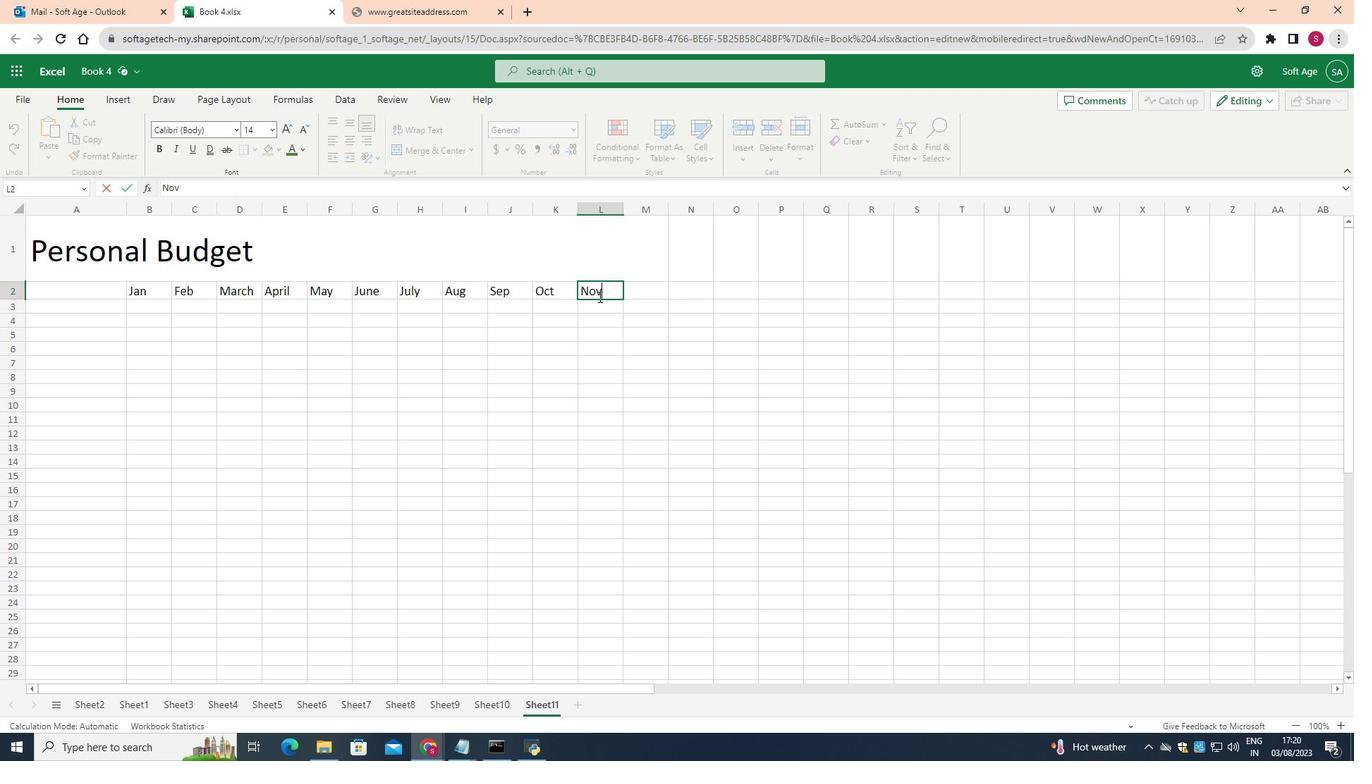 
Action: Mouse moved to (669, 320)
Screenshot: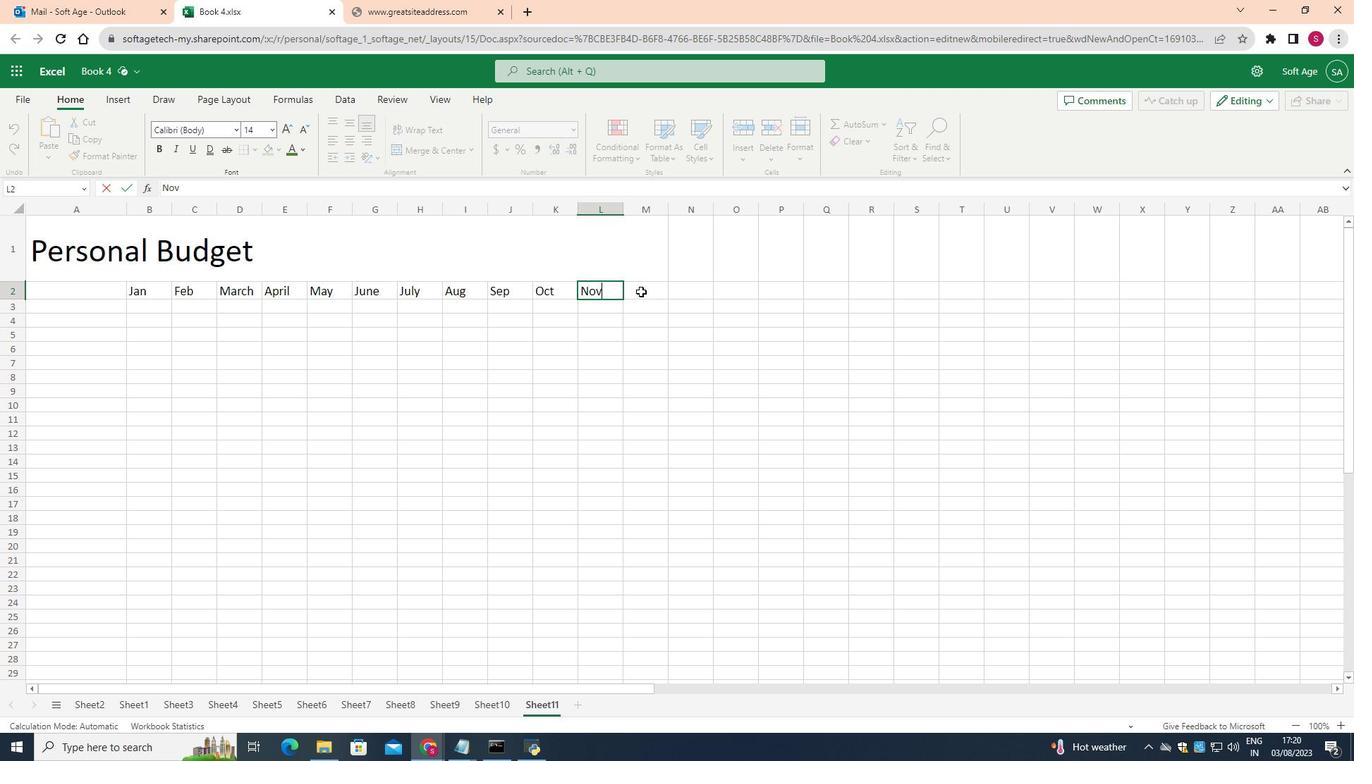 
Action: Mouse pressed left at (669, 320)
Screenshot: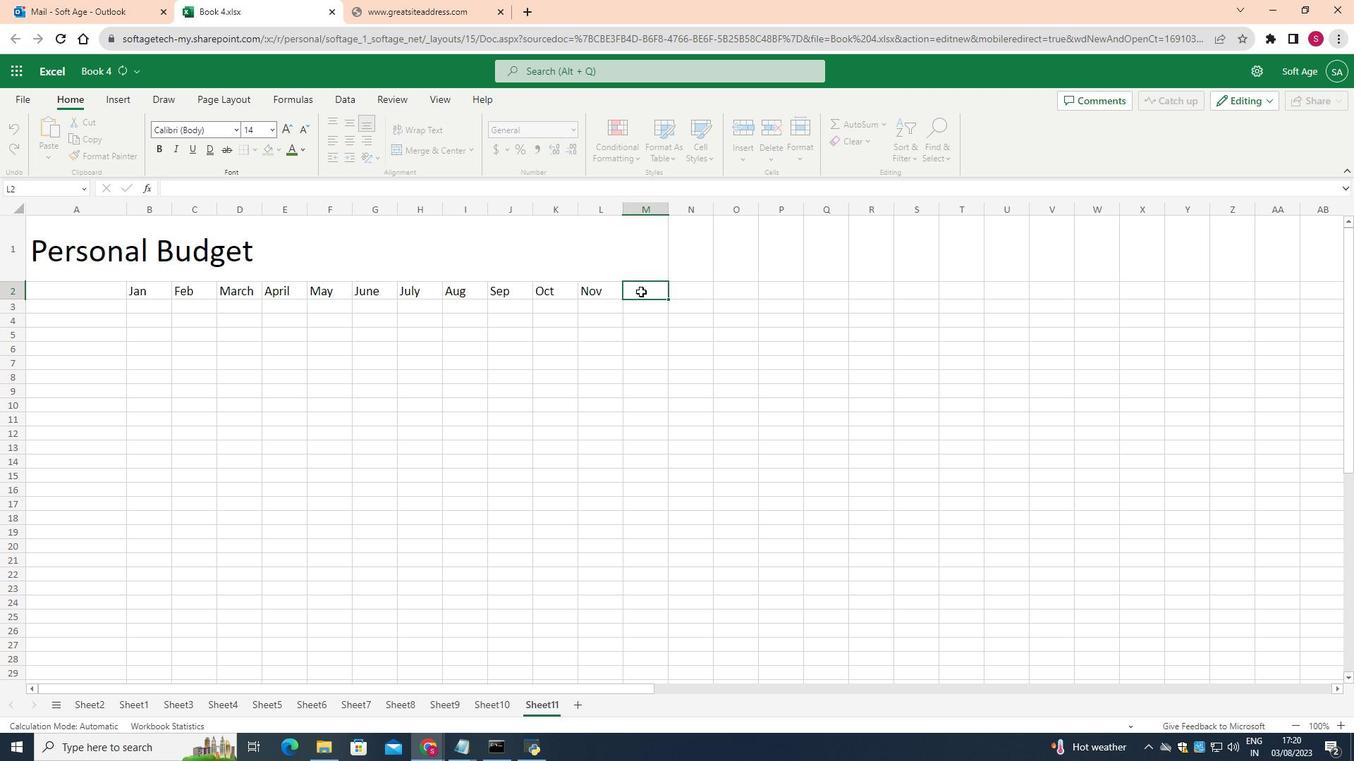 
Action: Mouse moved to (300, 155)
Screenshot: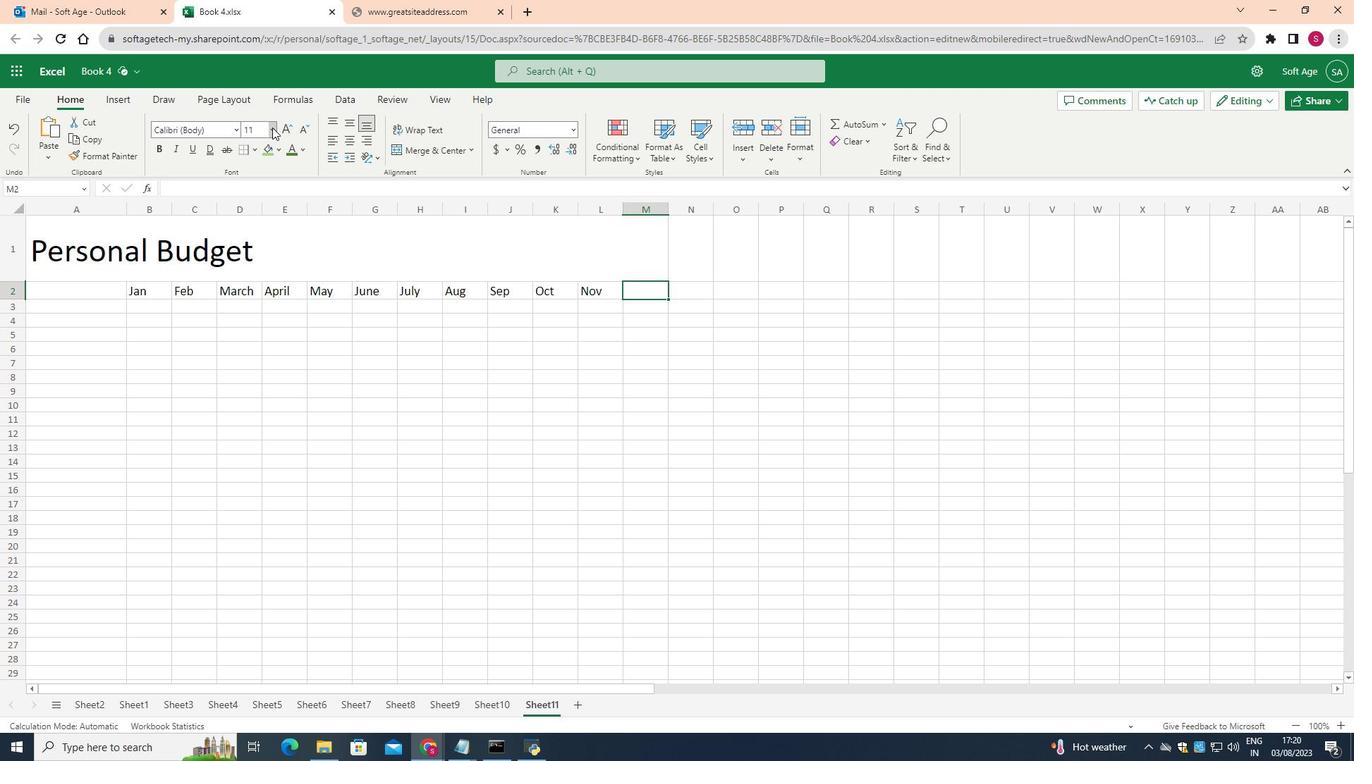 
Action: Mouse pressed left at (300, 155)
Screenshot: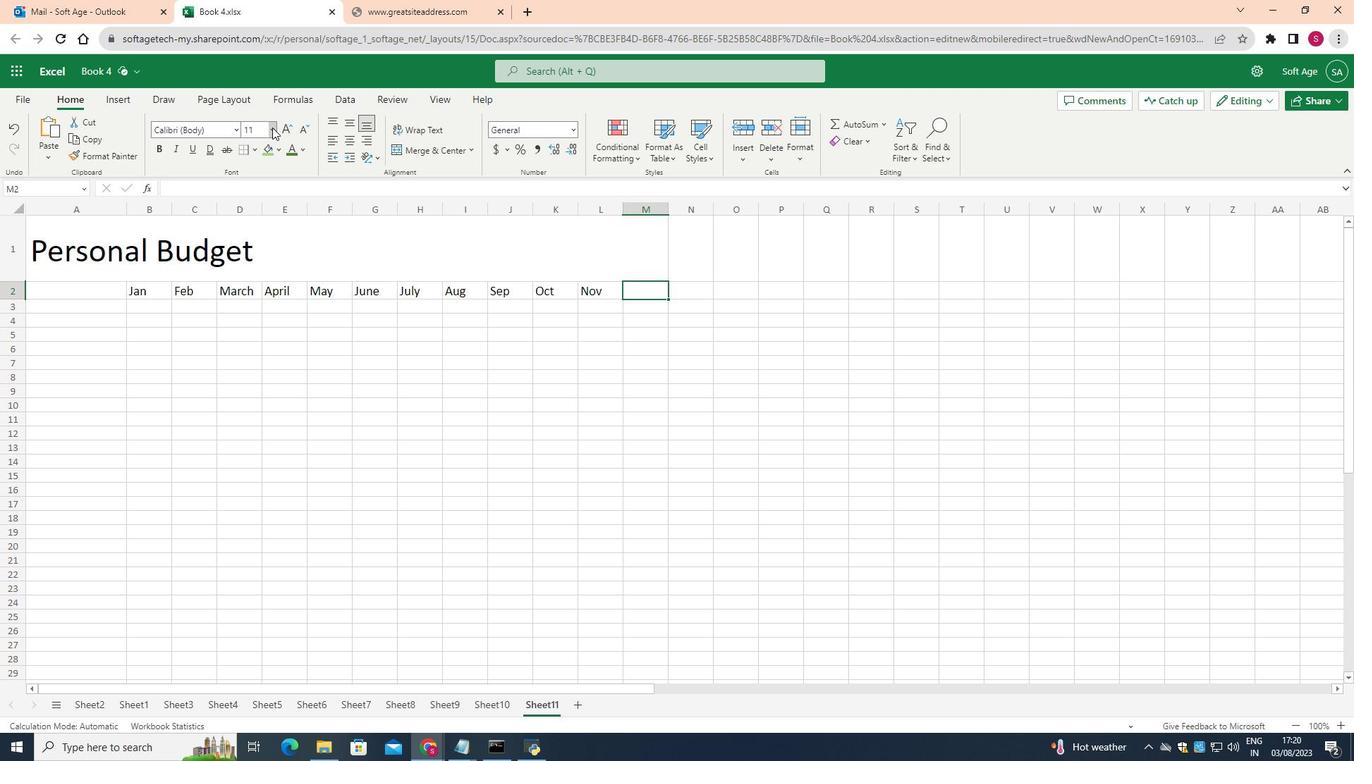 
Action: Mouse moved to (292, 272)
Screenshot: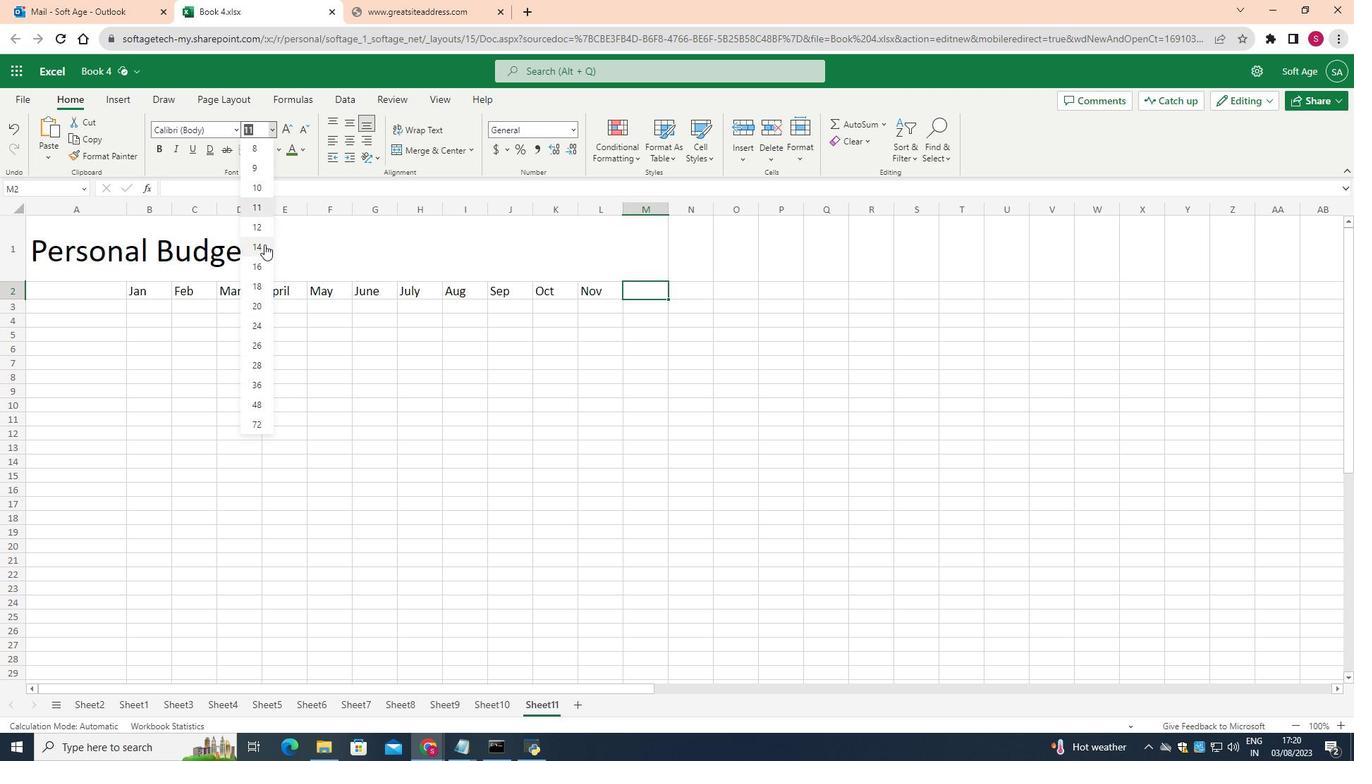 
Action: Mouse pressed left at (292, 272)
Screenshot: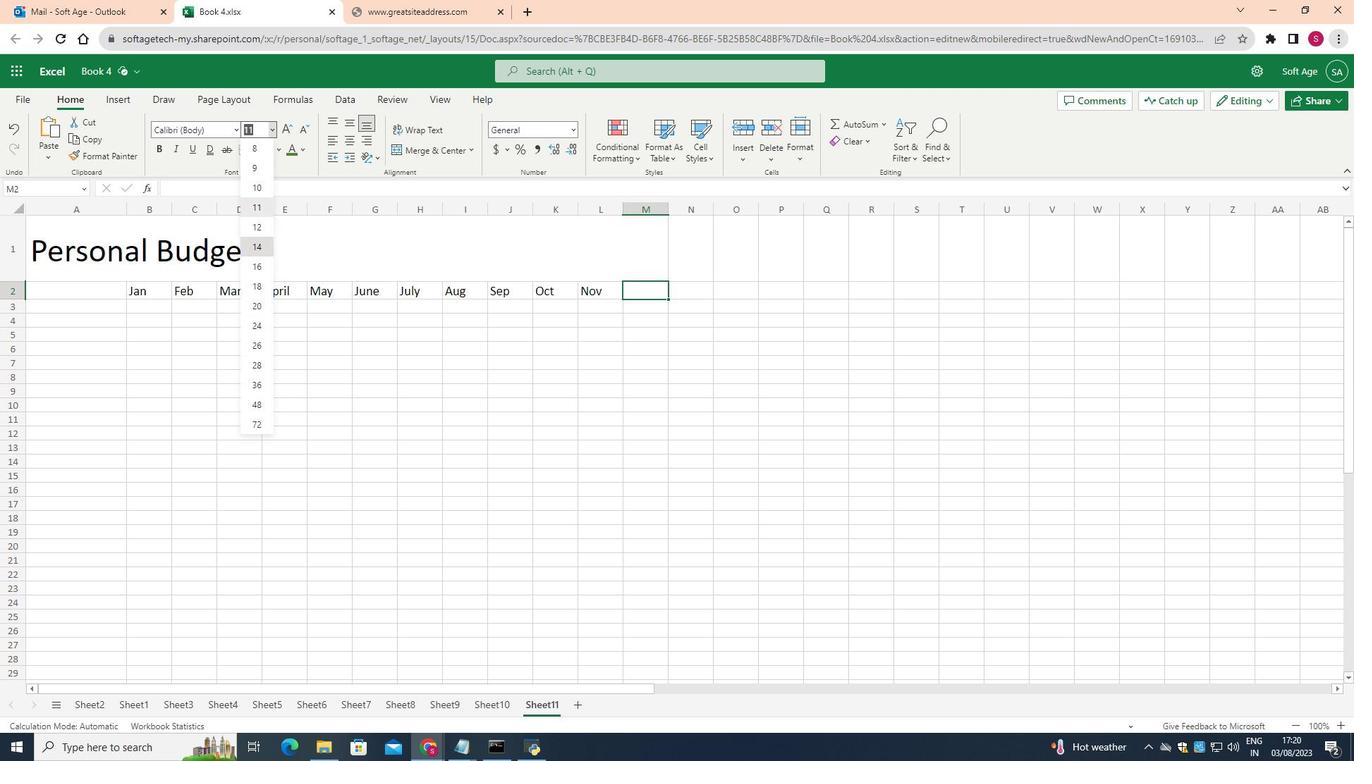 
Action: Key pressed <Key.shift><Key.shift><Key.shift>Dec
Screenshot: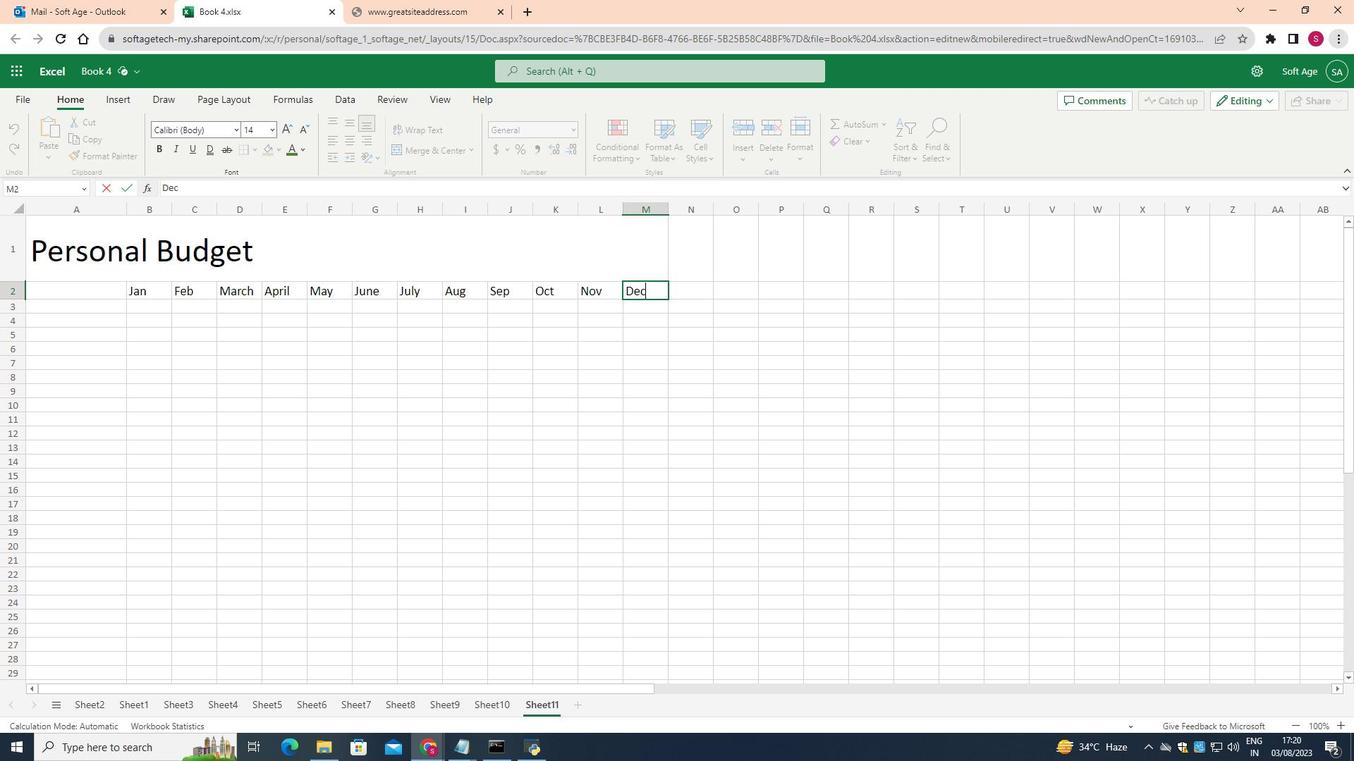 
Action: Mouse moved to (128, 338)
Screenshot: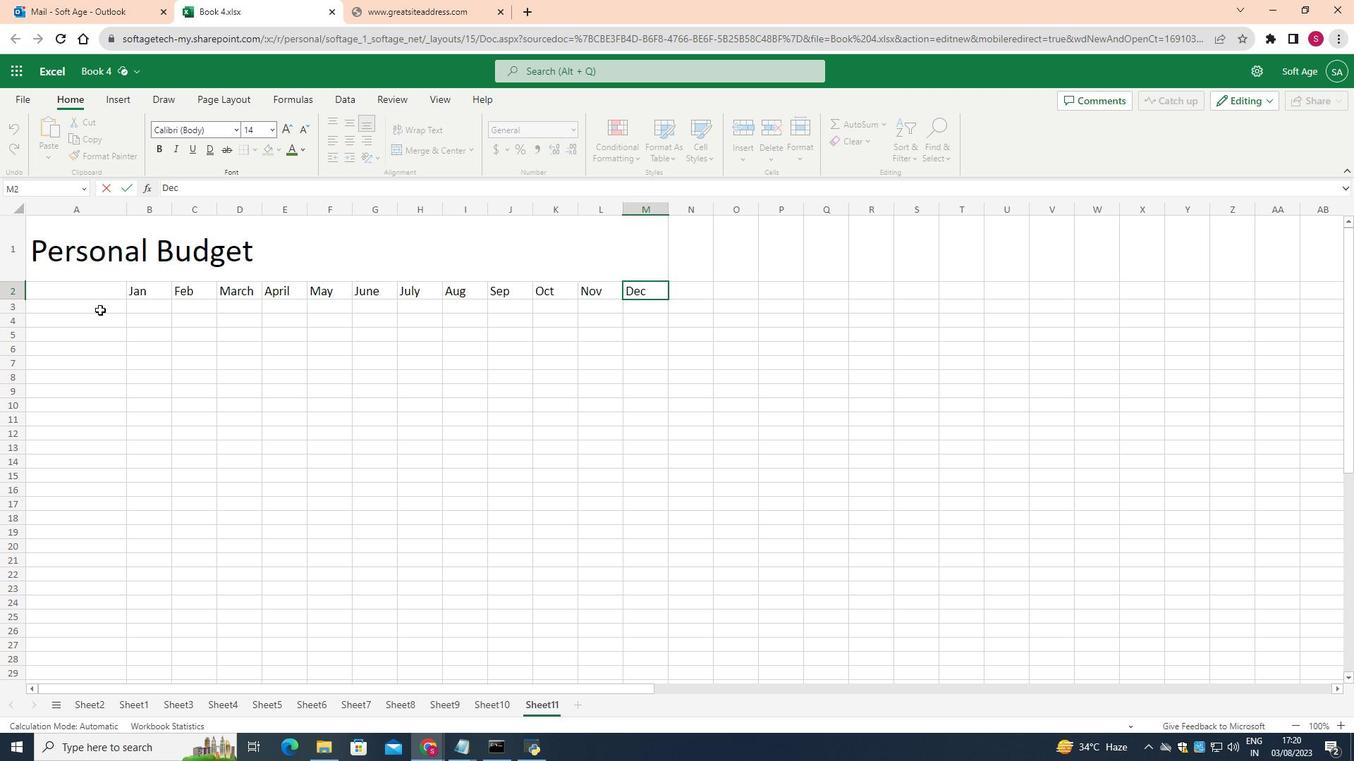 
Action: Mouse pressed left at (128, 338)
Screenshot: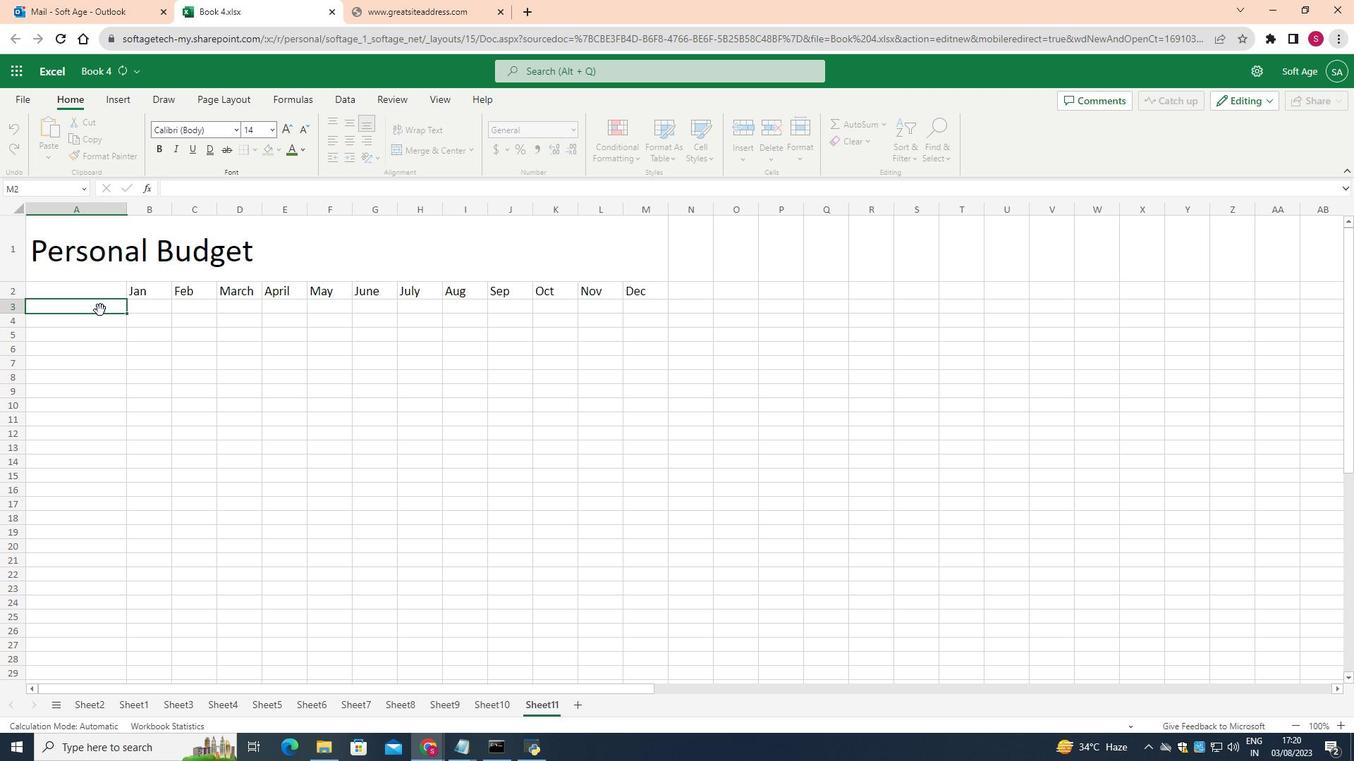 
Action: Mouse moved to (44, 327)
Screenshot: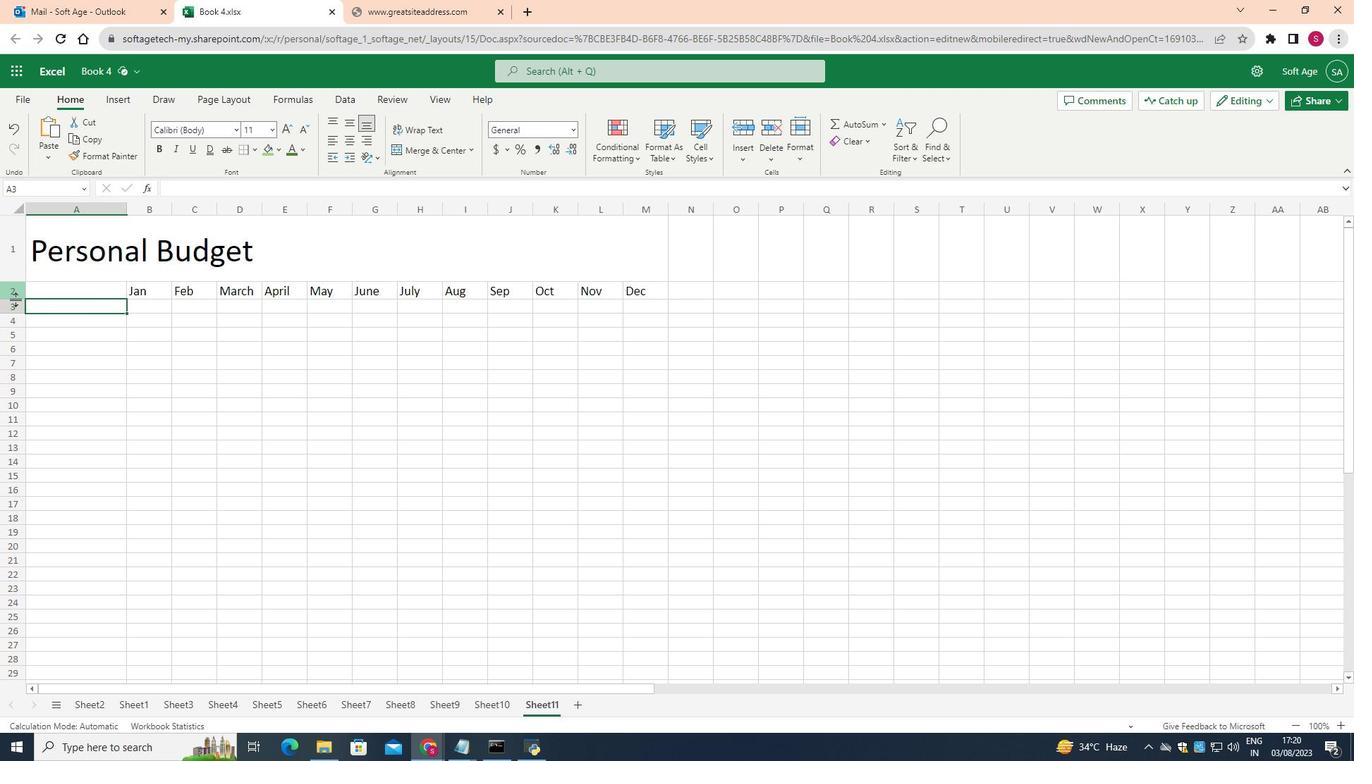 
Action: Mouse pressed left at (44, 327)
Screenshot: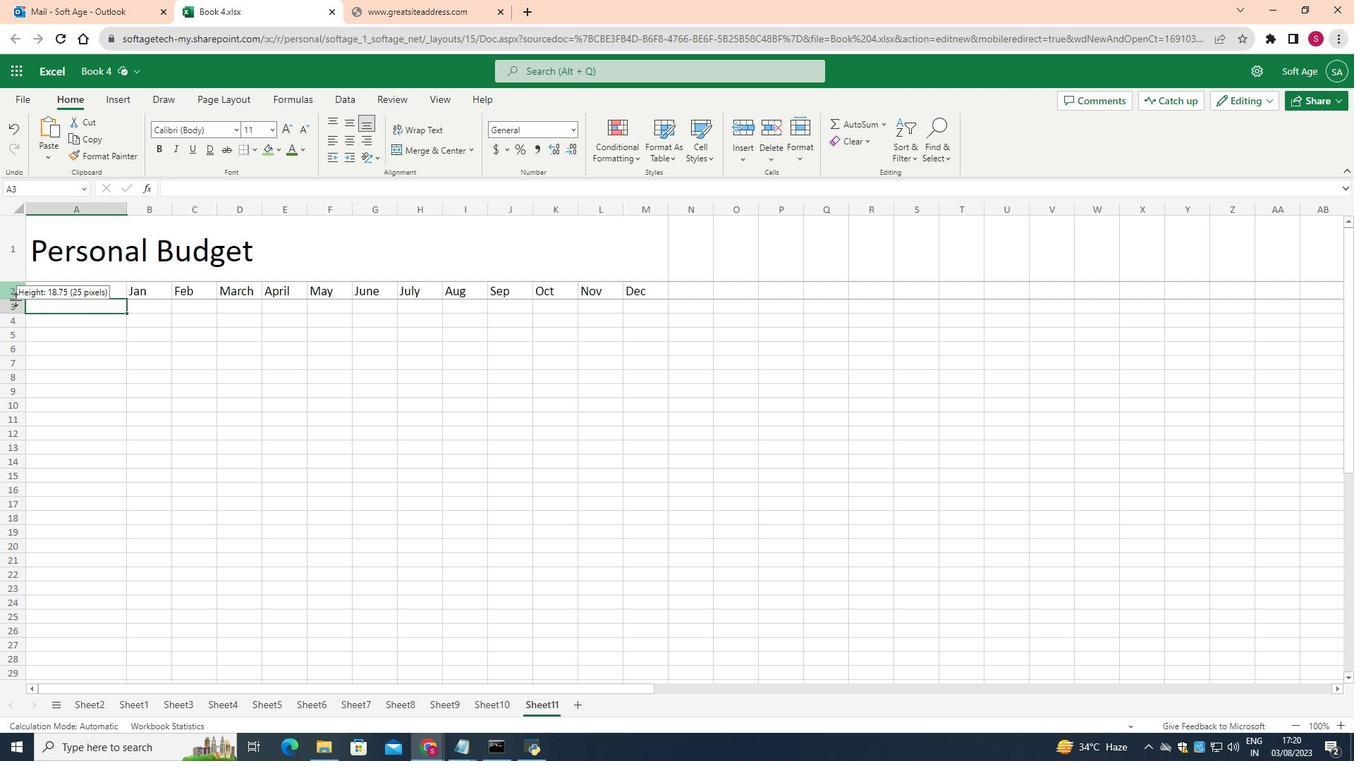 
Action: Mouse moved to (176, 327)
Screenshot: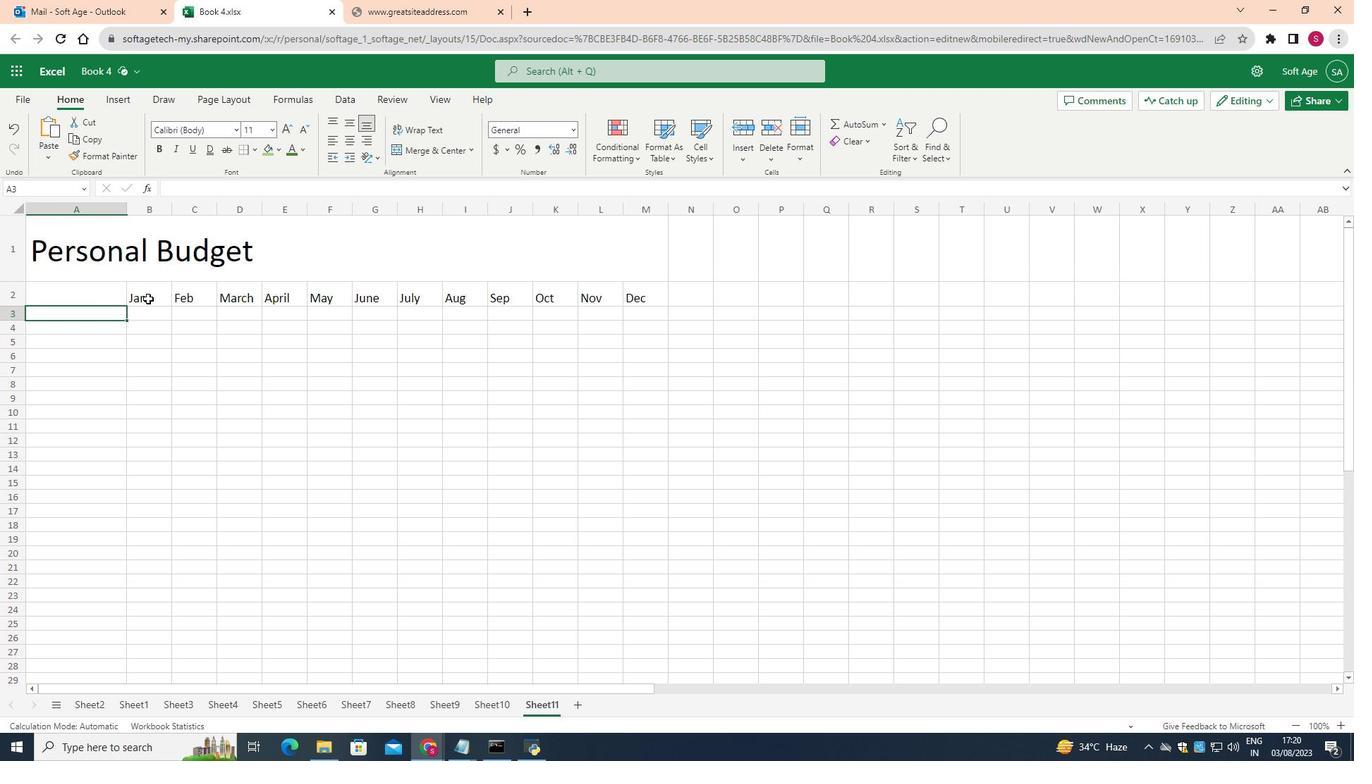 
Action: Mouse pressed left at (176, 327)
Screenshot: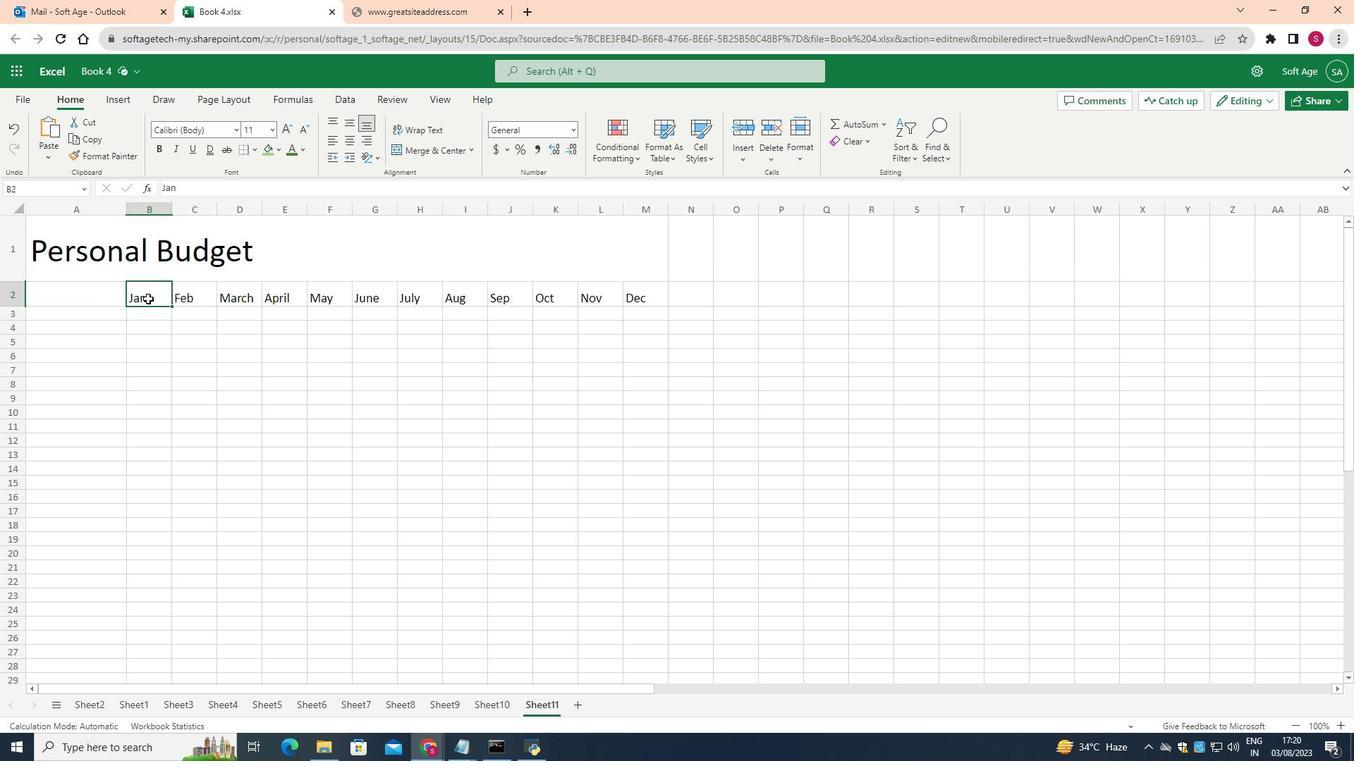 
Action: Mouse moved to (373, 149)
Screenshot: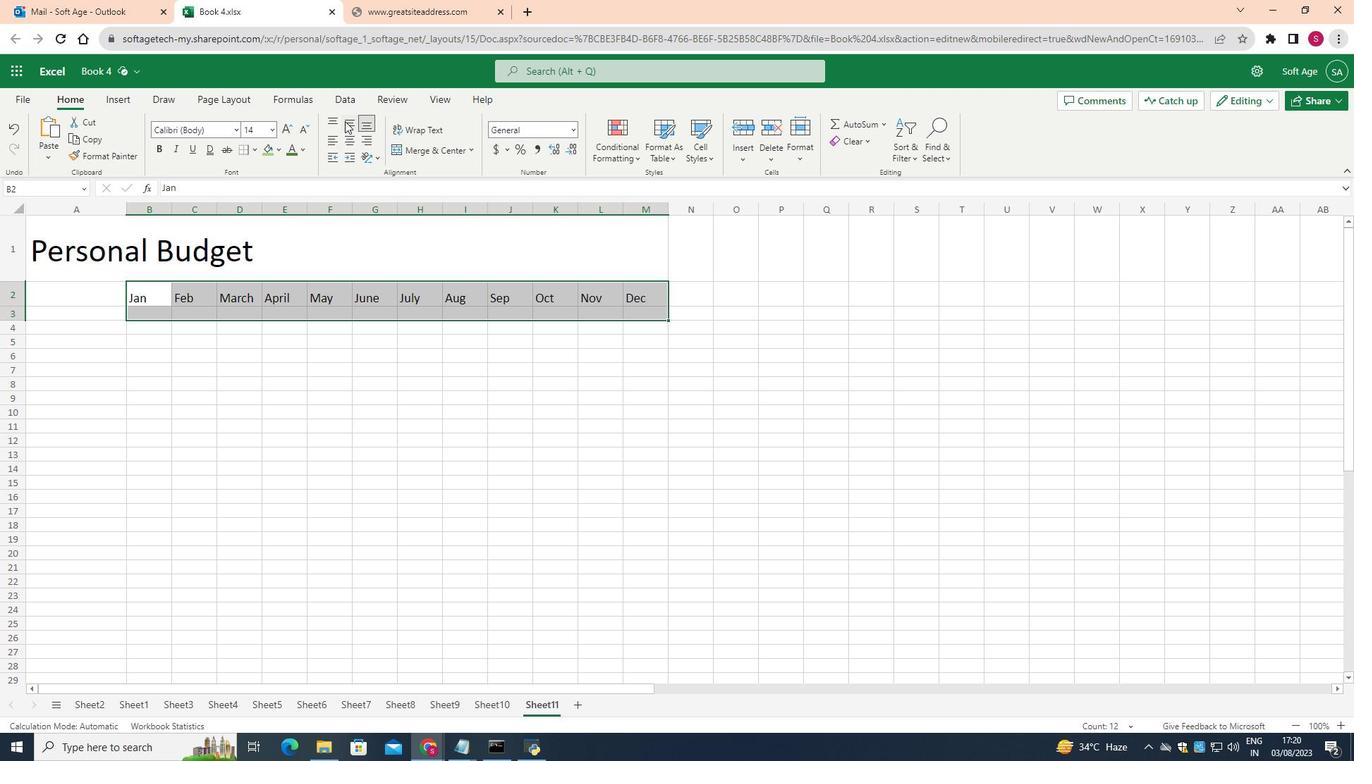 
Action: Mouse pressed left at (373, 149)
Screenshot: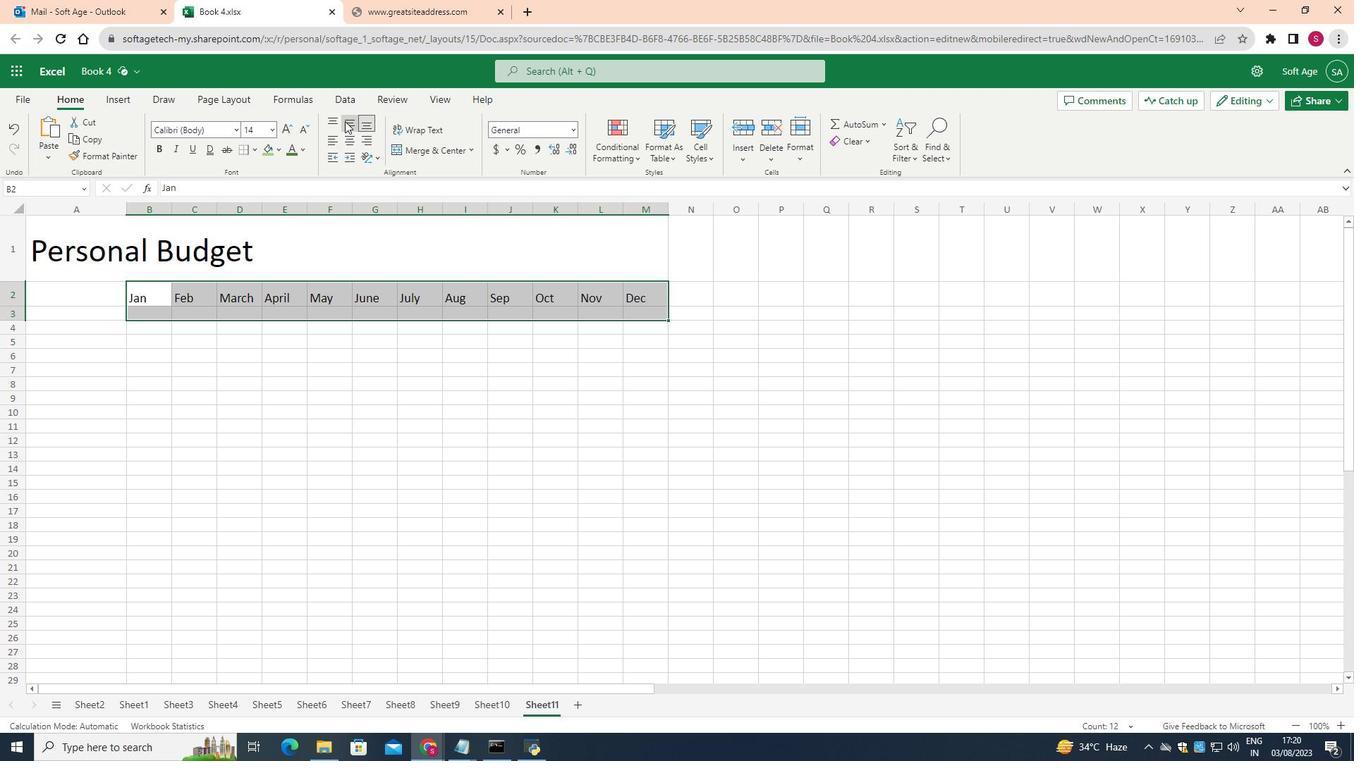 
Action: Mouse moved to (375, 169)
Screenshot: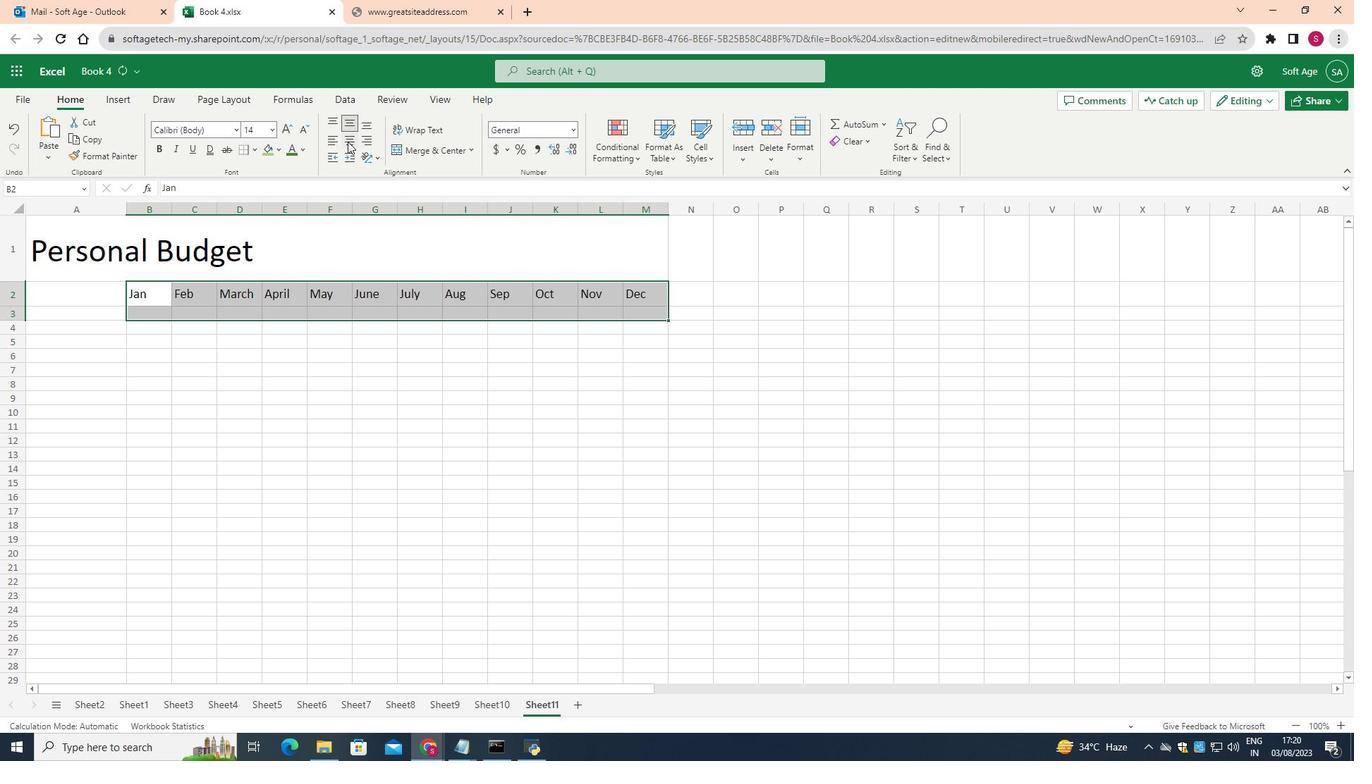 
Action: Mouse pressed left at (375, 169)
Screenshot: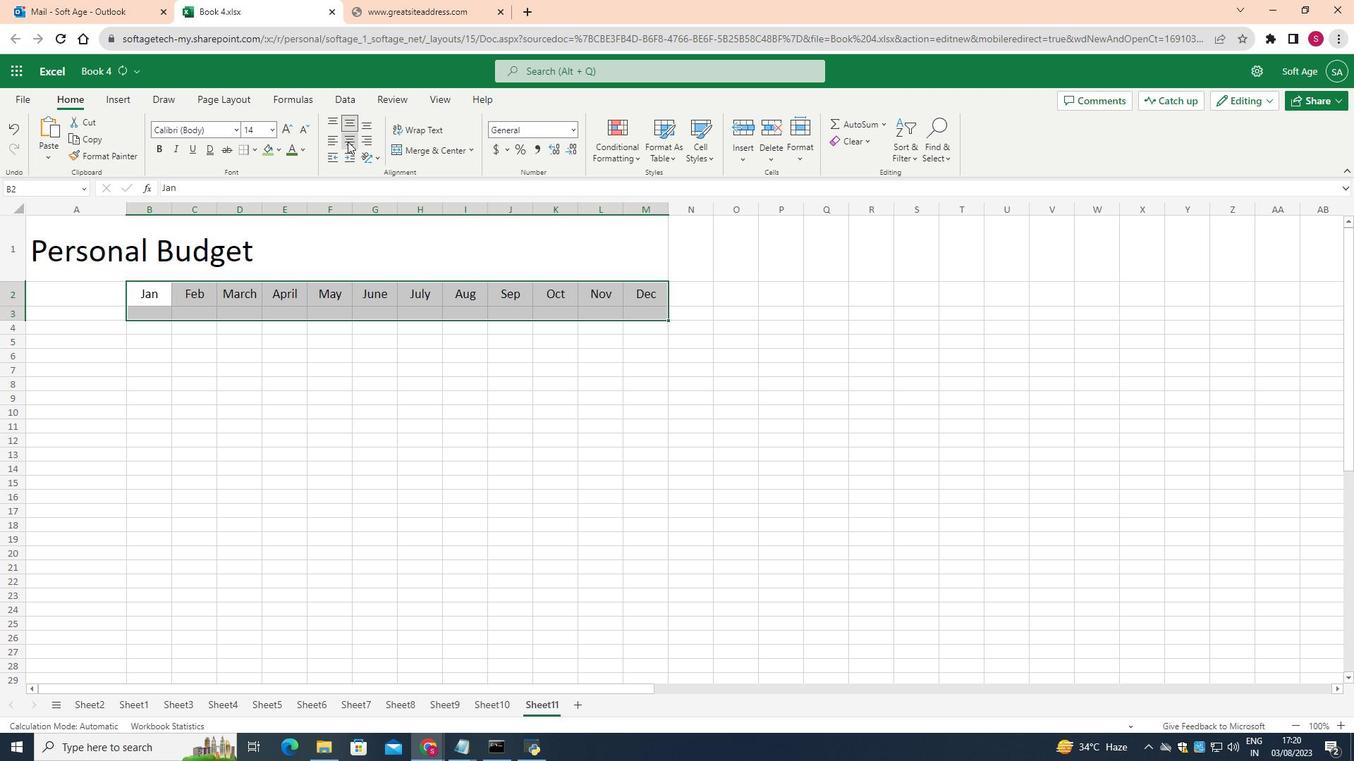 
Action: Mouse moved to (270, 459)
Screenshot: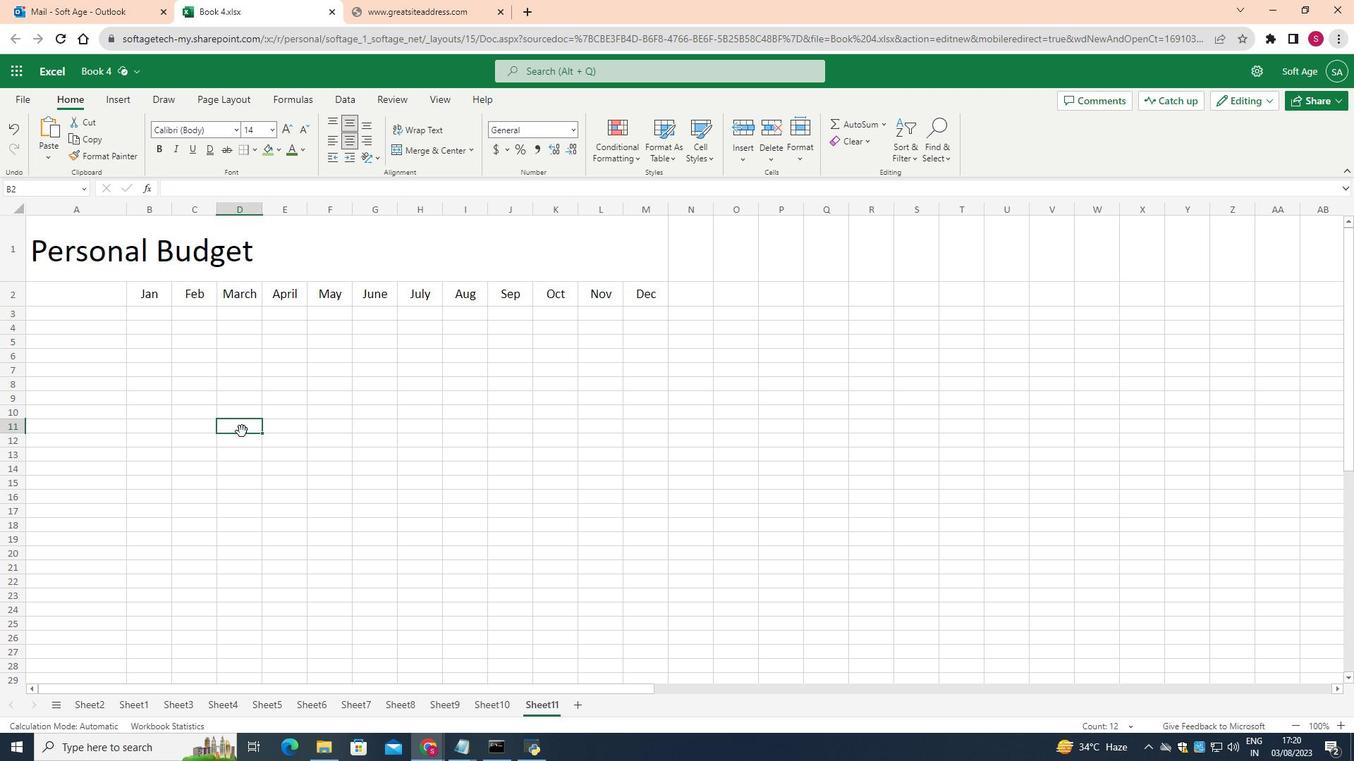 
Action: Mouse pressed left at (270, 459)
Screenshot: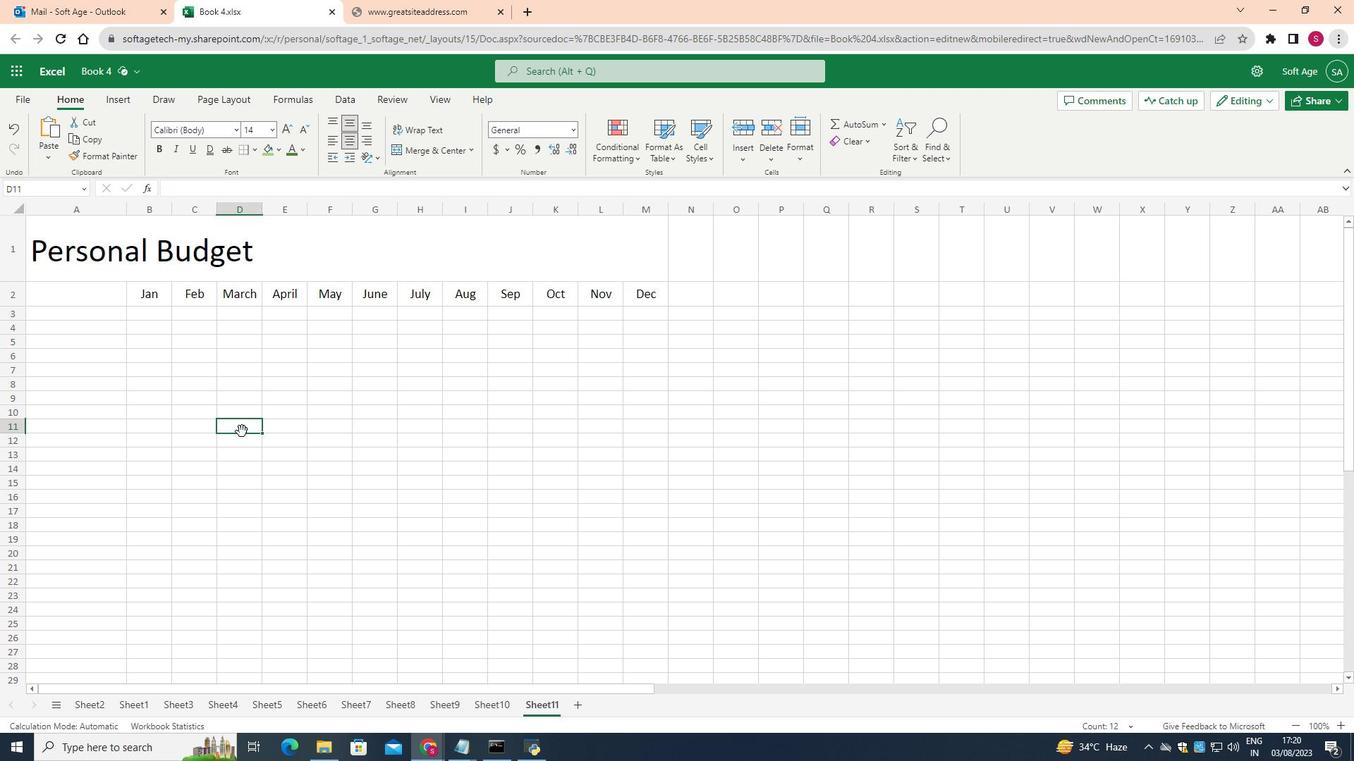 
Action: Mouse moved to (84, 325)
Screenshot: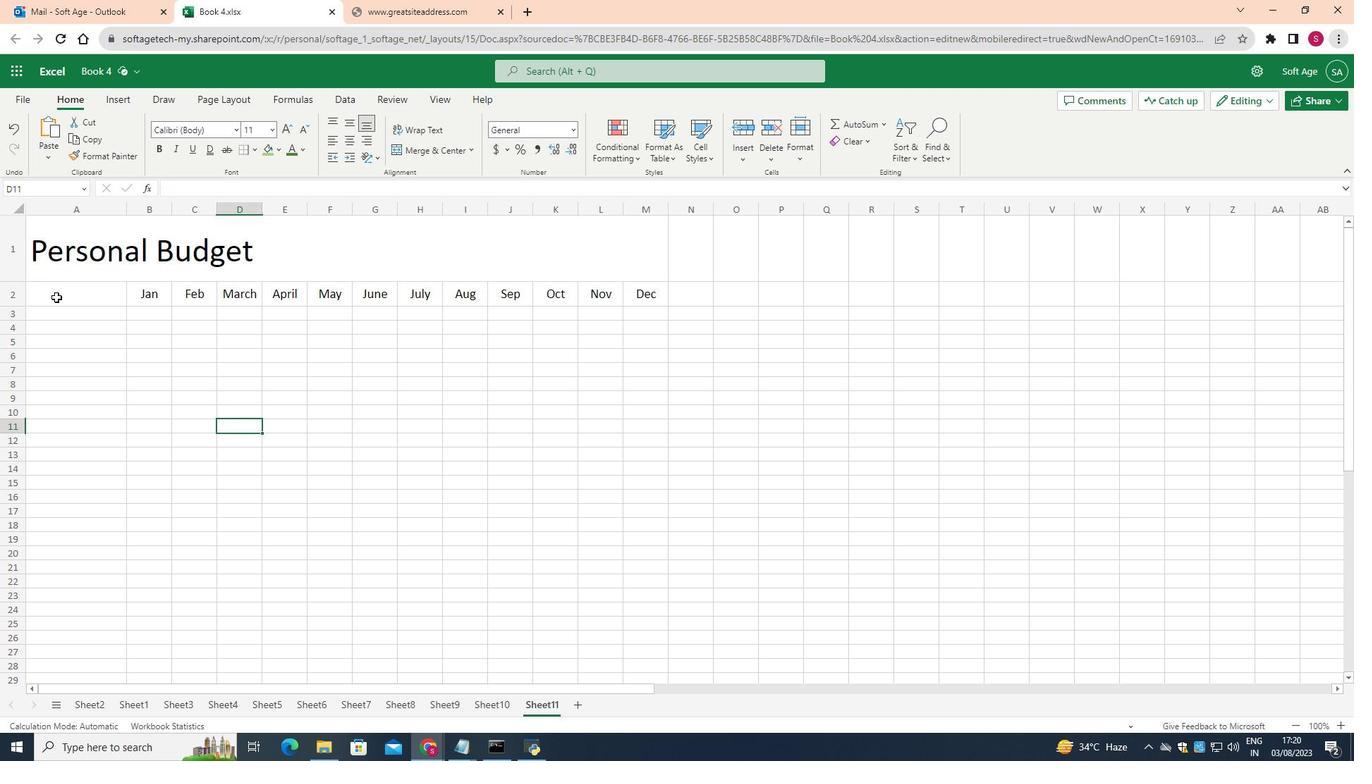
Action: Mouse pressed left at (84, 325)
Screenshot: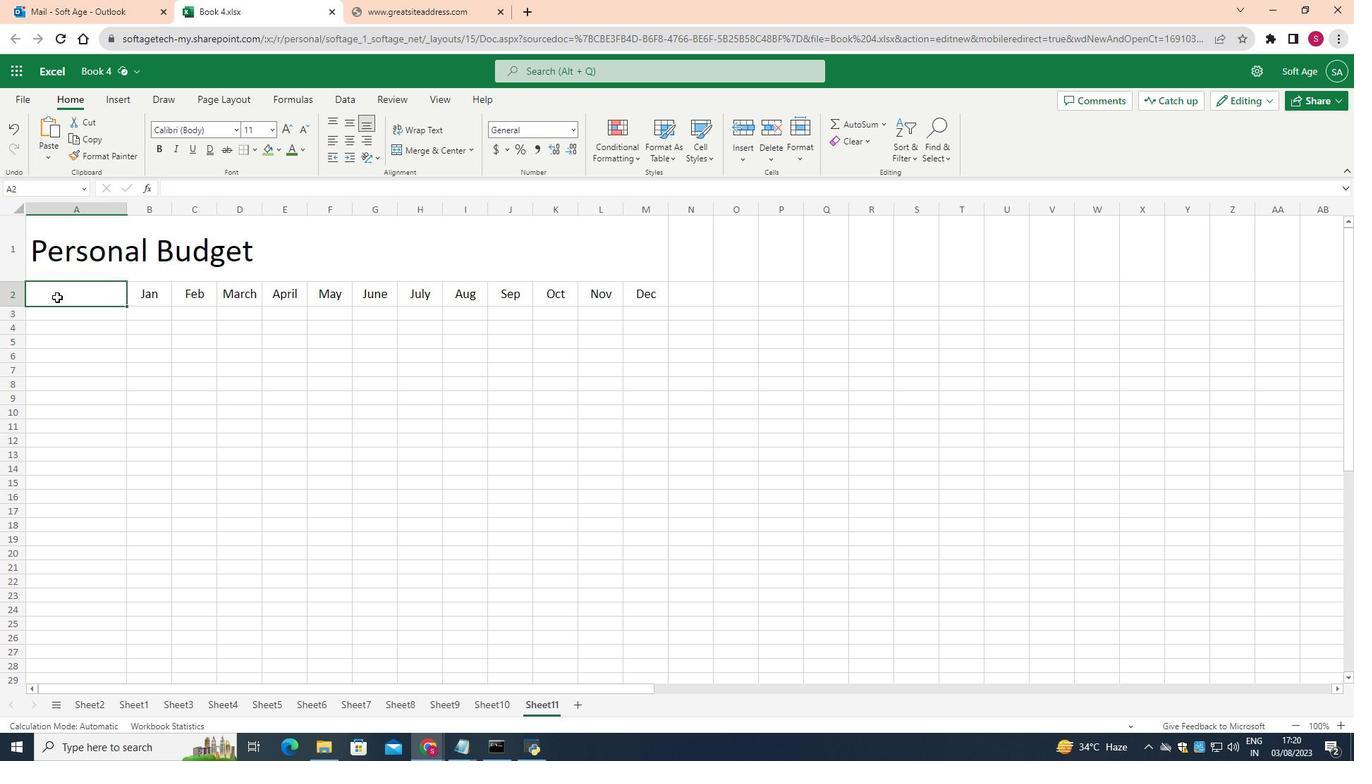 
Action: Mouse moved to (283, 179)
Screenshot: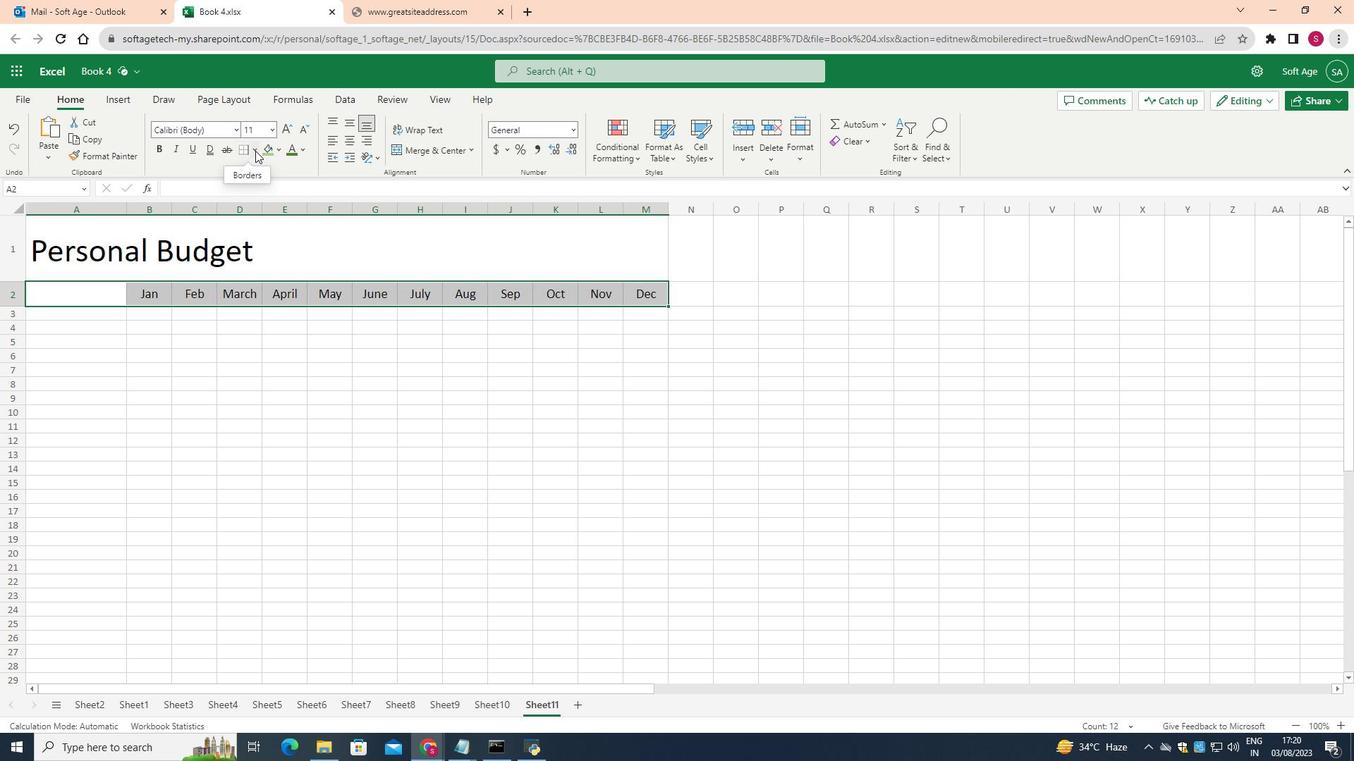 
Action: Mouse pressed left at (283, 179)
Screenshot: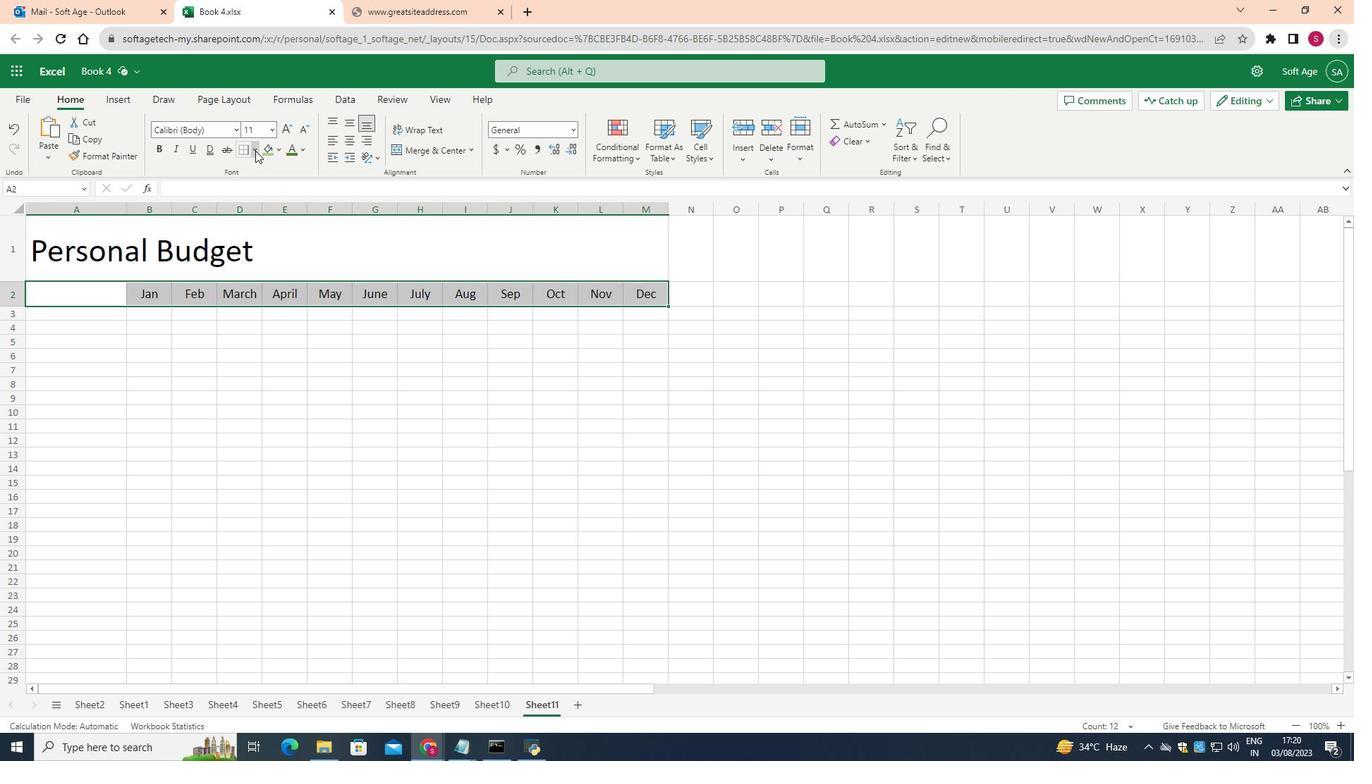 
Action: Mouse moved to (306, 386)
Screenshot: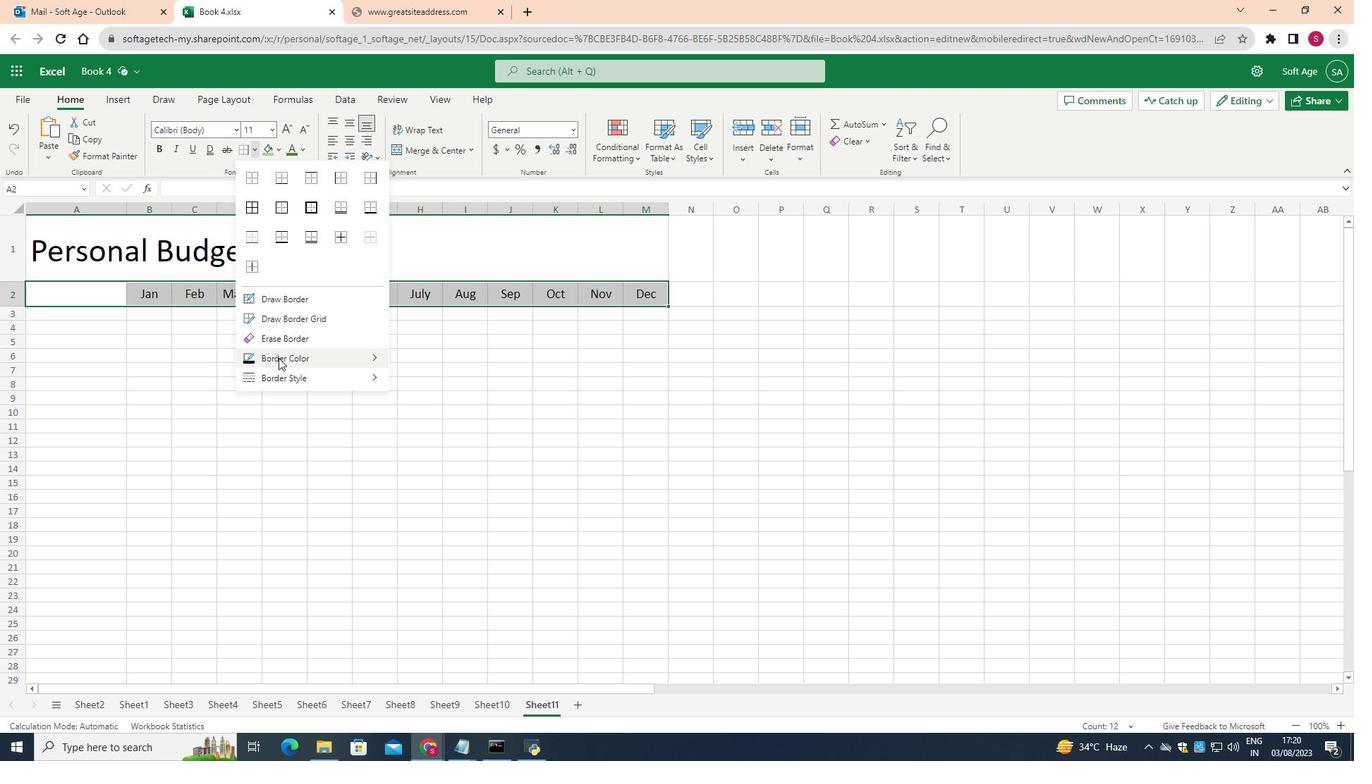 
Action: Mouse pressed left at (306, 386)
Screenshot: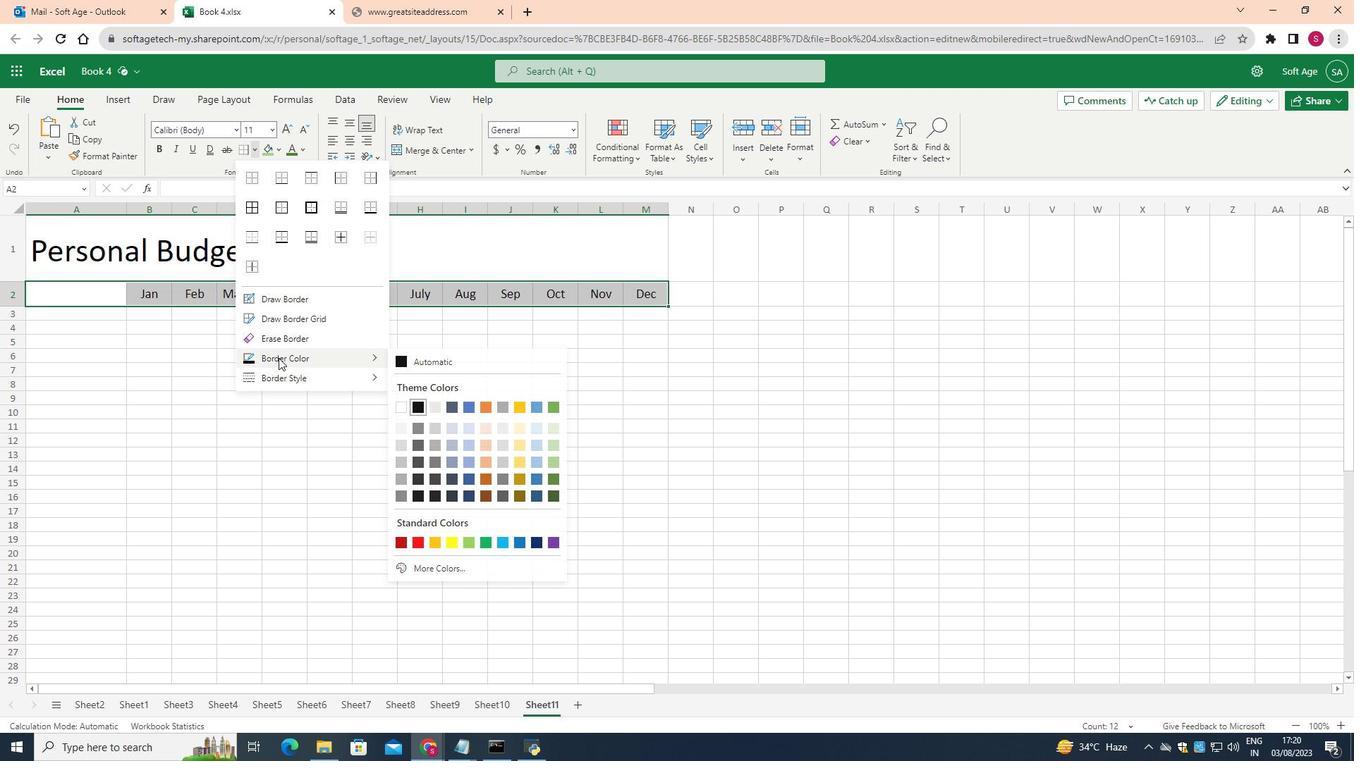 
Action: Mouse moved to (583, 574)
Screenshot: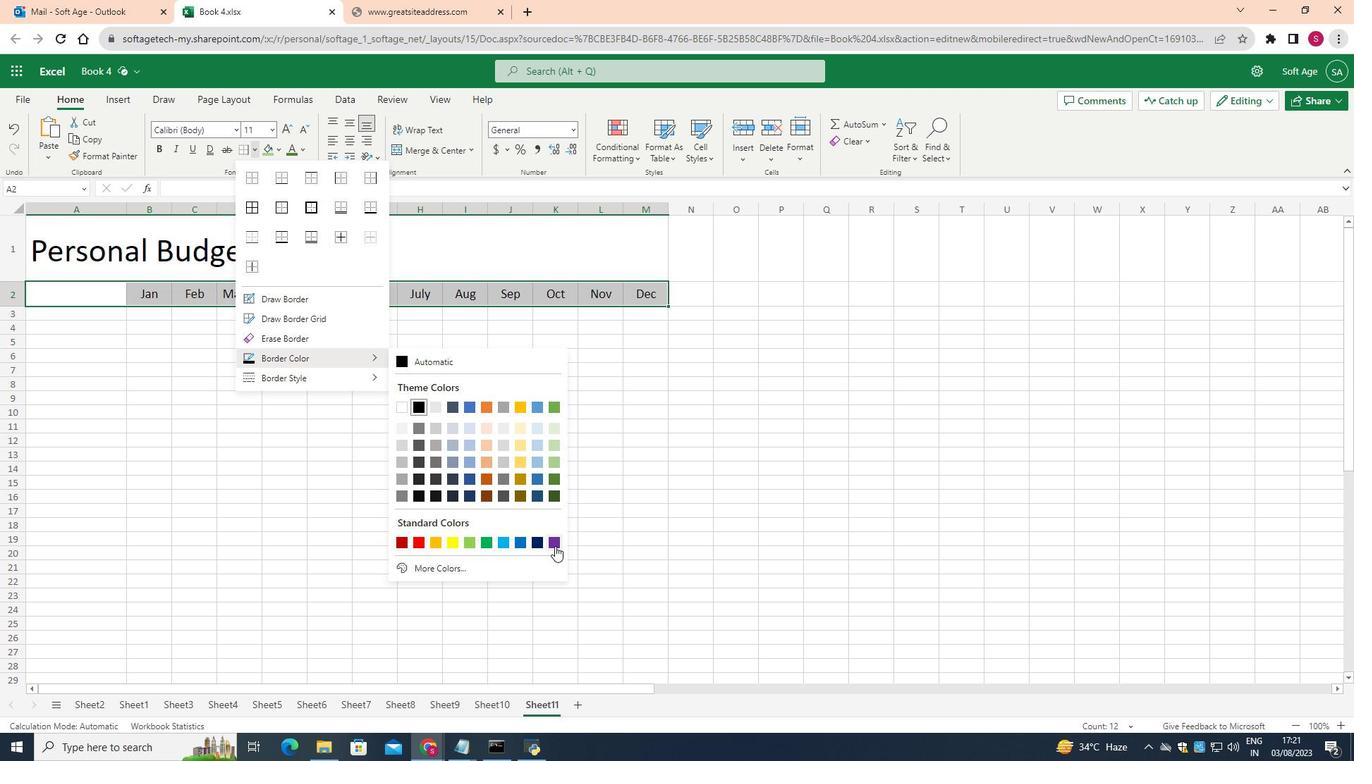 
Action: Mouse pressed left at (583, 574)
Screenshot: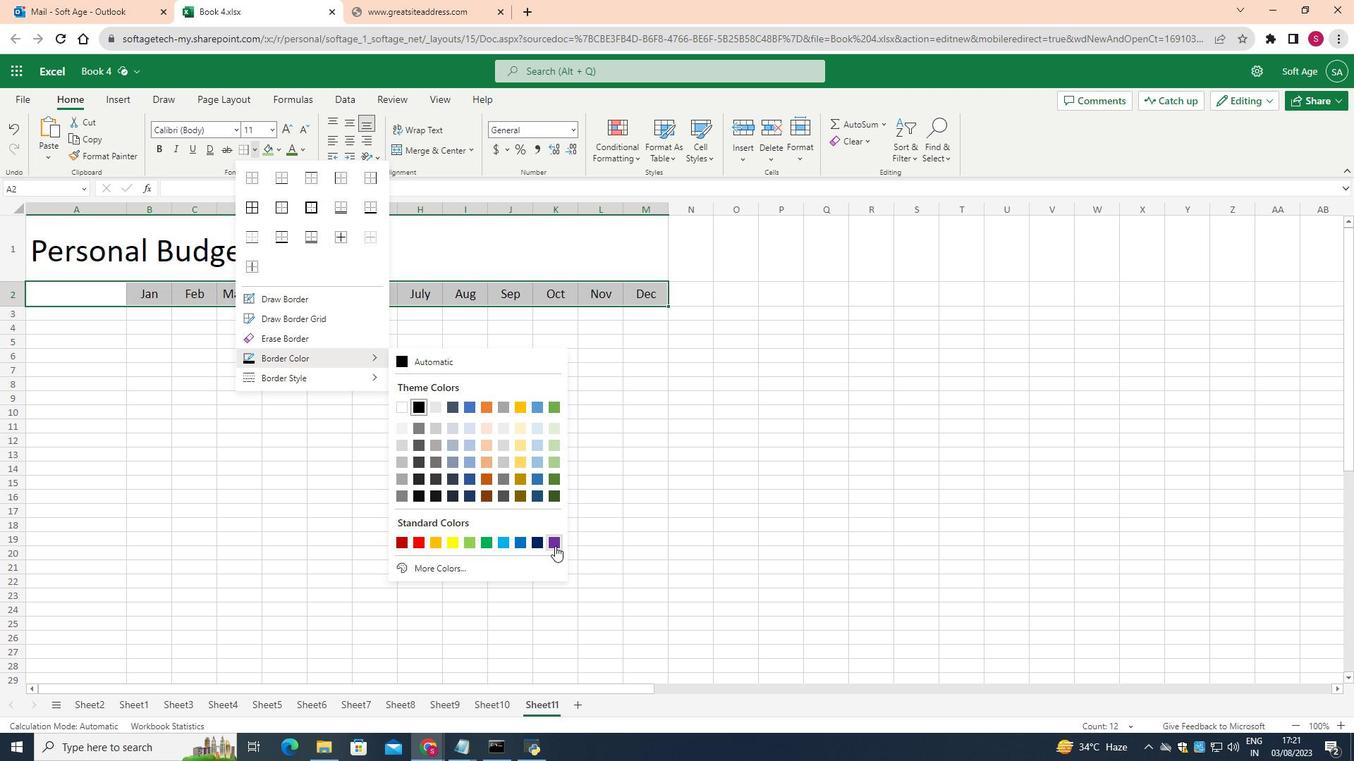 
Action: Mouse moved to (280, 175)
Screenshot: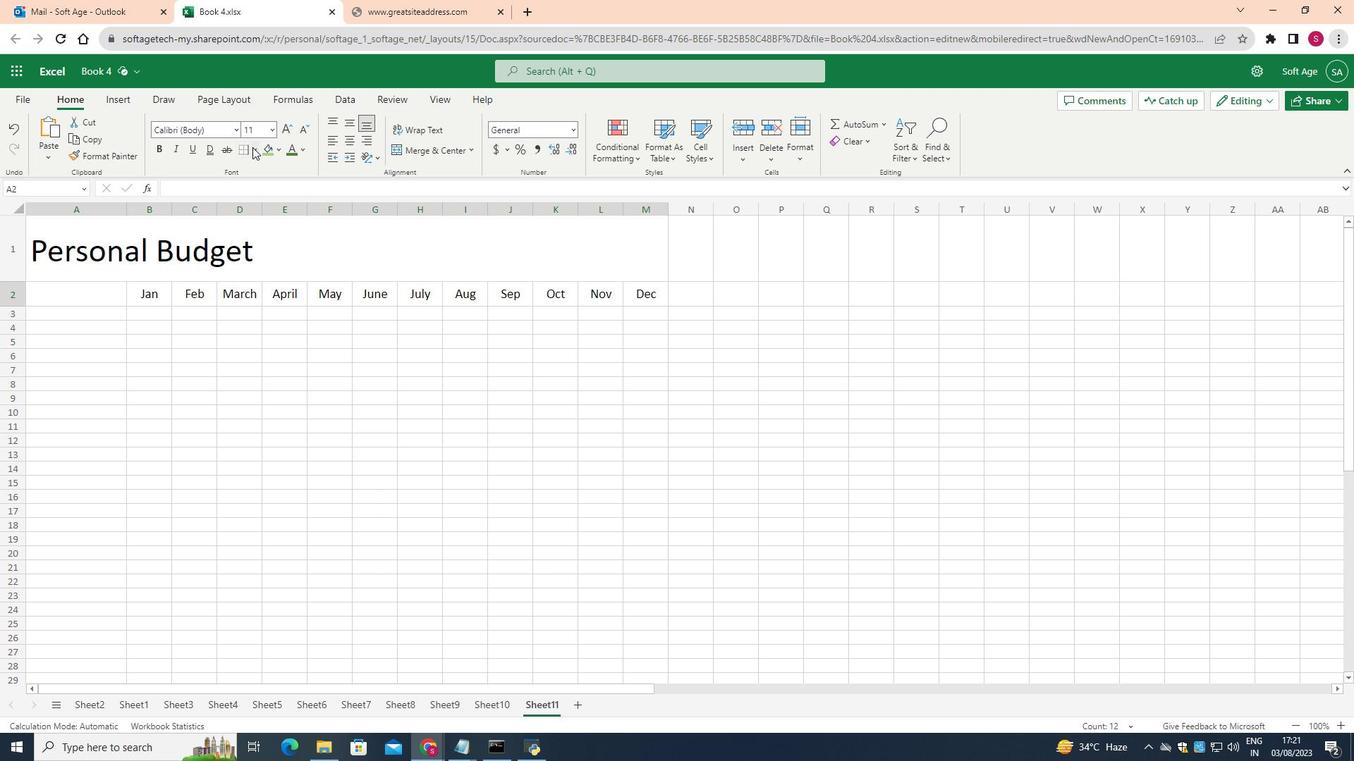 
Action: Mouse pressed left at (280, 175)
Screenshot: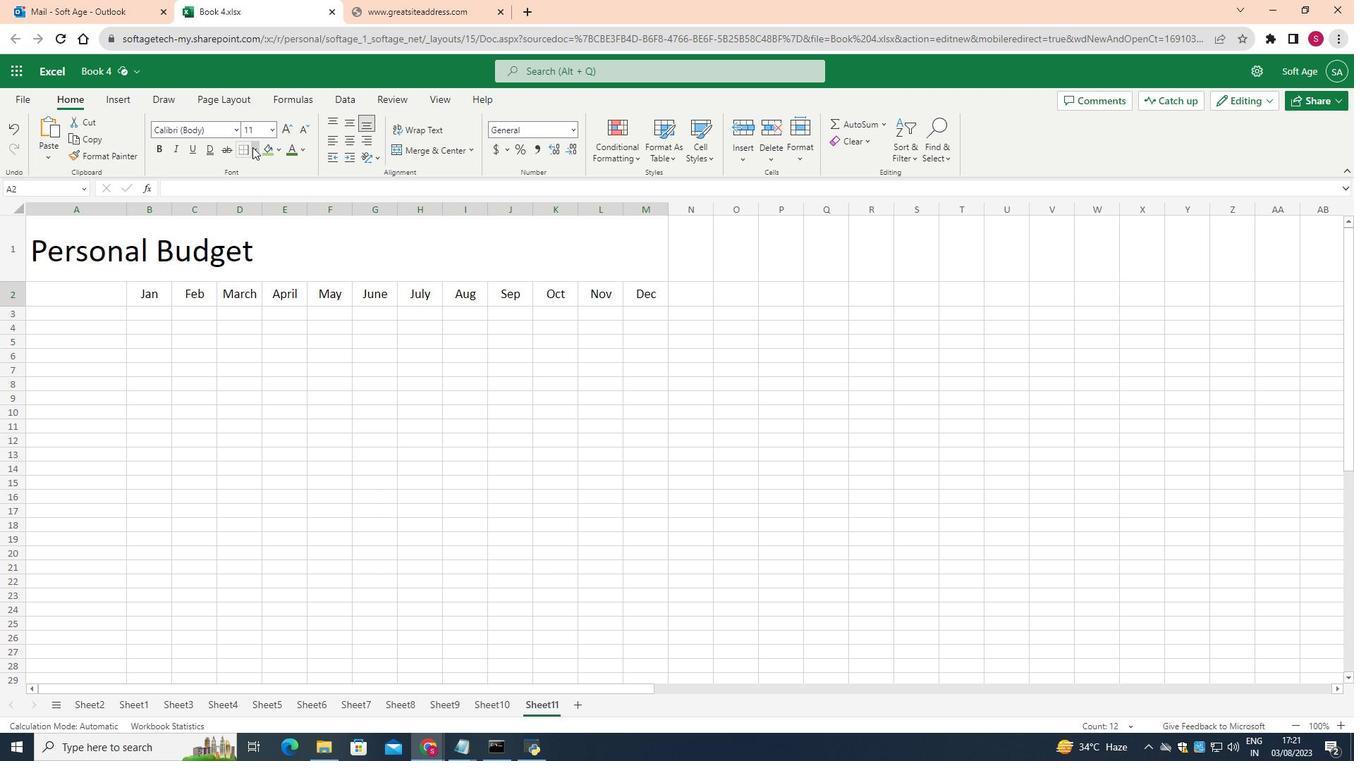 
Action: Mouse moved to (281, 234)
Screenshot: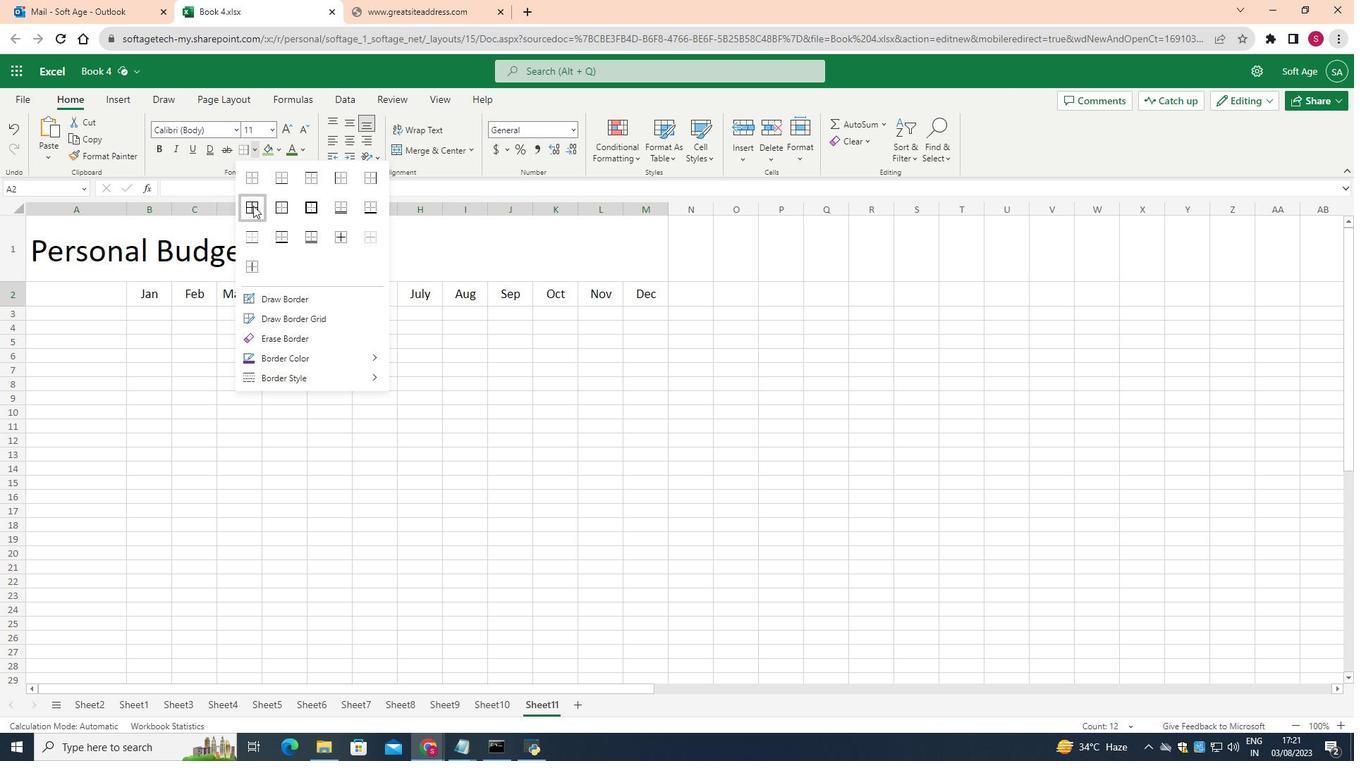 
Action: Mouse pressed left at (281, 234)
Screenshot: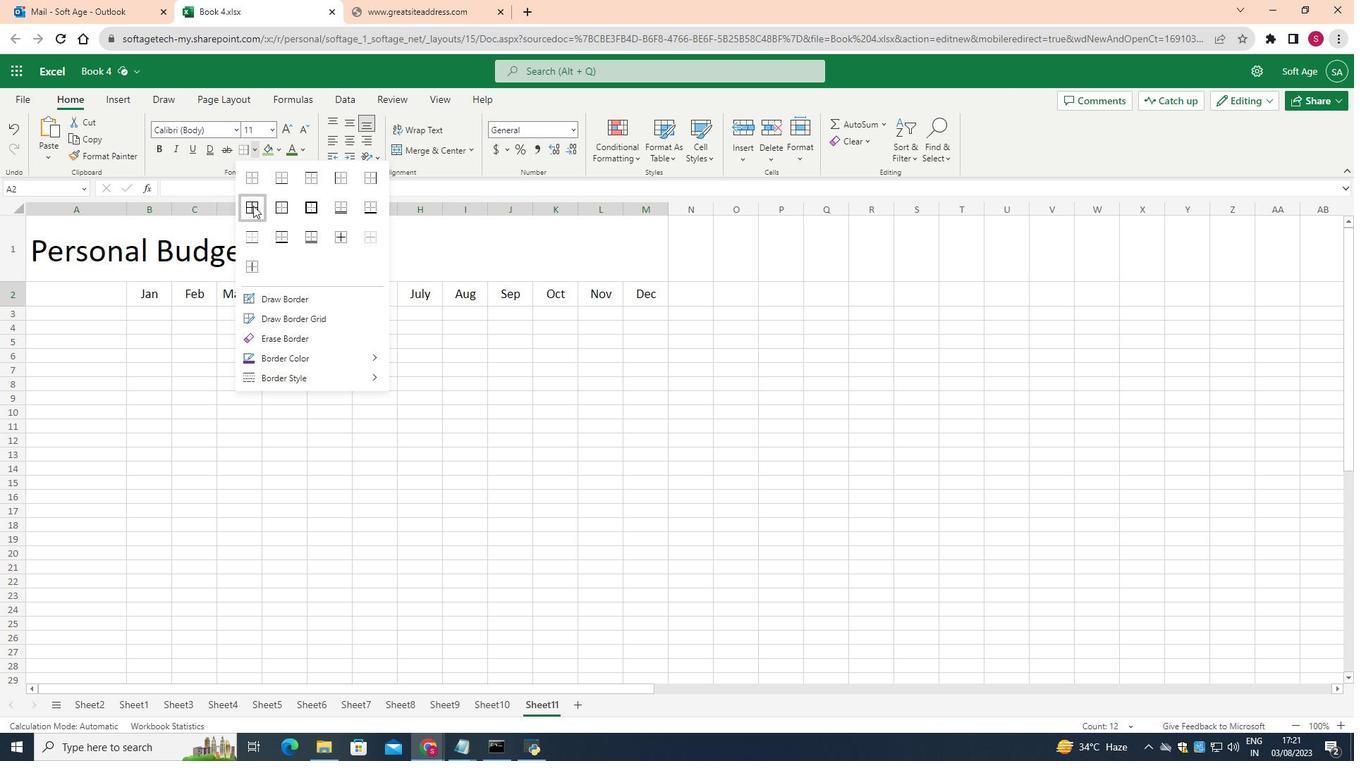 
Action: Mouse moved to (304, 177)
Screenshot: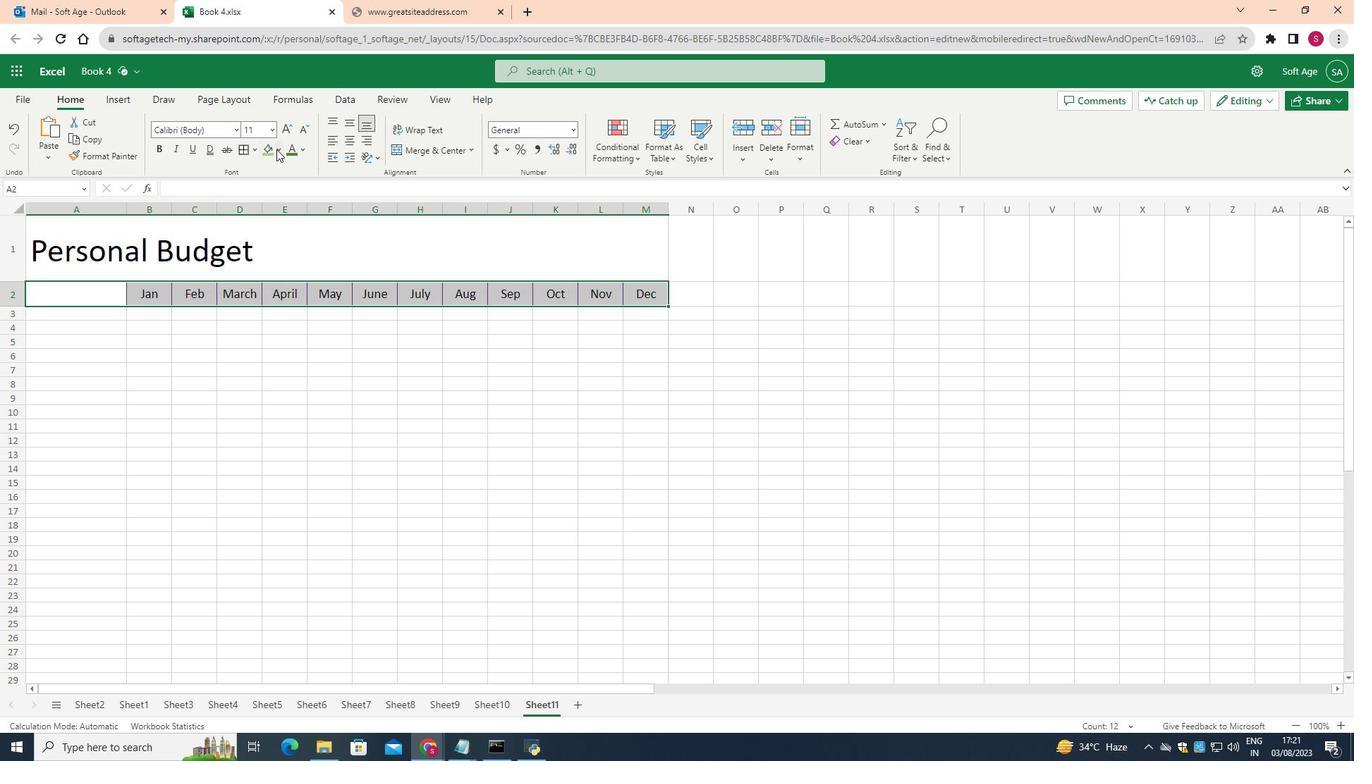 
Action: Mouse pressed left at (304, 177)
Screenshot: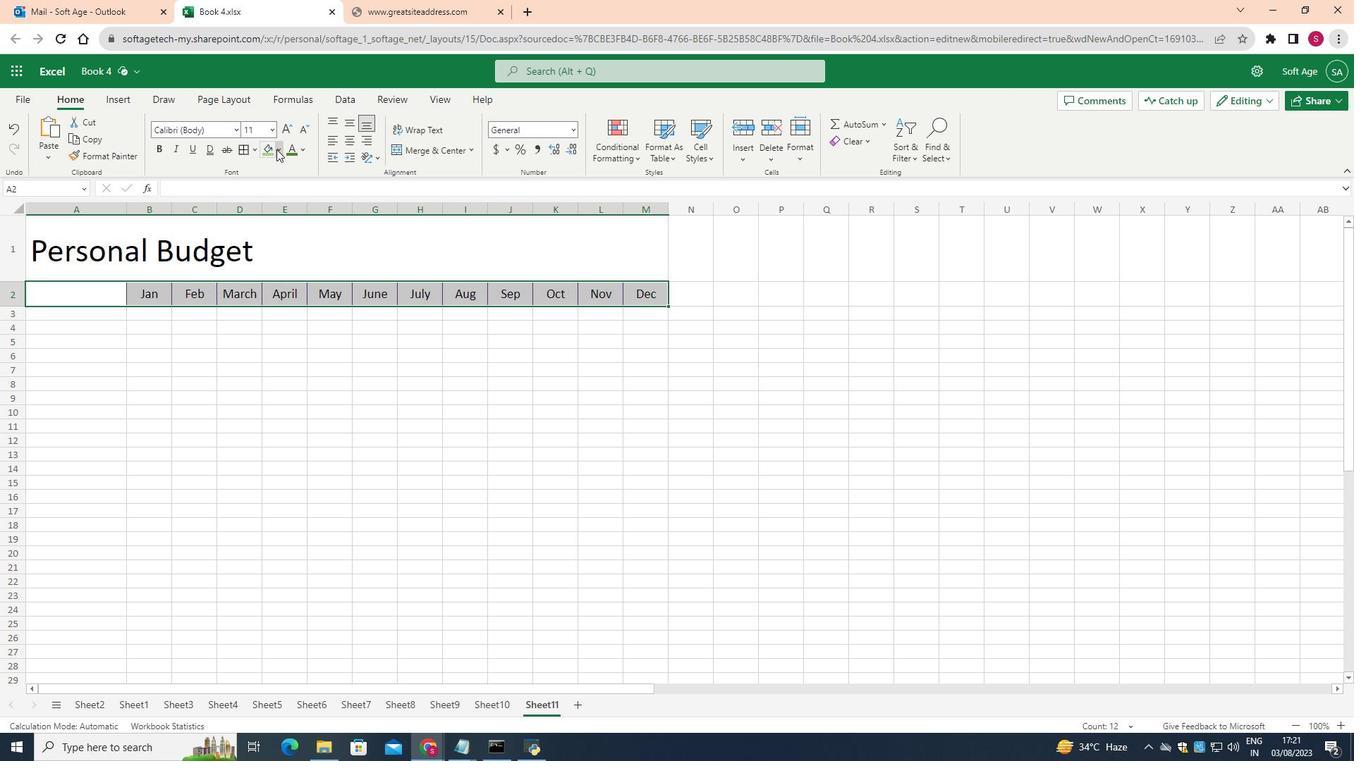 
Action: Mouse moved to (451, 351)
Screenshot: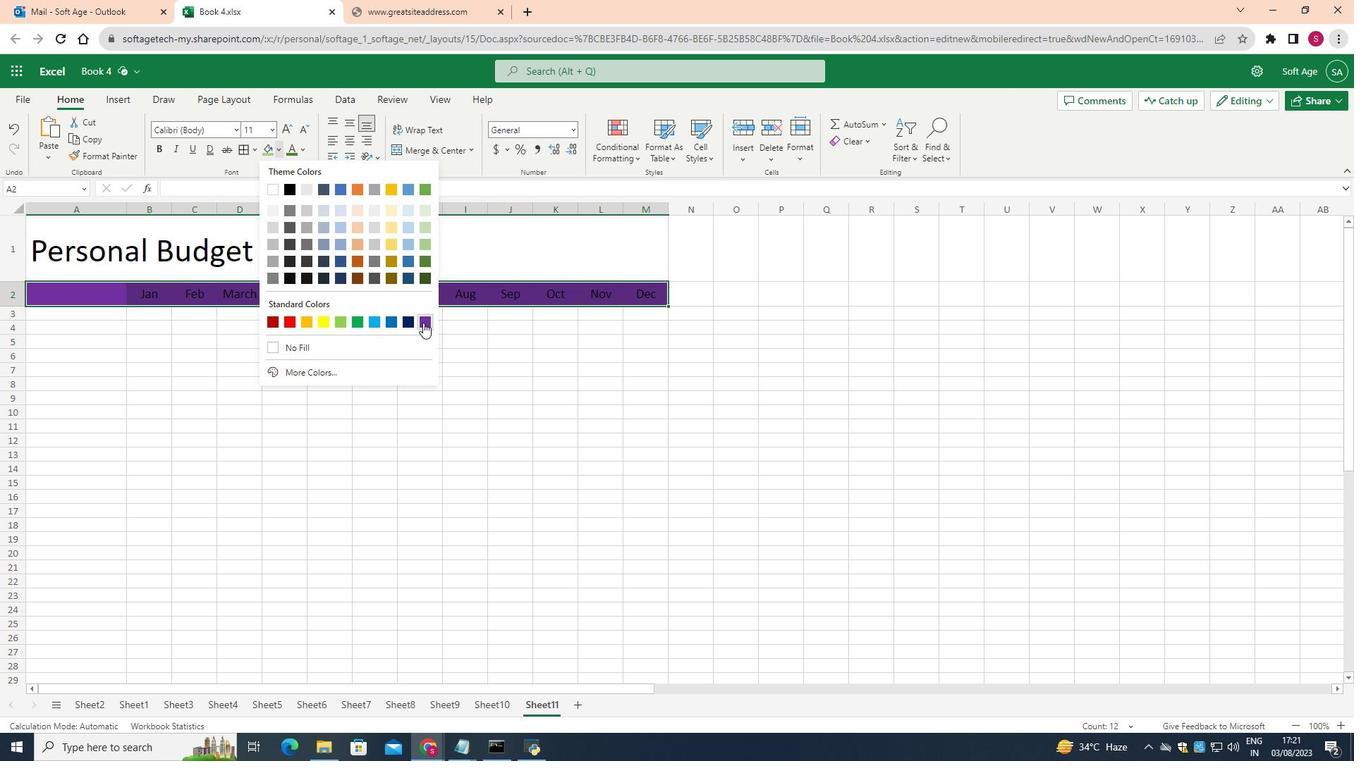 
Action: Mouse pressed left at (451, 351)
Screenshot: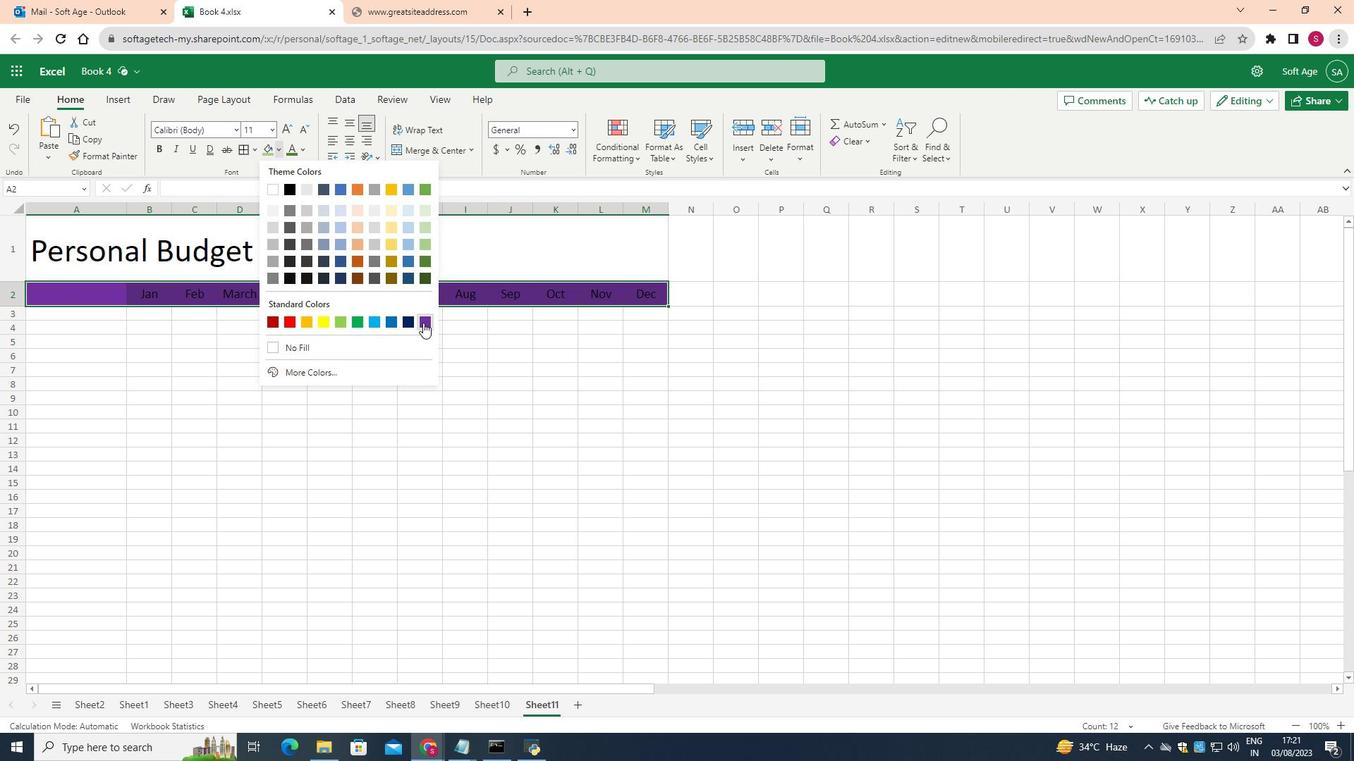 
Action: Mouse moved to (330, 180)
Screenshot: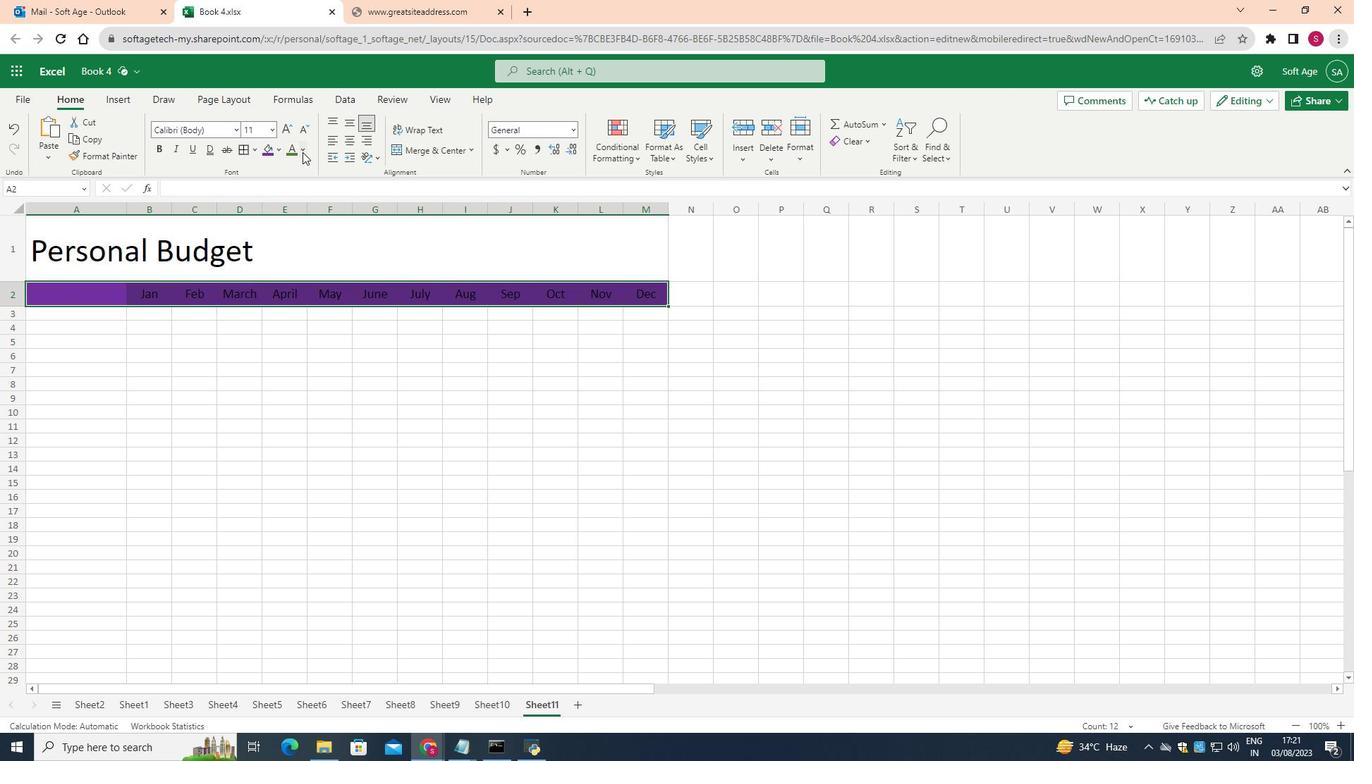 
Action: Mouse pressed left at (330, 180)
Screenshot: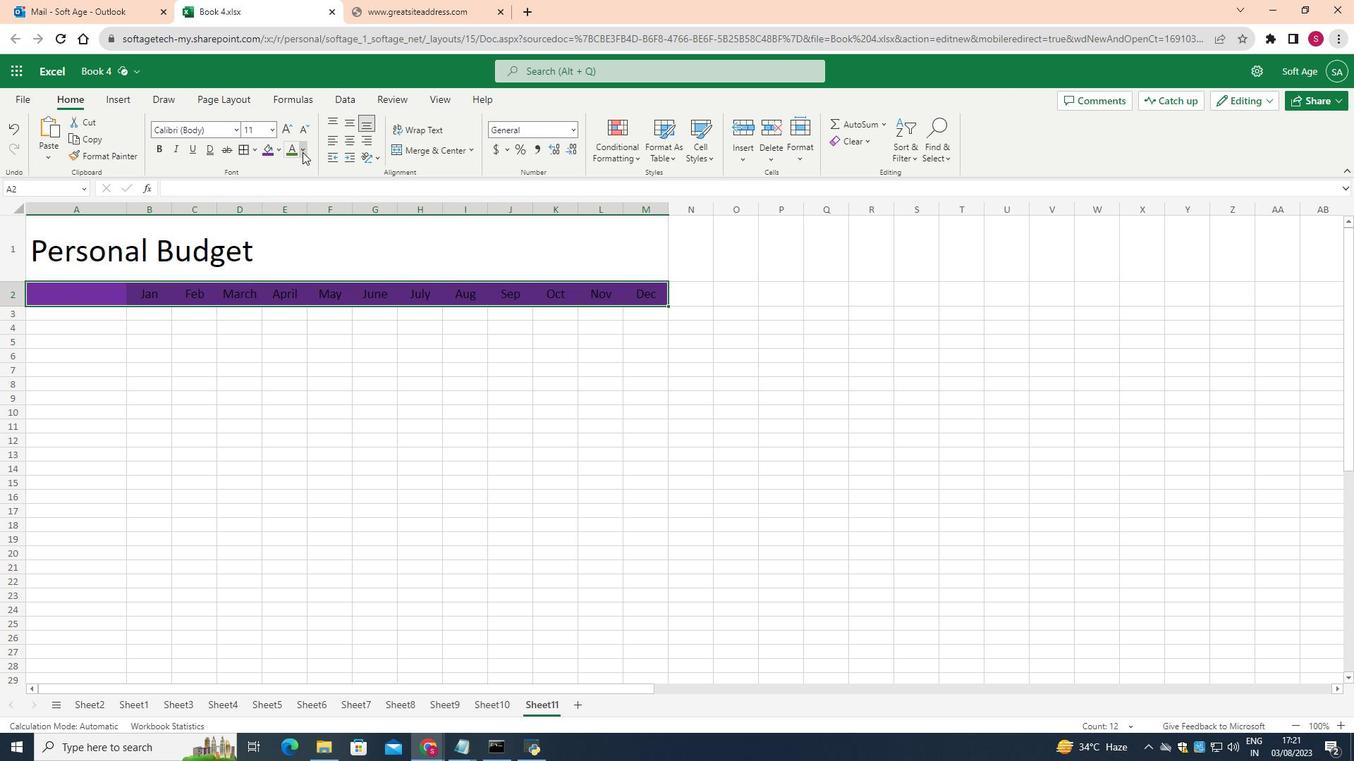 
Action: Mouse moved to (323, 239)
Screenshot: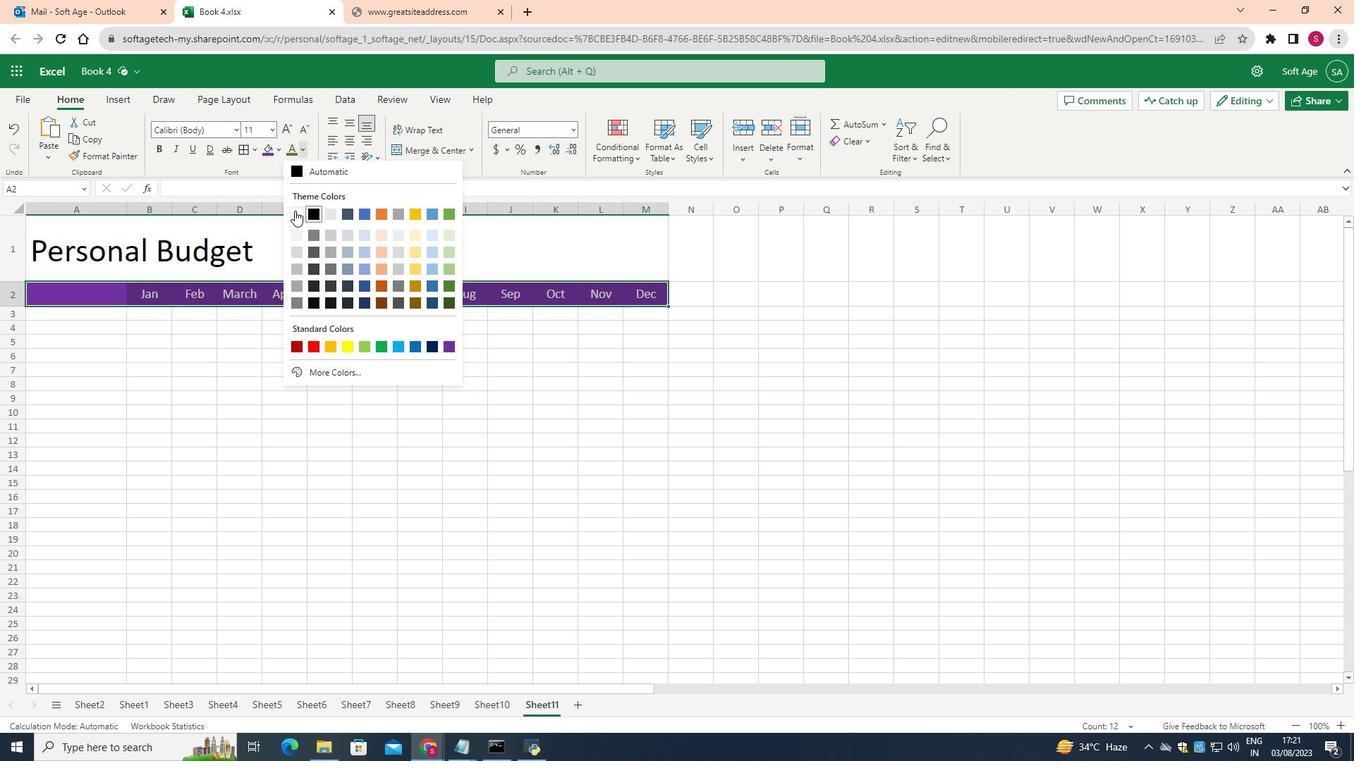 
Action: Mouse pressed left at (323, 239)
Screenshot: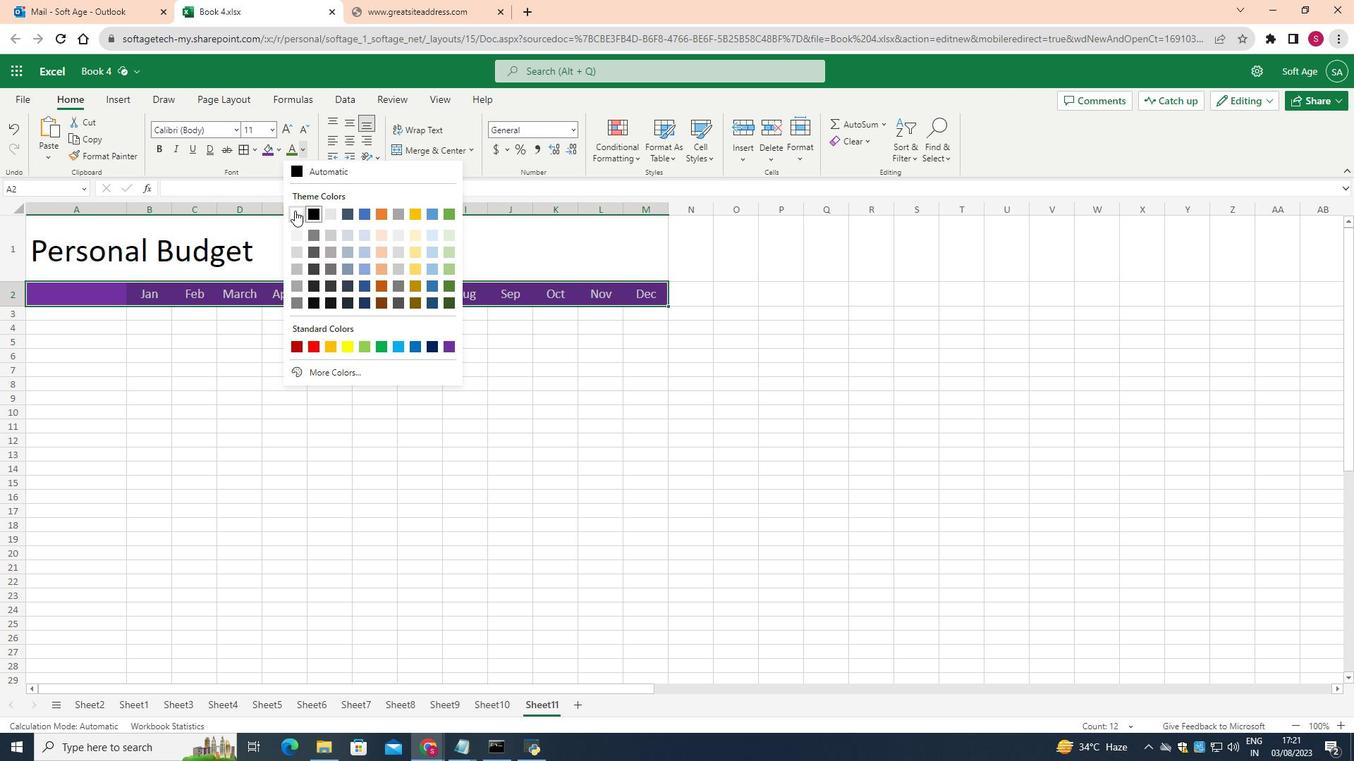 
Action: Mouse moved to (667, 436)
Screenshot: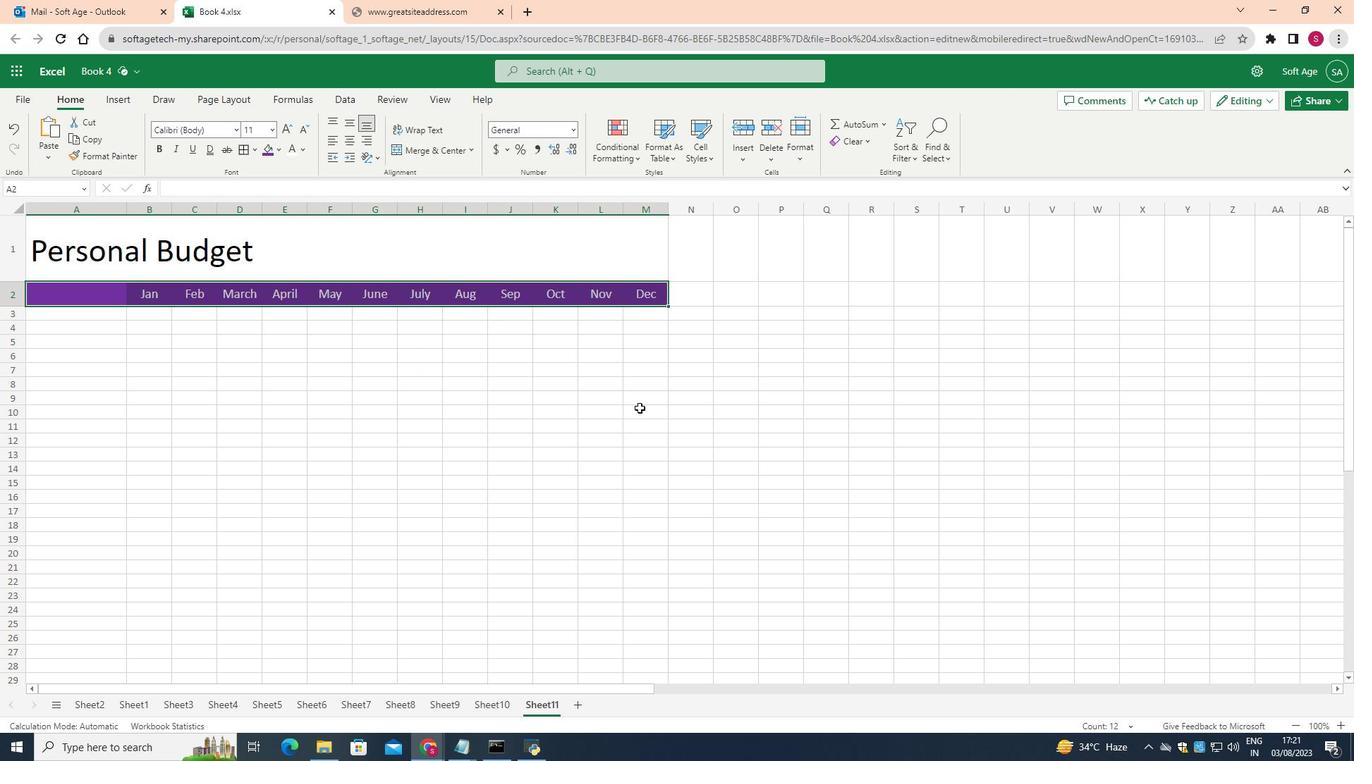 
Action: Mouse pressed left at (667, 436)
Screenshot: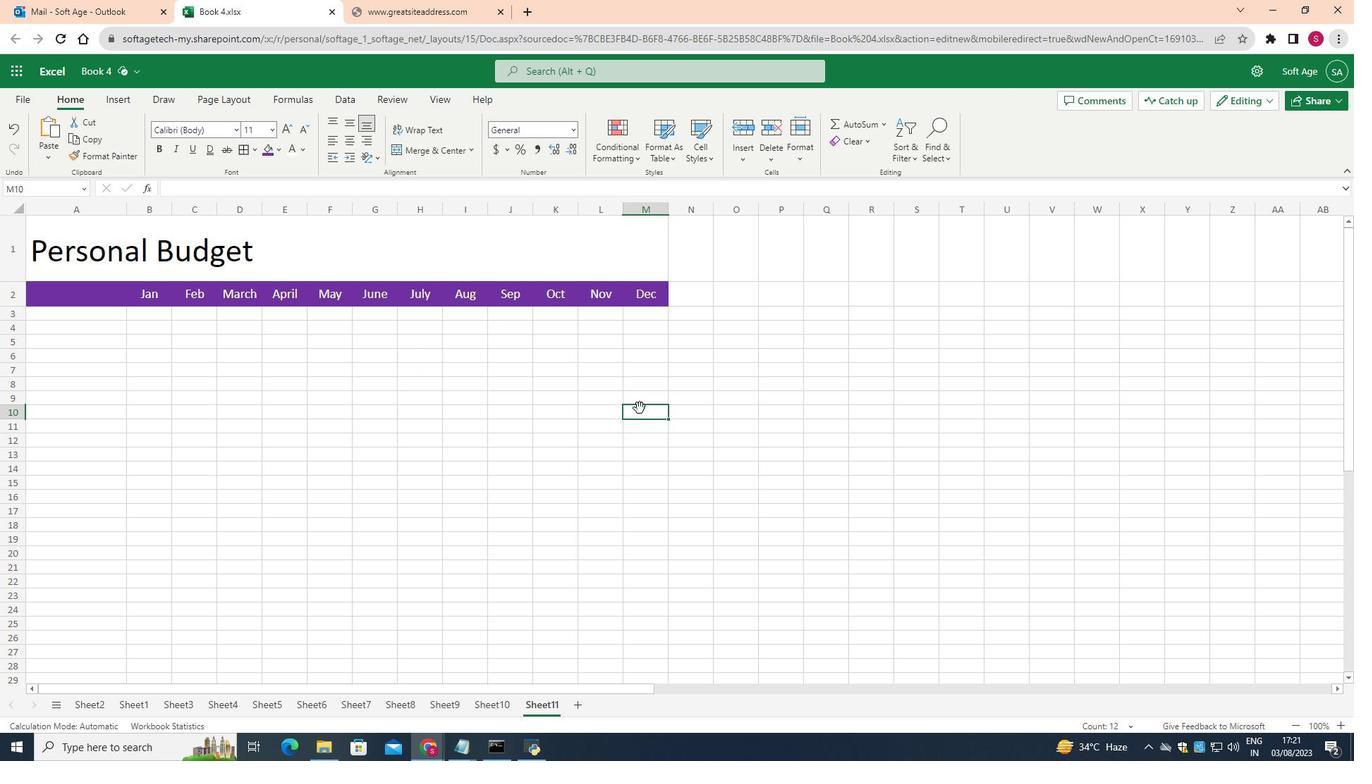 
Action: Mouse moved to (51, 349)
Screenshot: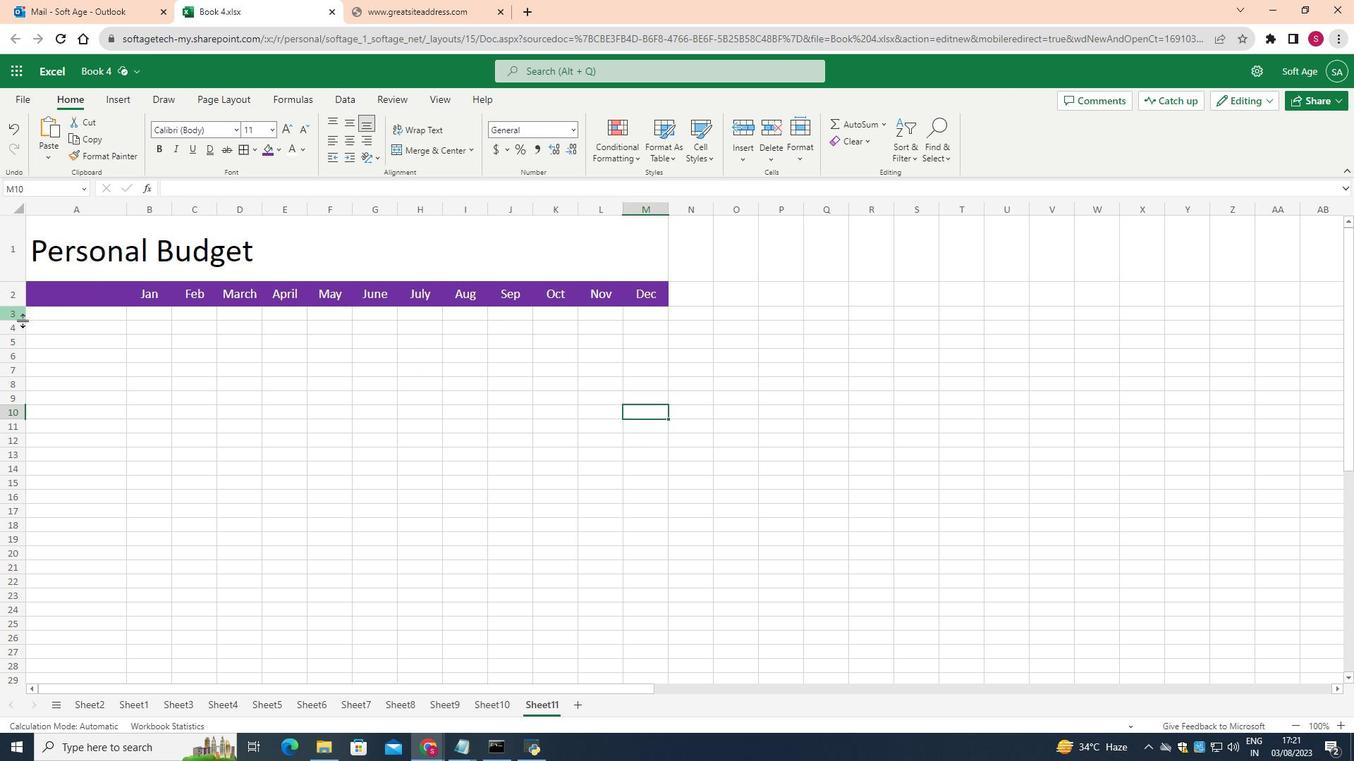 
Action: Mouse pressed left at (51, 349)
Screenshot: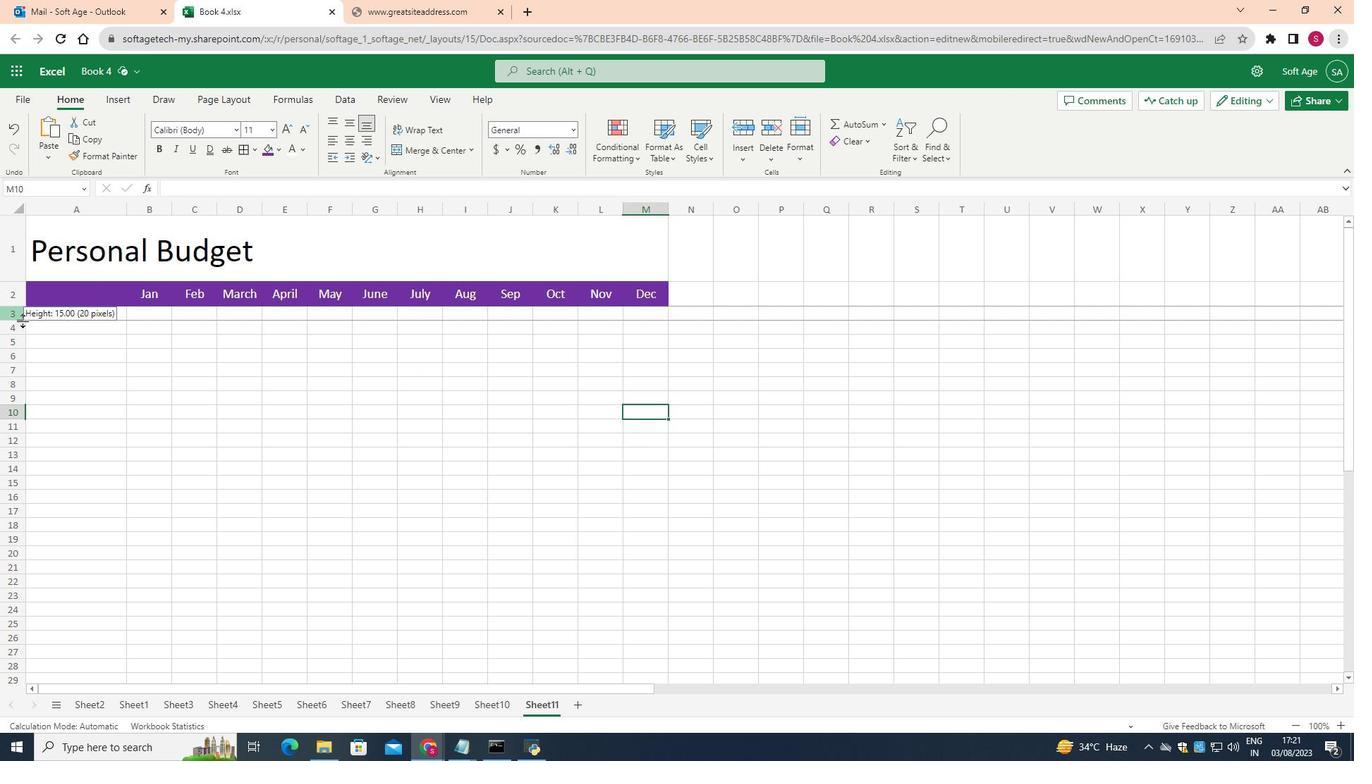 
Action: Mouse moved to (47, 369)
Screenshot: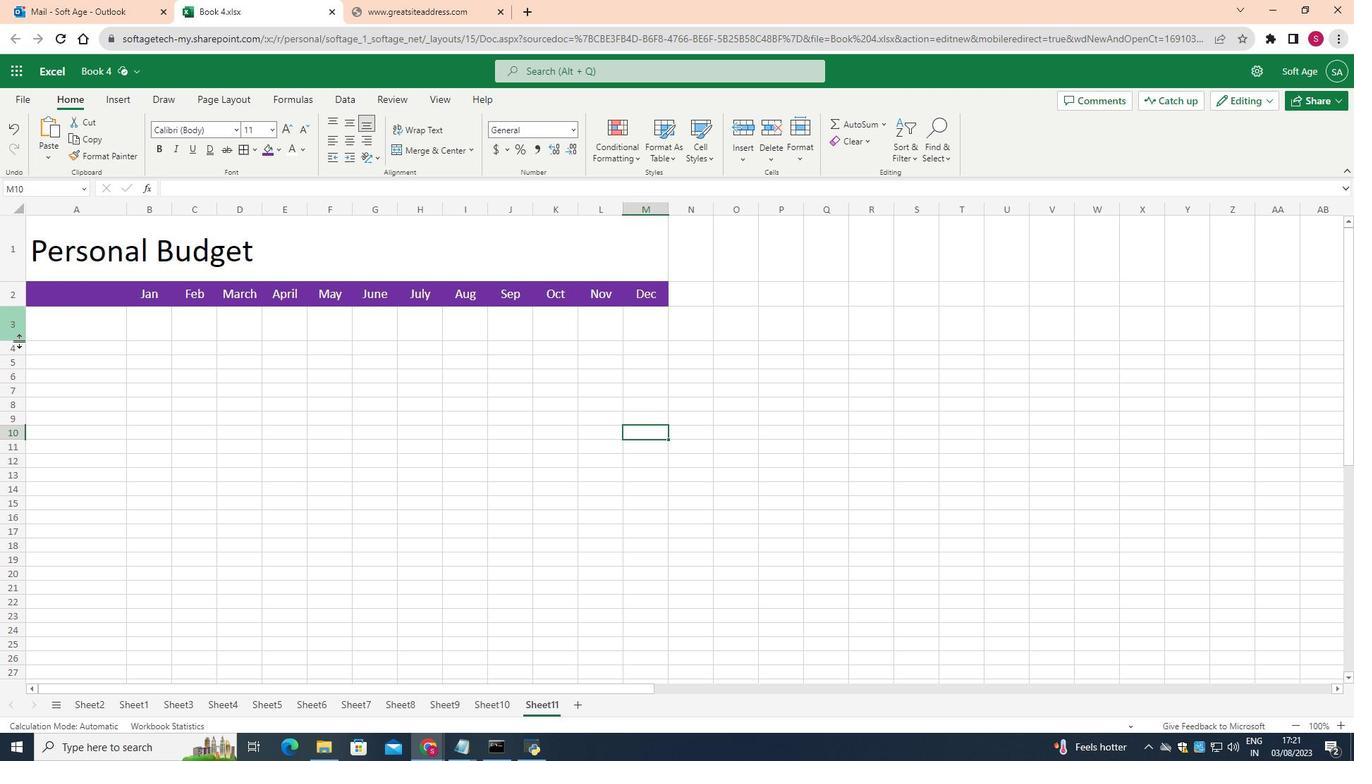 
Action: Mouse pressed left at (47, 369)
Screenshot: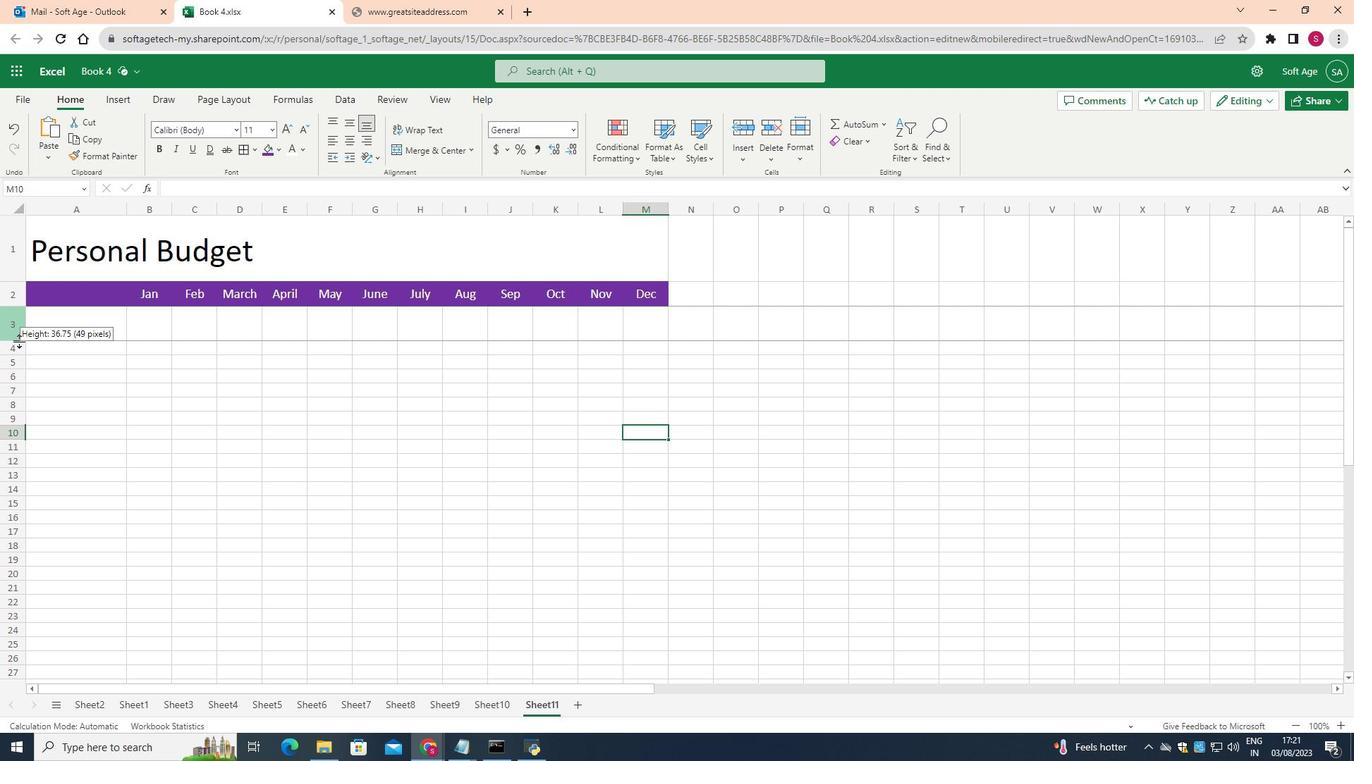 
Action: Mouse moved to (121, 356)
Screenshot: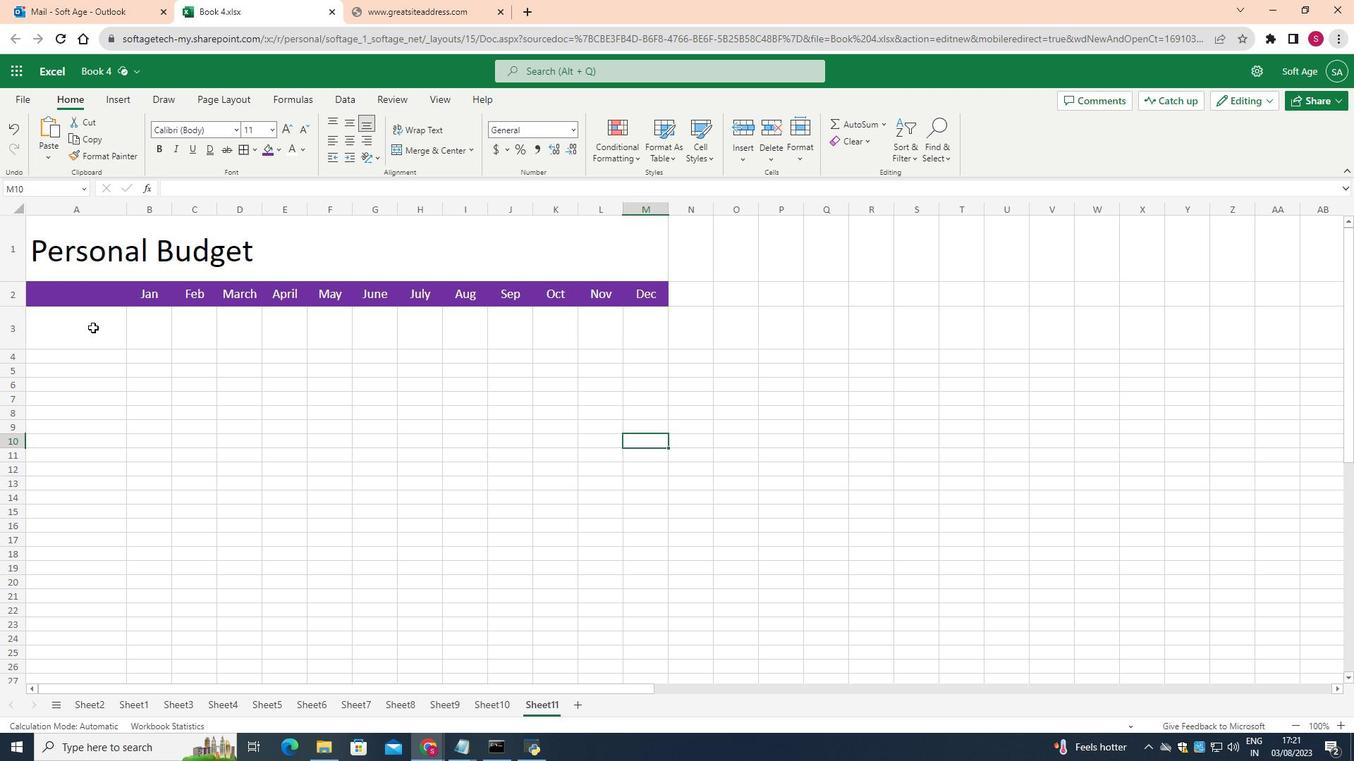 
Action: Mouse pressed left at (121, 356)
Screenshot: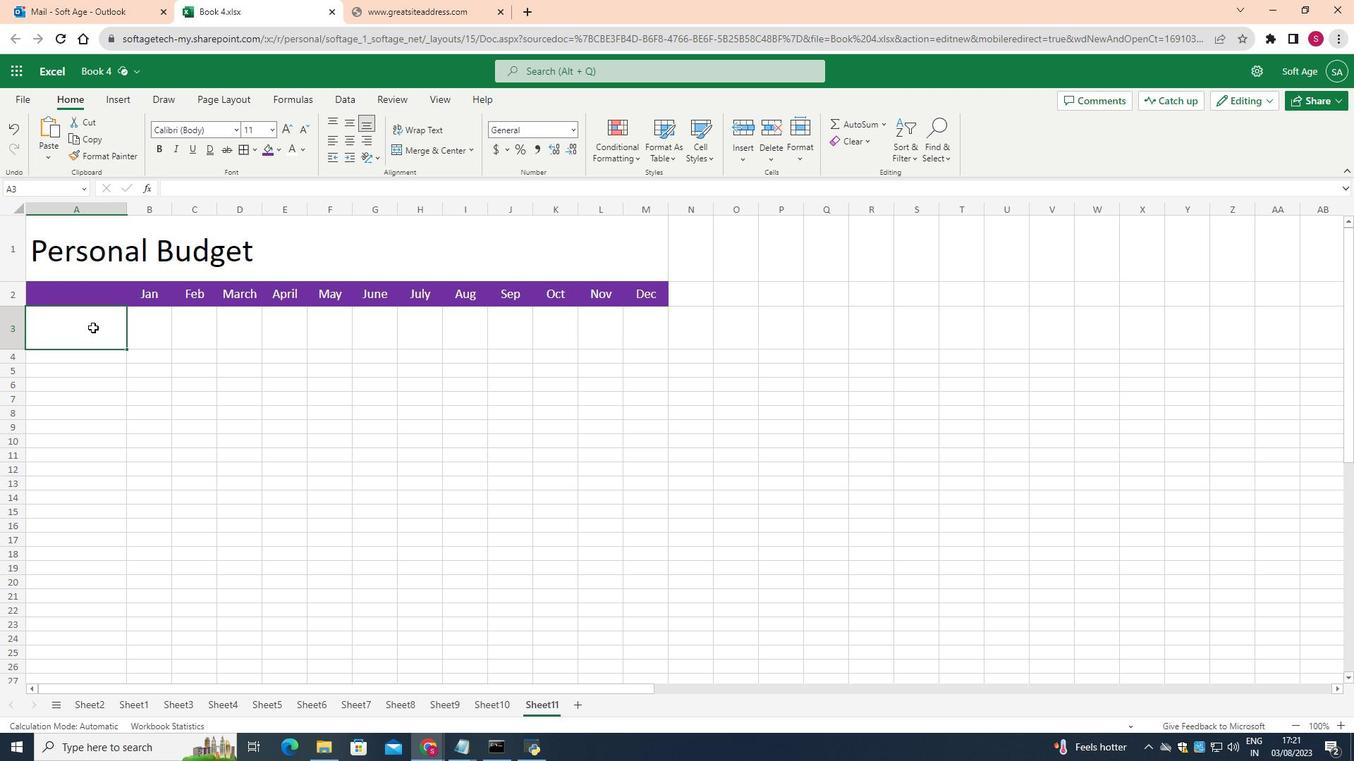 
Action: Mouse moved to (121, 356)
Screenshot: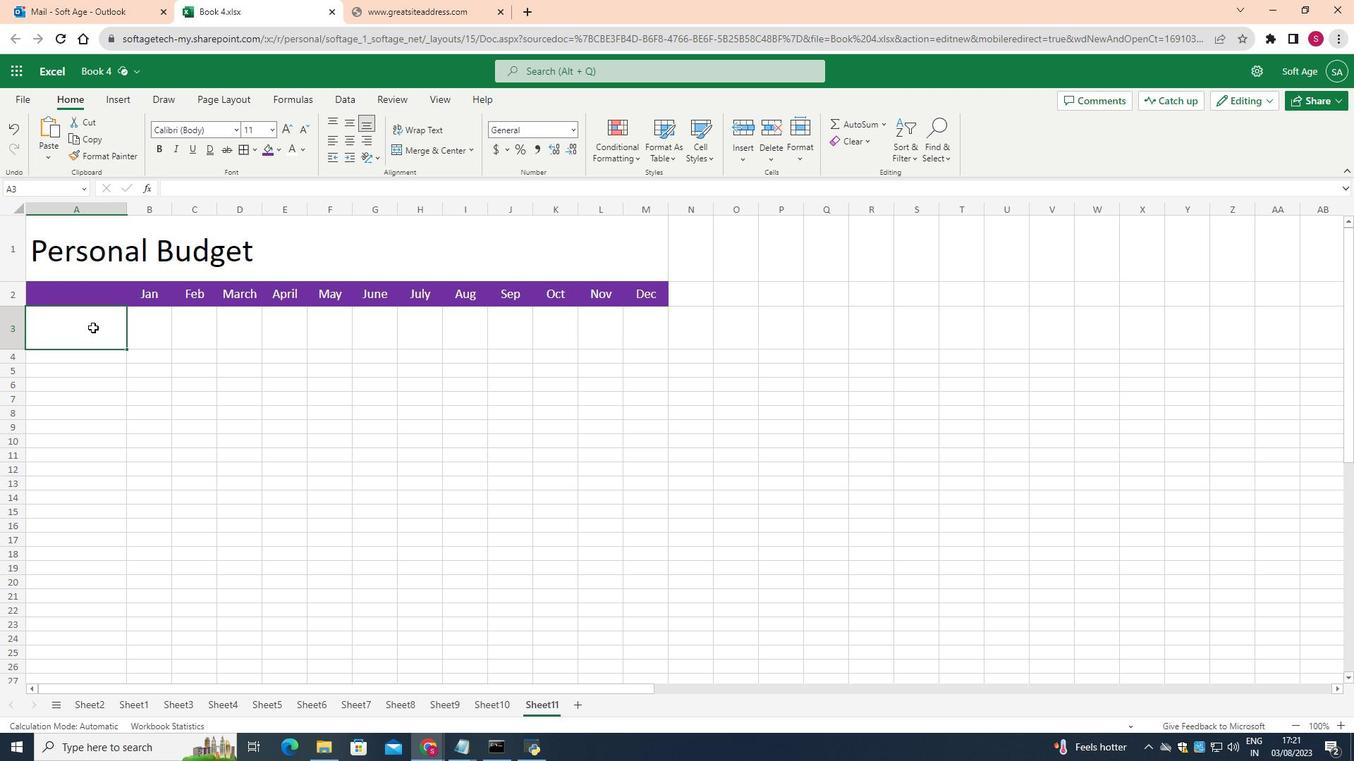 
Action: Mouse pressed left at (121, 356)
Screenshot: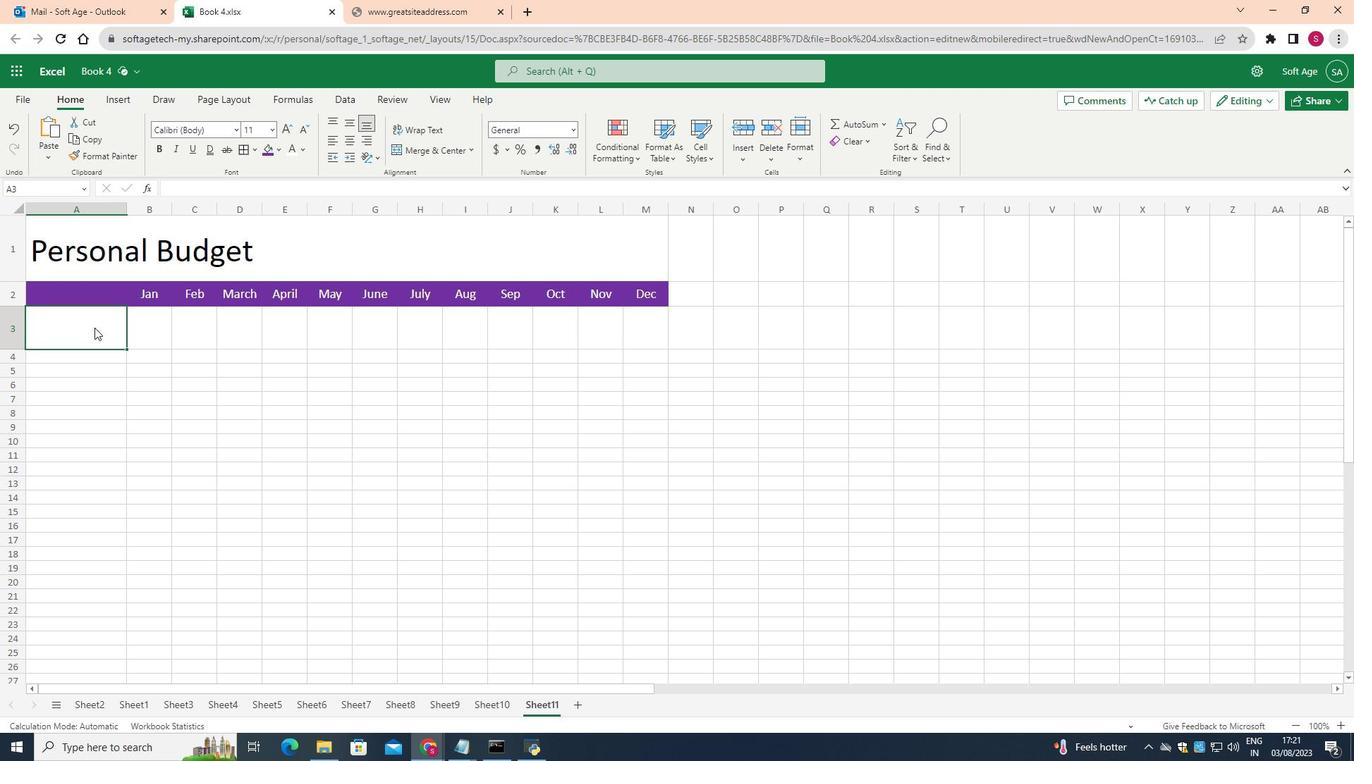 
Action: Mouse moved to (302, 157)
Screenshot: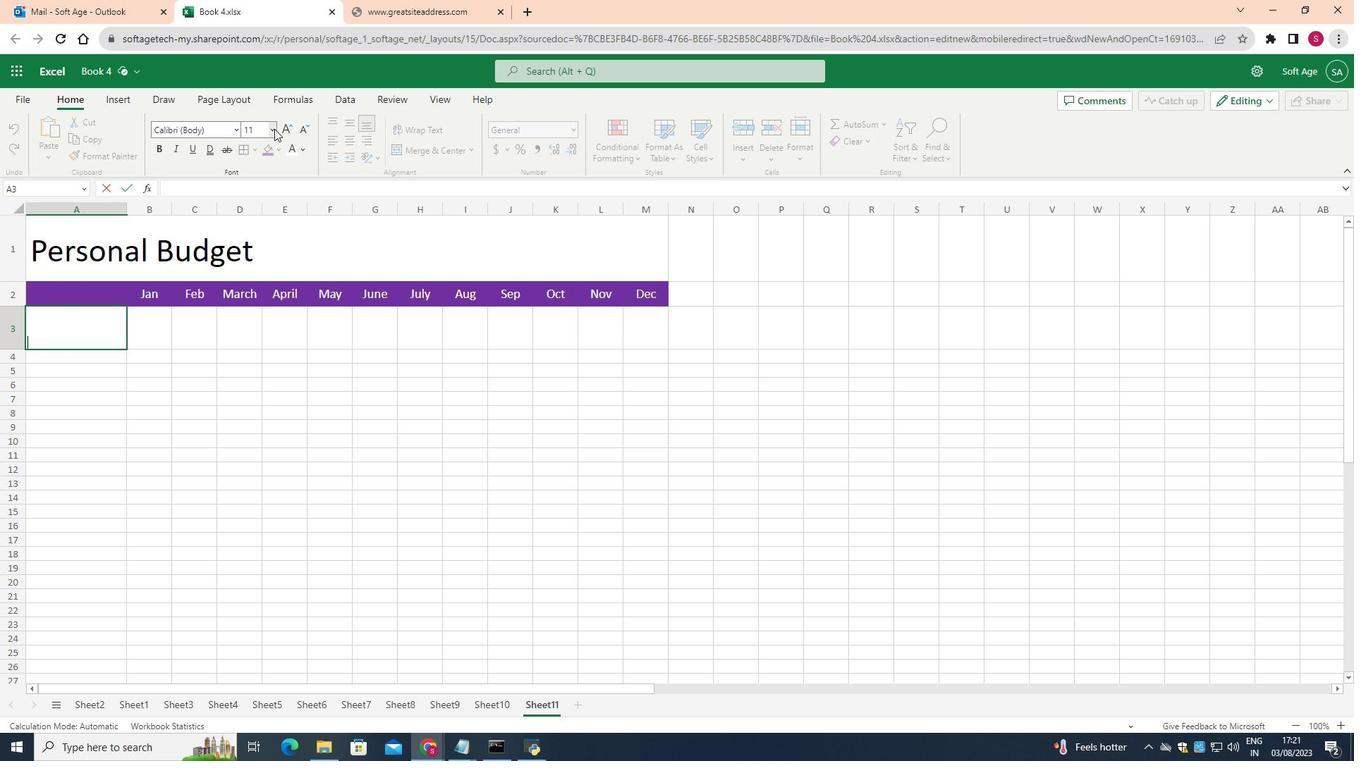 
Action: Mouse pressed left at (302, 157)
Screenshot: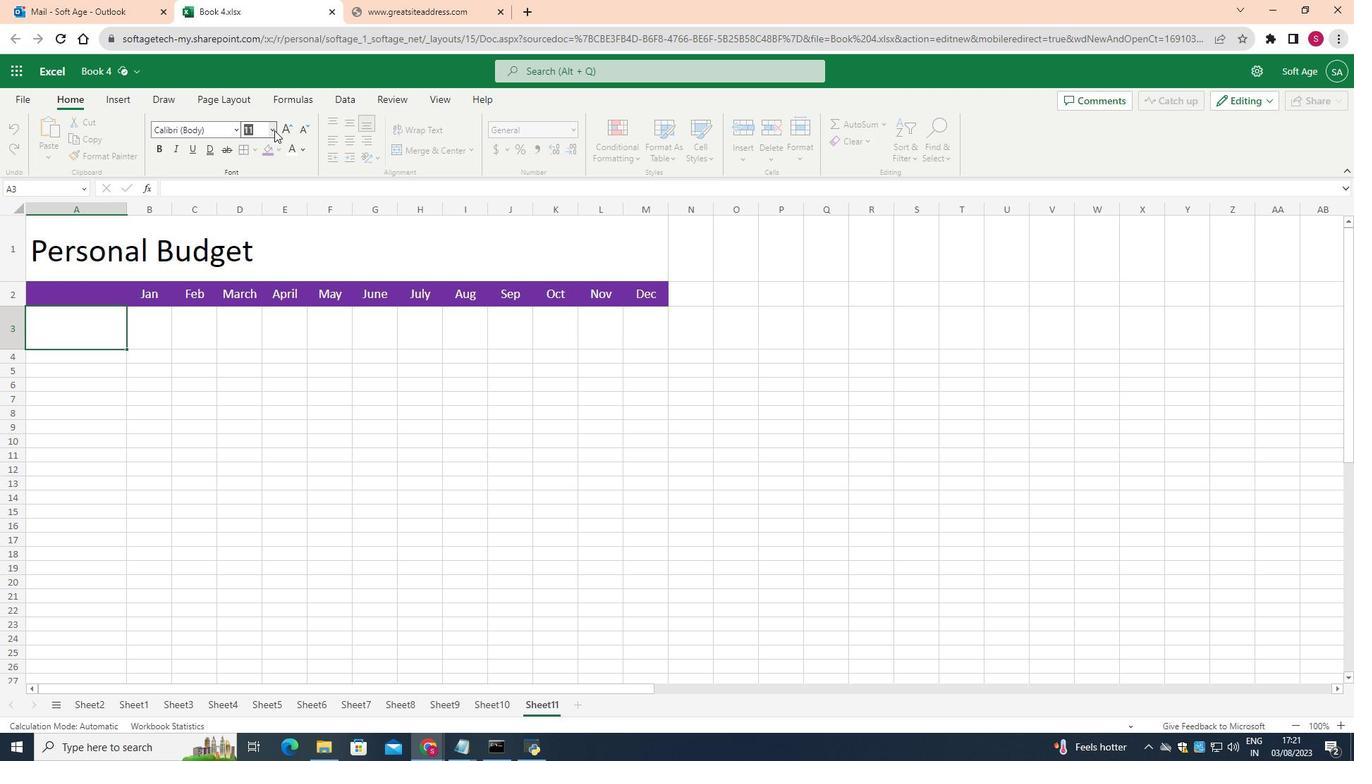 
Action: Mouse moved to (282, 270)
Screenshot: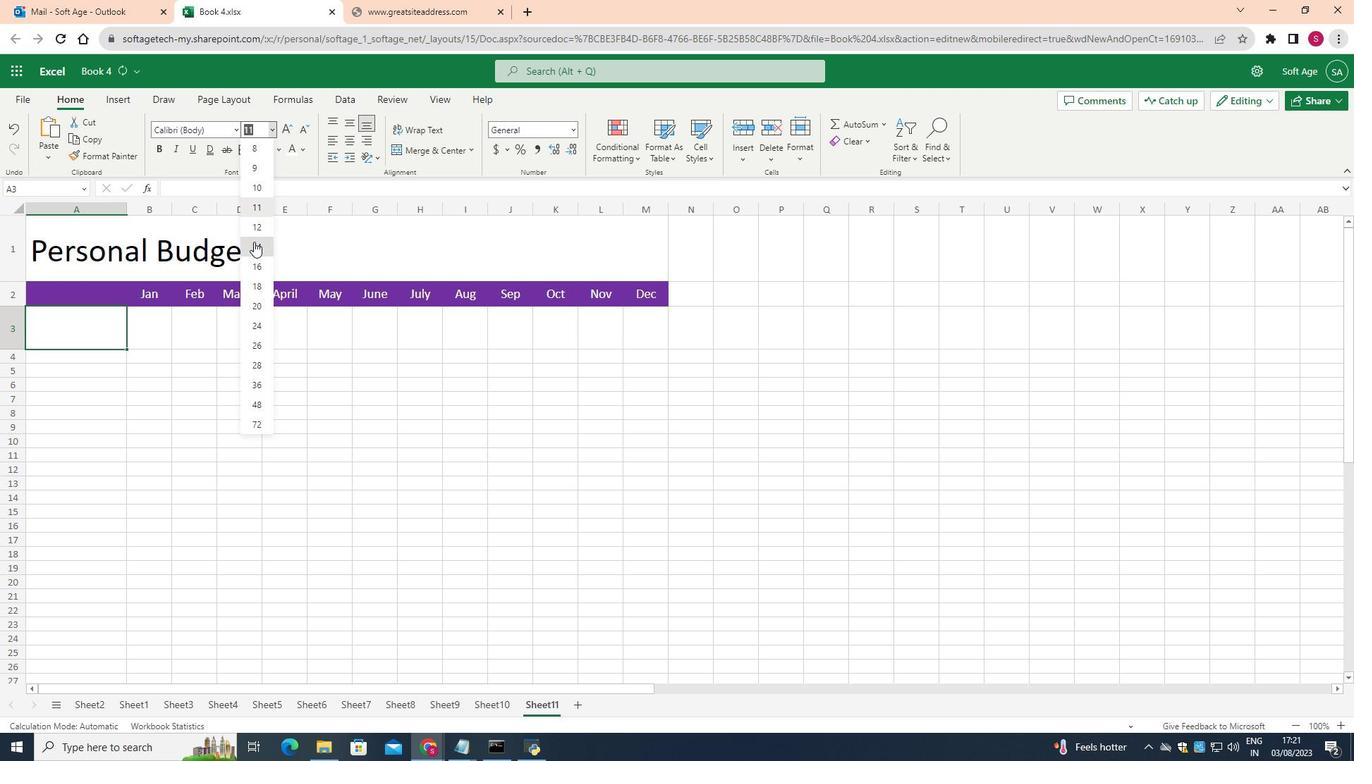 
Action: Mouse pressed left at (282, 270)
Screenshot: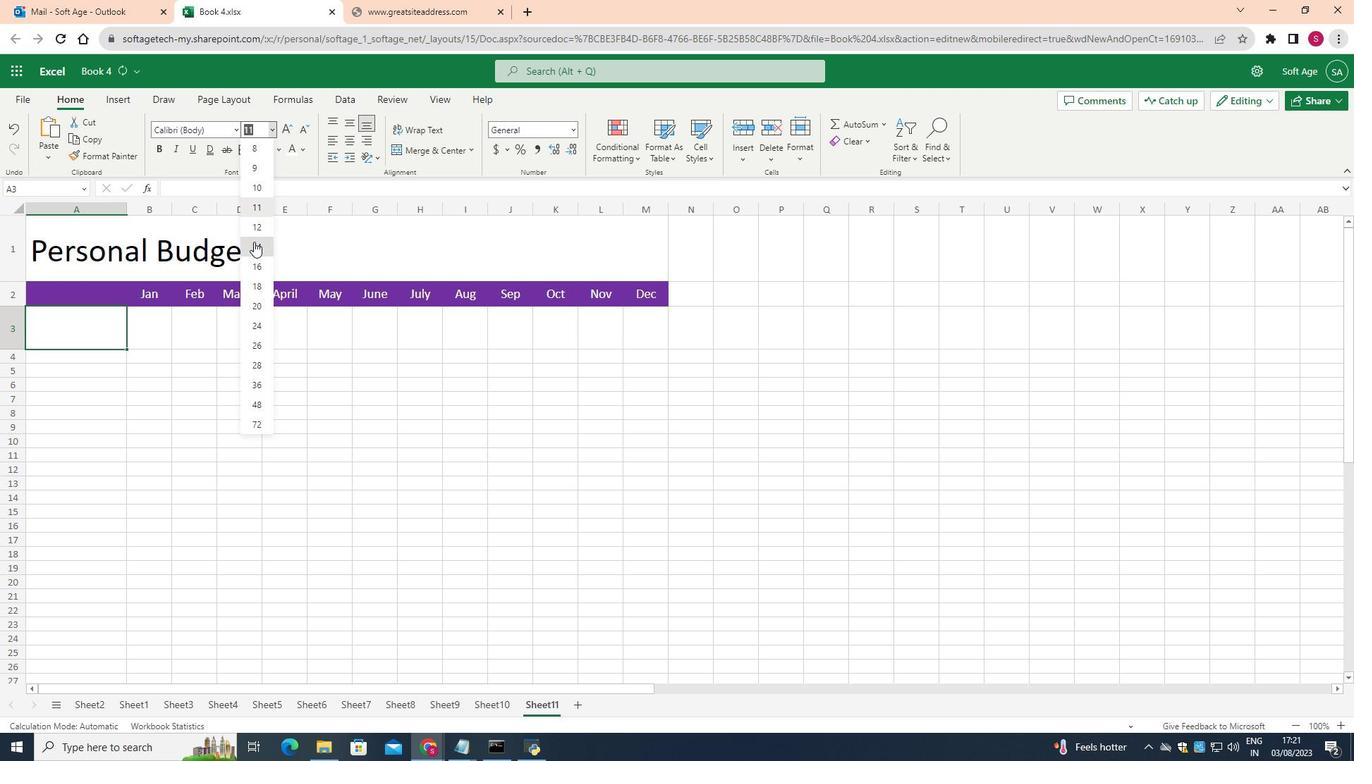 
Action: Mouse moved to (121, 363)
Screenshot: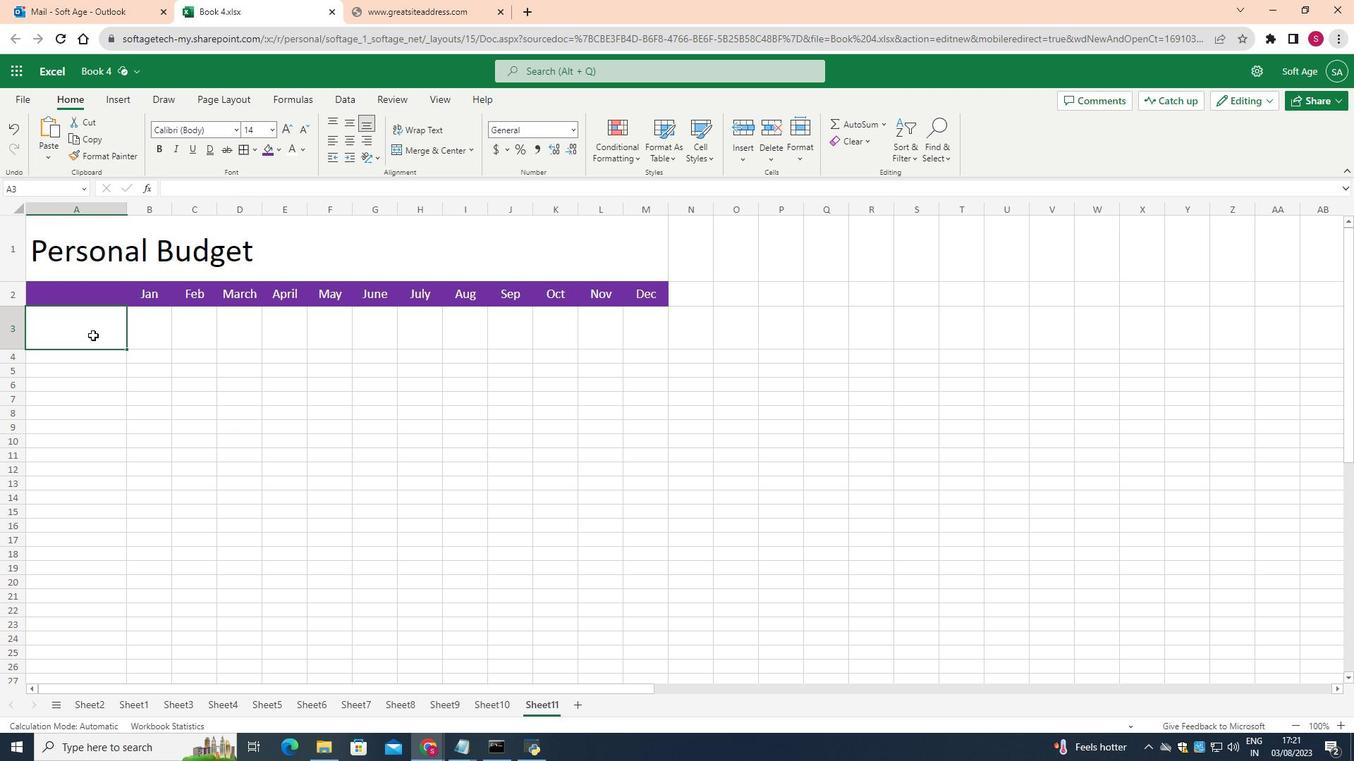
Action: Mouse pressed left at (121, 363)
Screenshot: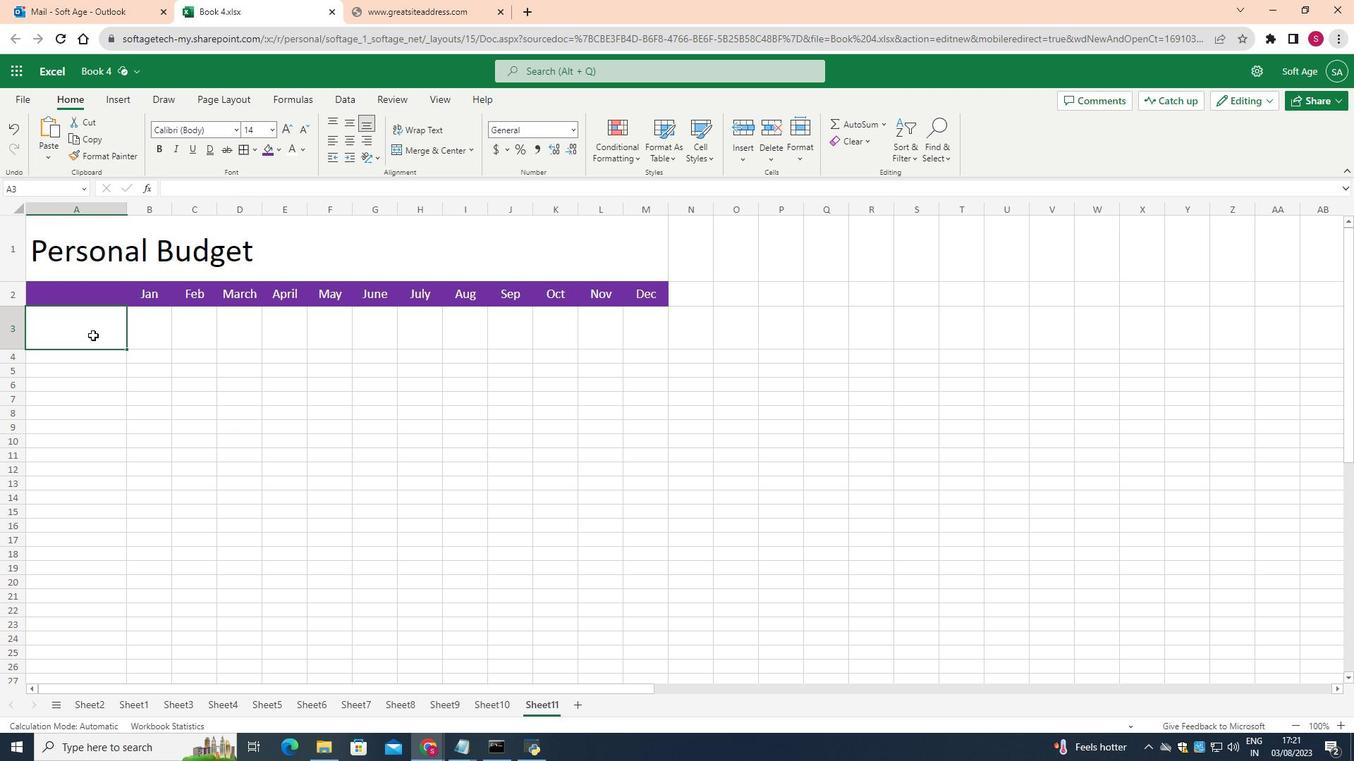 
Action: Mouse pressed left at (121, 363)
Screenshot: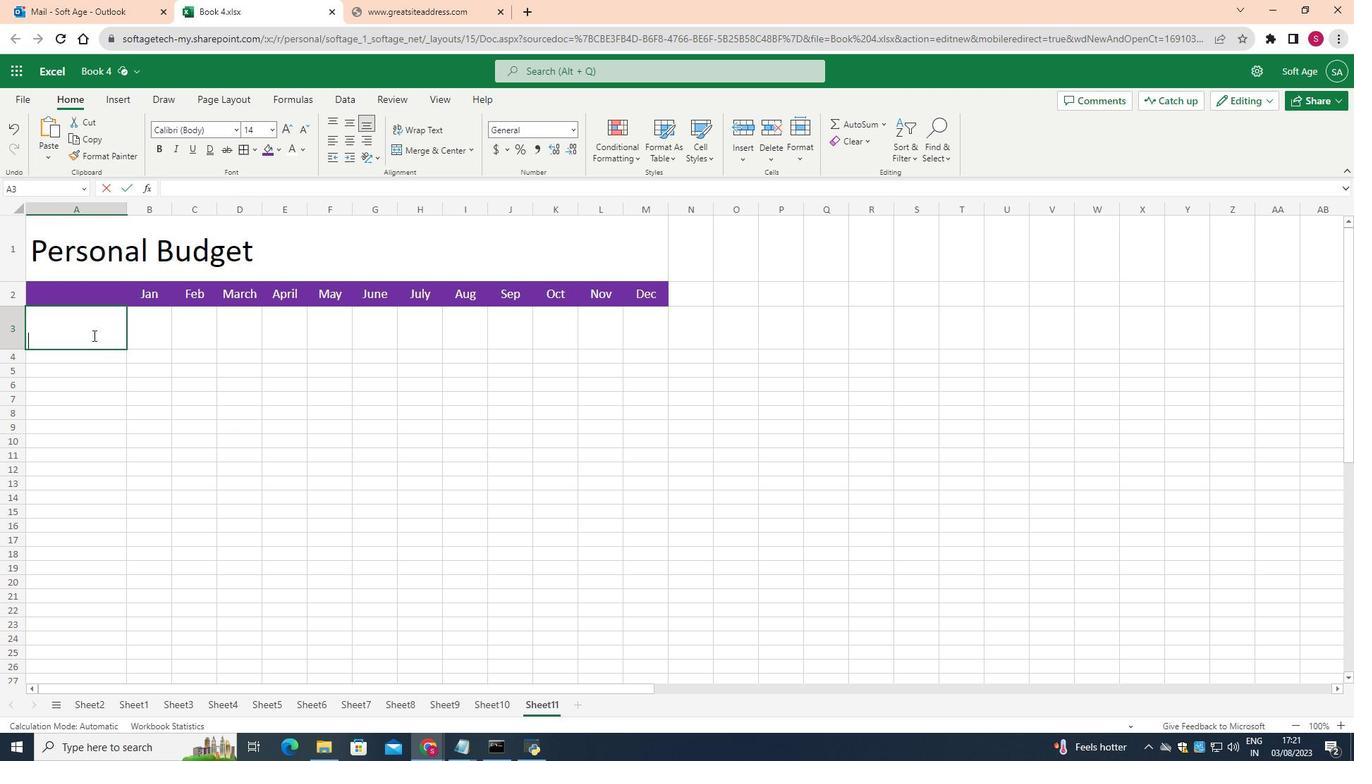 
Action: Mouse moved to (122, 356)
Screenshot: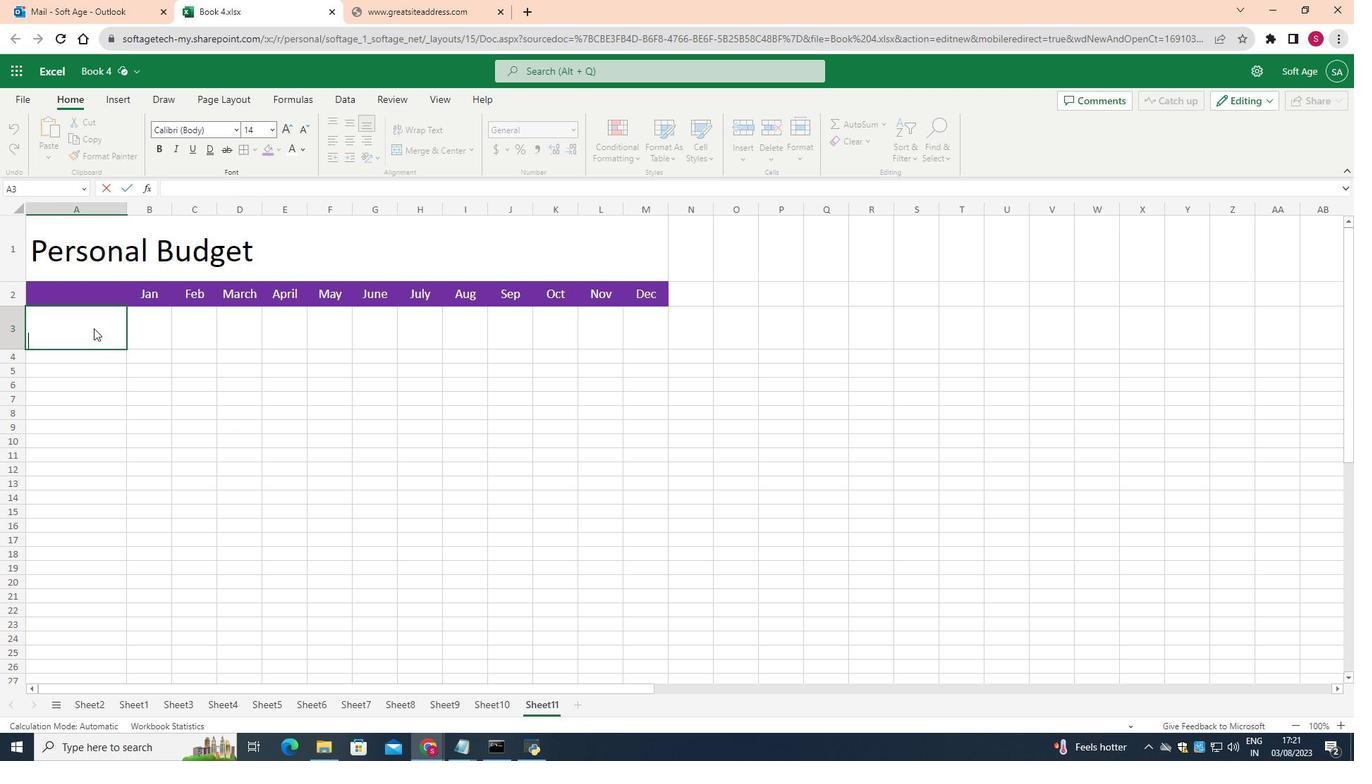 
Action: Key pressed <Key.shift>Total<Key.space>expenses
Screenshot: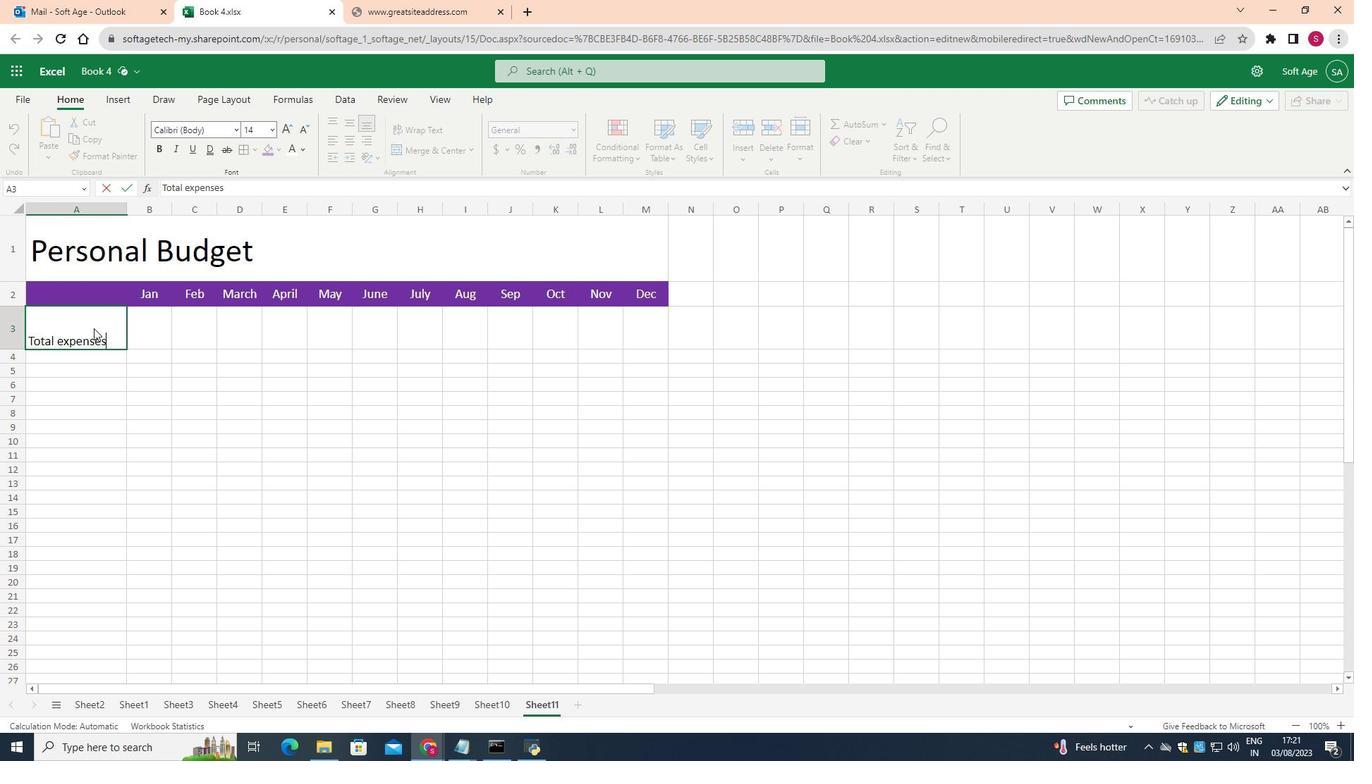 
Action: Mouse moved to (120, 428)
Screenshot: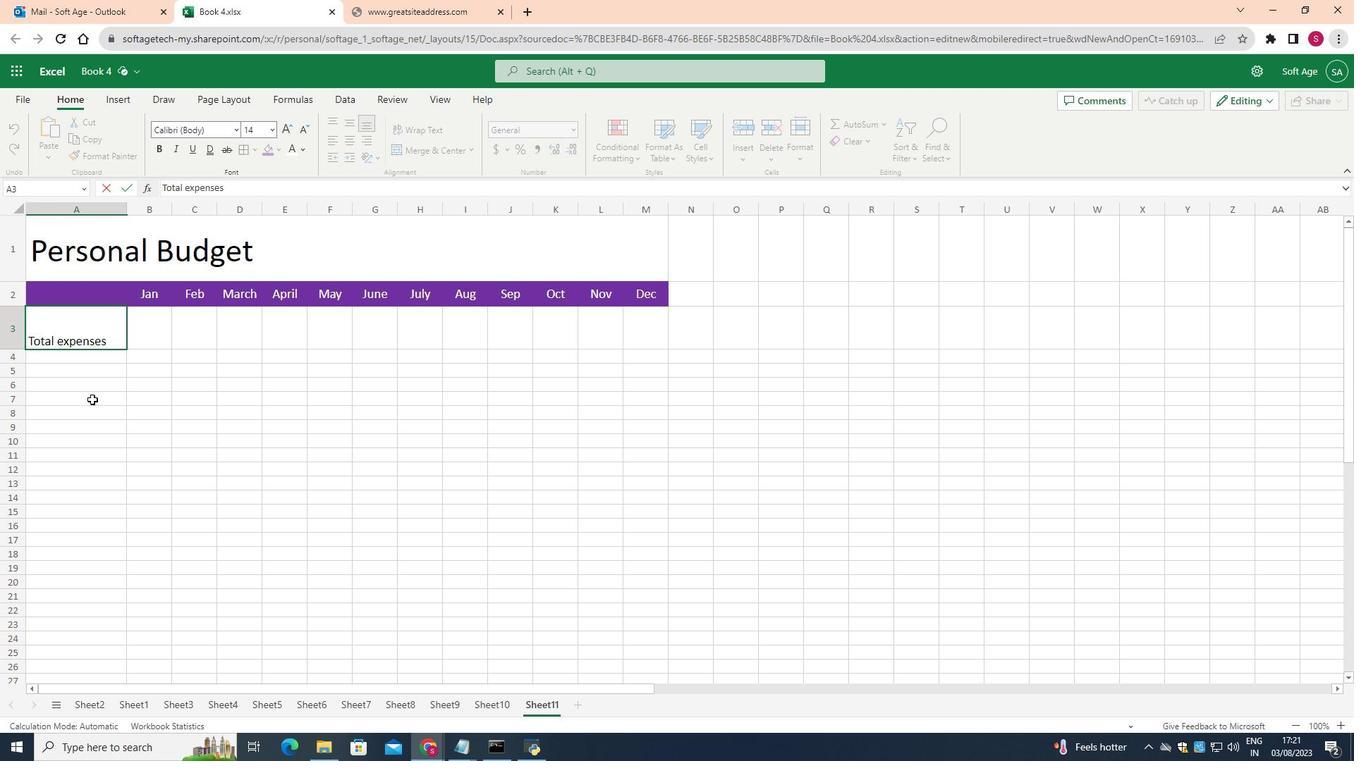 
Action: Mouse pressed left at (120, 428)
Screenshot: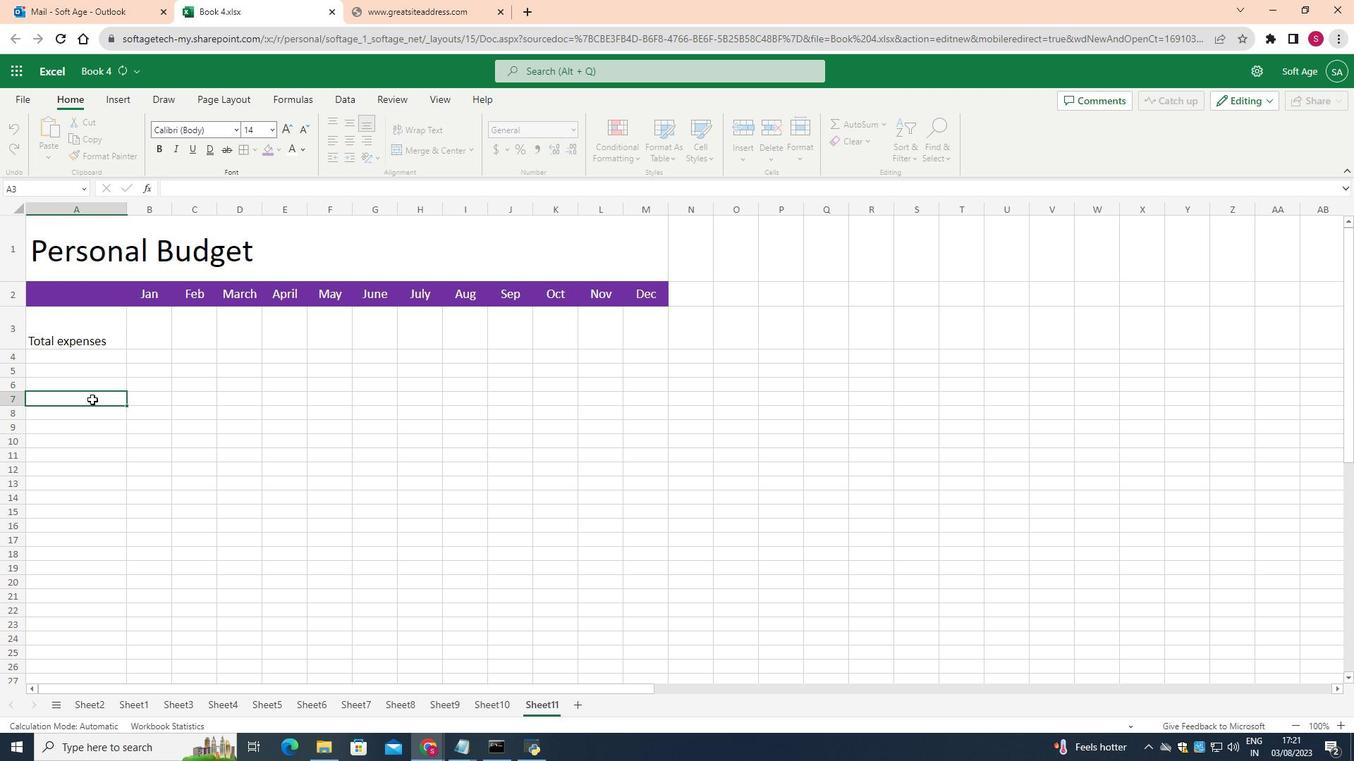 
Action: Mouse moved to (135, 352)
Screenshot: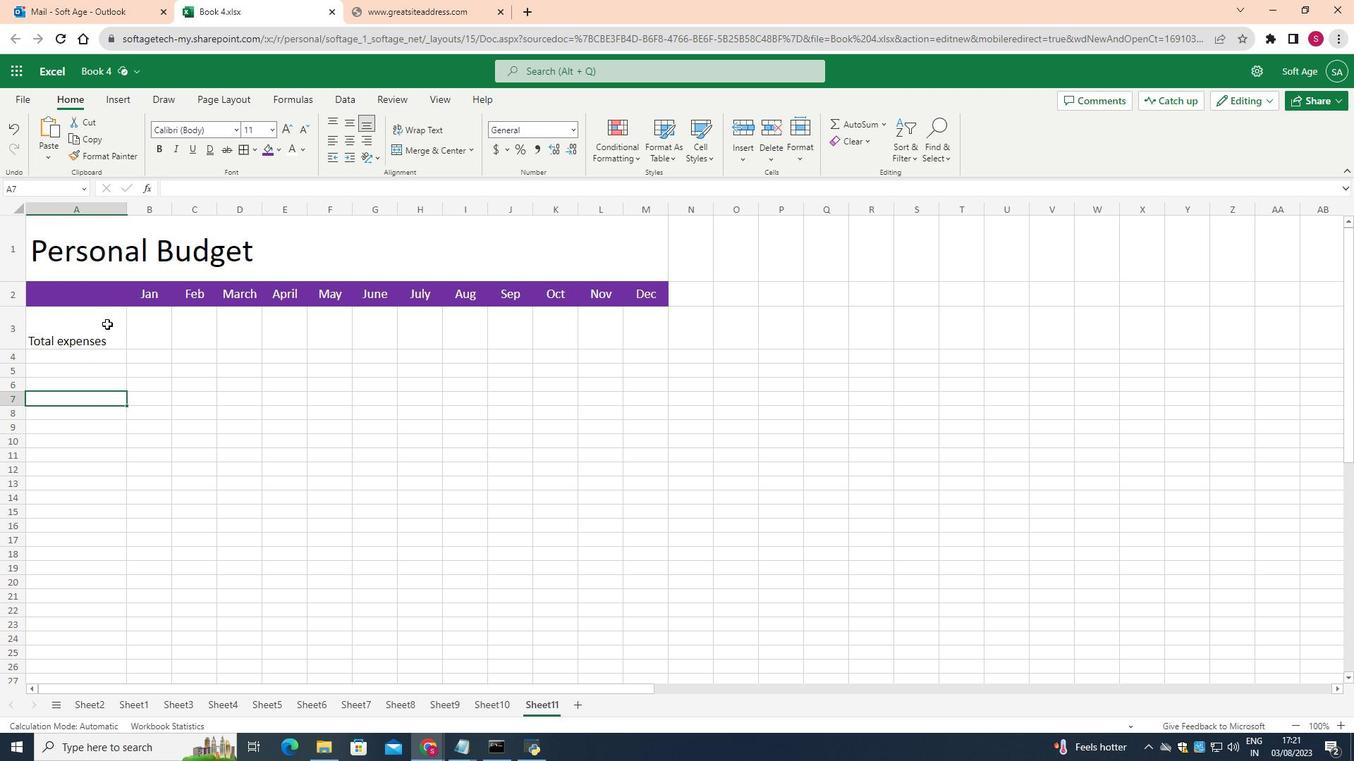 
Action: Mouse pressed left at (135, 352)
Screenshot: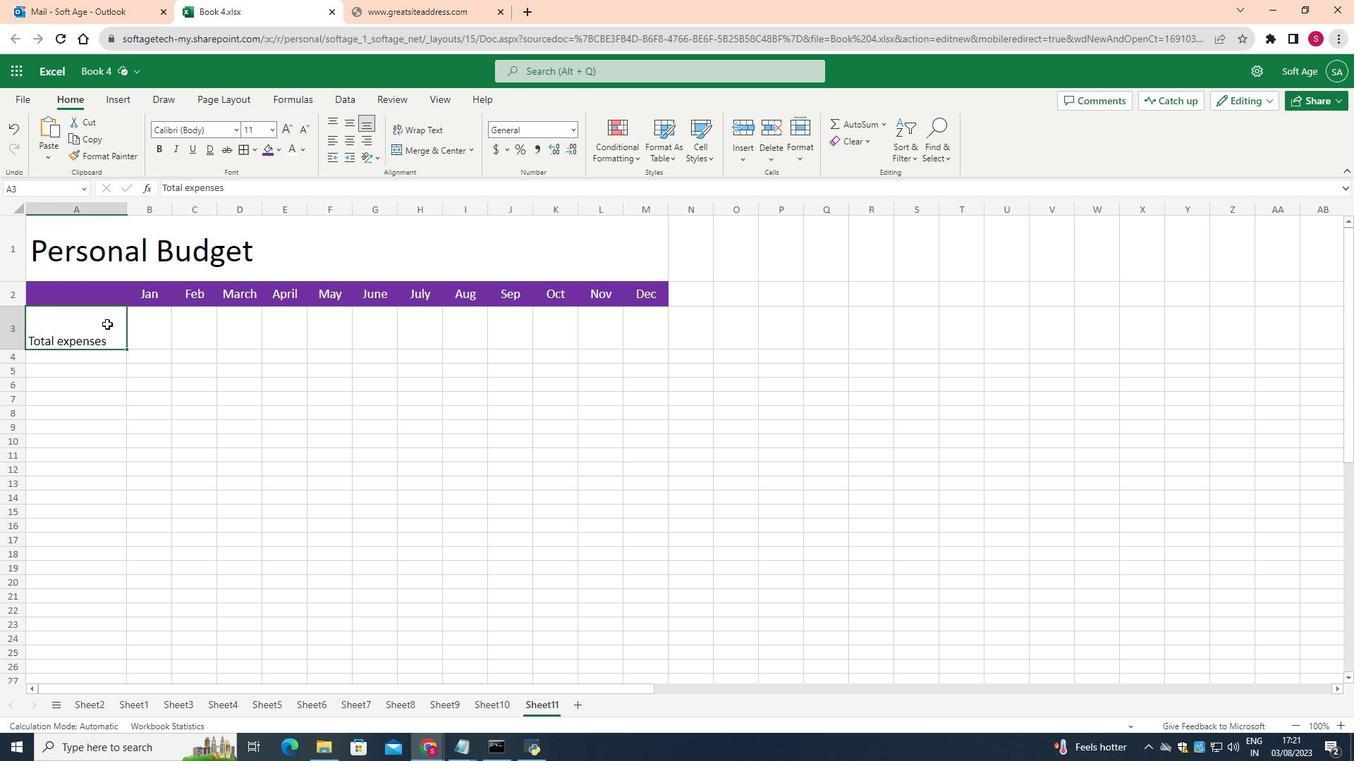 
Action: Mouse moved to (380, 168)
Screenshot: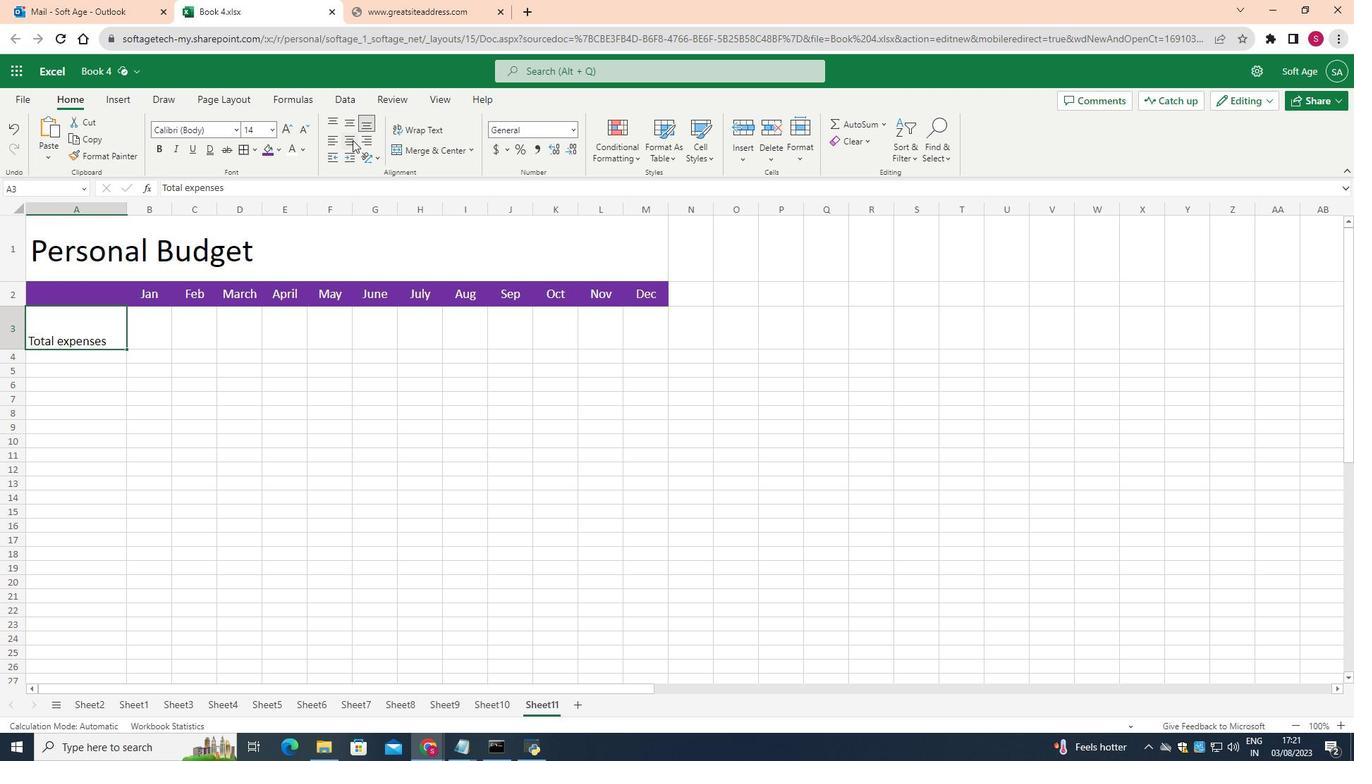 
Action: Mouse pressed left at (380, 168)
Screenshot: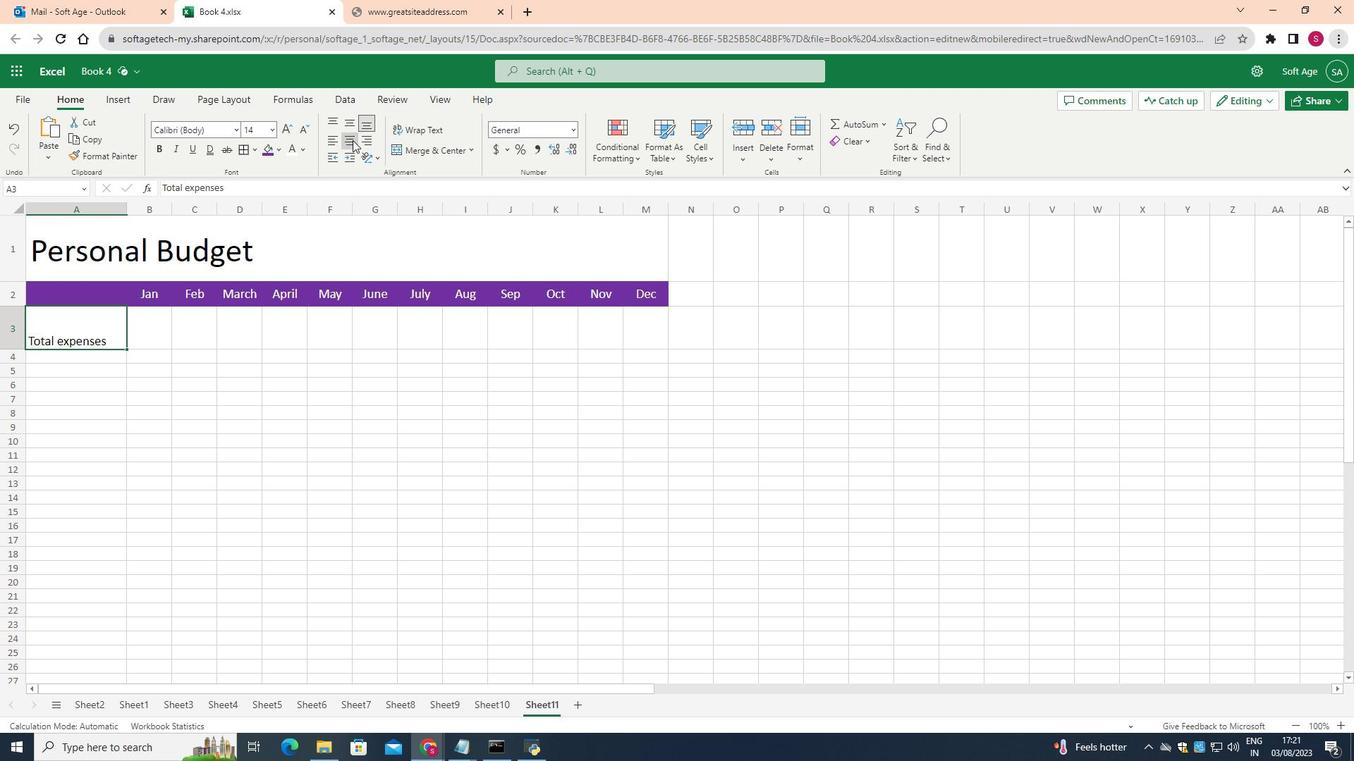 
Action: Mouse moved to (377, 145)
Screenshot: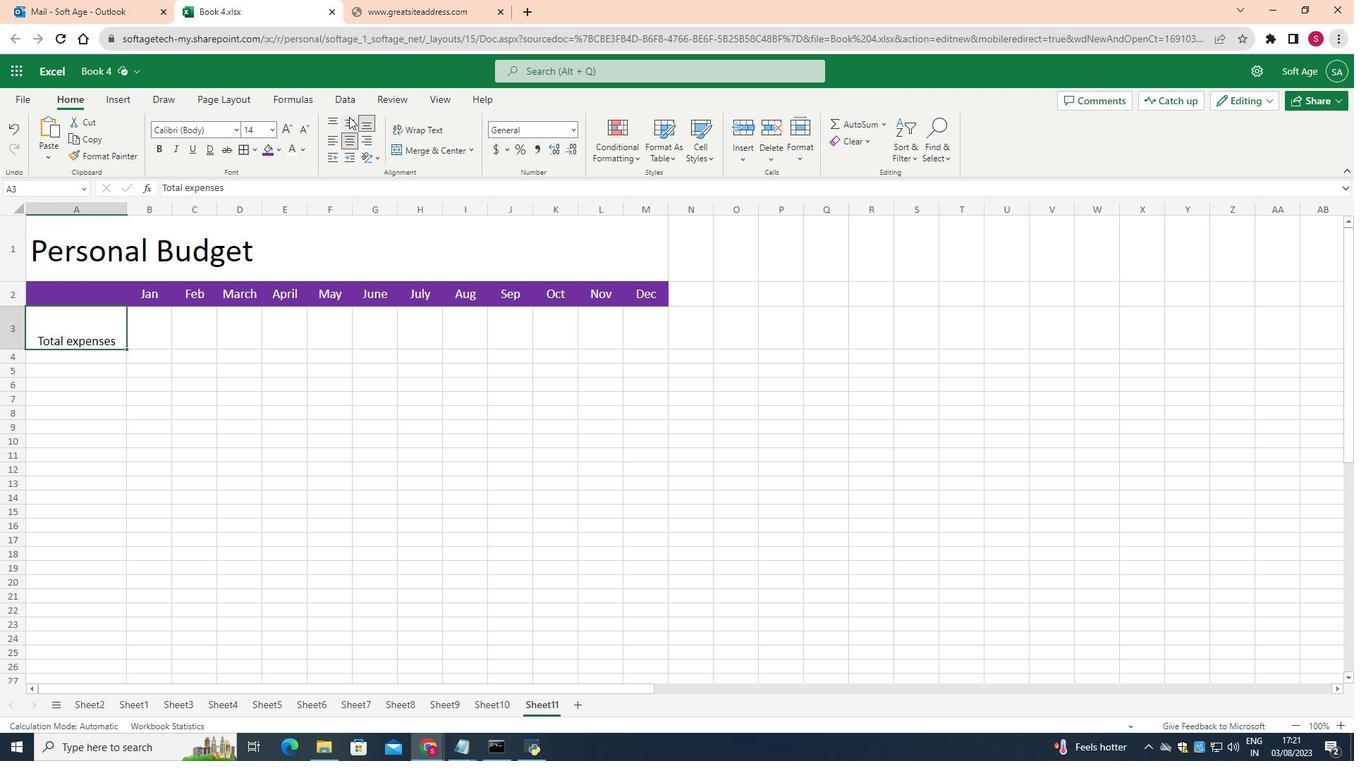 
Action: Mouse pressed left at (377, 145)
Screenshot: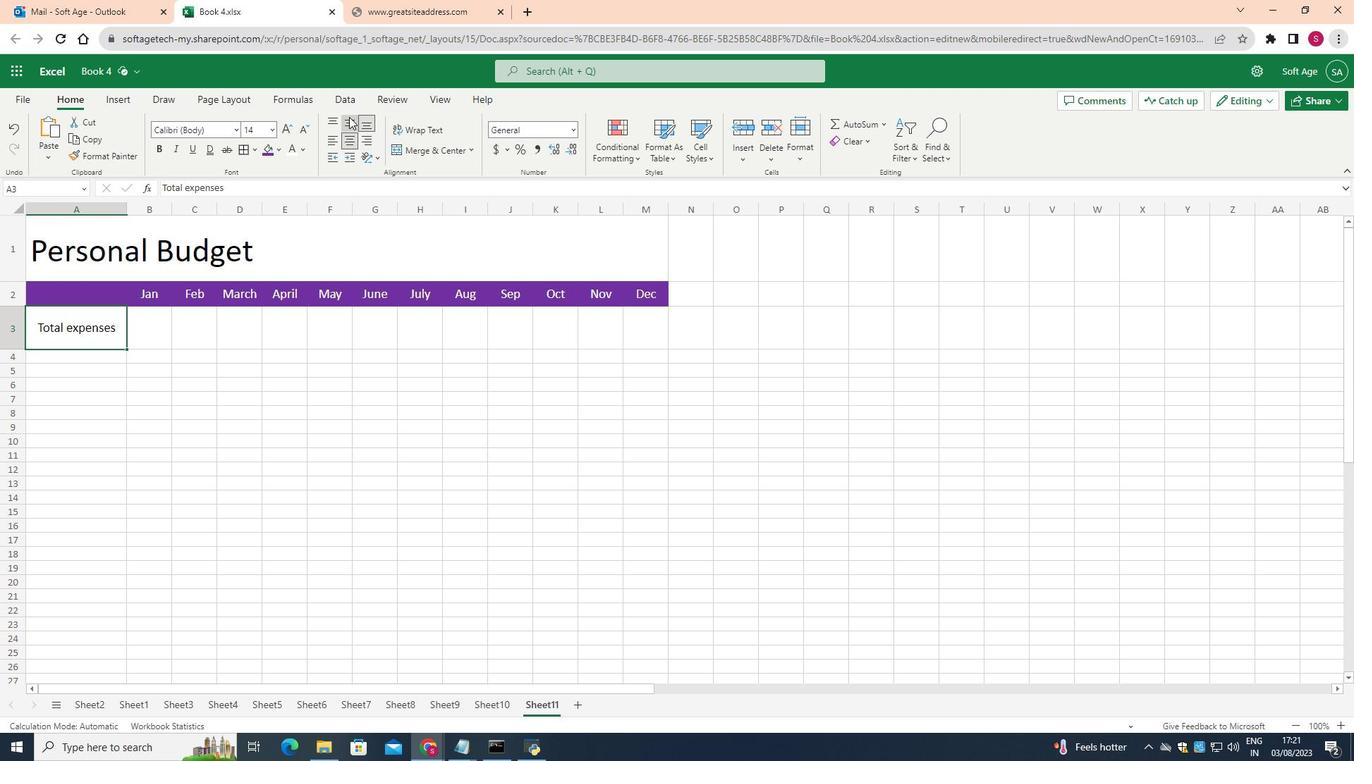 
Action: Mouse moved to (193, 349)
Screenshot: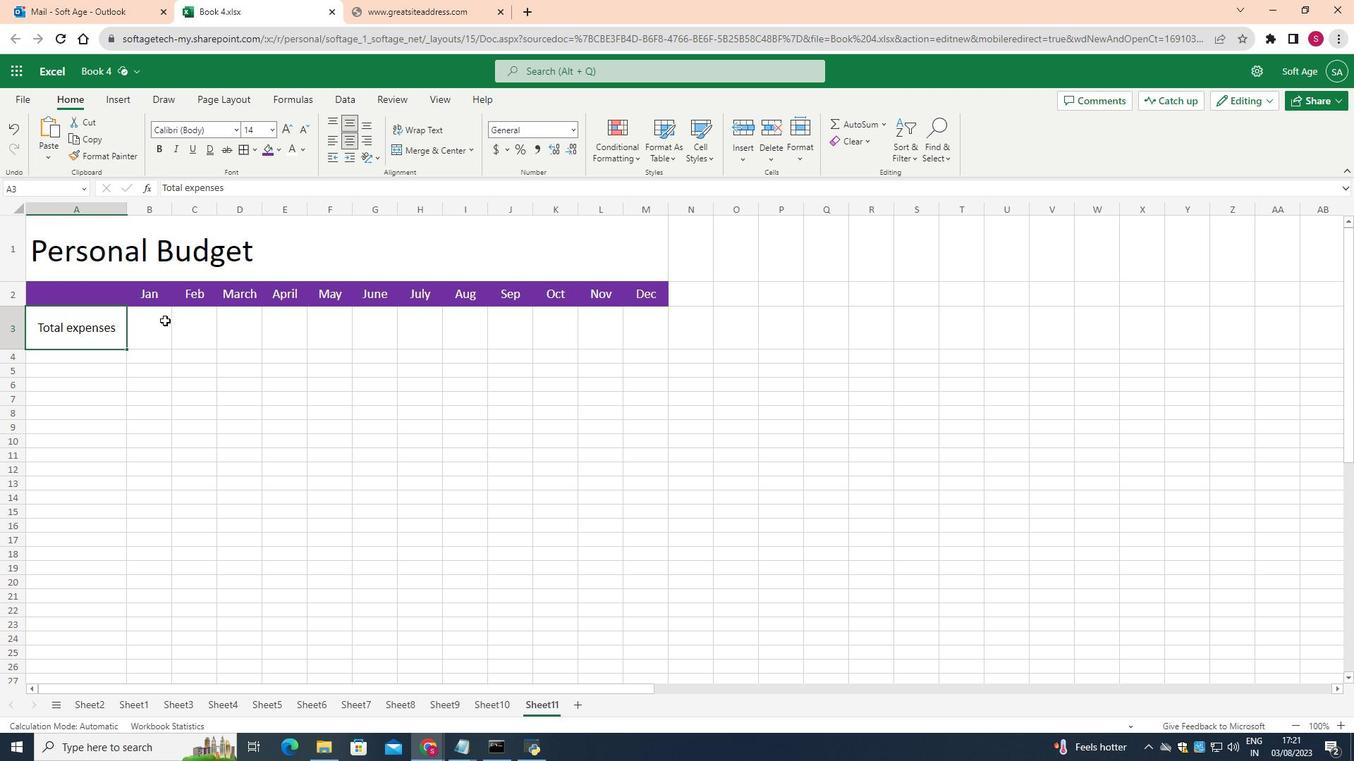
Action: Mouse pressed left at (193, 349)
Screenshot: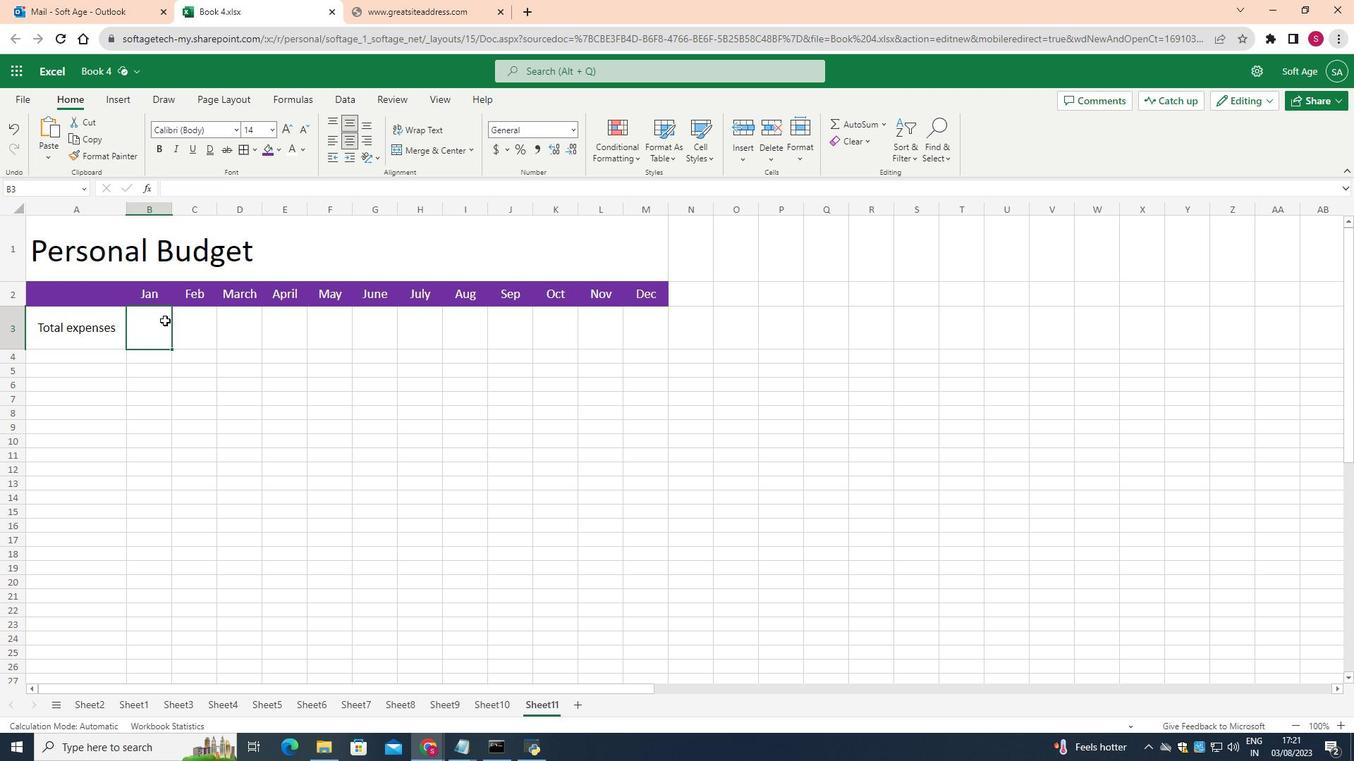 
Action: Mouse moved to (296, 160)
Screenshot: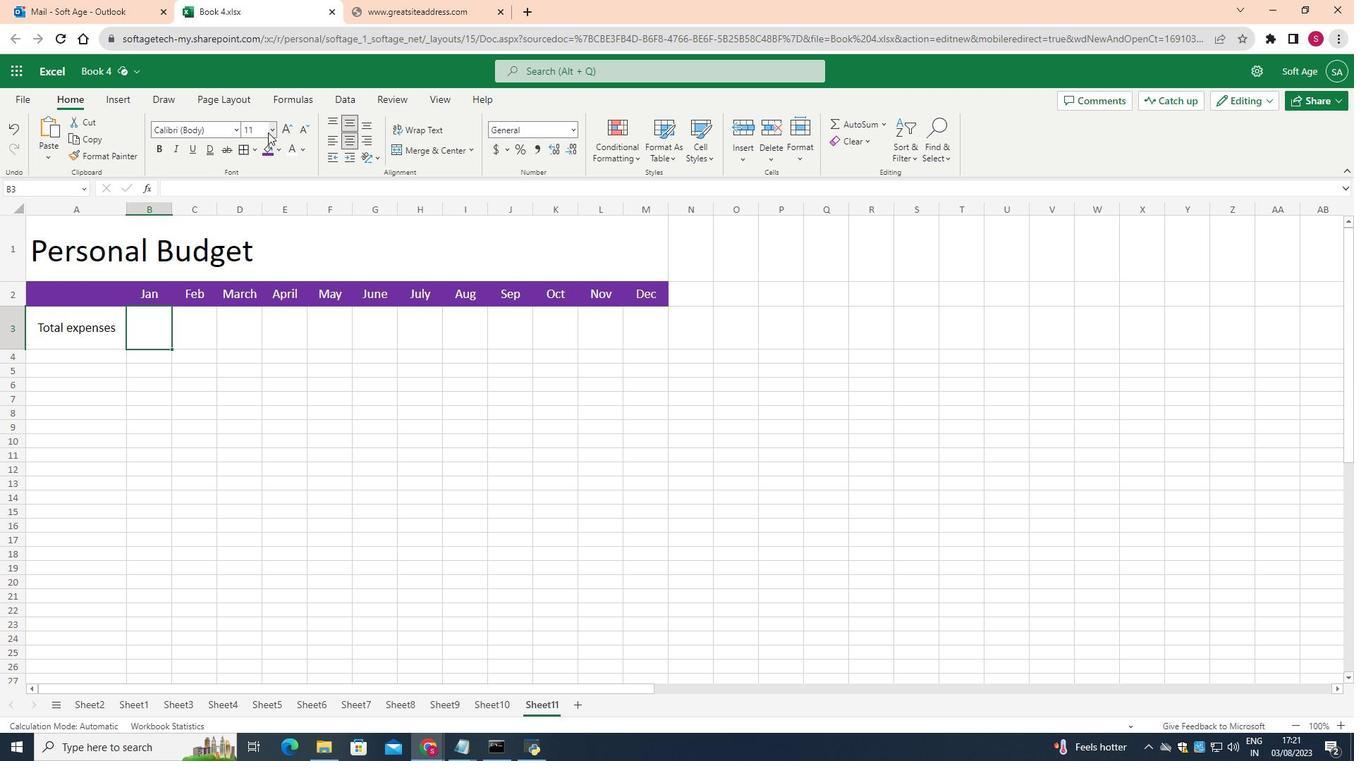 
Action: Mouse pressed left at (296, 160)
Screenshot: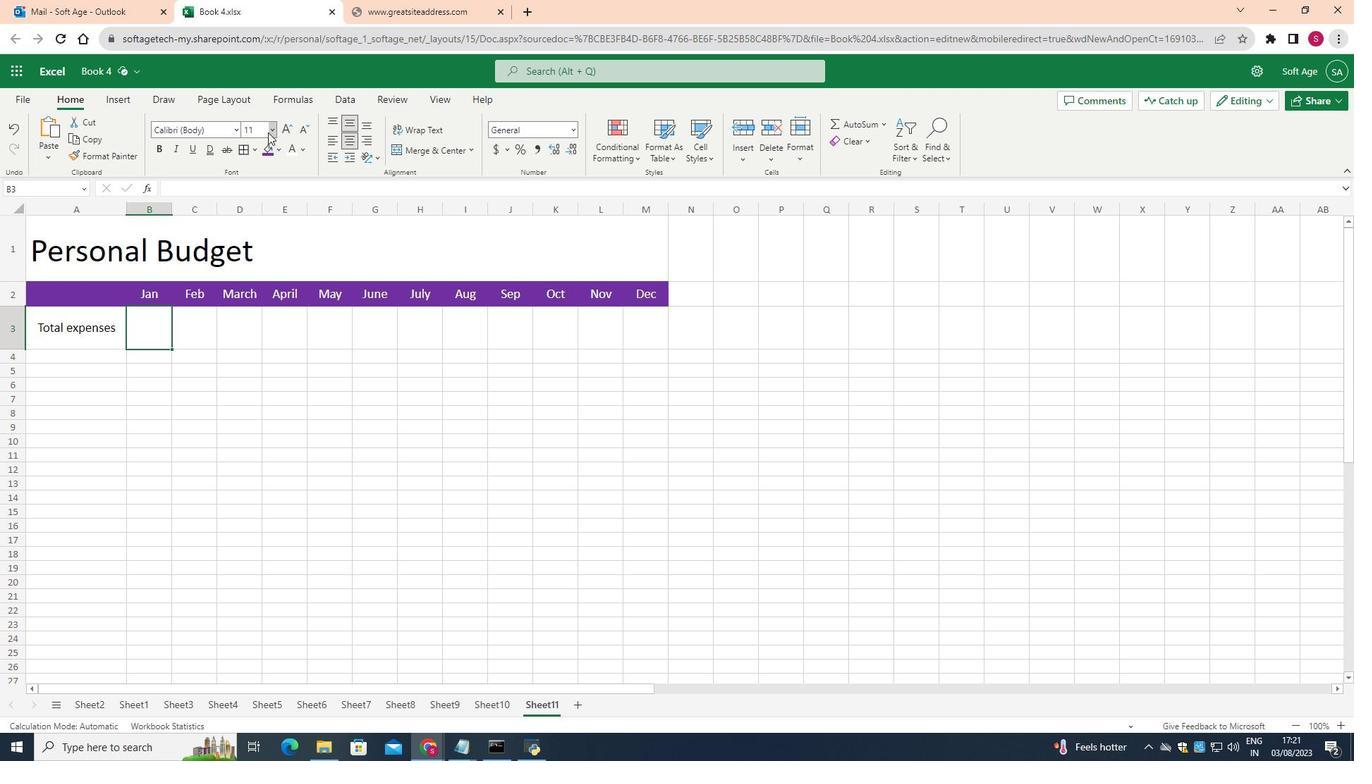 
Action: Mouse moved to (284, 271)
Screenshot: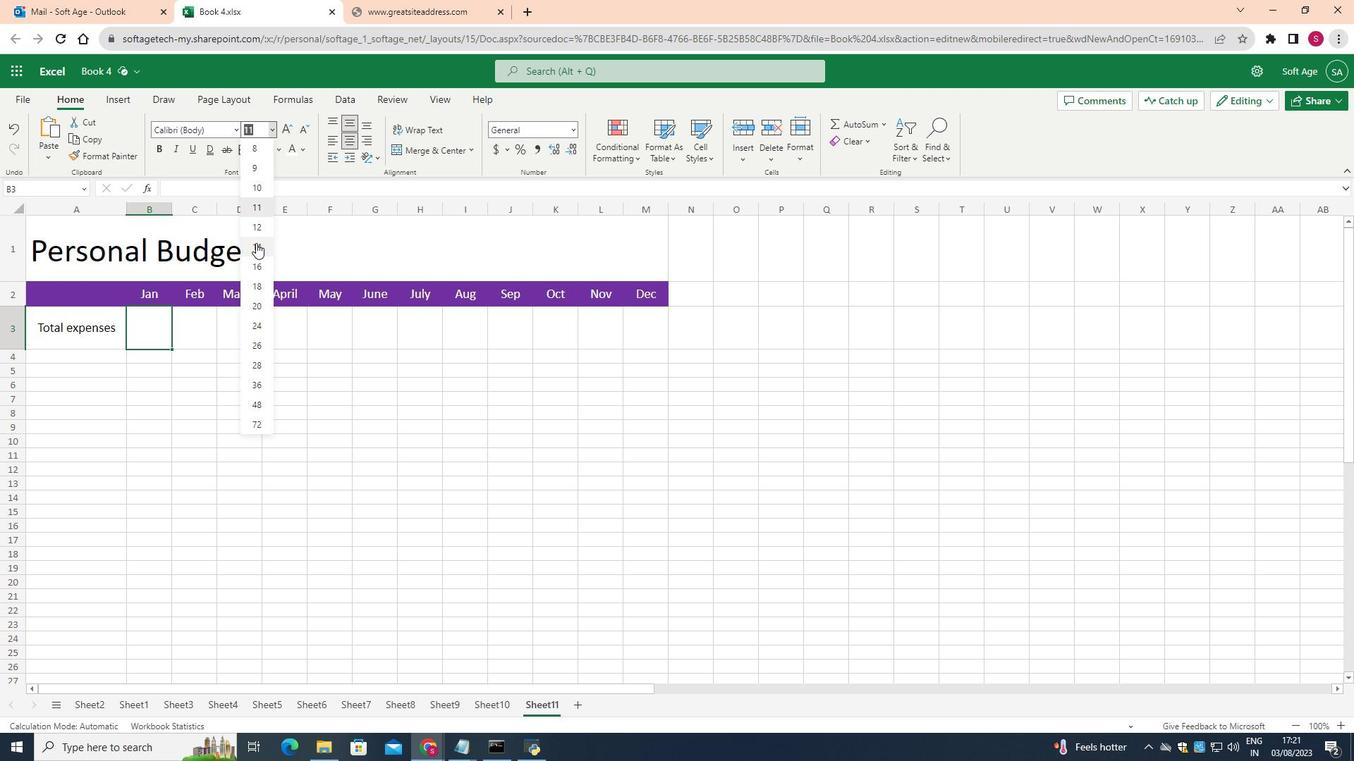 
Action: Mouse pressed left at (284, 271)
Screenshot: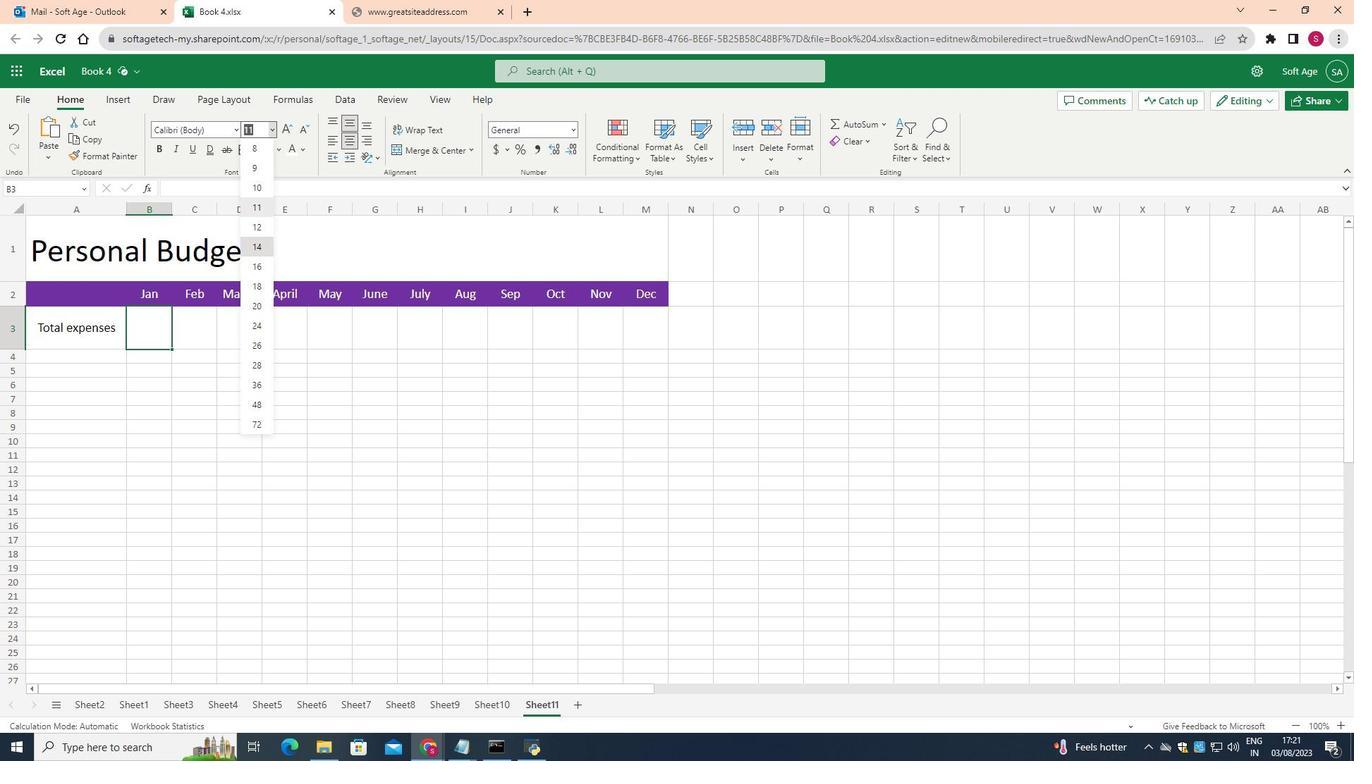 
Action: Key pressed <Key.shift>$0
Screenshot: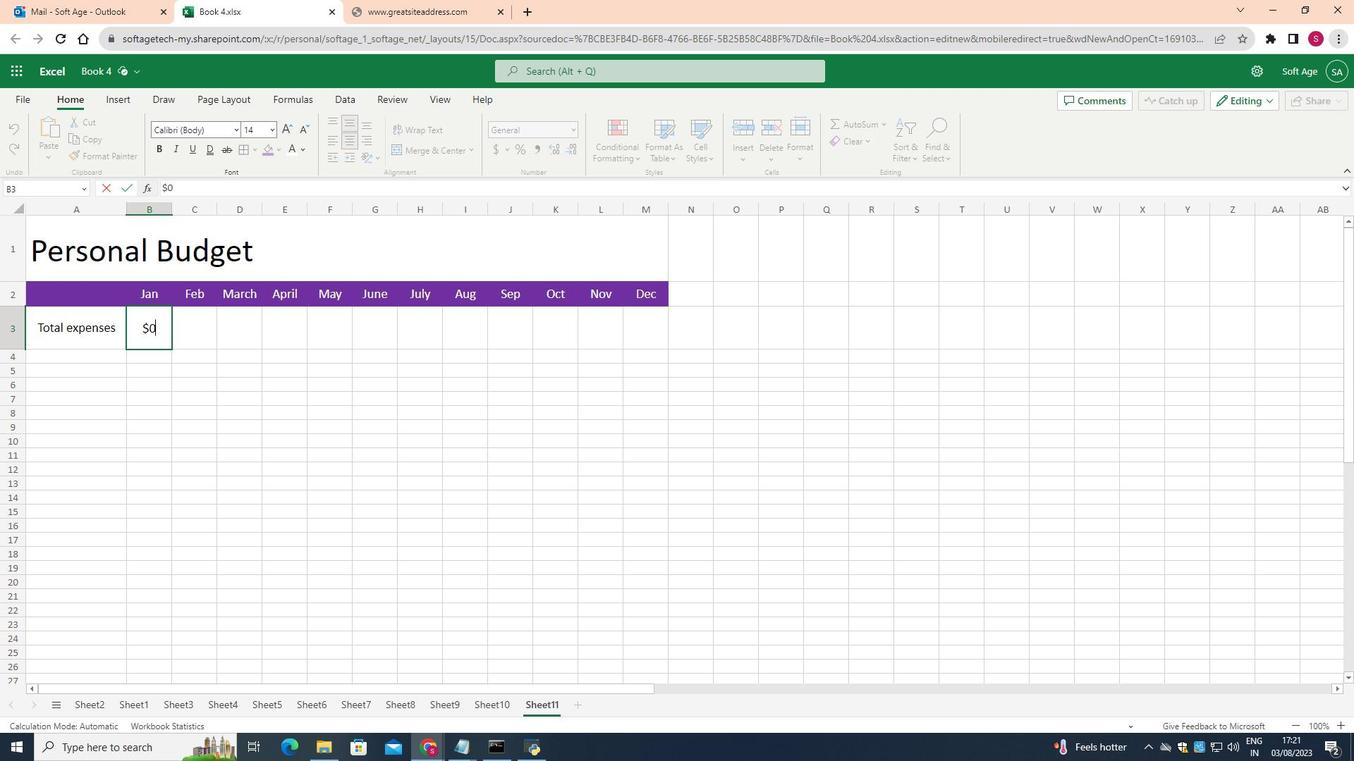 
Action: Mouse moved to (209, 356)
Screenshot: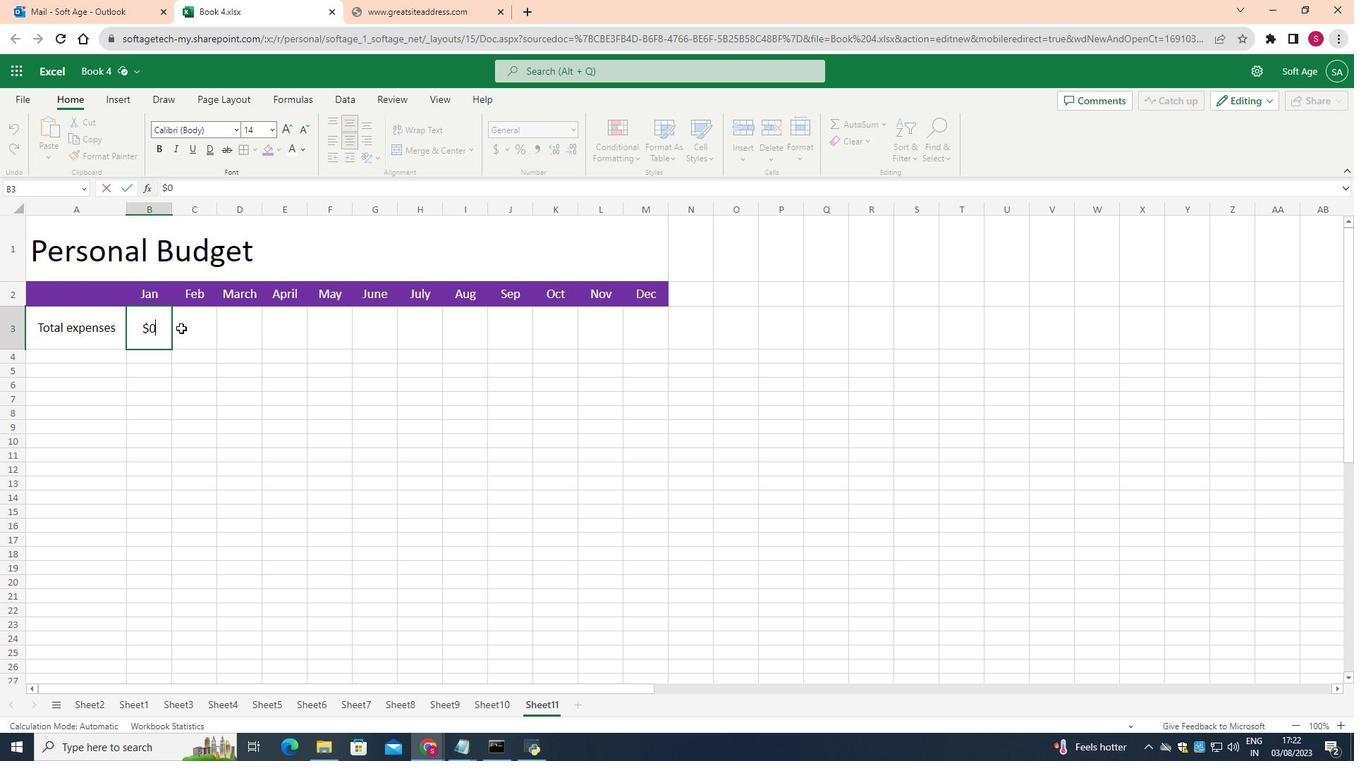 
Action: Mouse pressed left at (209, 356)
Screenshot: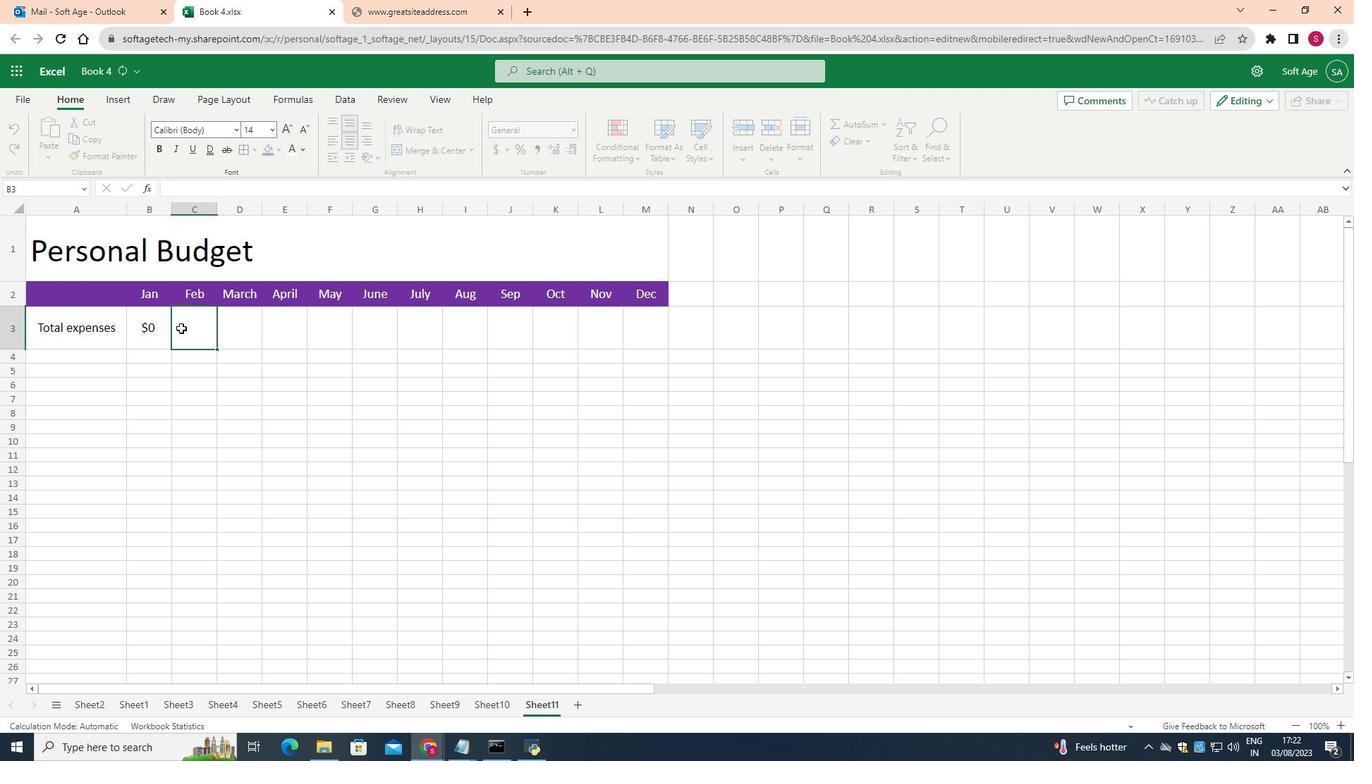 
Action: Mouse moved to (303, 160)
Screenshot: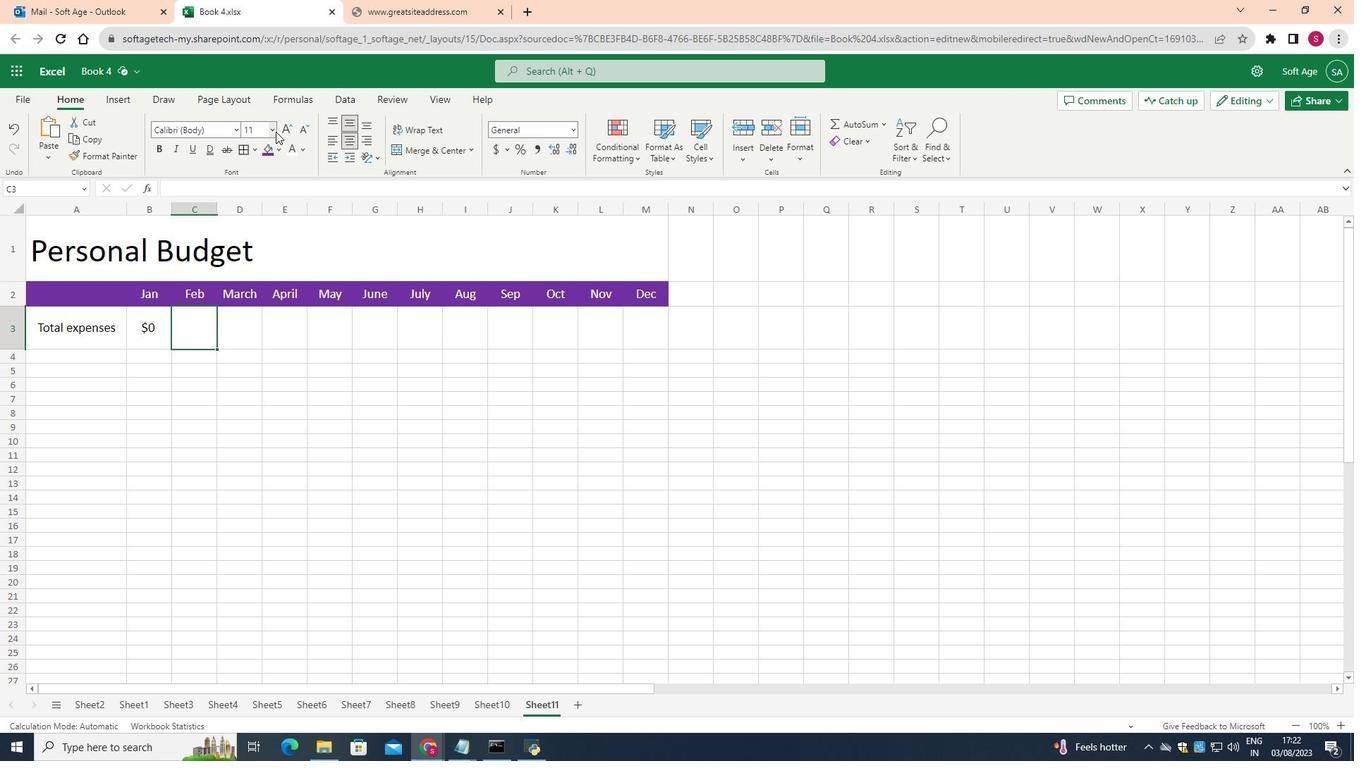 
Action: Mouse pressed left at (303, 160)
Screenshot: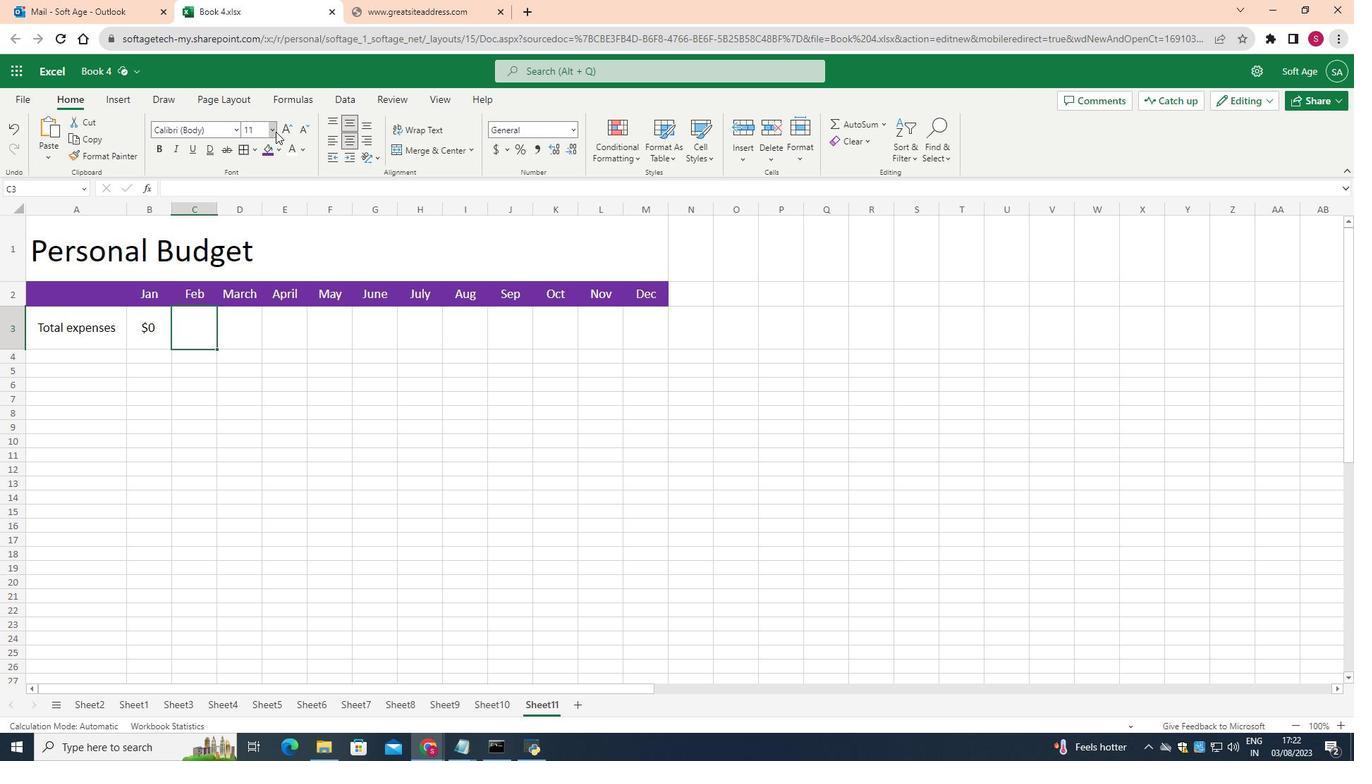 
Action: Mouse moved to (284, 272)
Screenshot: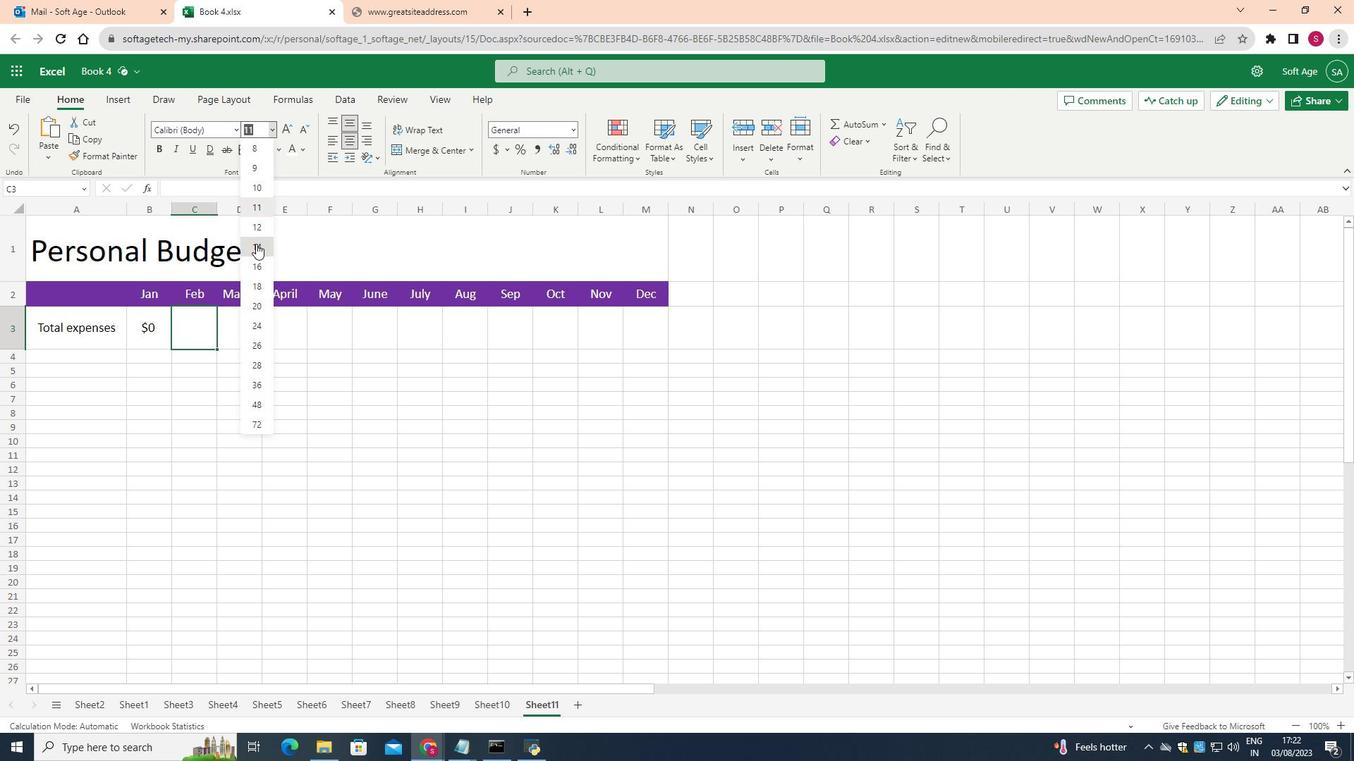 
Action: Mouse pressed left at (284, 272)
Screenshot: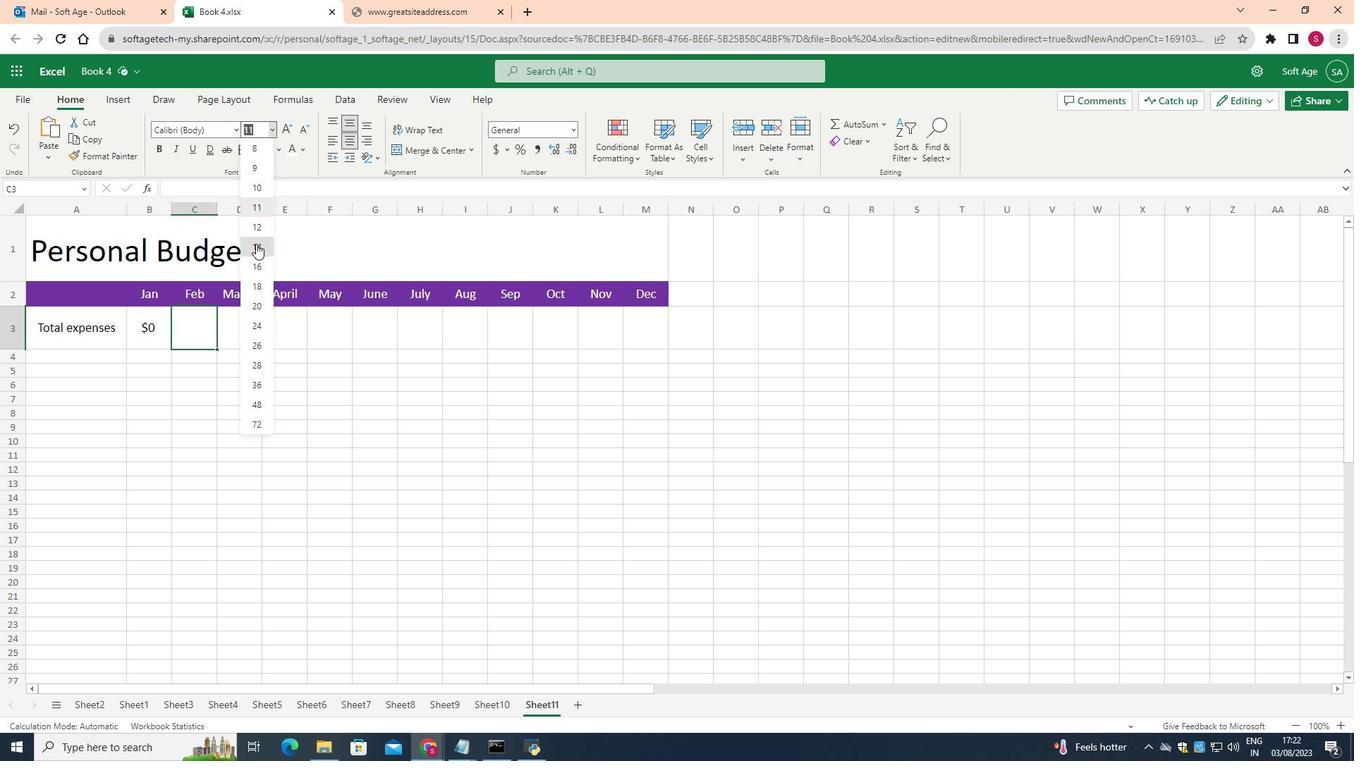 
Action: Key pressed <Key.shift><Key.shift><Key.shift>$0
Screenshot: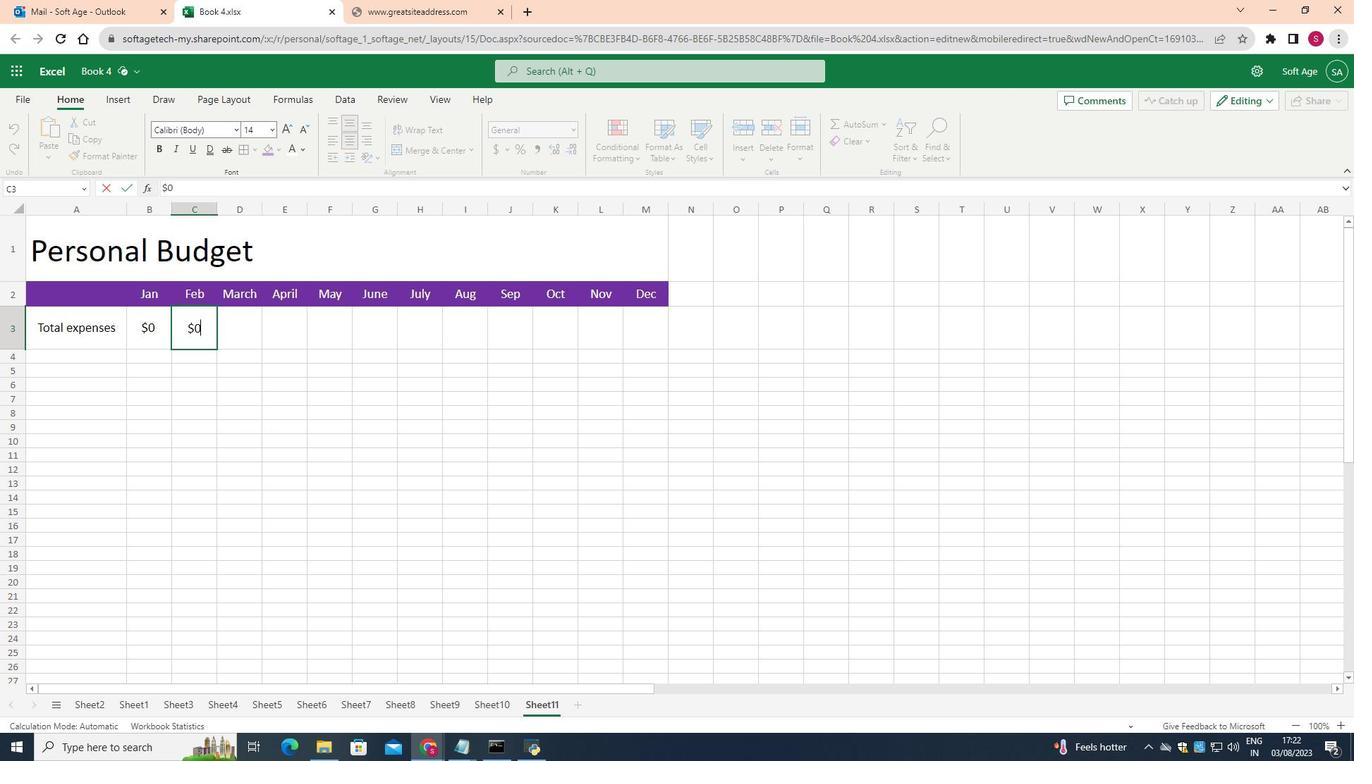 
Action: Mouse moved to (284, 363)
Screenshot: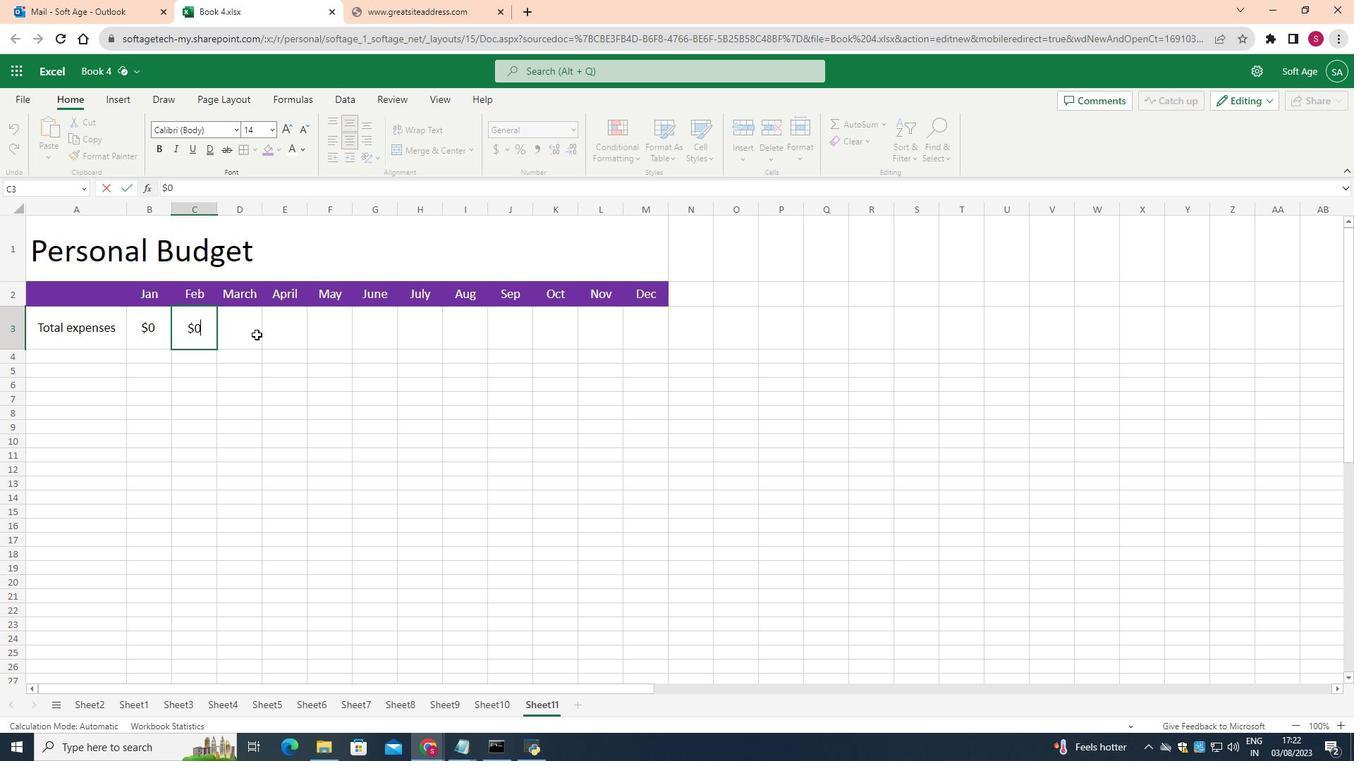 
Action: Mouse pressed left at (284, 363)
Screenshot: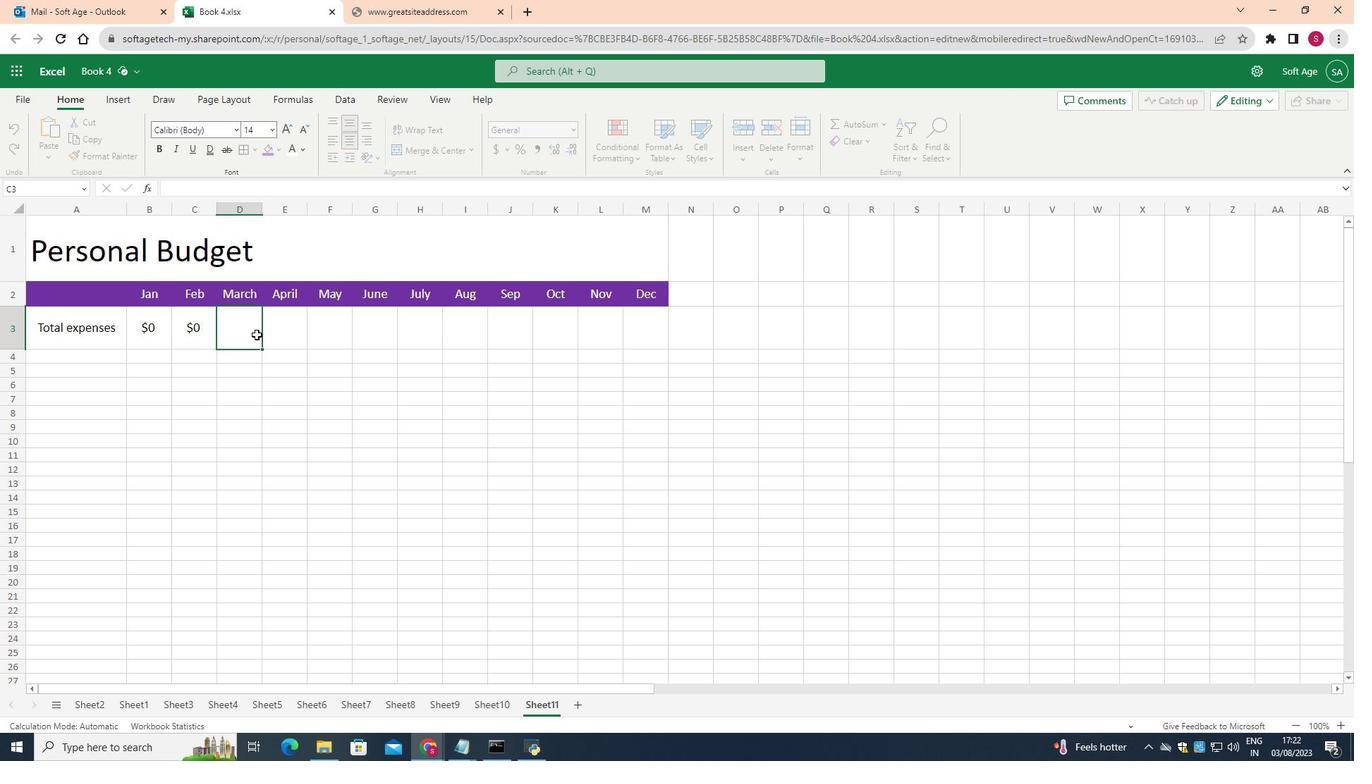 
Action: Mouse moved to (298, 155)
Screenshot: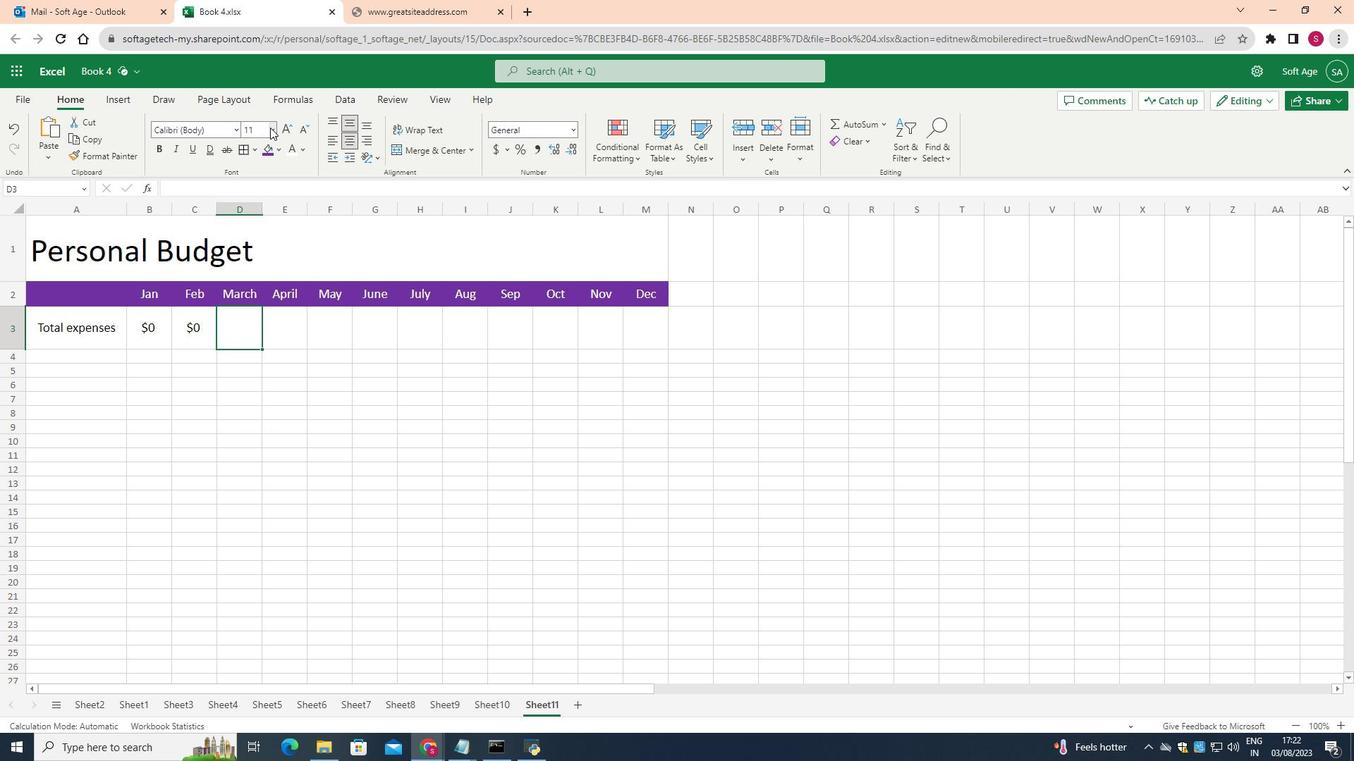 
Action: Mouse pressed left at (298, 155)
Screenshot: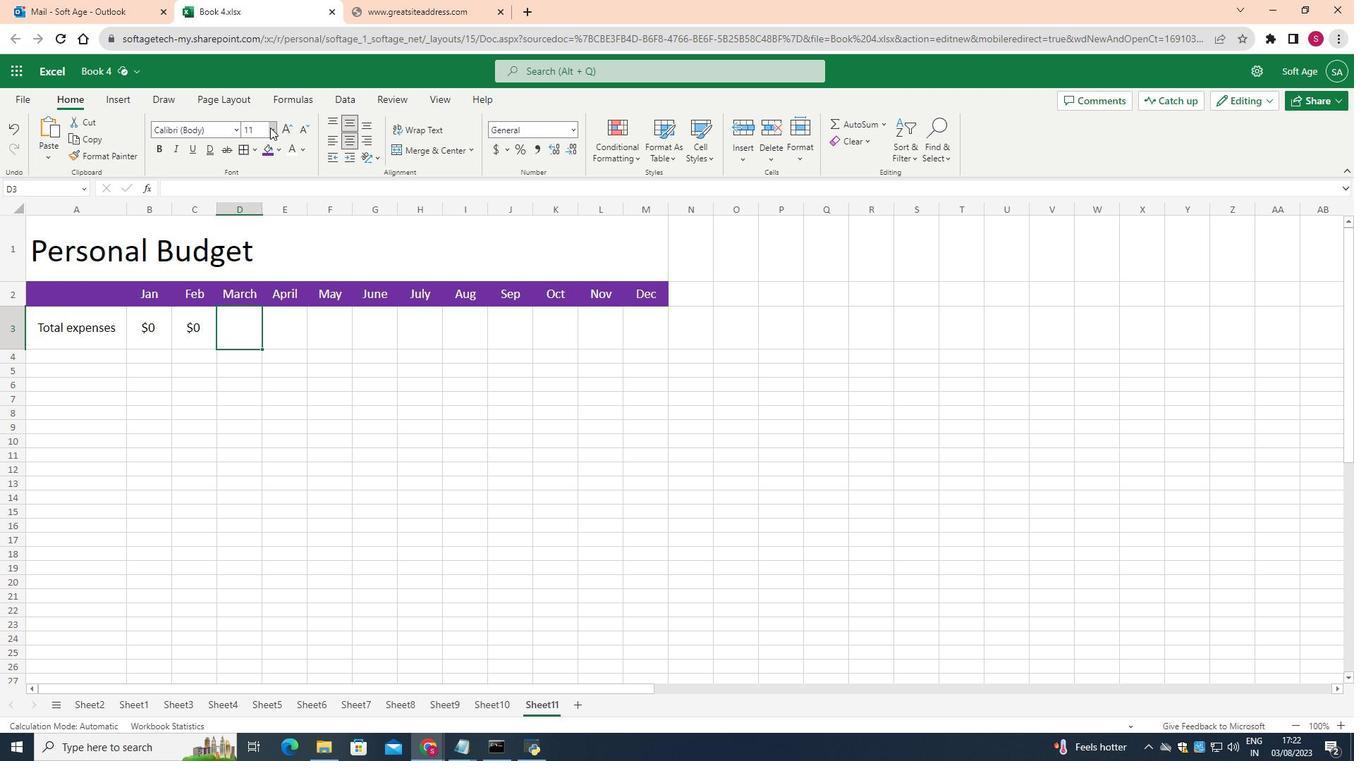
Action: Mouse moved to (290, 275)
Screenshot: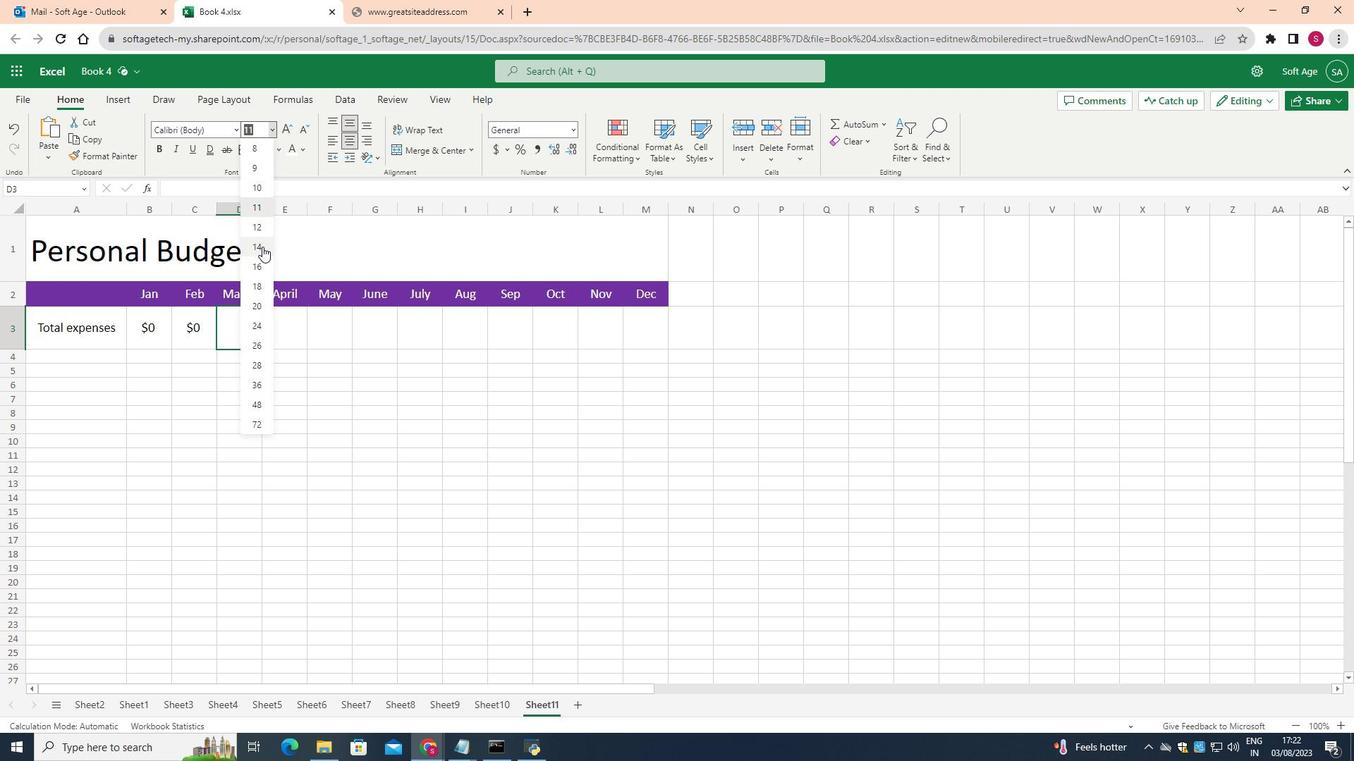 
Action: Mouse pressed left at (290, 275)
Screenshot: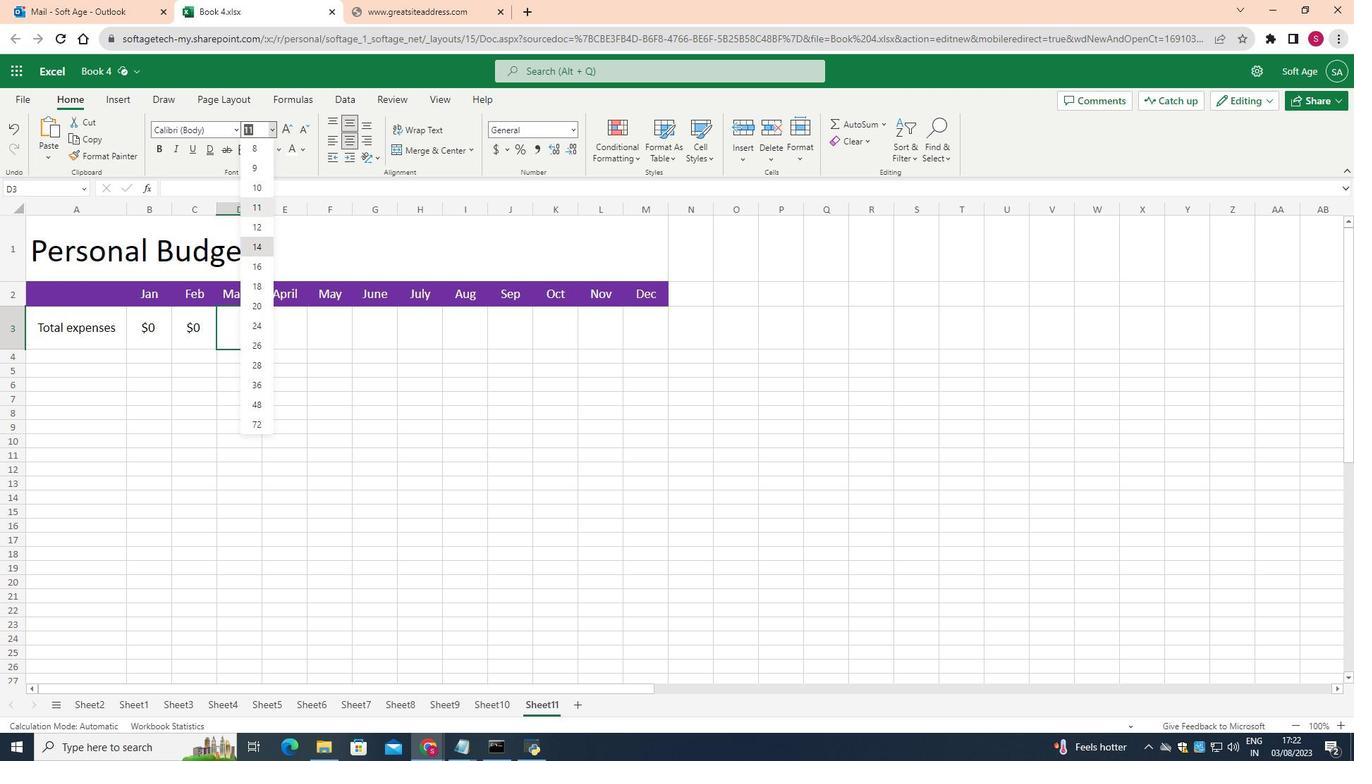 
Action: Key pressed <Key.shift><Key.shift><Key.shift><Key.shift><Key.shift><Key.shift><Key.shift><Key.shift><Key.shift><Key.shift><Key.shift><Key.shift><Key.shift><Key.shift><Key.shift><Key.shift><Key.shift><Key.shift><Key.shift><Key.shift><Key.shift><Key.shift><Key.shift><Key.shift><Key.shift><Key.shift><Key.shift><Key.shift><Key.shift><Key.shift><Key.shift>$0
Screenshot: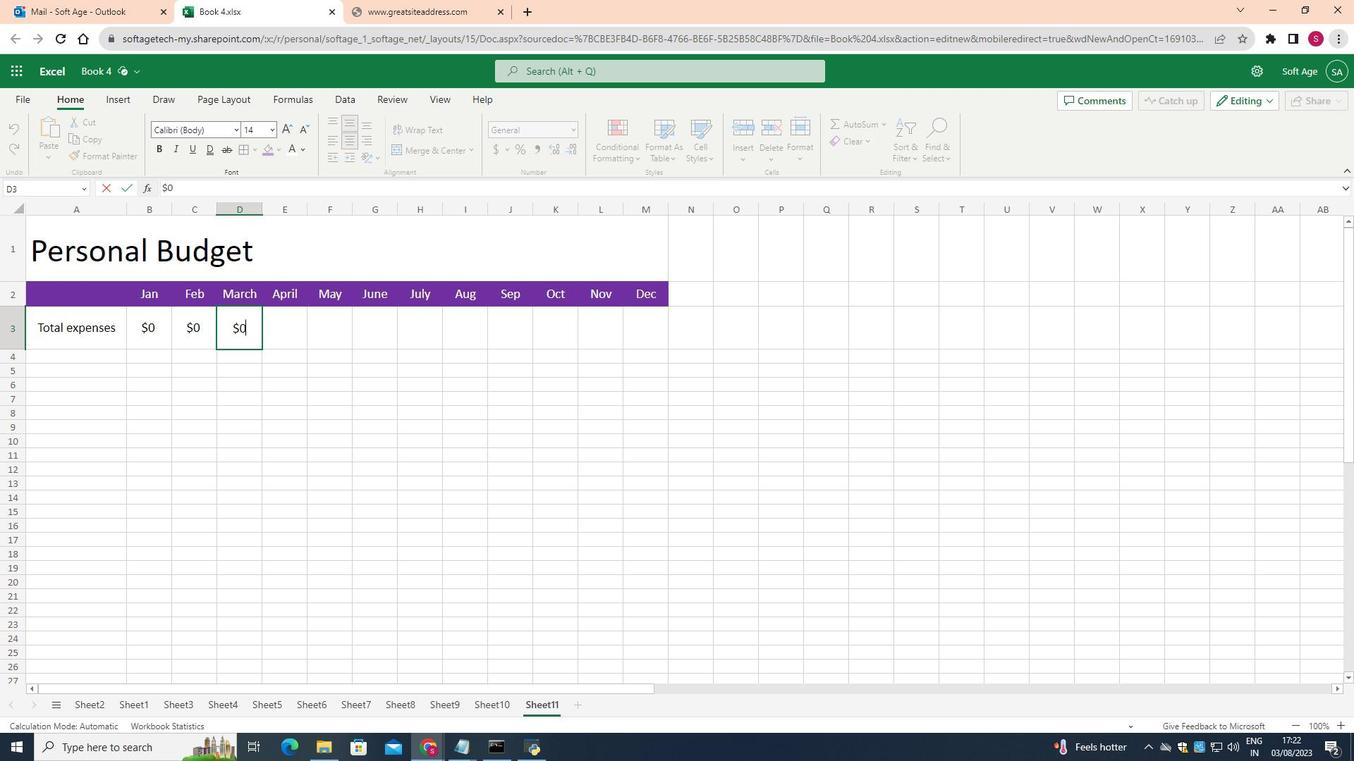 
Action: Mouse moved to (301, 373)
Screenshot: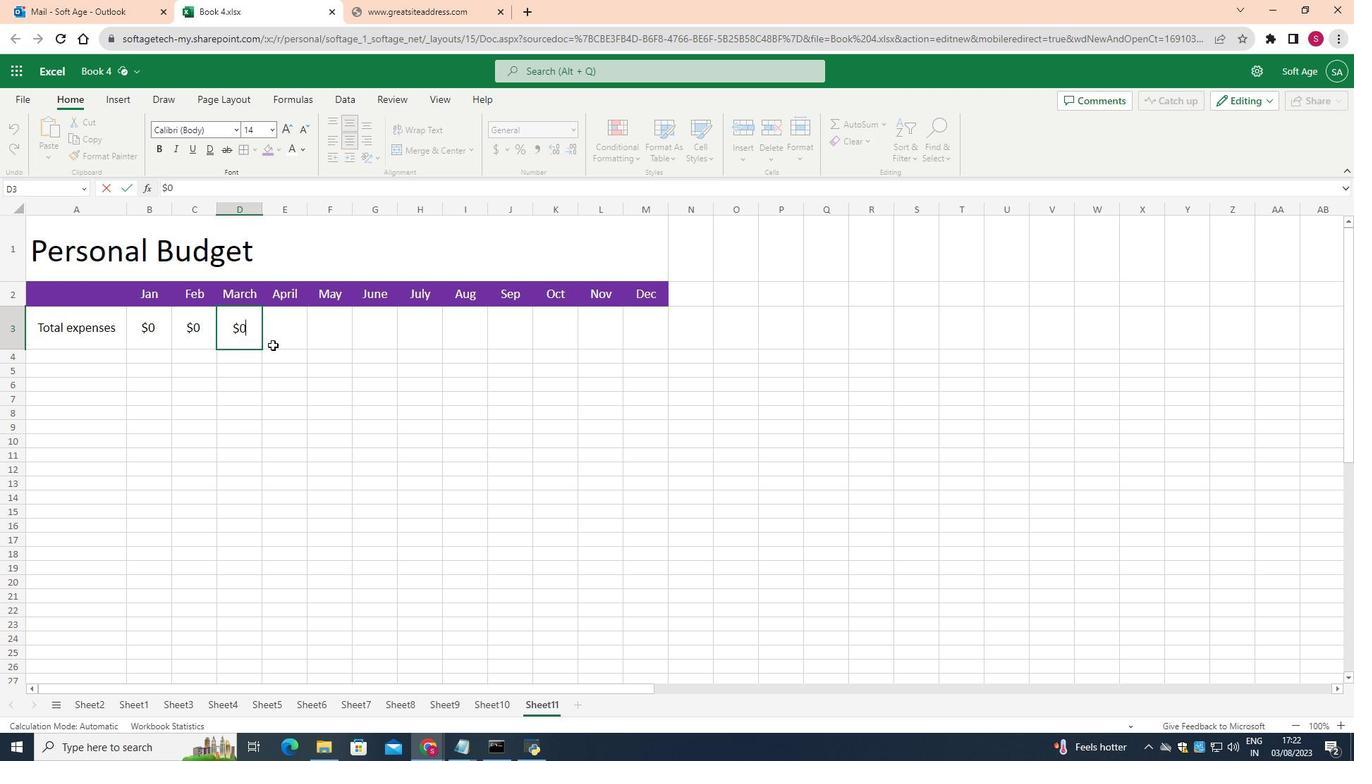 
Action: Mouse pressed left at (301, 373)
Screenshot: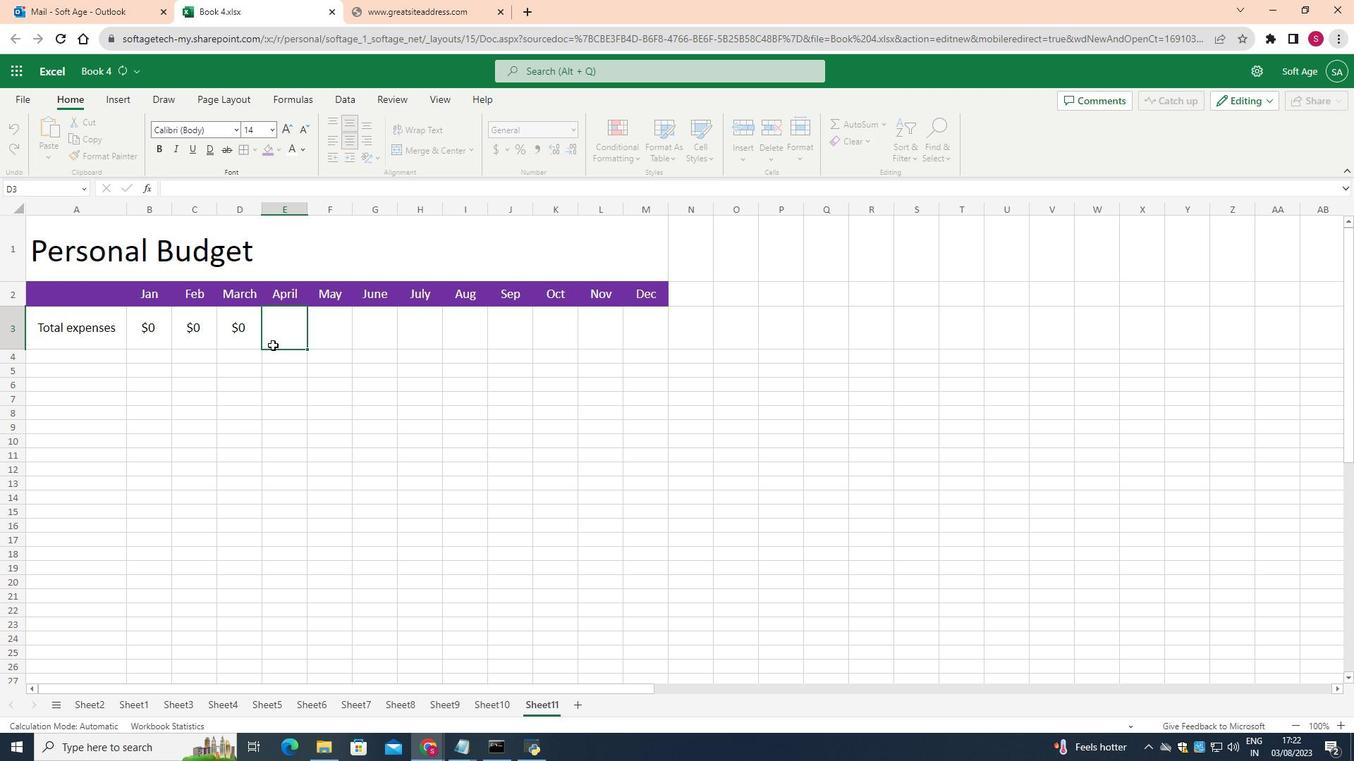 
Action: Mouse moved to (303, 372)
Screenshot: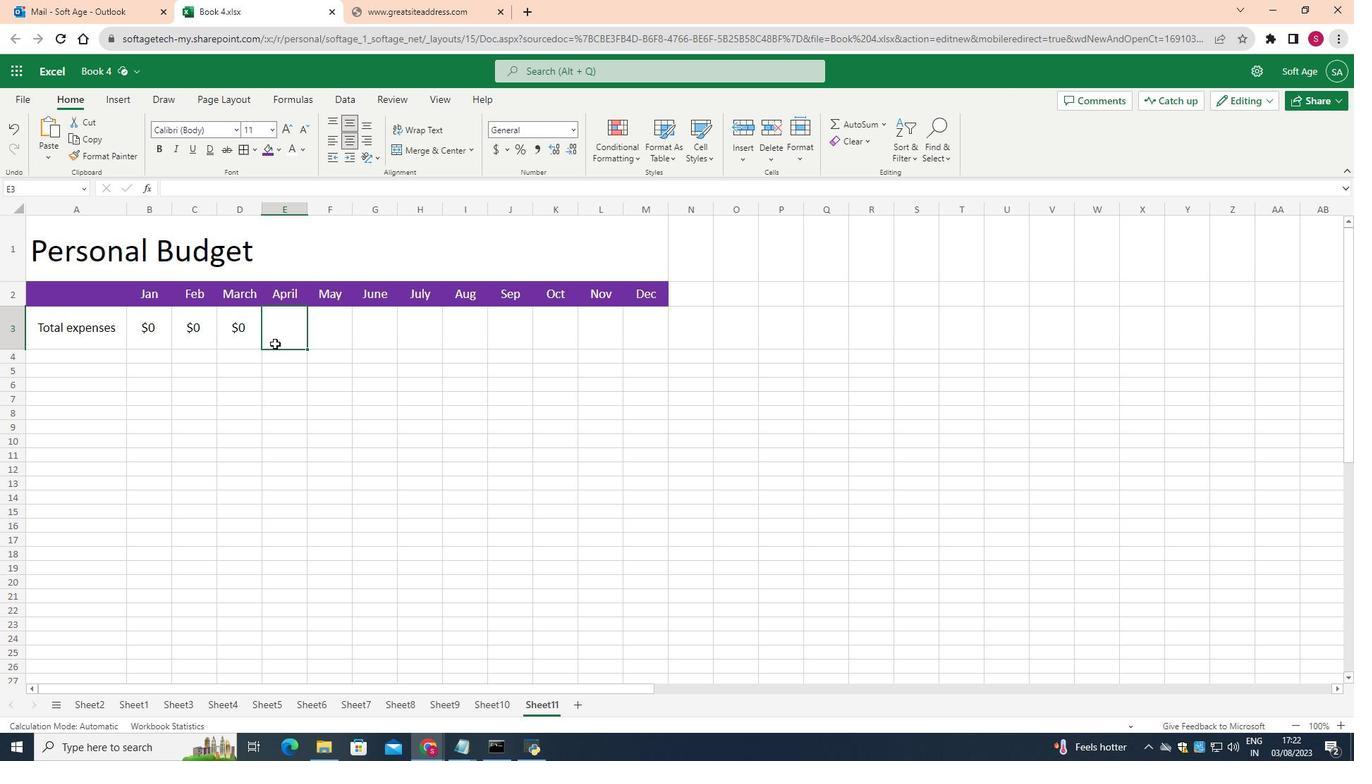 
Action: Key pressed <Key.shift>$0<Key.right><Key.shift><Key.shift>$0<Key.right><Key.shift><Key.shift><Key.shift><Key.shift><Key.shift><Key.shift>$0<Key.right><Key.shift><Key.shift><Key.shift><Key.shift><Key.shift>$0<Key.right><Key.shift><Key.shift><Key.shift><Key.shift><Key.shift>$0<Key.right><Key.shift><Key.shift><Key.shift><Key.shift><Key.shift><Key.shift>$0<Key.right><Key.shift><Key.shift>$0<Key.right><Key.shift><Key.shift><Key.shift><Key.shift><Key.shift><Key.shift>$0<Key.right><Key.shift><Key.shift><Key.shift><Key.shift><Key.shift><Key.shift>$0
Screenshot: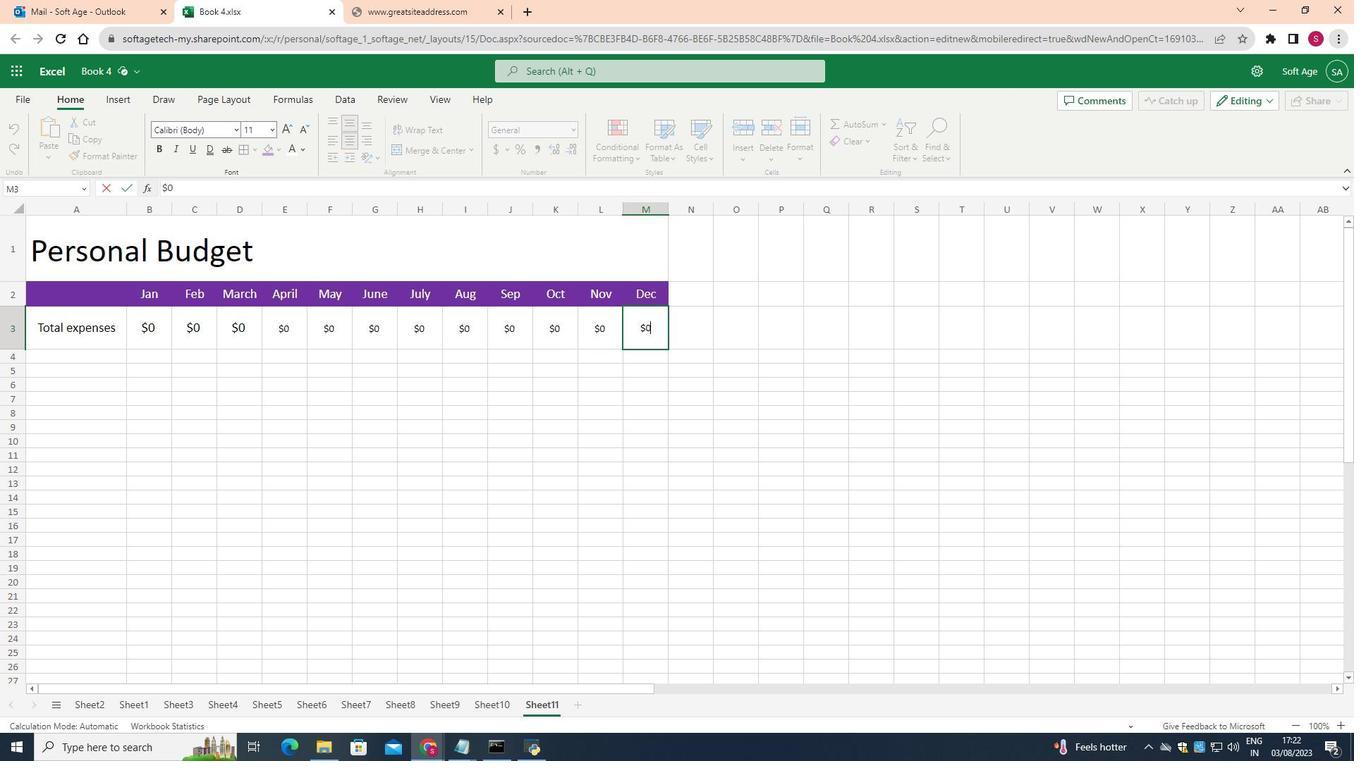 
Action: Mouse moved to (502, 530)
Screenshot: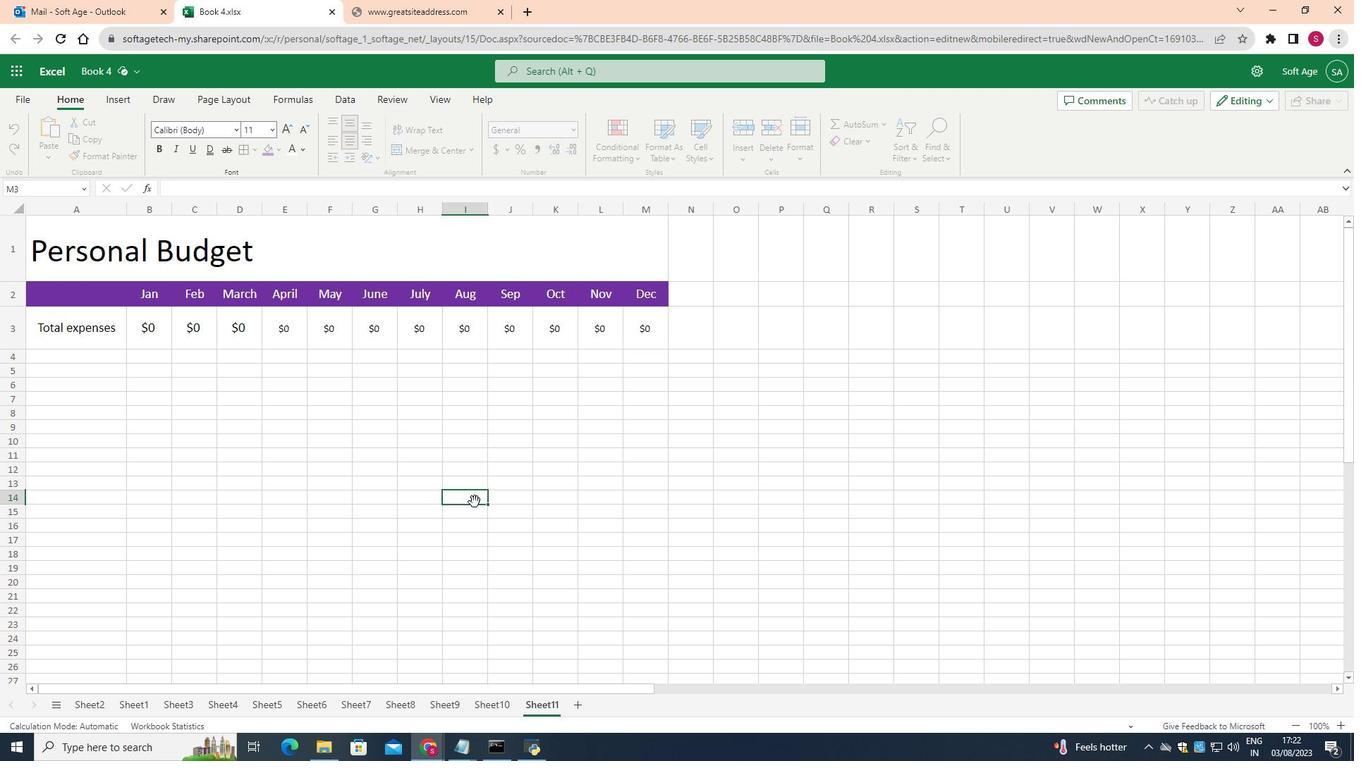 
Action: Mouse pressed left at (502, 530)
Screenshot: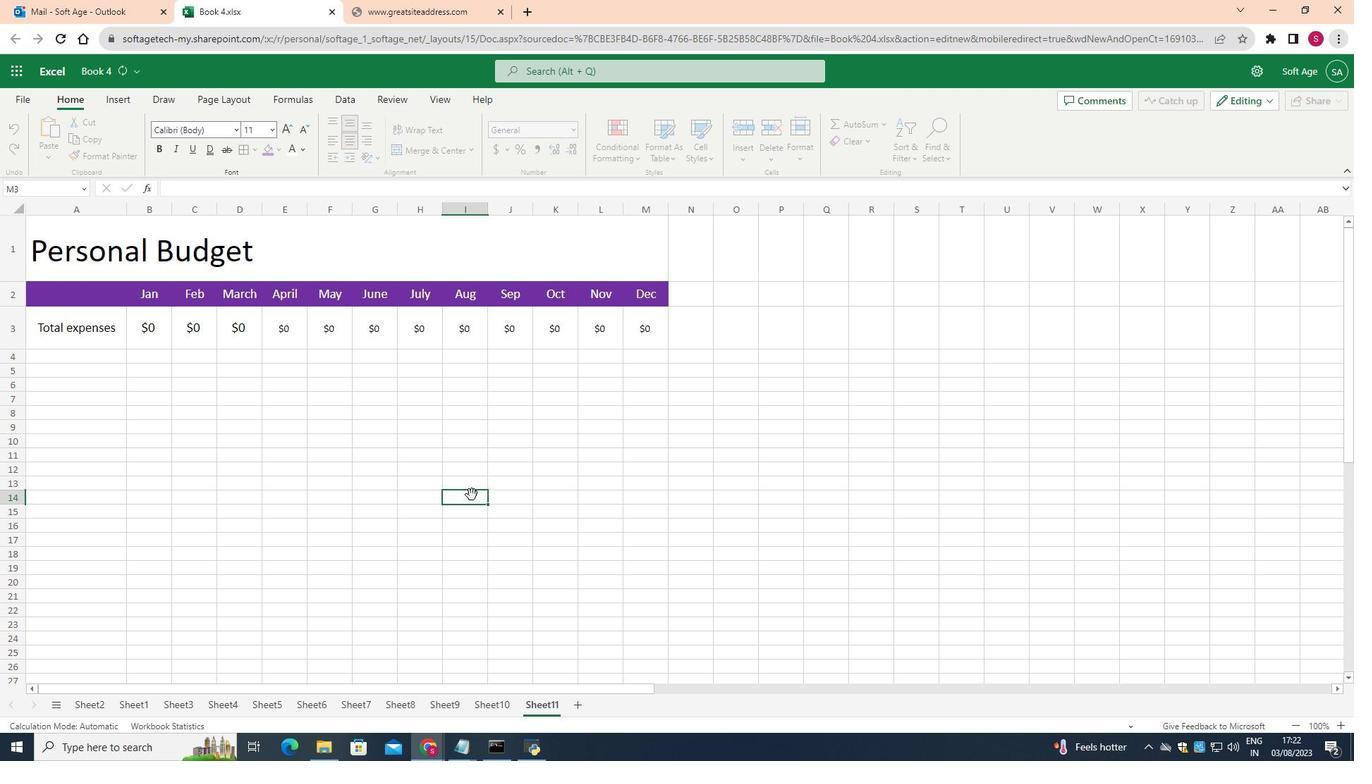 
Action: Mouse moved to (315, 358)
Screenshot: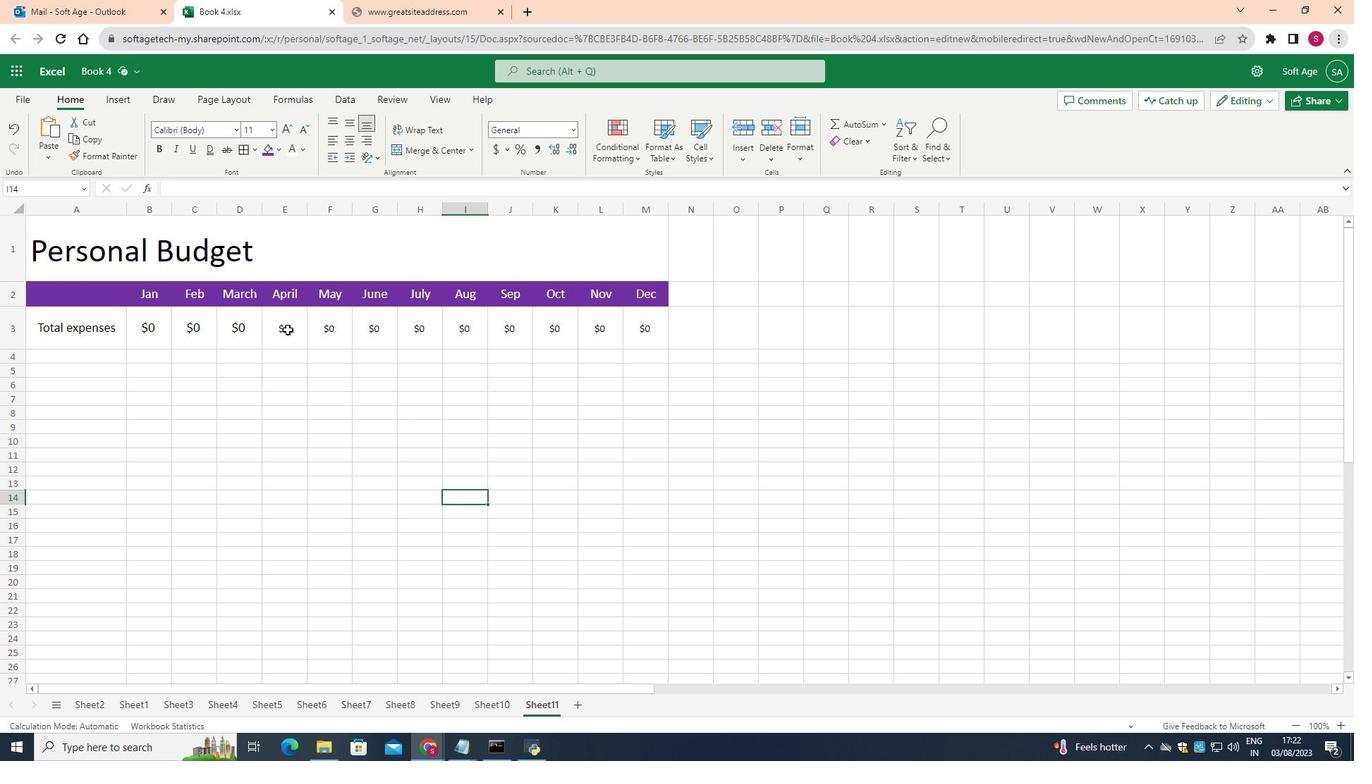
Action: Mouse pressed left at (315, 358)
Screenshot: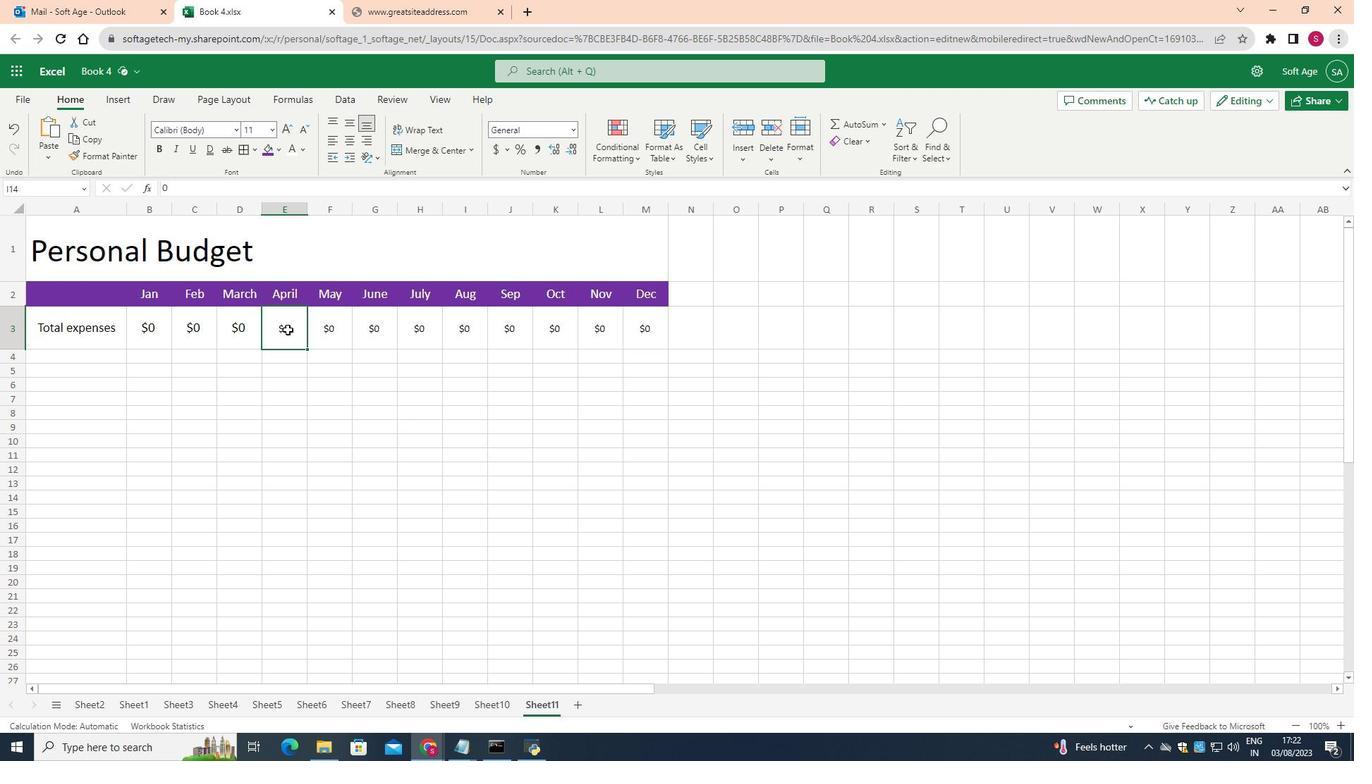 
Action: Mouse moved to (300, 157)
Screenshot: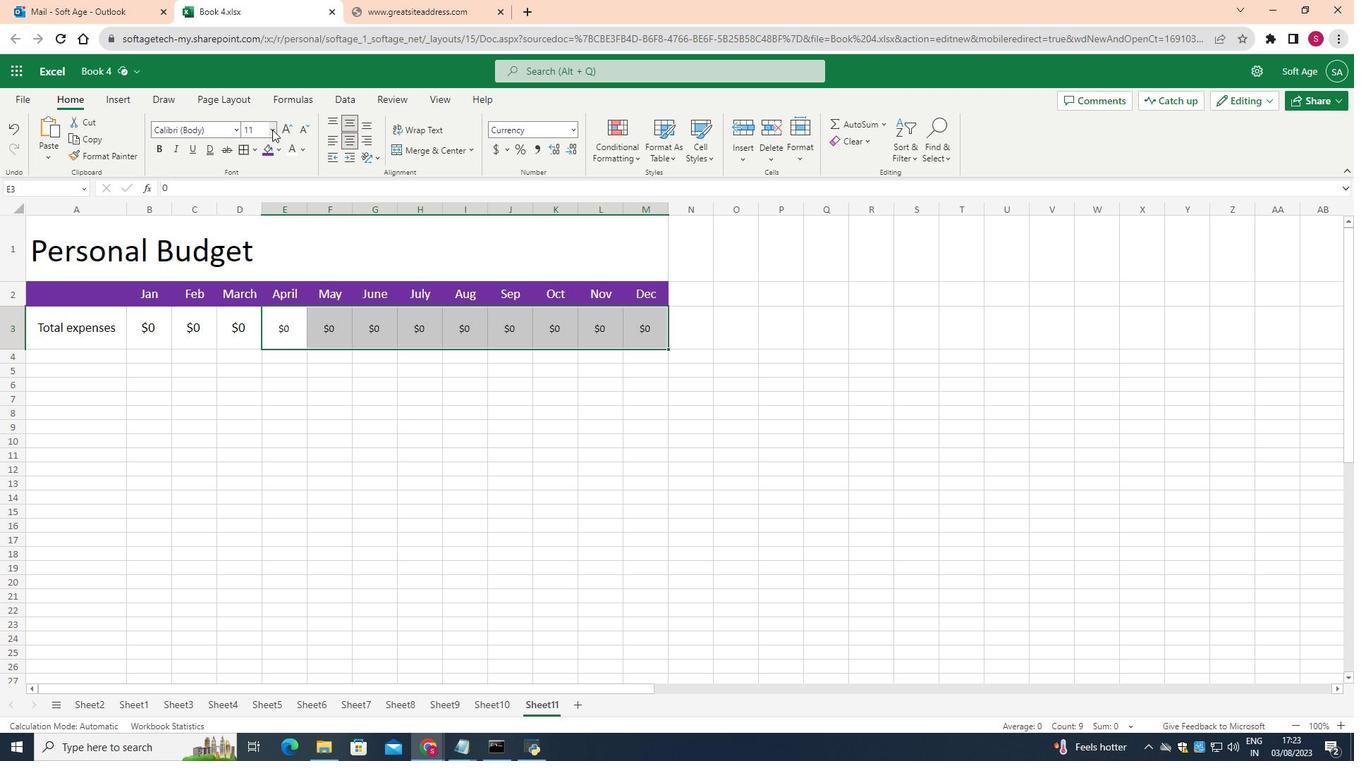 
Action: Mouse pressed left at (300, 157)
Screenshot: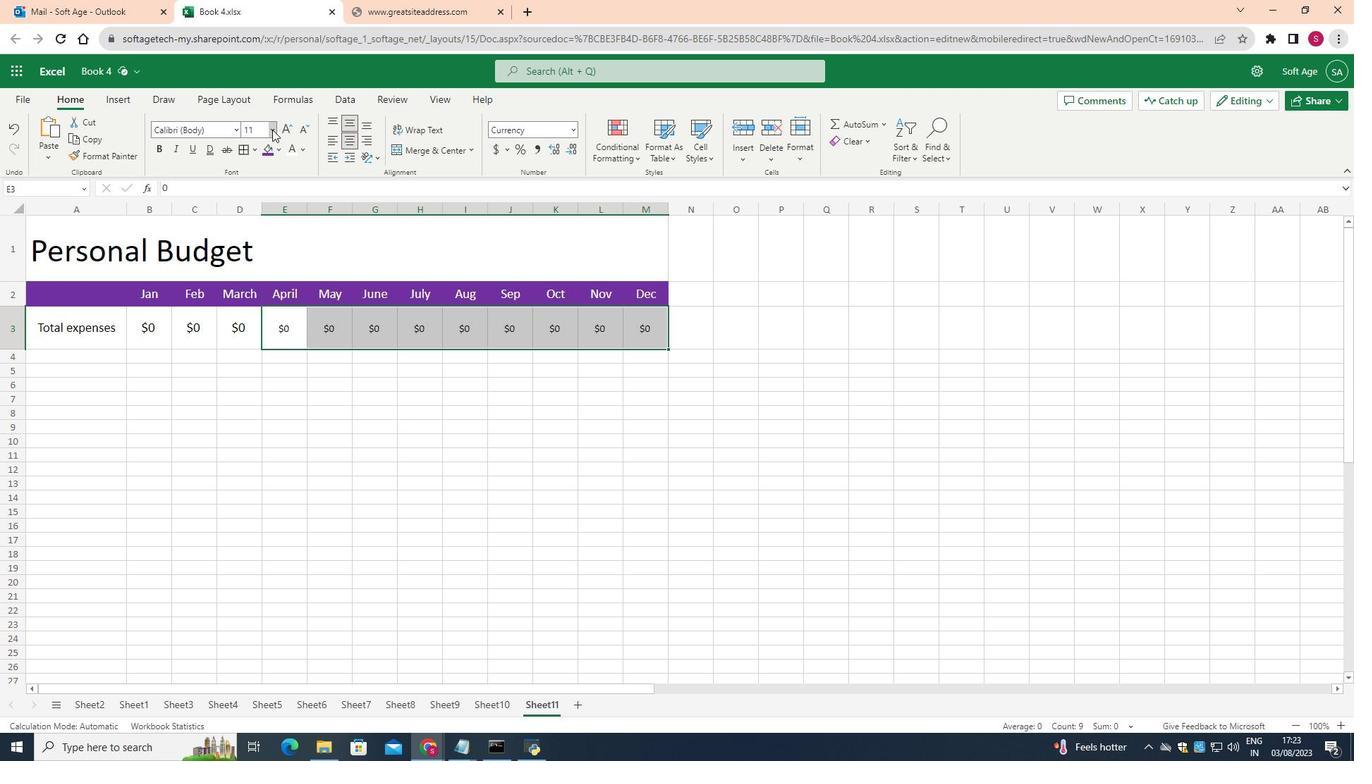 
Action: Mouse moved to (283, 269)
Screenshot: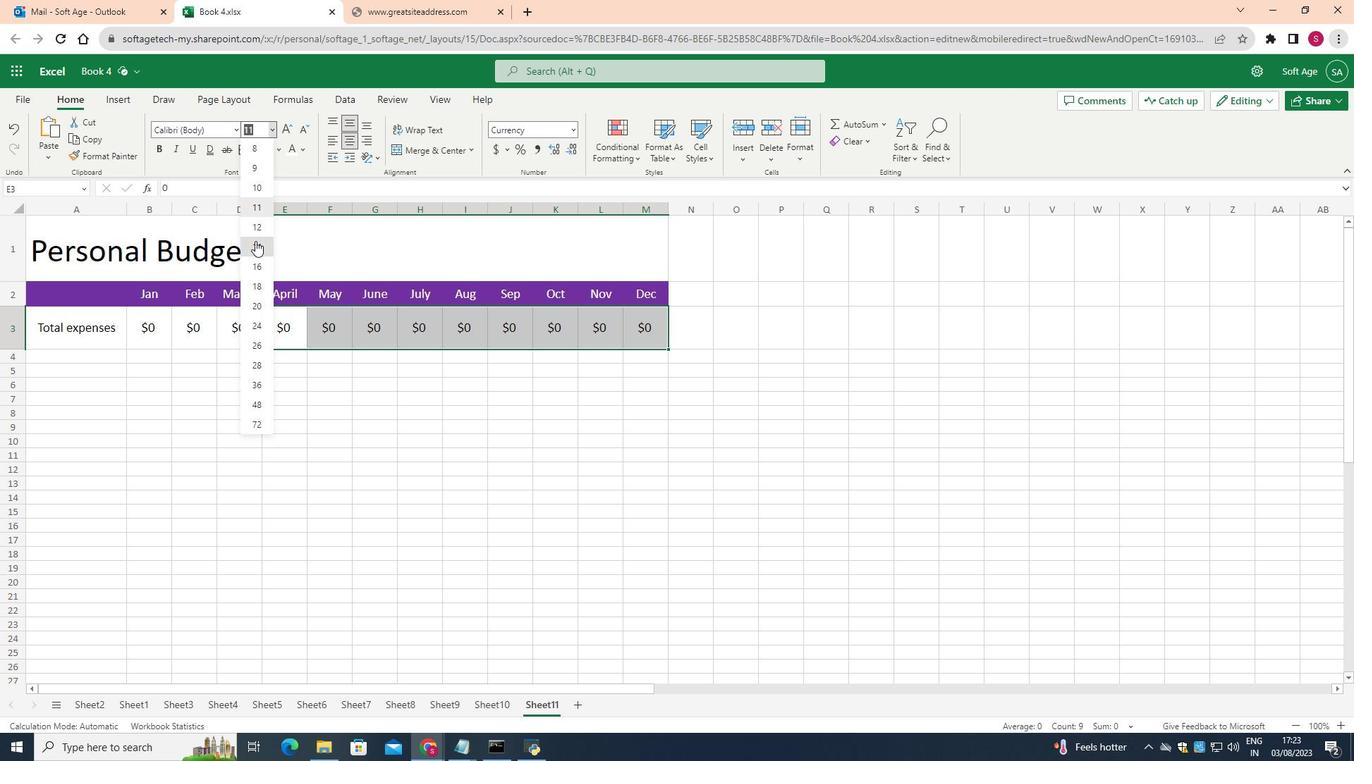 
Action: Mouse pressed left at (283, 269)
Screenshot: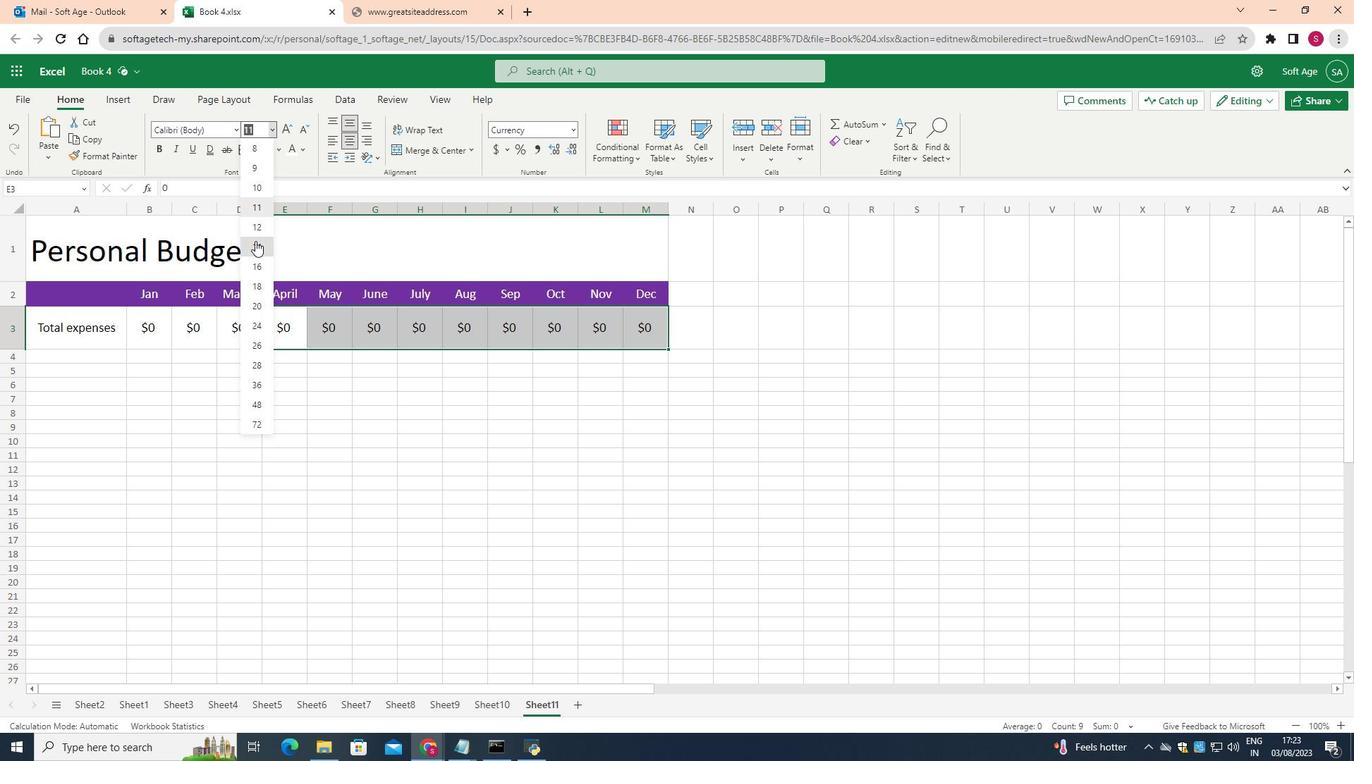 
Action: Mouse moved to (405, 437)
Screenshot: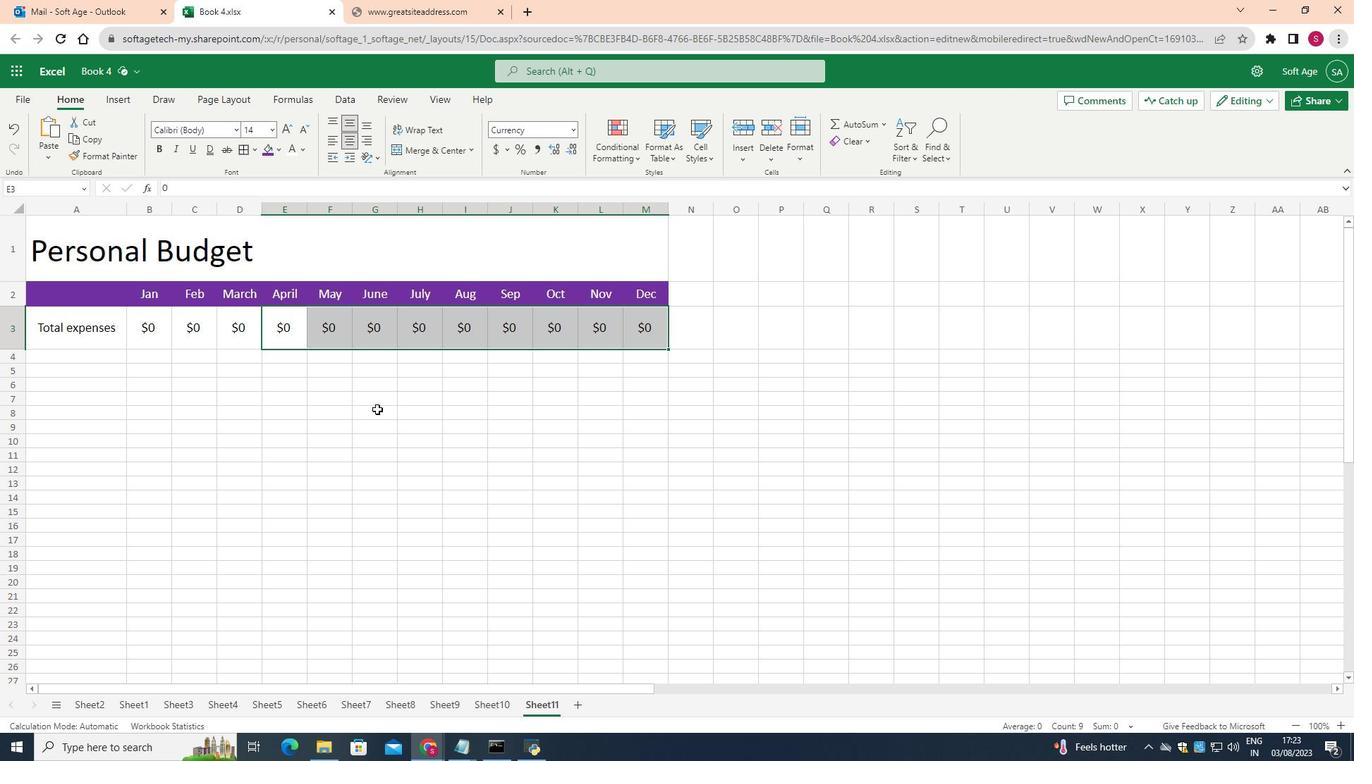 
Action: Mouse pressed left at (405, 437)
Screenshot: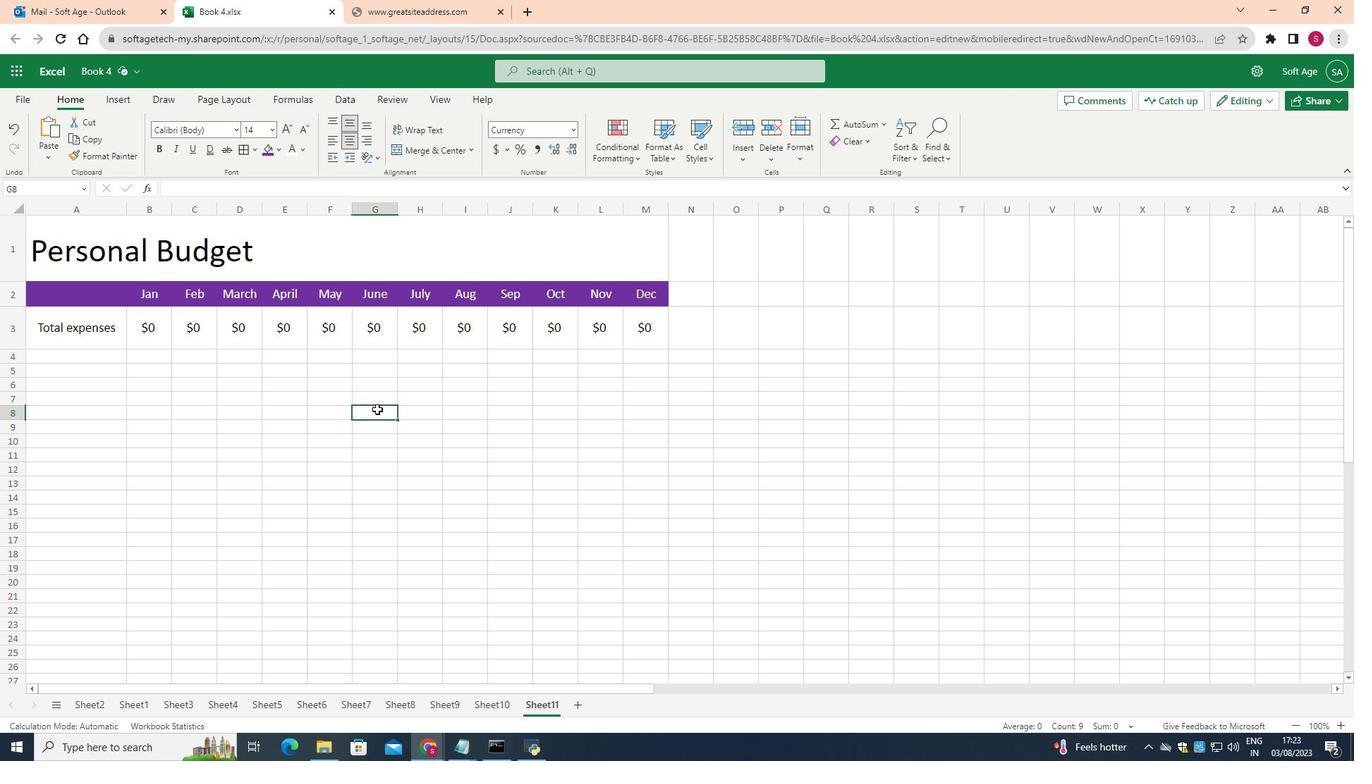 
Action: Mouse moved to (137, 349)
Screenshot: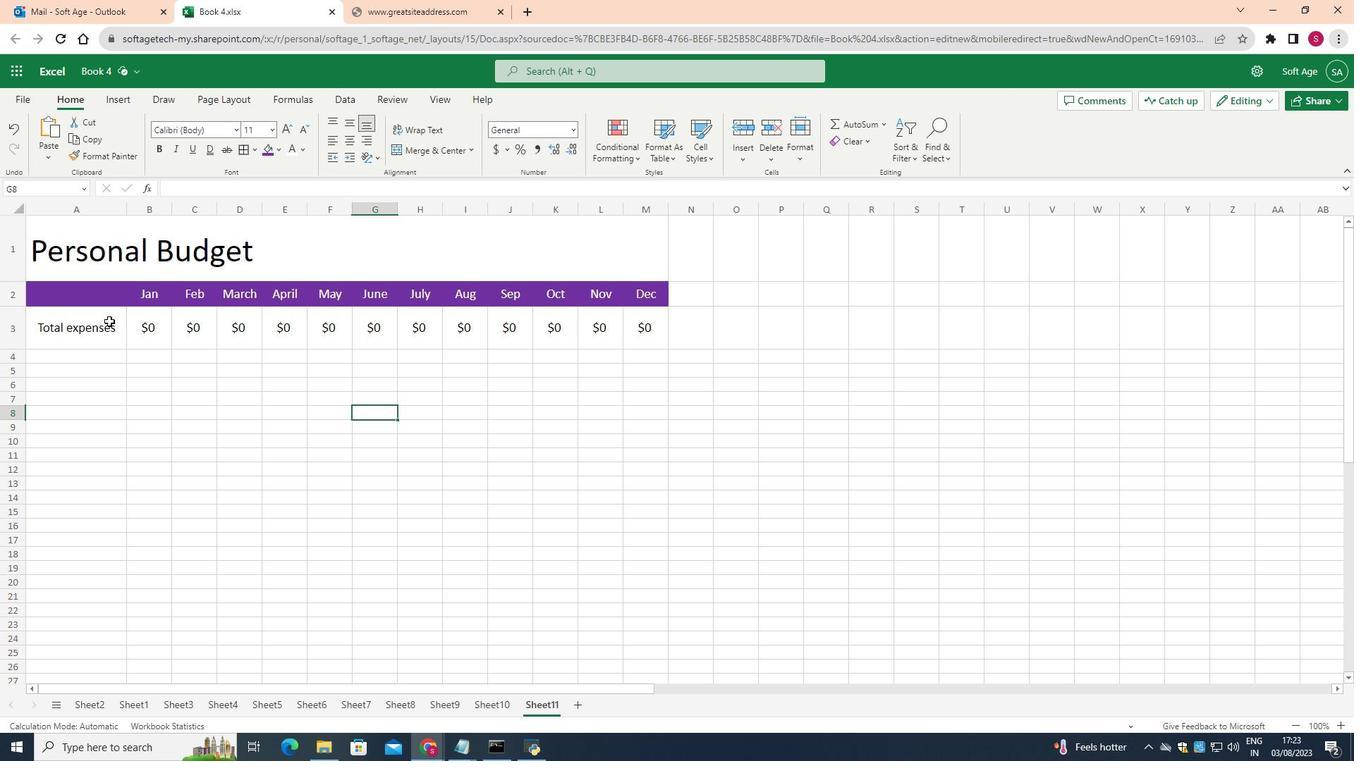 
Action: Mouse pressed left at (137, 349)
Screenshot: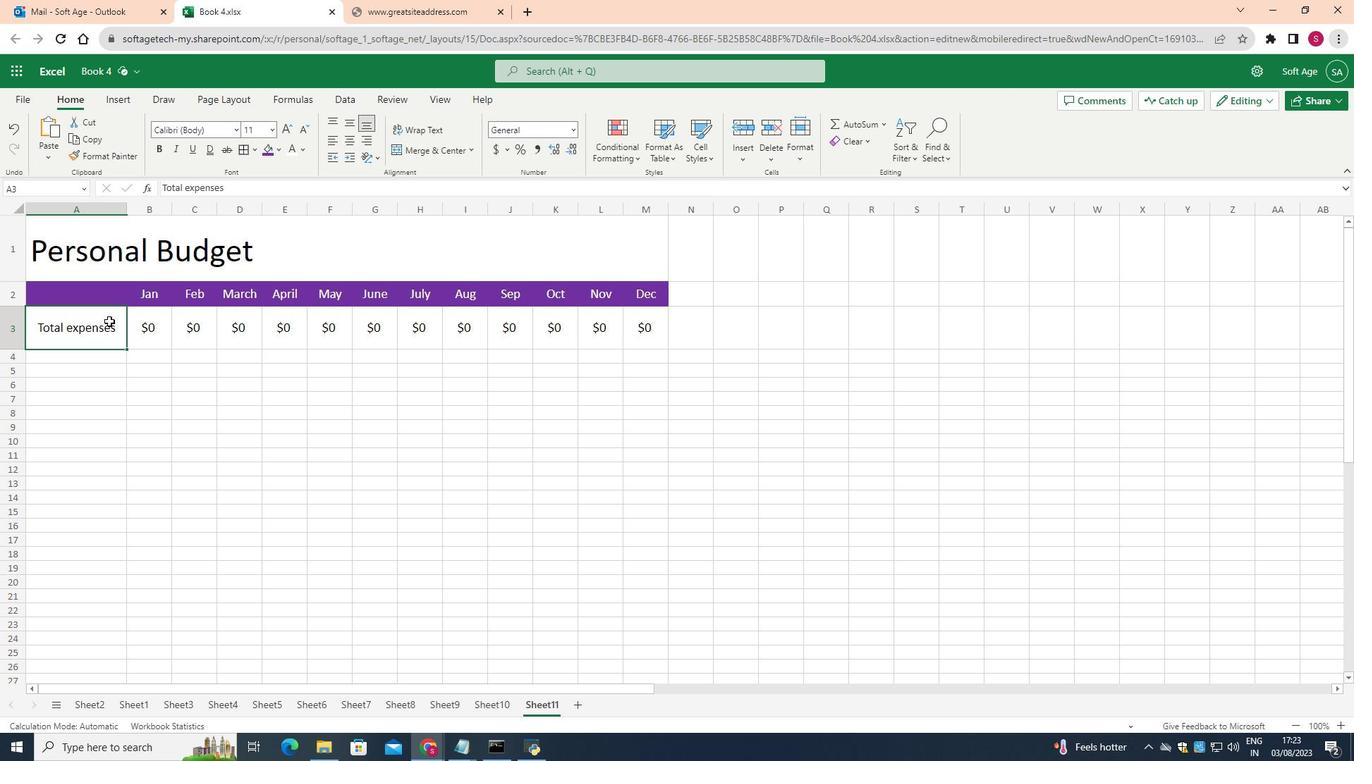 
Action: Mouse moved to (284, 177)
Screenshot: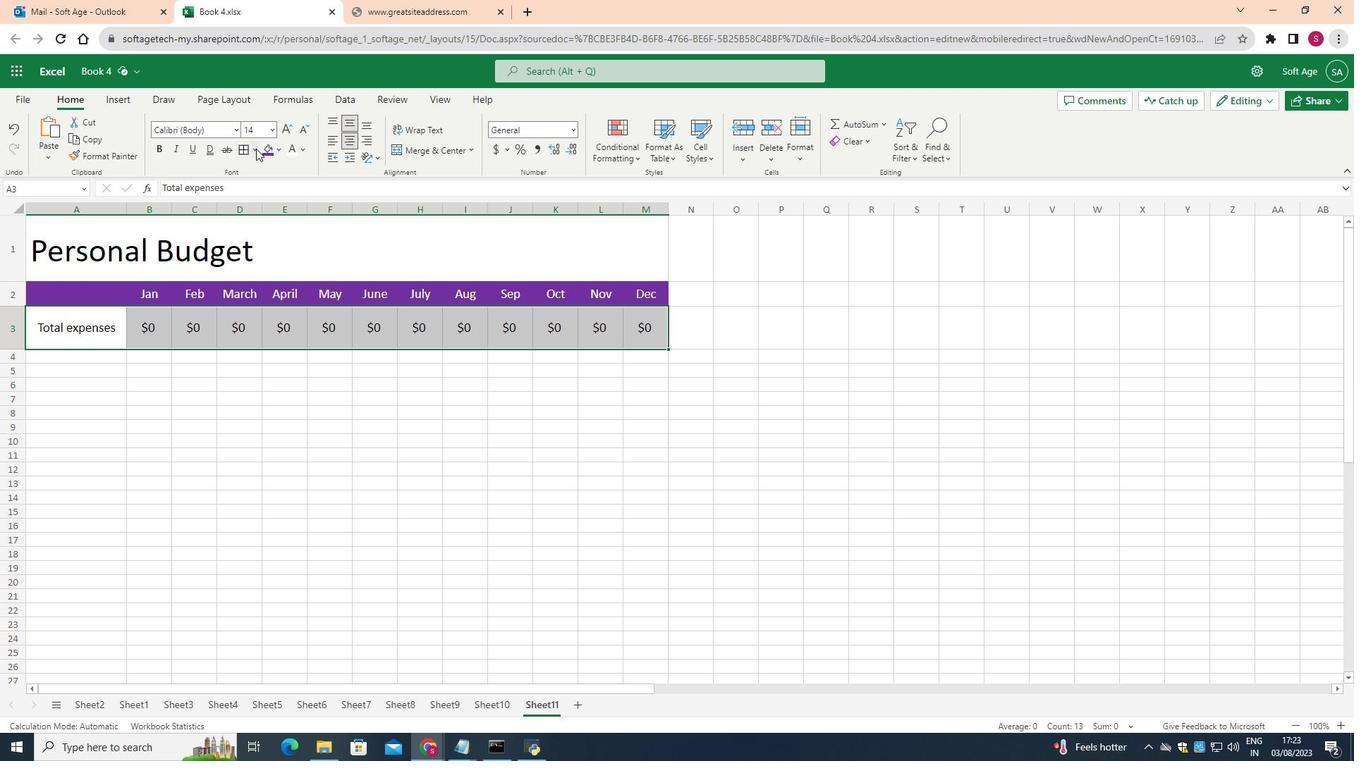 
Action: Mouse pressed left at (284, 177)
Screenshot: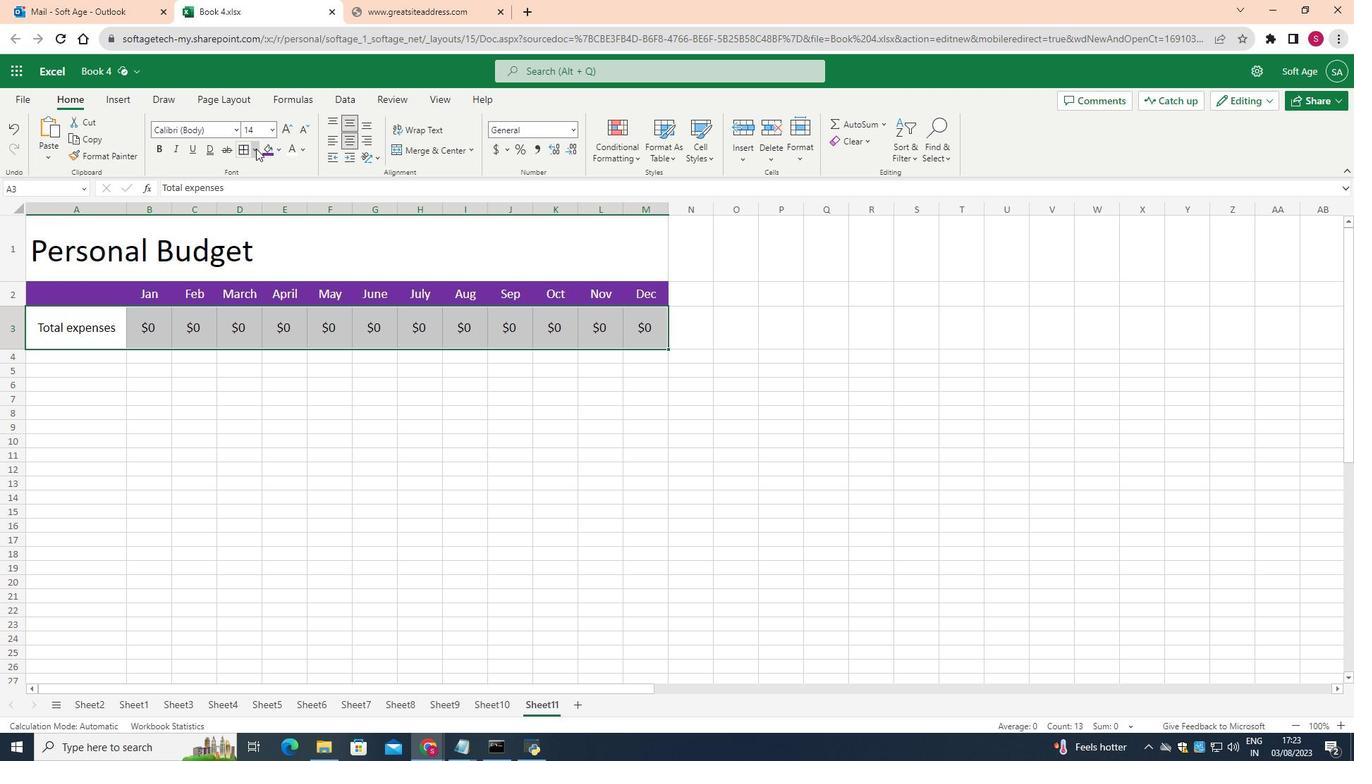 
Action: Mouse moved to (305, 385)
Screenshot: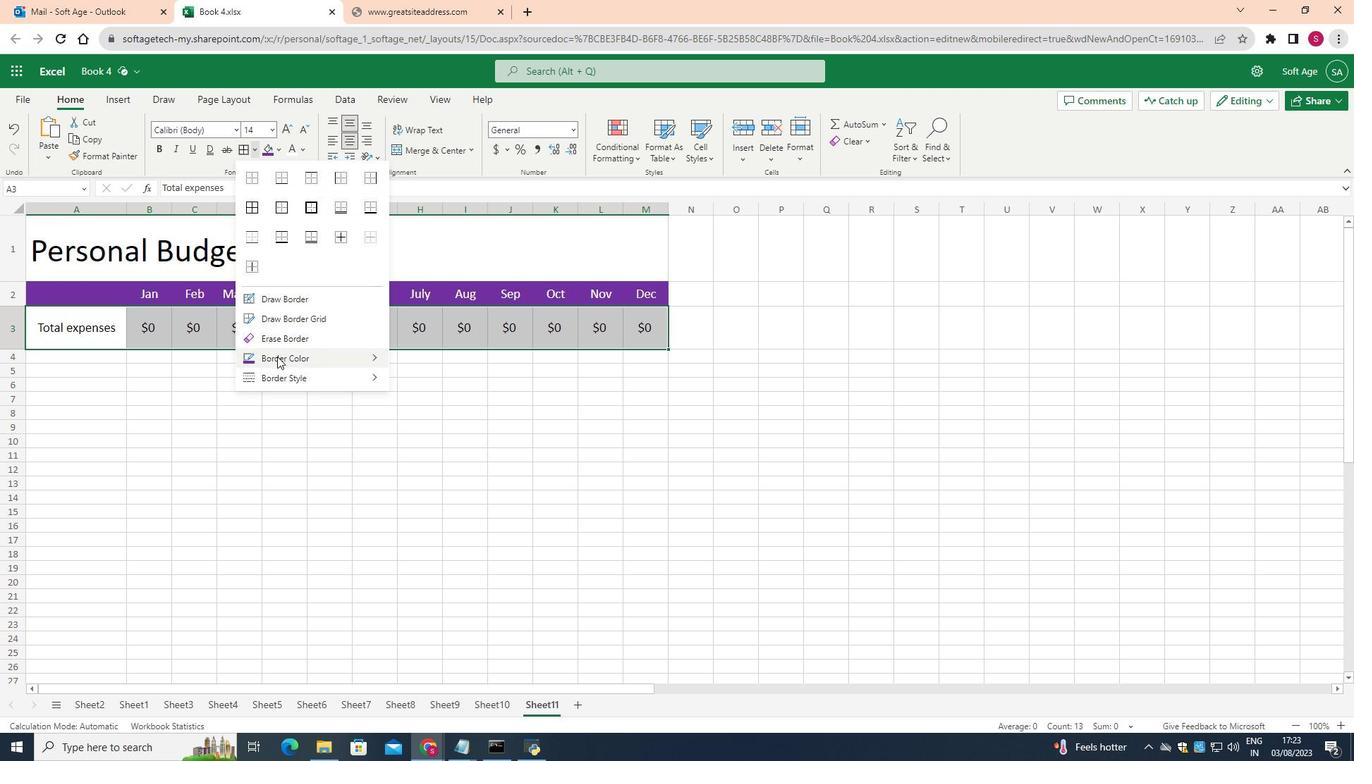 
Action: Mouse pressed left at (305, 385)
Screenshot: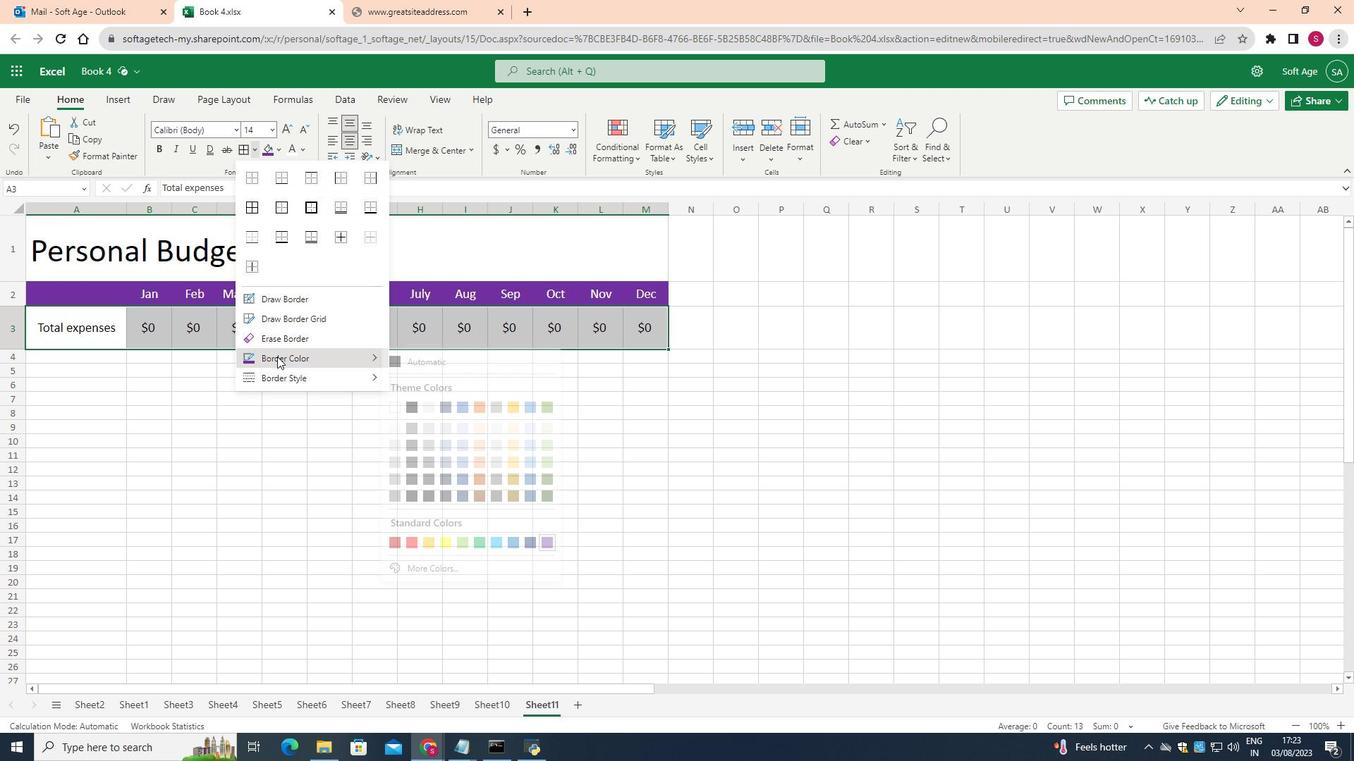
Action: Mouse moved to (427, 437)
Screenshot: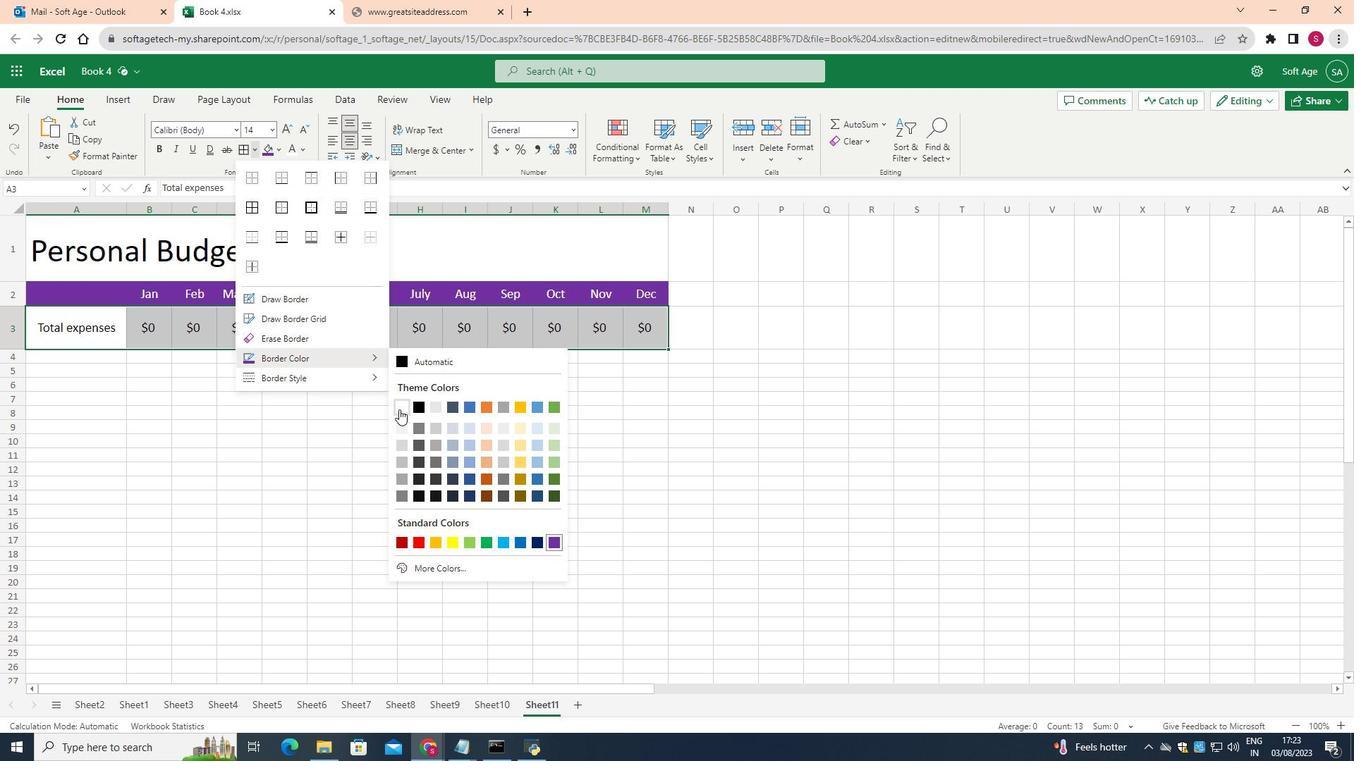 
Action: Mouse pressed left at (427, 437)
Screenshot: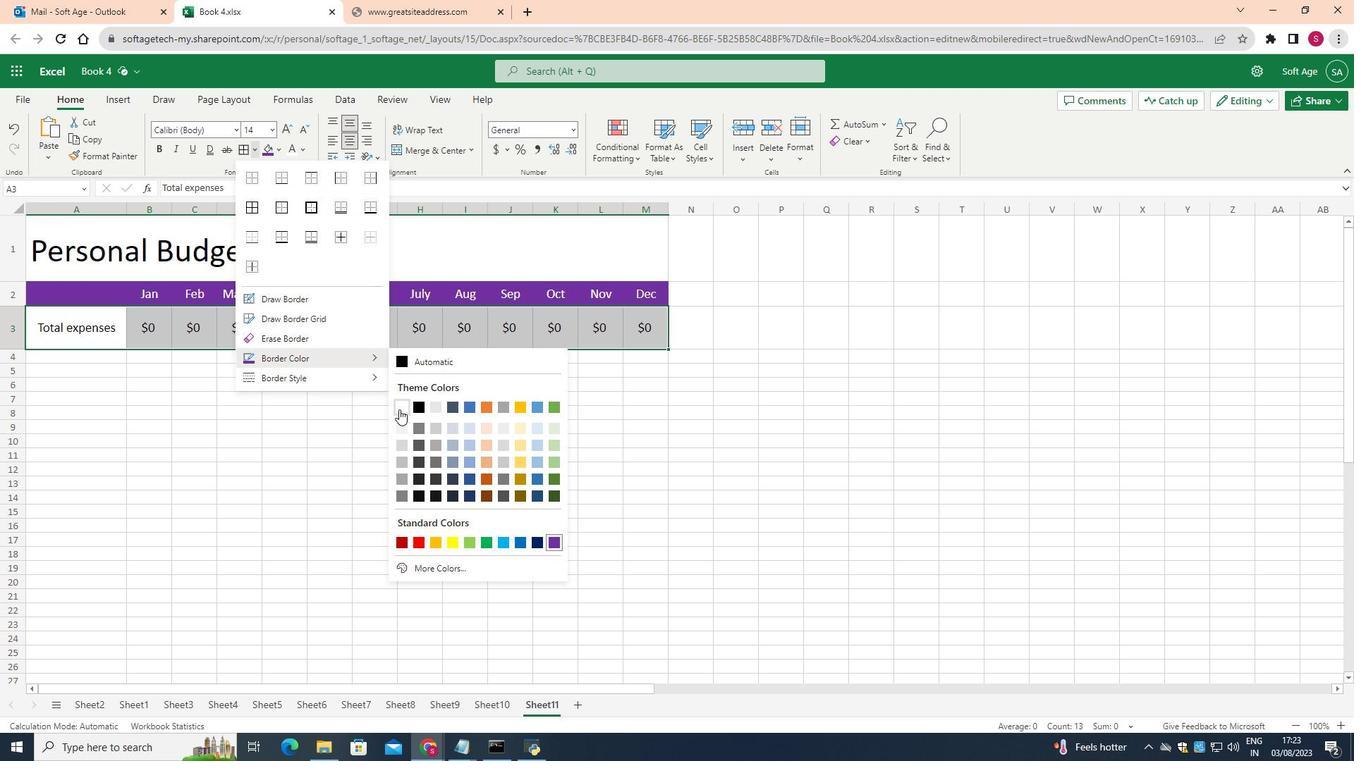 
Action: Mouse moved to (282, 175)
Screenshot: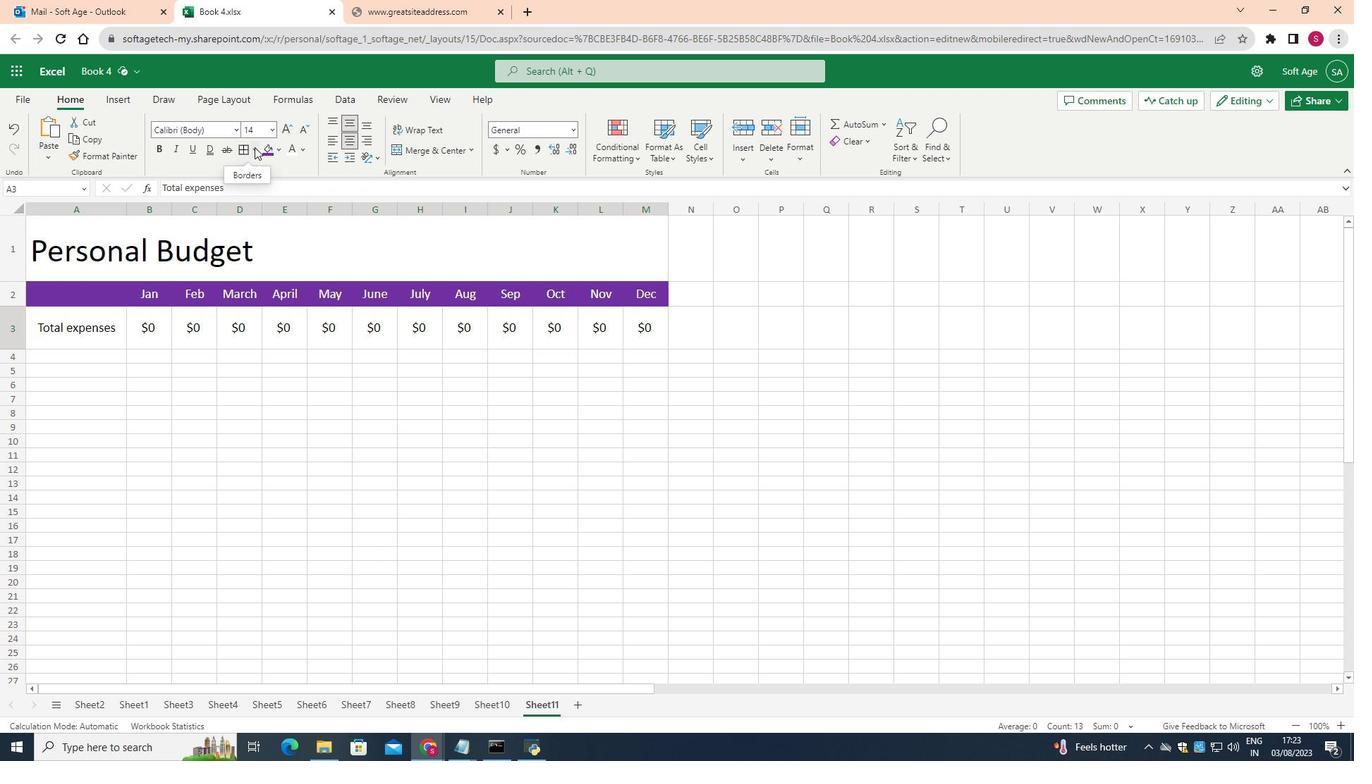 
Action: Mouse pressed left at (282, 175)
Screenshot: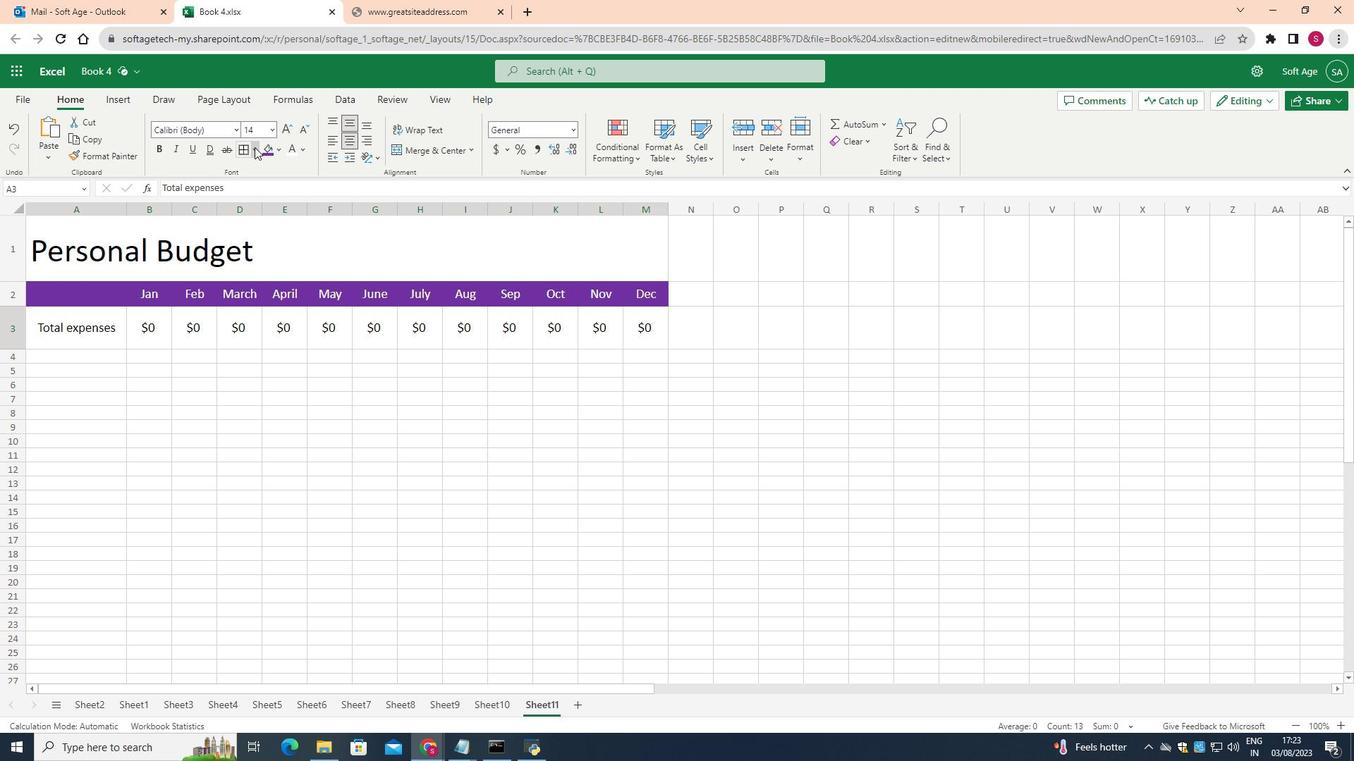 
Action: Mouse moved to (277, 290)
Screenshot: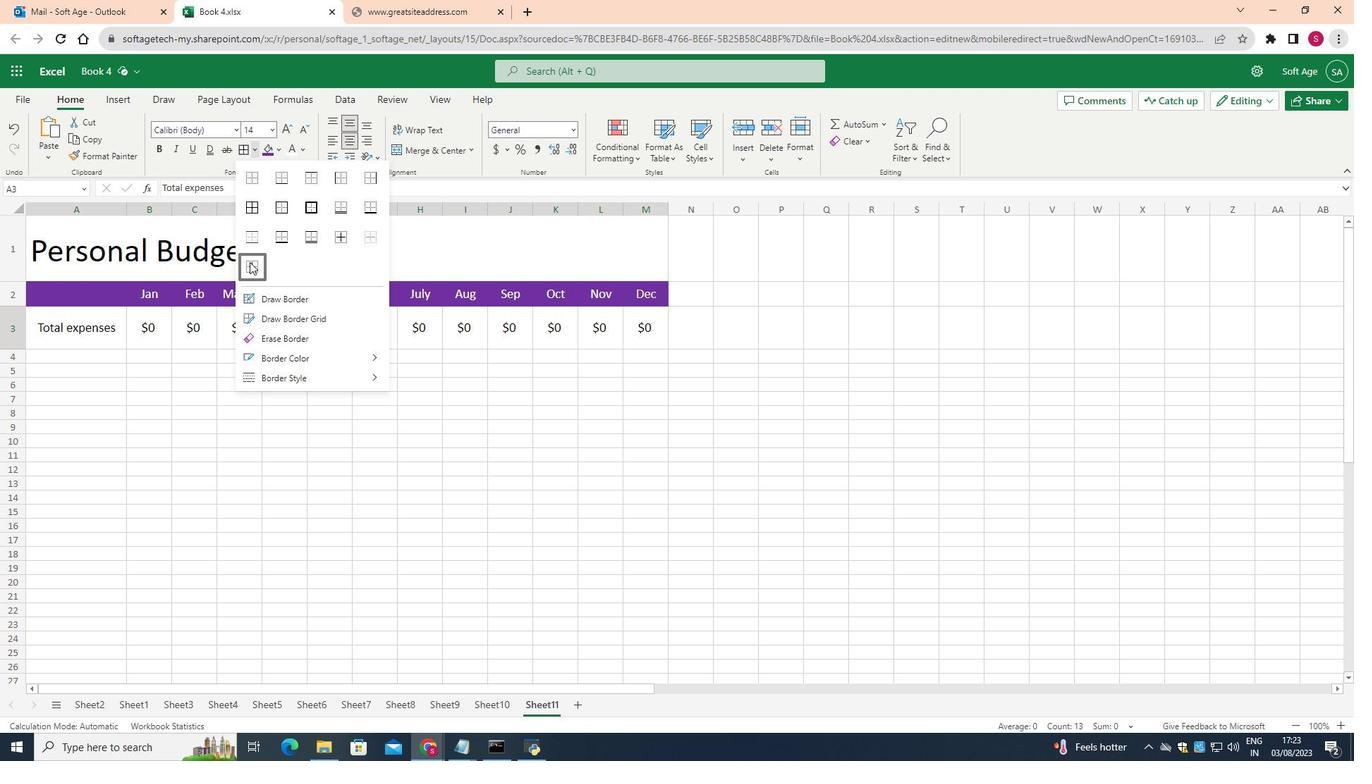 
Action: Mouse pressed left at (277, 290)
Screenshot: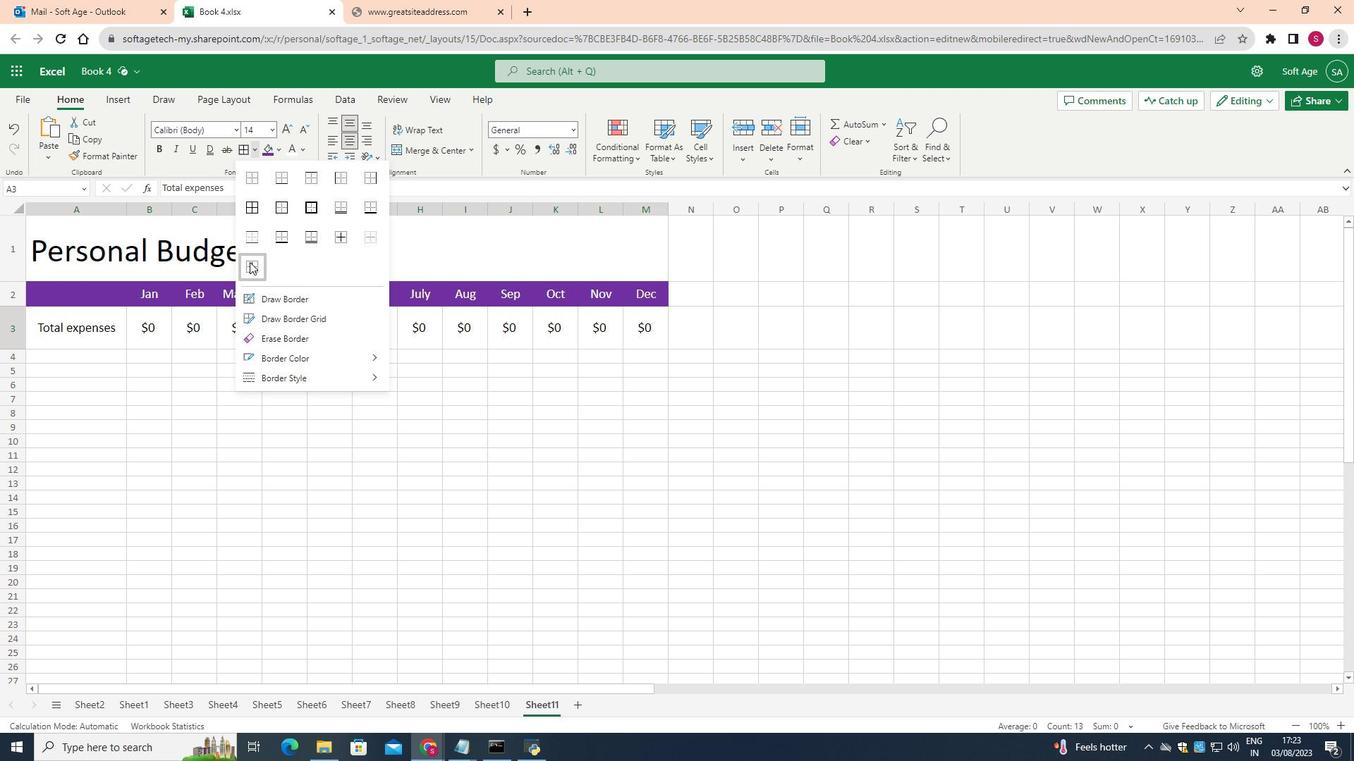 
Action: Mouse moved to (307, 178)
Screenshot: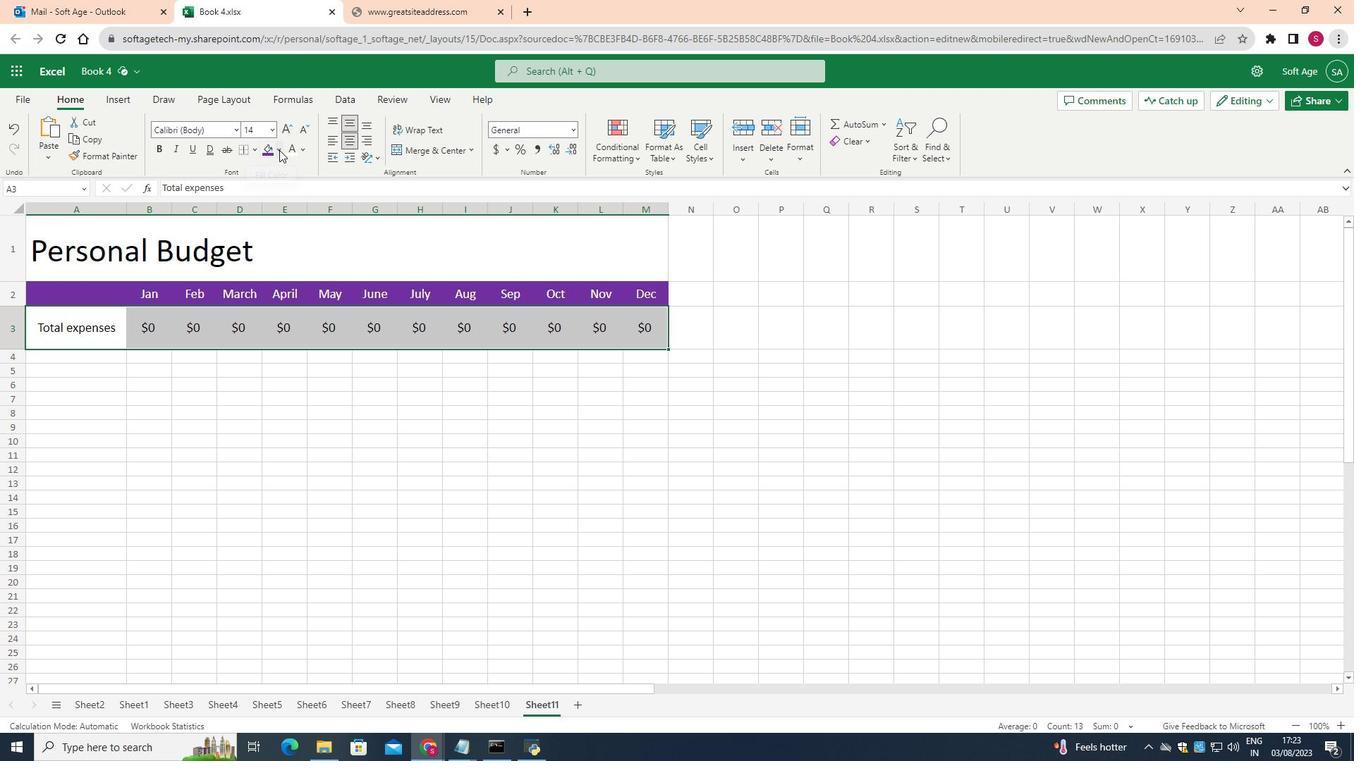 
Action: Mouse pressed left at (307, 178)
Screenshot: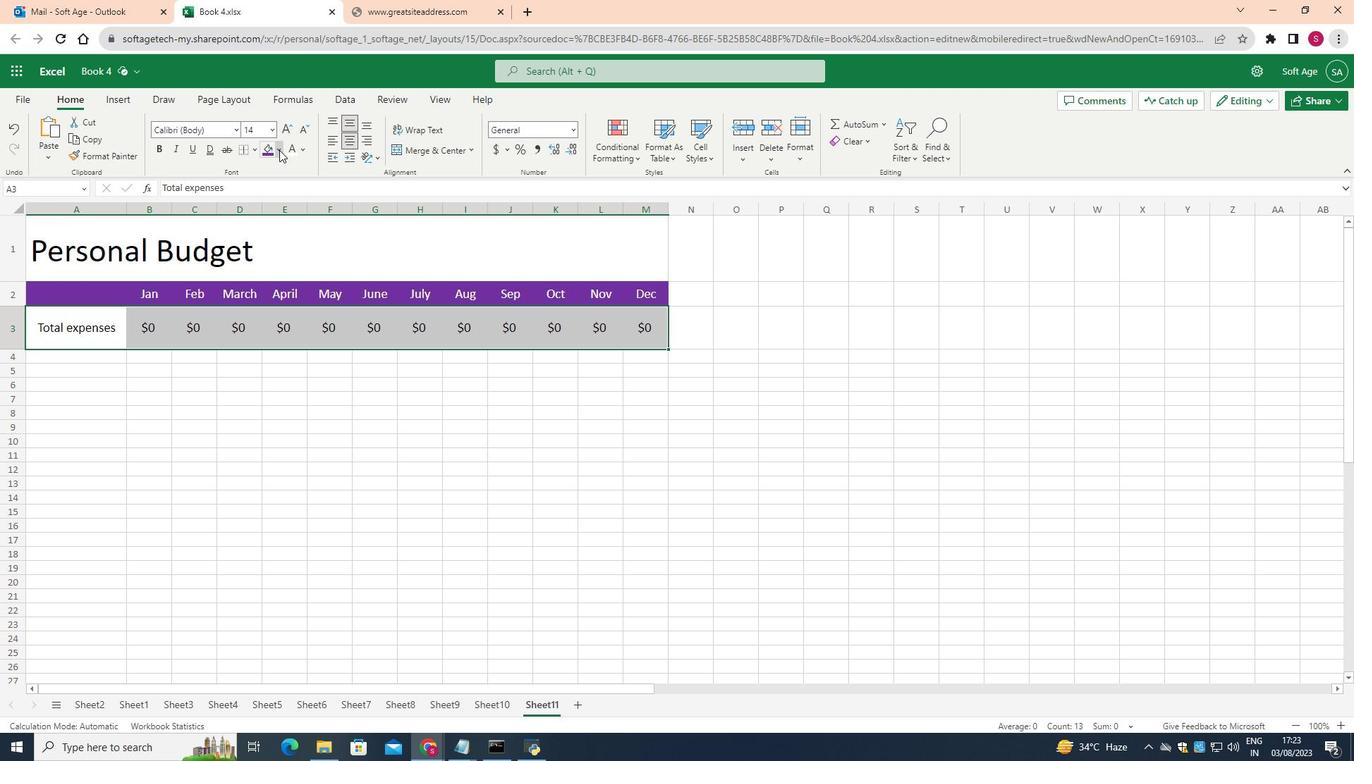 
Action: Mouse moved to (453, 258)
Screenshot: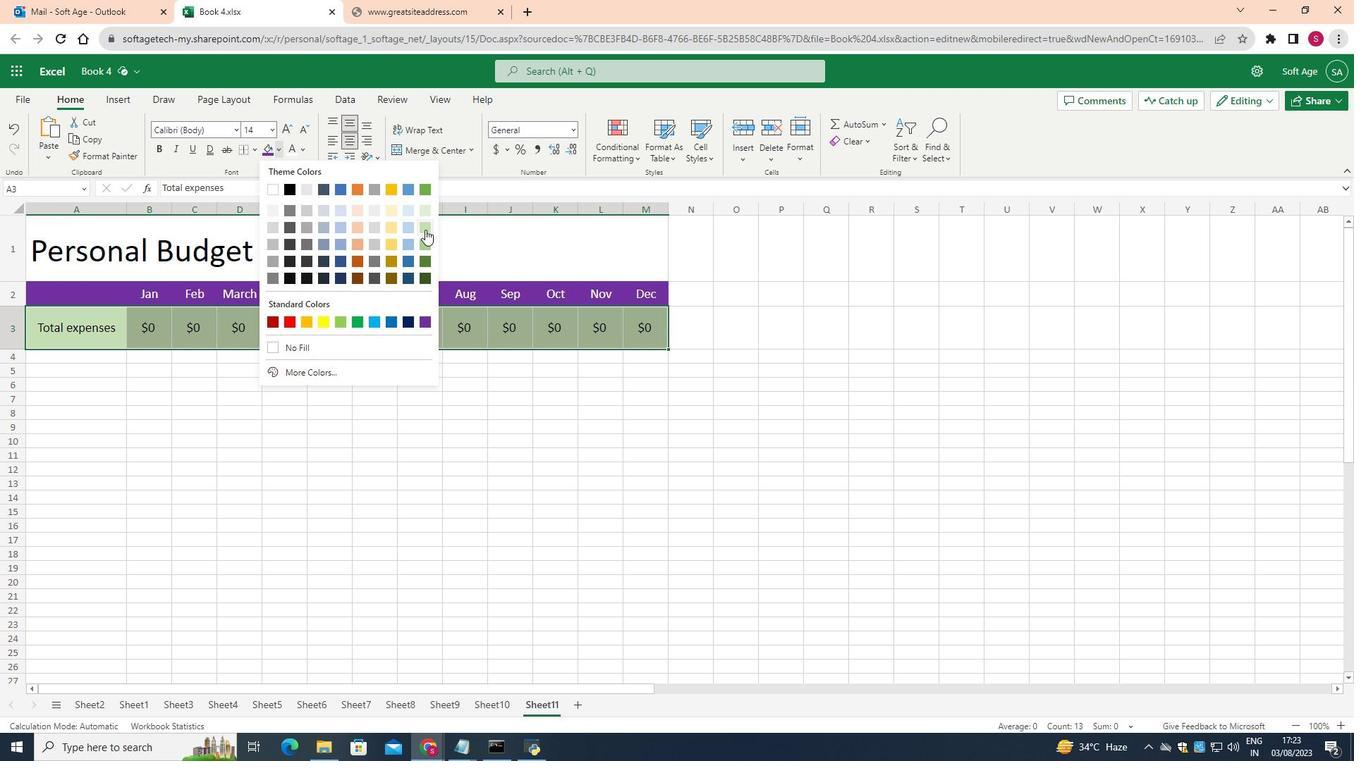 
Action: Mouse pressed left at (453, 258)
